 Task: Research Airbnb properties in Lipa City, Philippines from 26nd December, 2023 to 30th December, 2023 for 1 adult. Place can be private room with 1  bedroom having 1 bed and 1 bathroom. Property type can be hotel.
Action: Mouse moved to (461, 124)
Screenshot: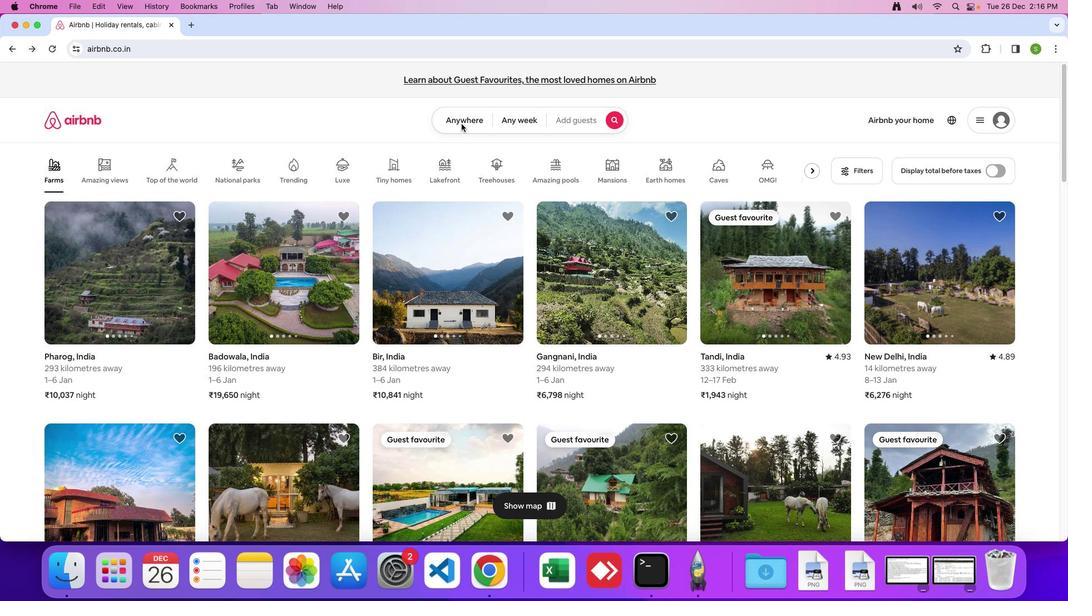 
Action: Mouse pressed left at (461, 124)
Screenshot: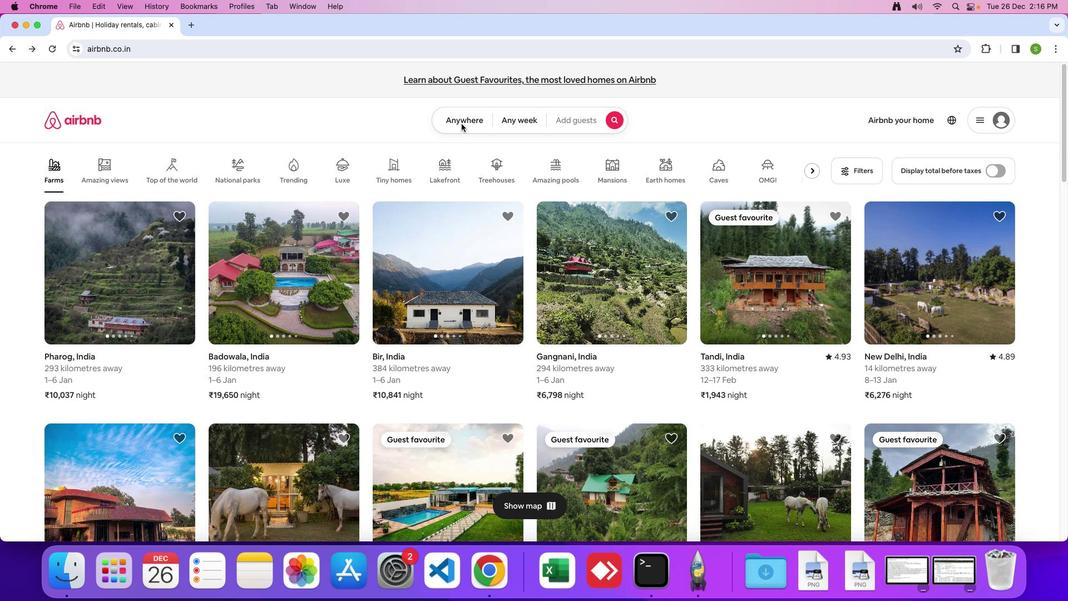 
Action: Mouse moved to (461, 121)
Screenshot: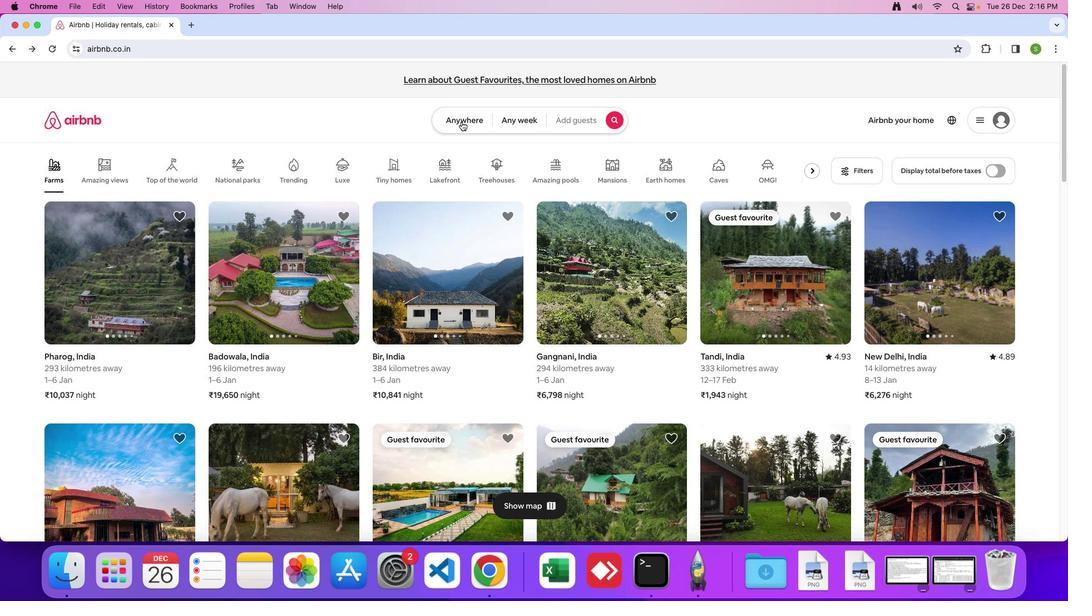 
Action: Mouse pressed left at (461, 121)
Screenshot: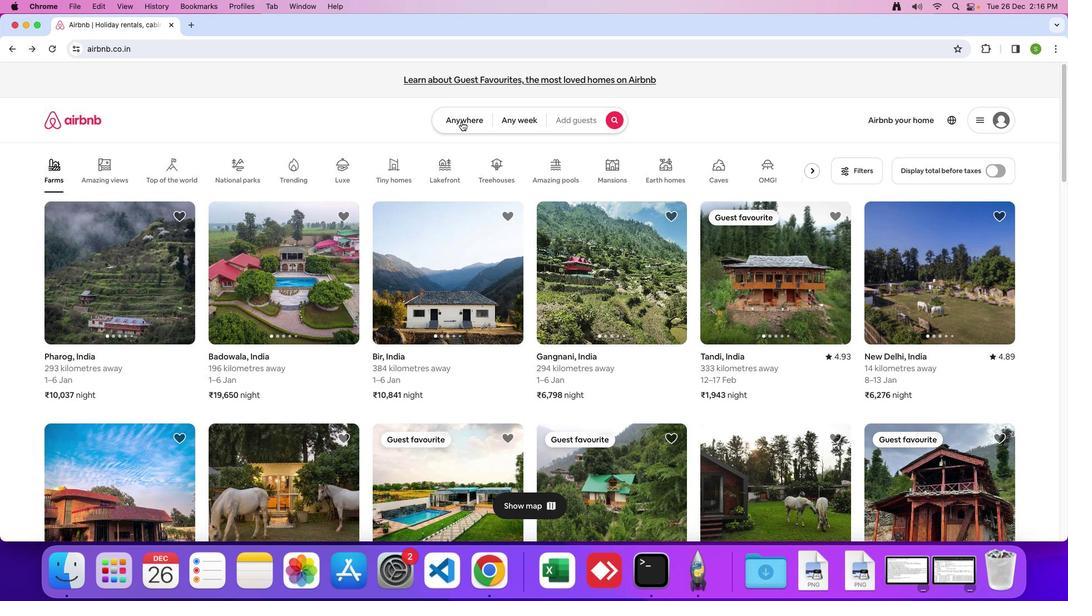 
Action: Mouse moved to (395, 156)
Screenshot: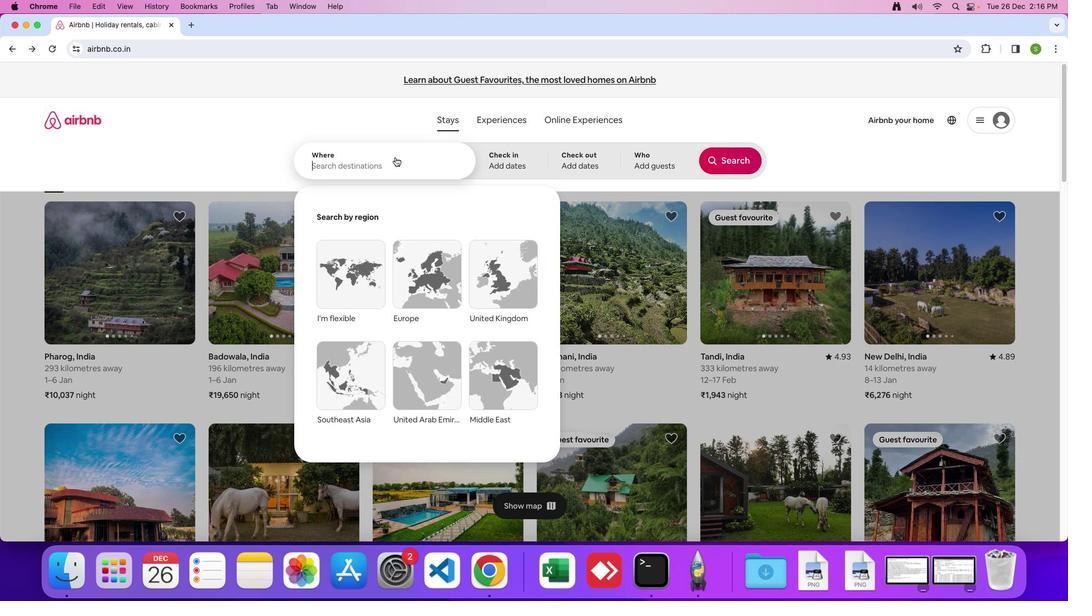 
Action: Mouse pressed left at (395, 156)
Screenshot: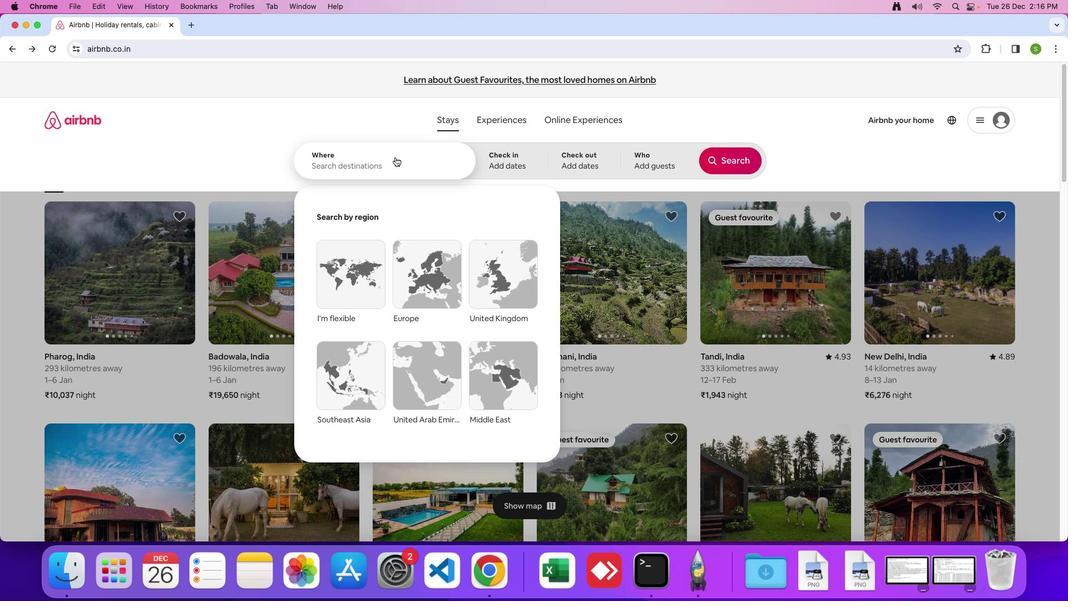 
Action: Mouse moved to (373, 191)
Screenshot: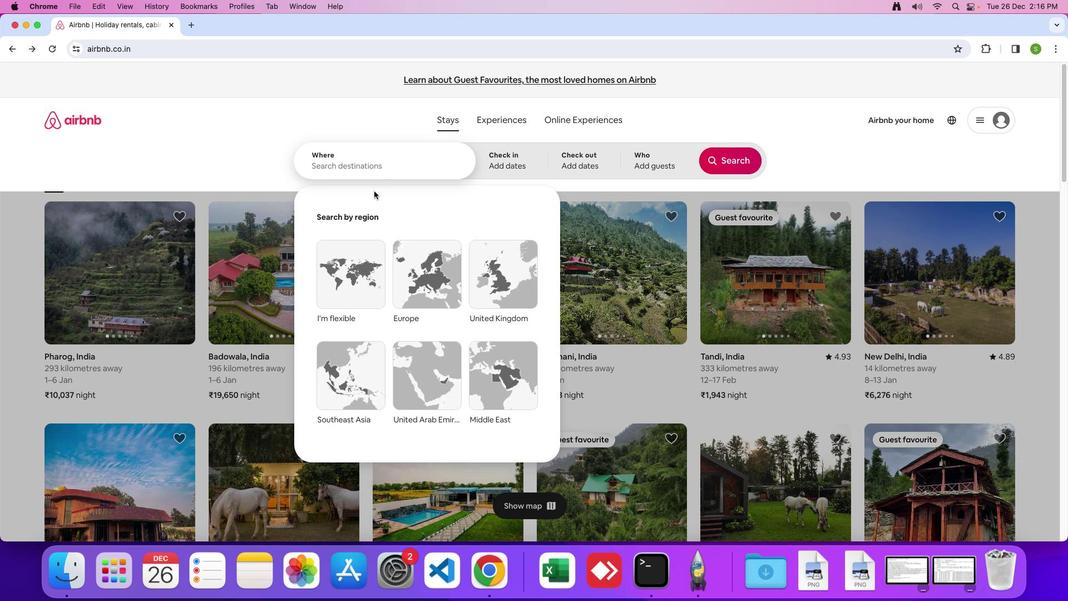 
Action: Key pressed 'L'Key.caps_lock'i''p''a'Key.spaceKey.shift'C''i''t''y'','Key.spaceKey.shift'P''h''i''l''i''p''p''i''n''e''s'Key.enter
Screenshot: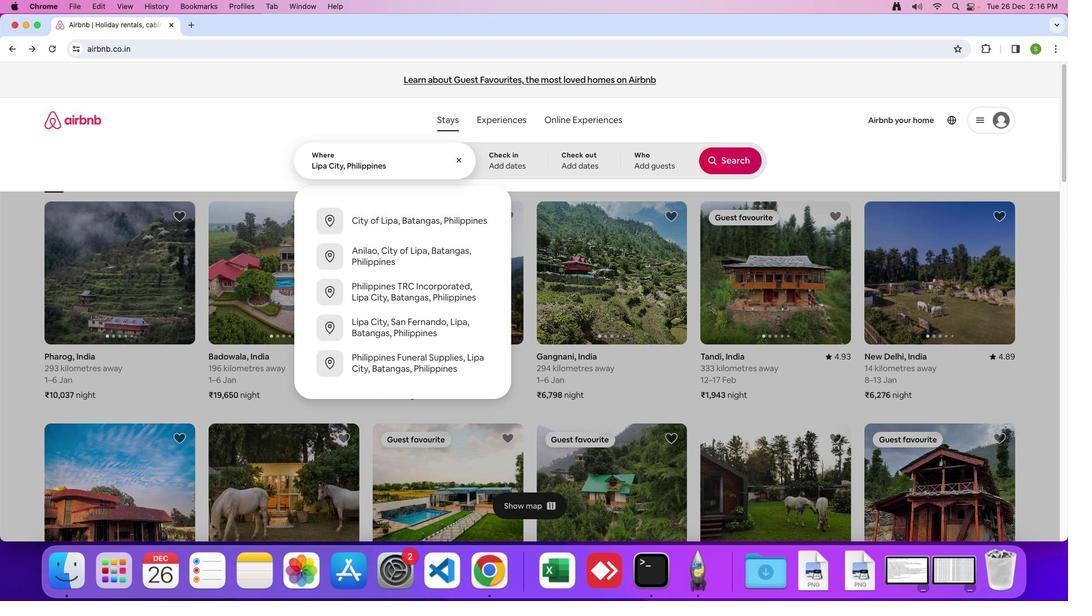 
Action: Mouse moved to (392, 405)
Screenshot: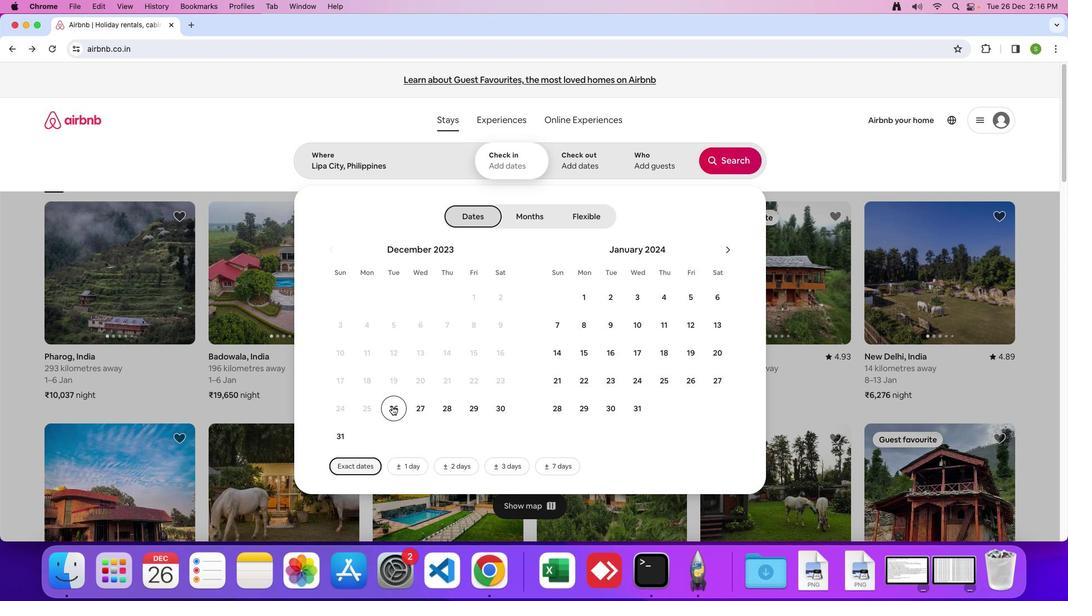 
Action: Mouse pressed left at (392, 405)
Screenshot: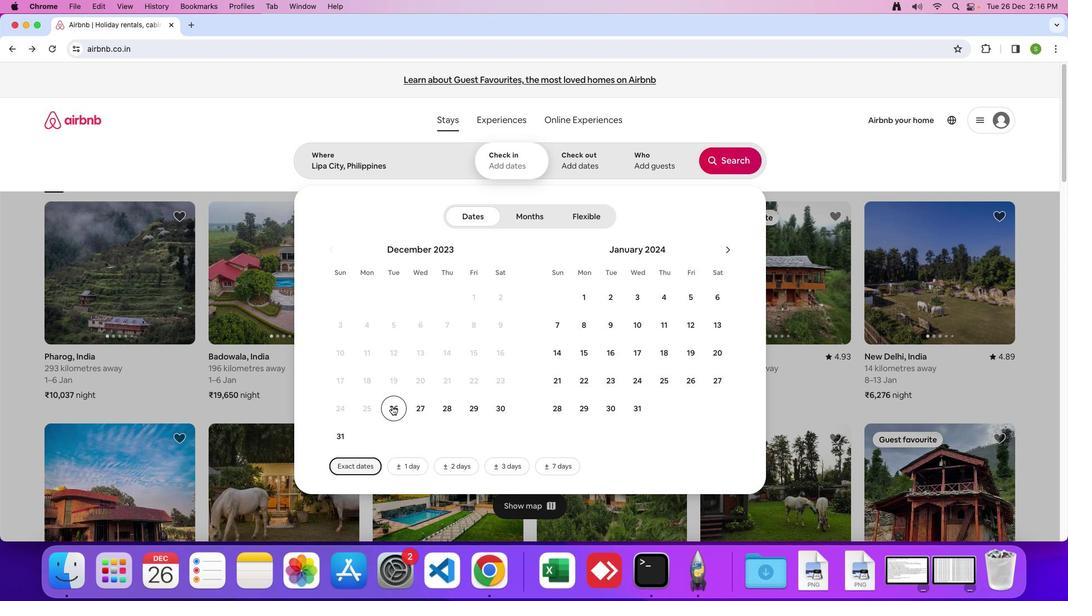 
Action: Mouse moved to (501, 407)
Screenshot: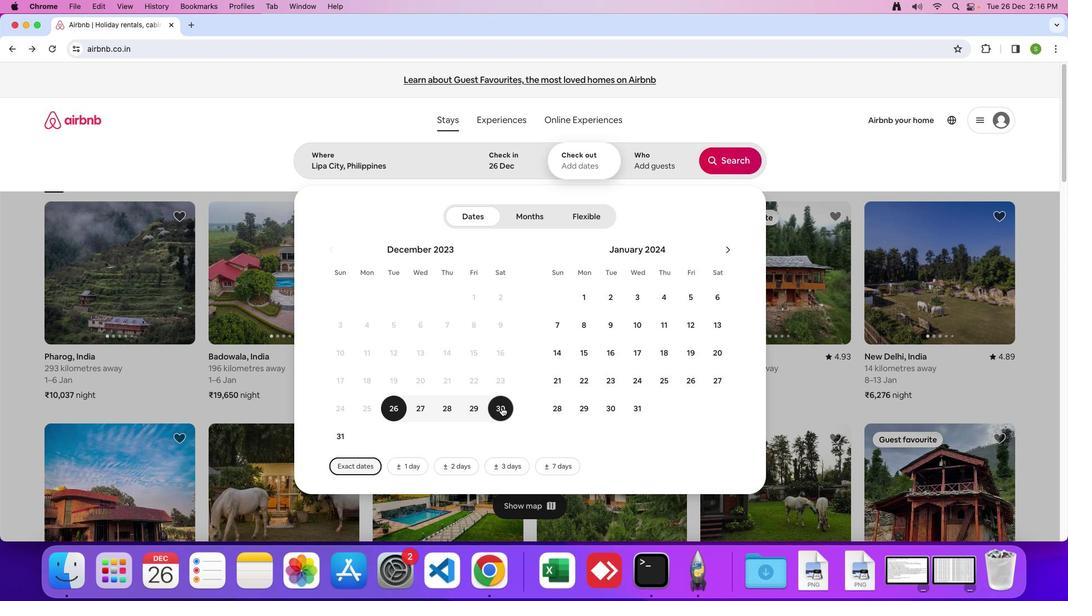
Action: Mouse pressed left at (501, 407)
Screenshot: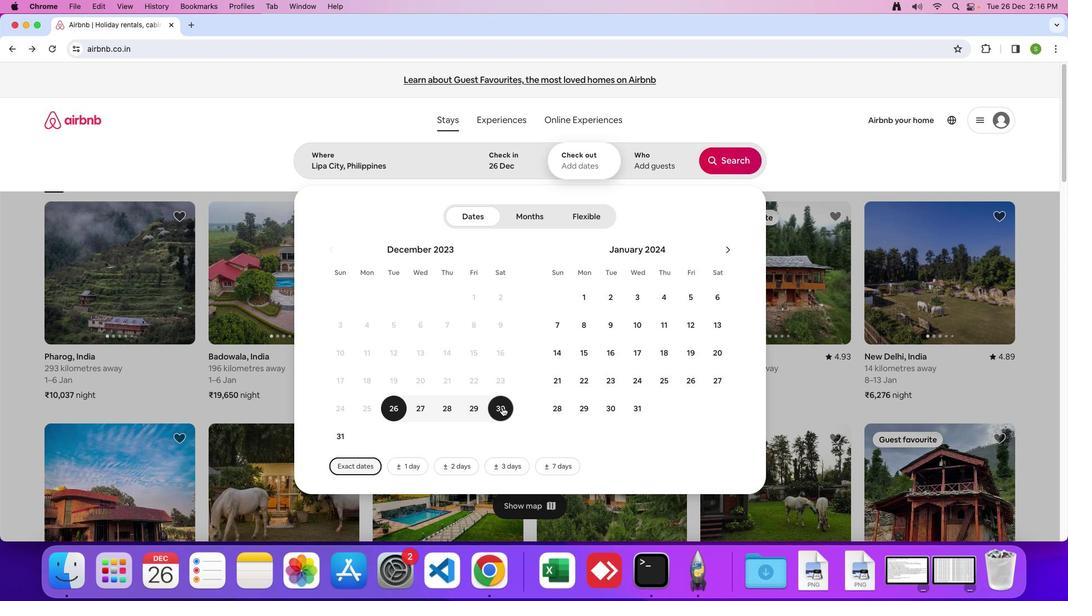 
Action: Mouse moved to (662, 163)
Screenshot: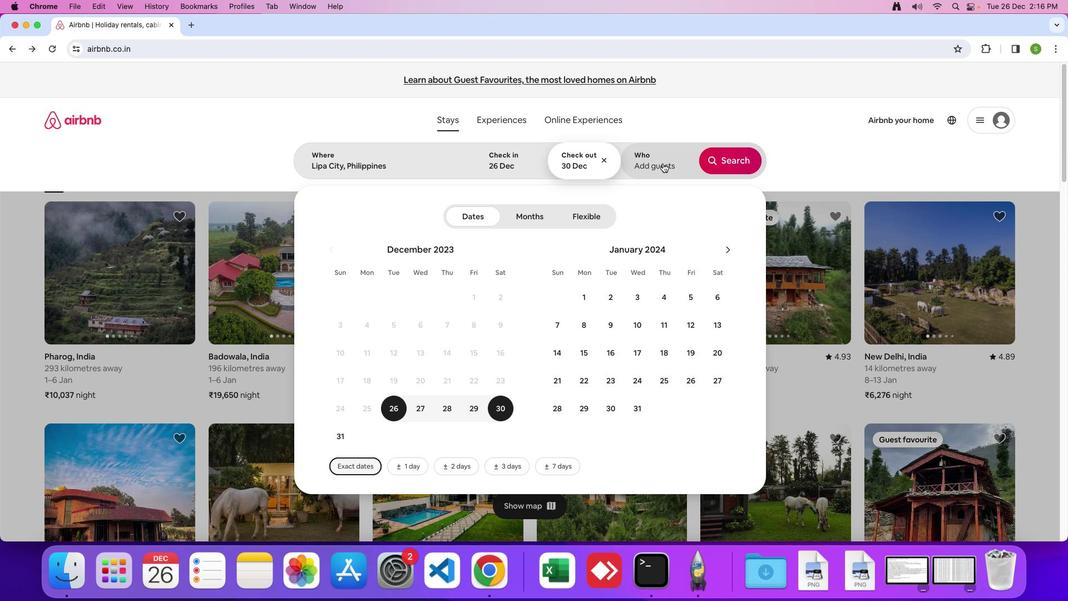 
Action: Mouse pressed left at (662, 163)
Screenshot: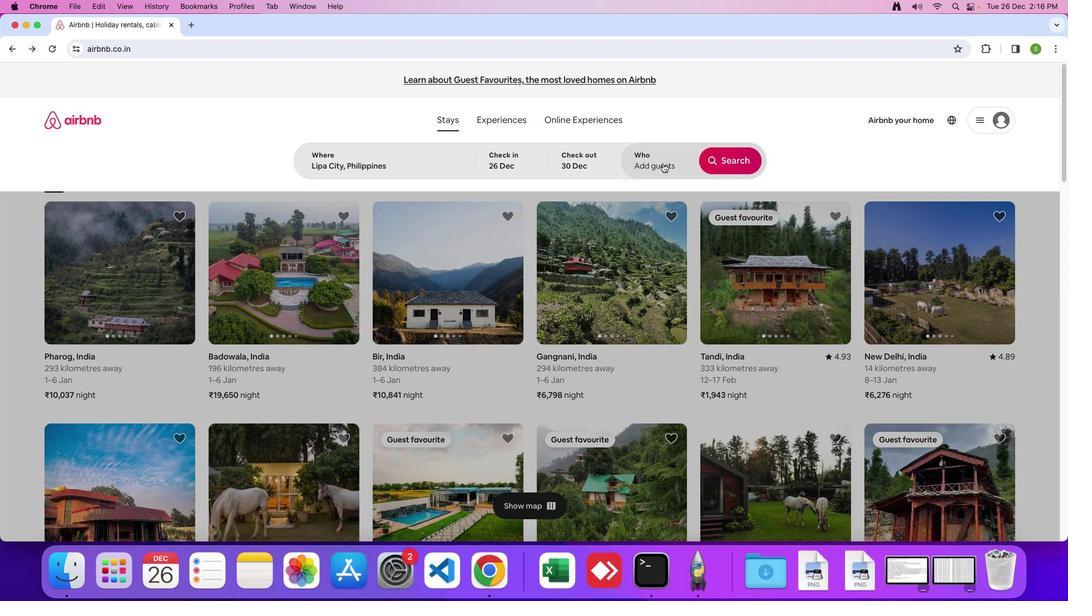 
Action: Mouse moved to (732, 218)
Screenshot: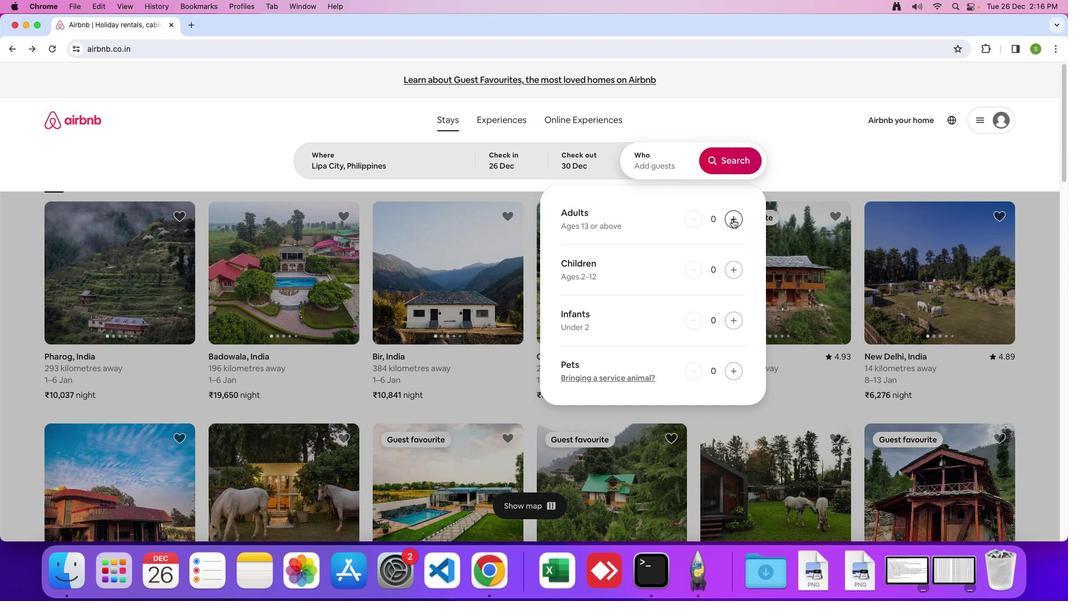 
Action: Mouse pressed left at (732, 218)
Screenshot: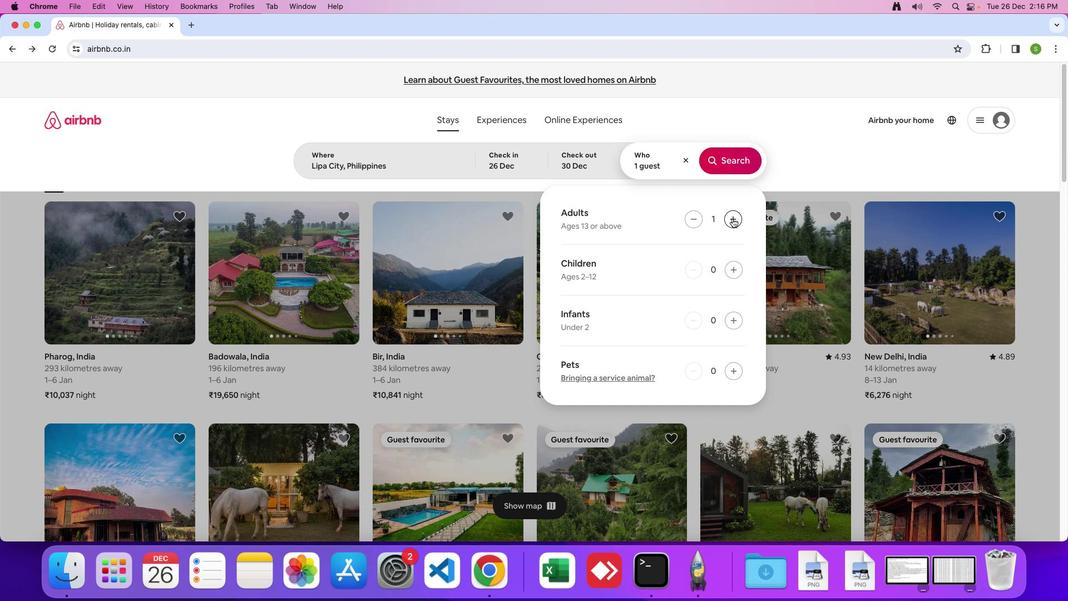 
Action: Mouse moved to (739, 155)
Screenshot: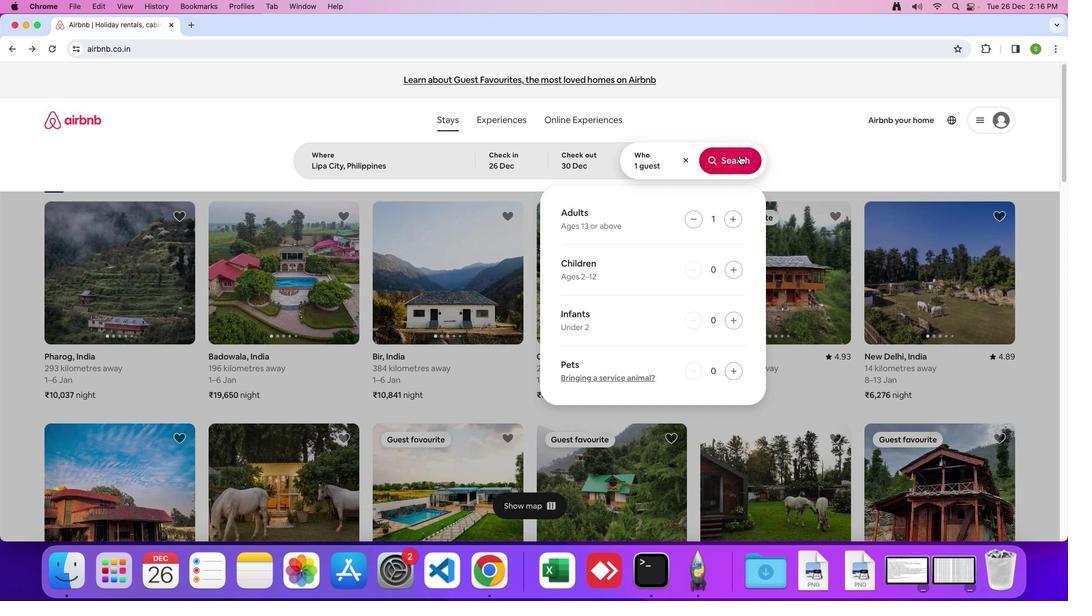 
Action: Mouse pressed left at (739, 155)
Screenshot: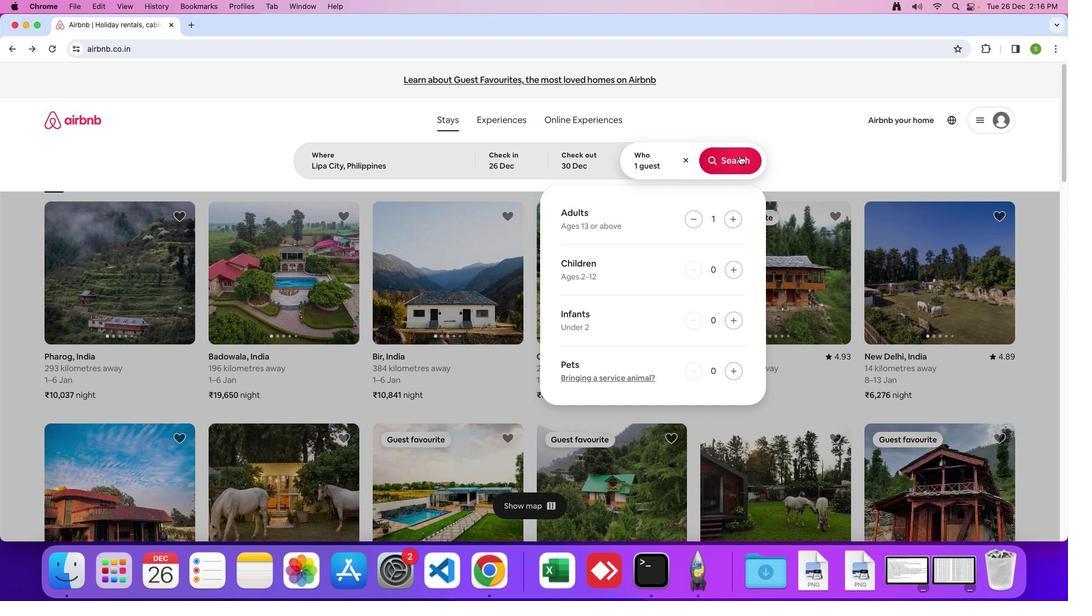 
Action: Mouse moved to (896, 126)
Screenshot: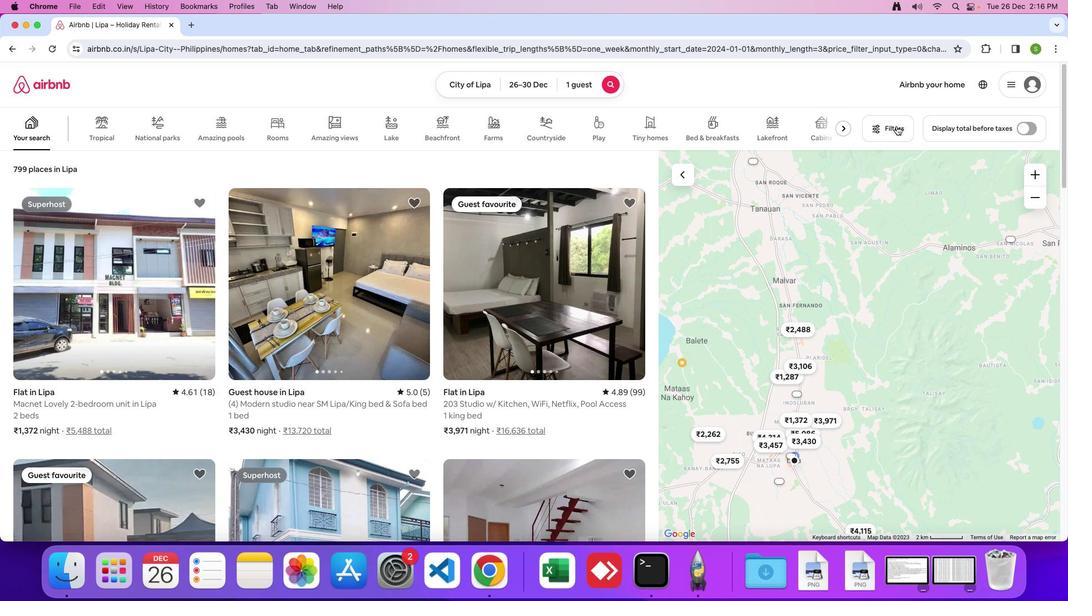 
Action: Mouse pressed left at (896, 126)
Screenshot: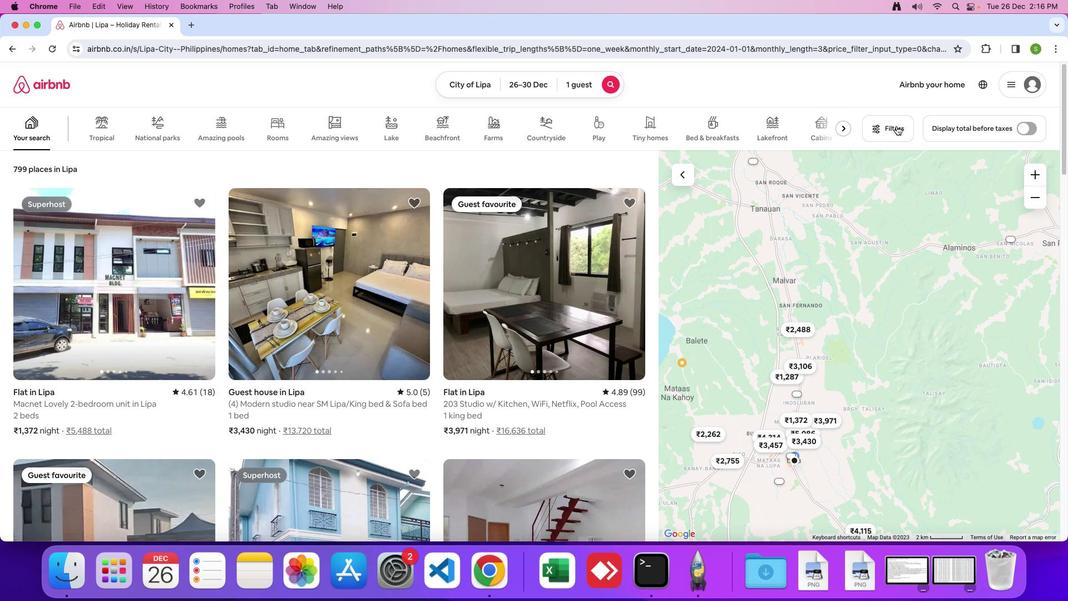 
Action: Mouse moved to (638, 362)
Screenshot: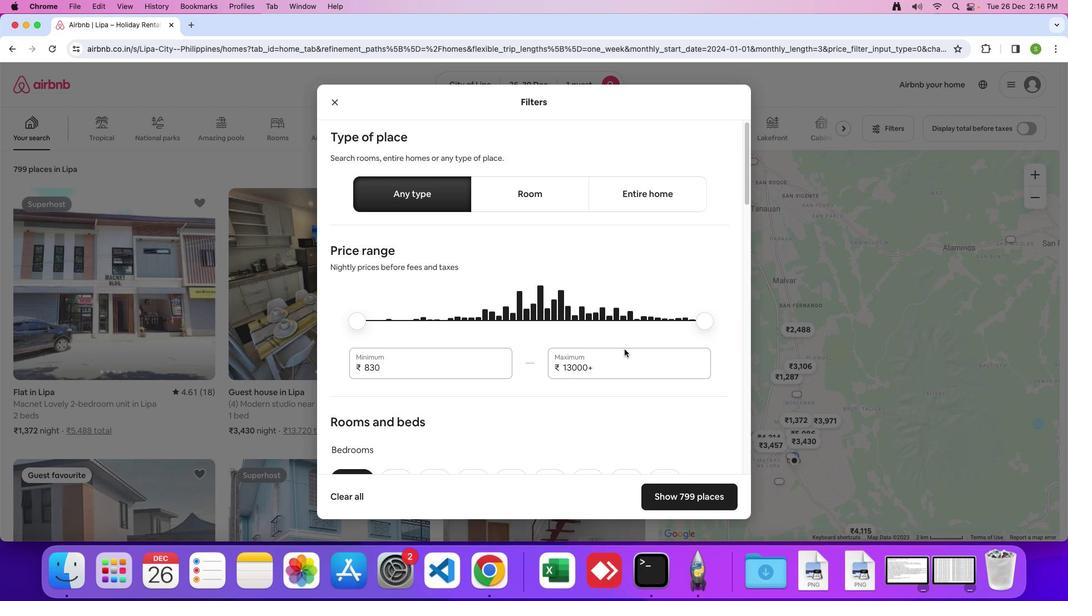 
Action: Mouse scrolled (638, 362) with delta (0, 0)
Screenshot: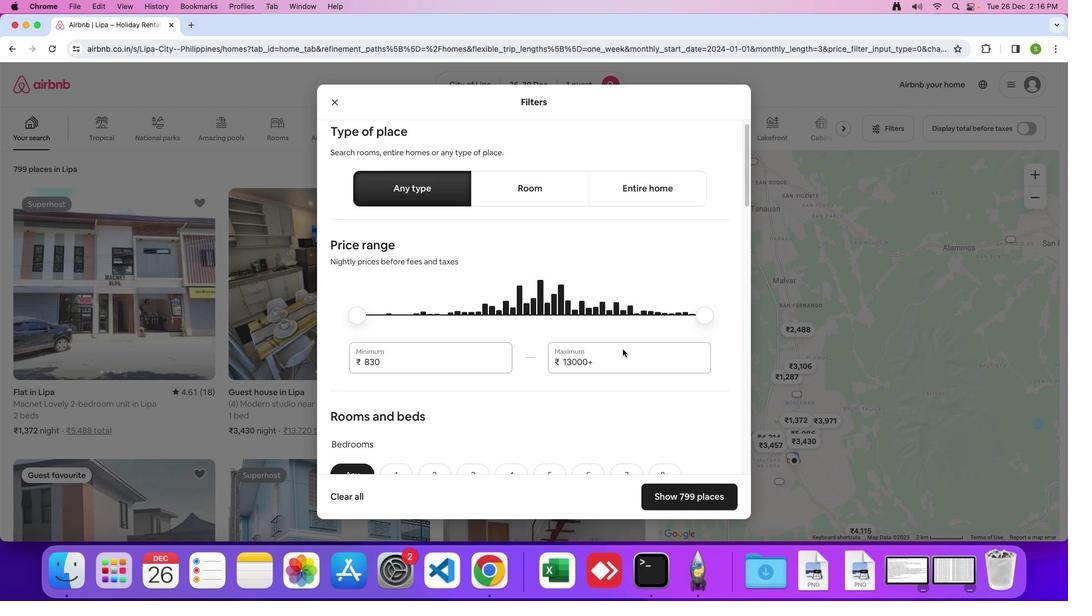 
Action: Mouse moved to (628, 351)
Screenshot: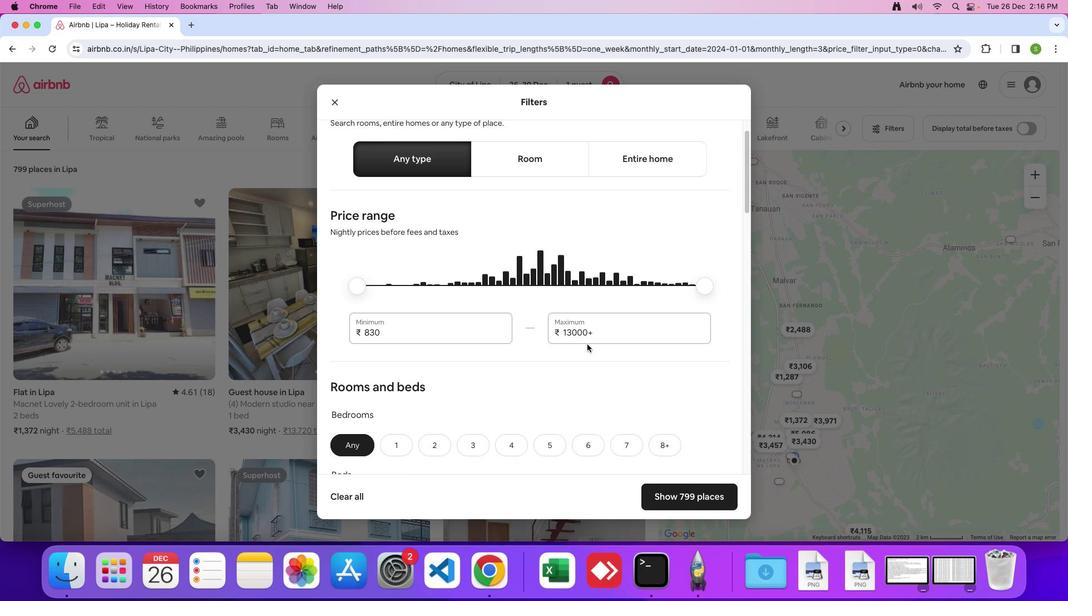 
Action: Mouse scrolled (628, 351) with delta (0, 0)
Screenshot: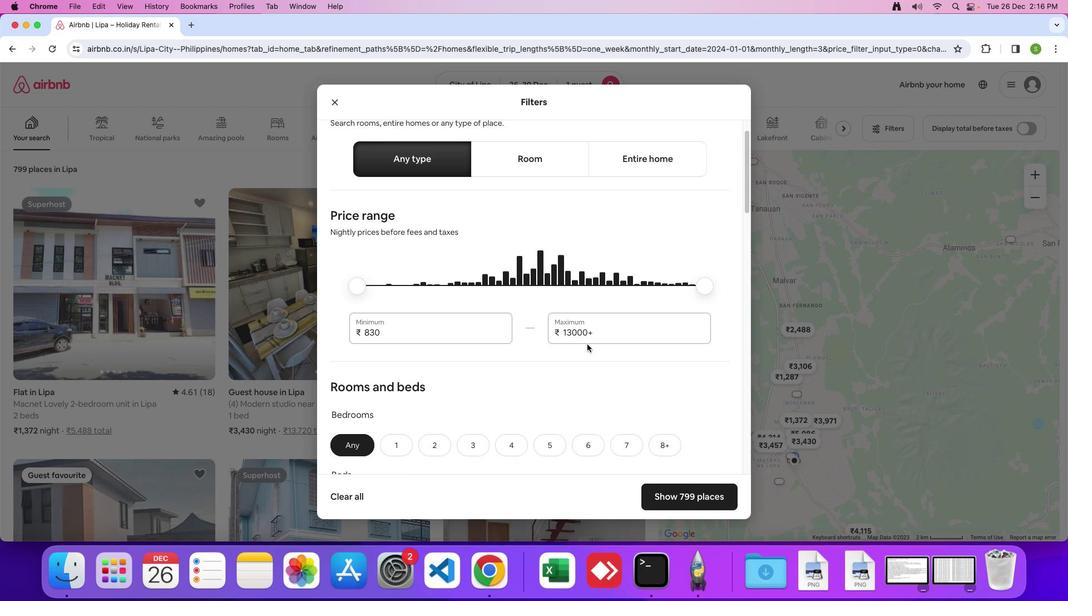 
Action: Mouse moved to (624, 349)
Screenshot: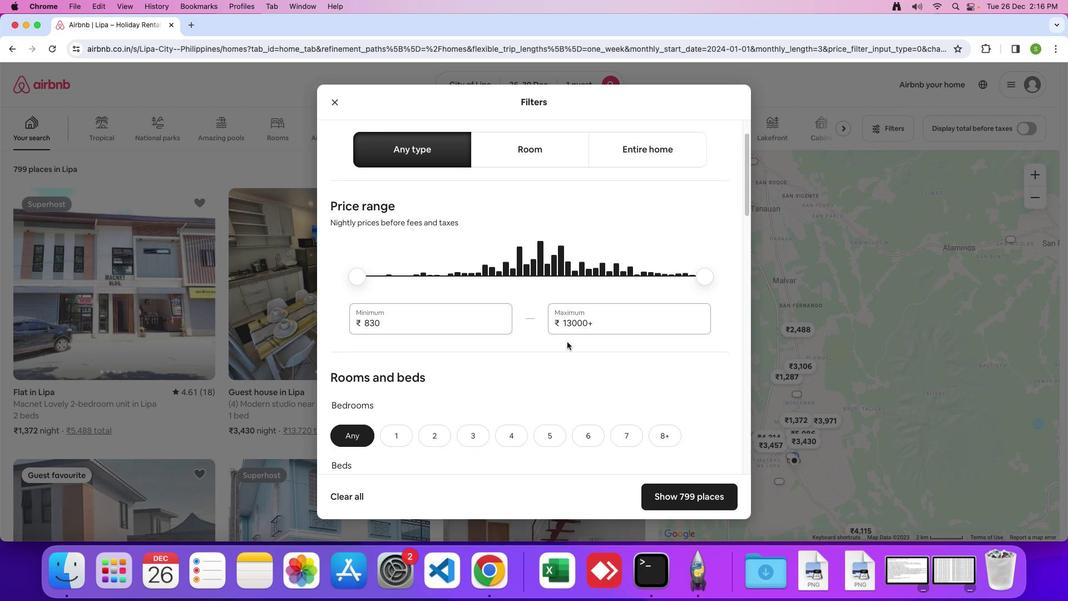 
Action: Mouse scrolled (624, 349) with delta (0, -1)
Screenshot: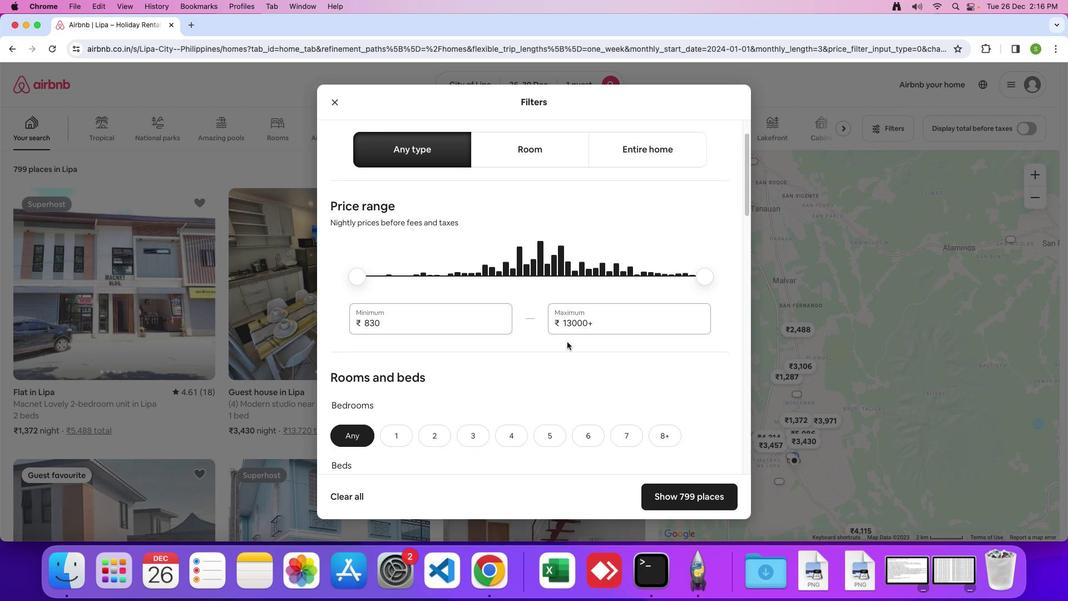 
Action: Mouse moved to (545, 338)
Screenshot: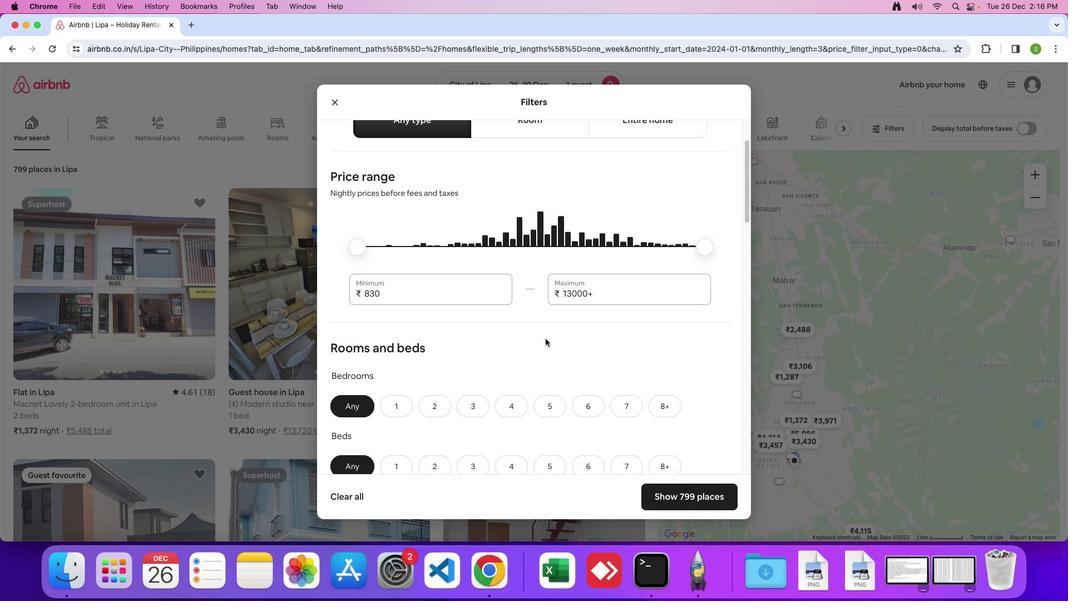 
Action: Mouse scrolled (545, 338) with delta (0, 0)
Screenshot: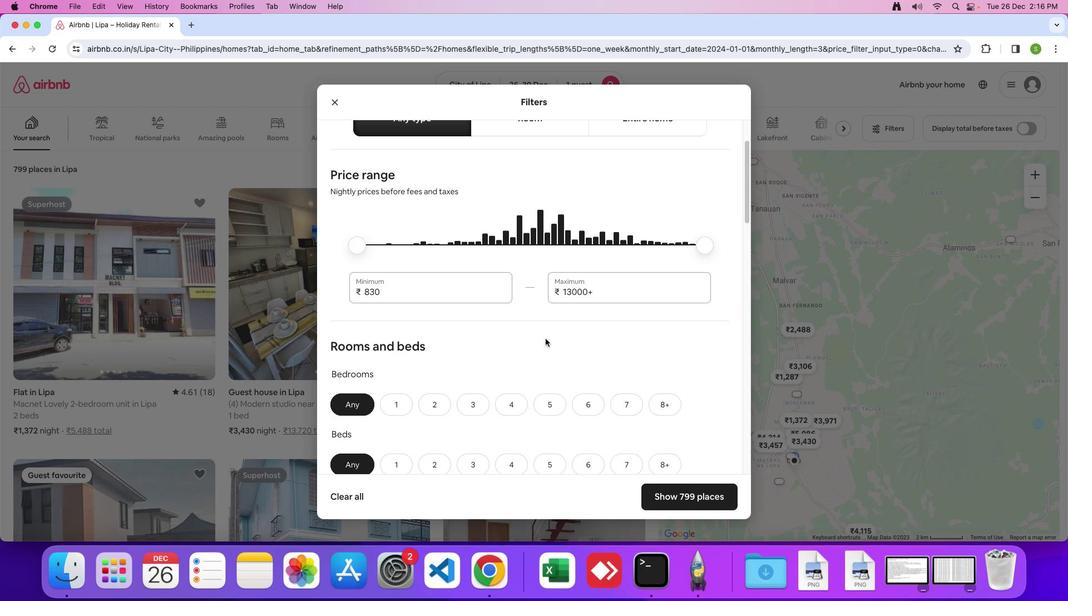 
Action: Mouse scrolled (545, 338) with delta (0, 0)
Screenshot: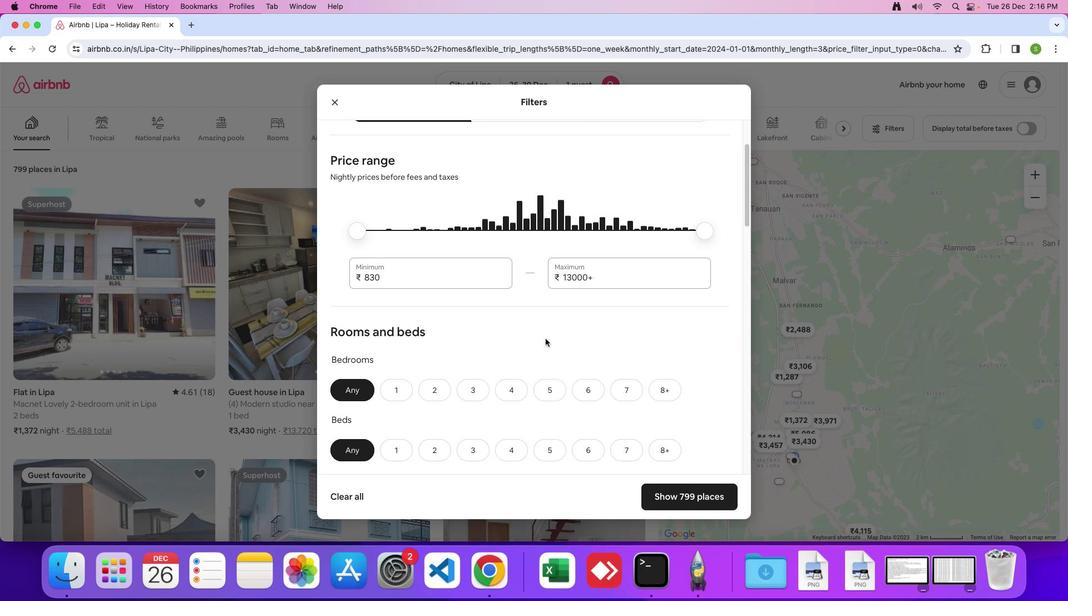 
Action: Mouse scrolled (545, 338) with delta (0, -1)
Screenshot: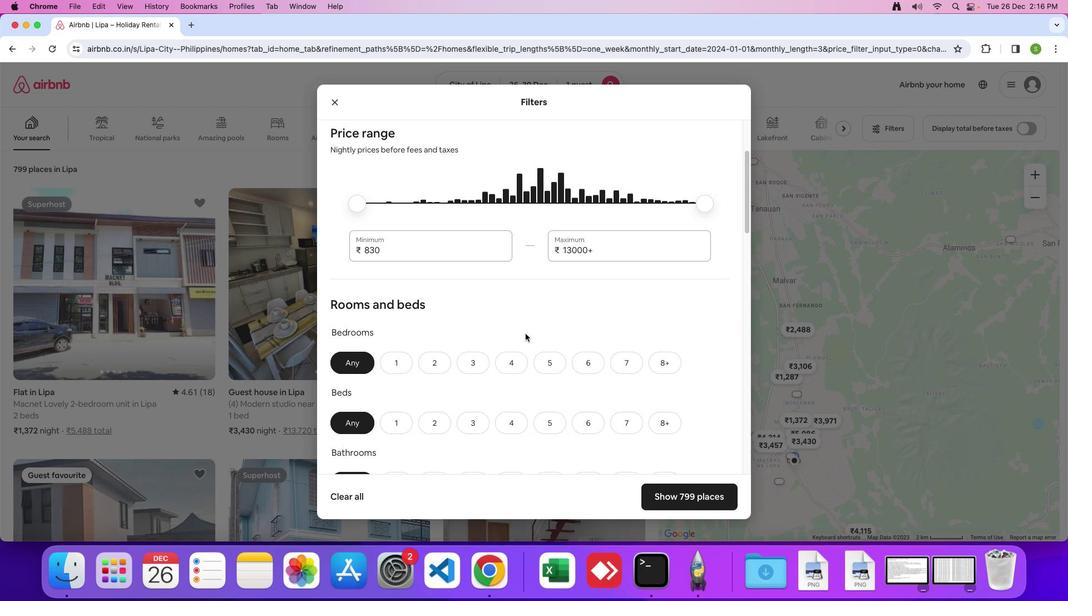 
Action: Mouse moved to (499, 328)
Screenshot: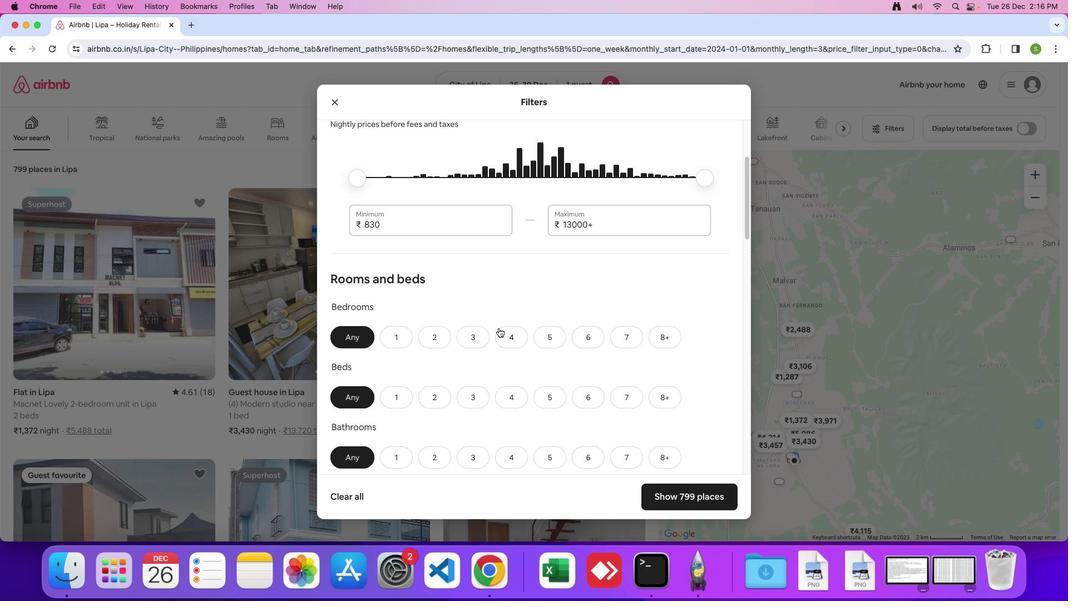 
Action: Mouse scrolled (499, 328) with delta (0, 0)
Screenshot: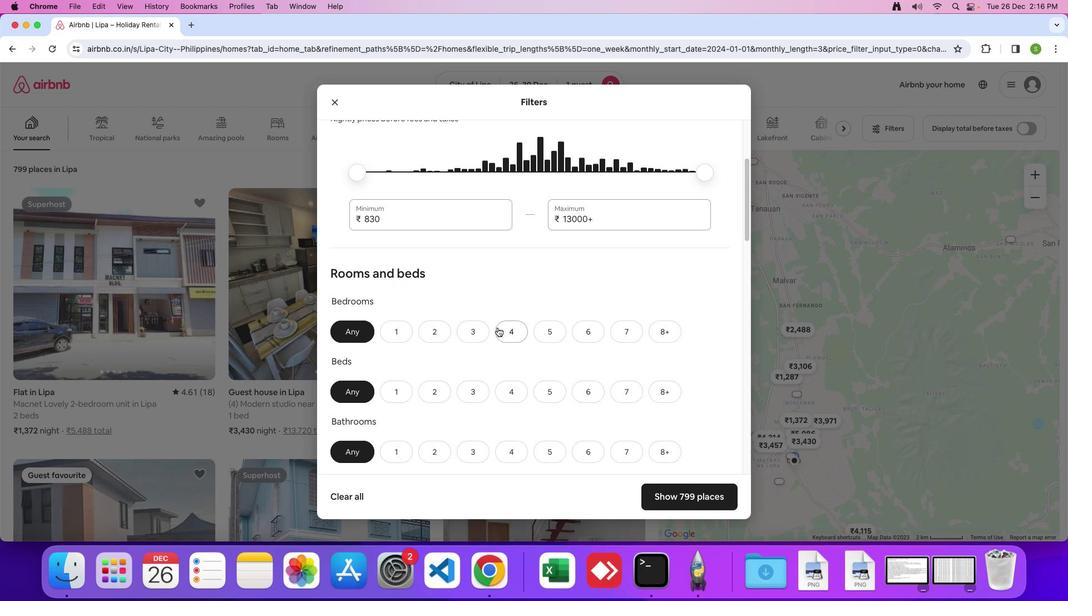 
Action: Mouse scrolled (499, 328) with delta (0, 0)
Screenshot: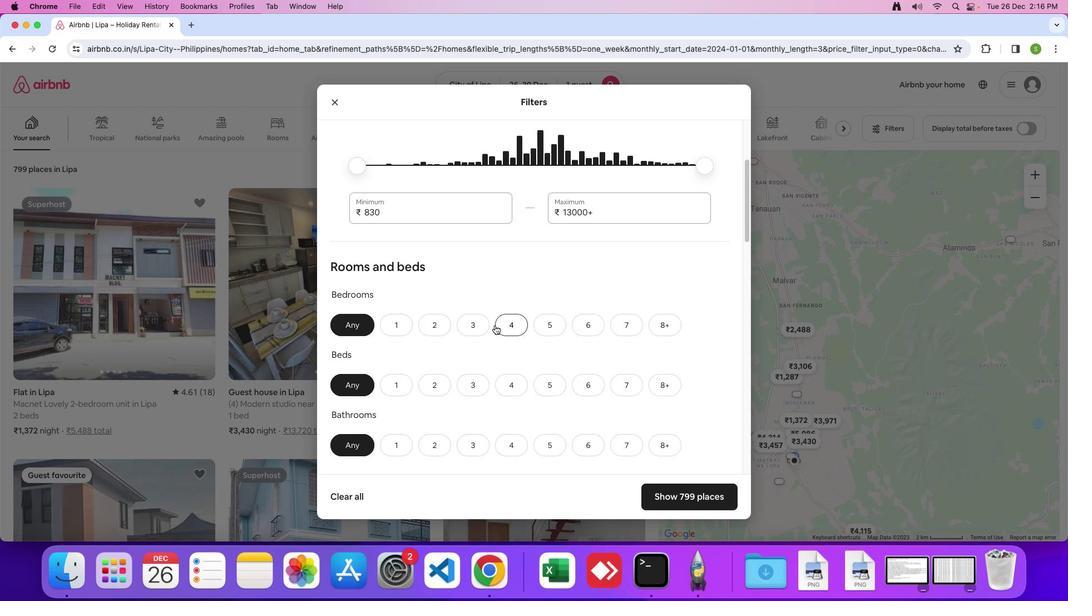 
Action: Mouse moved to (497, 327)
Screenshot: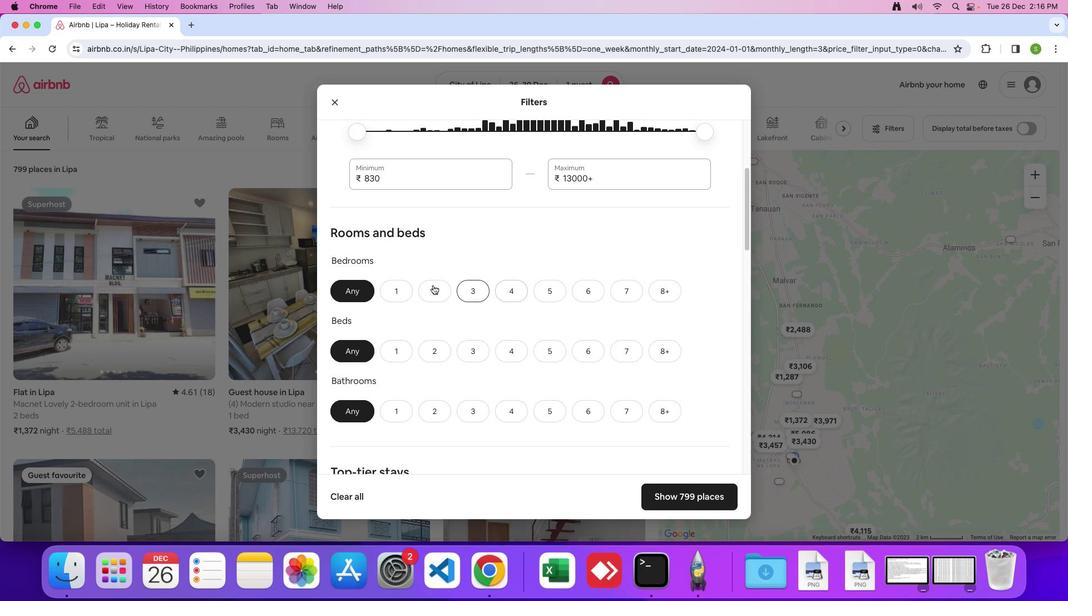 
Action: Mouse scrolled (497, 327) with delta (0, 0)
Screenshot: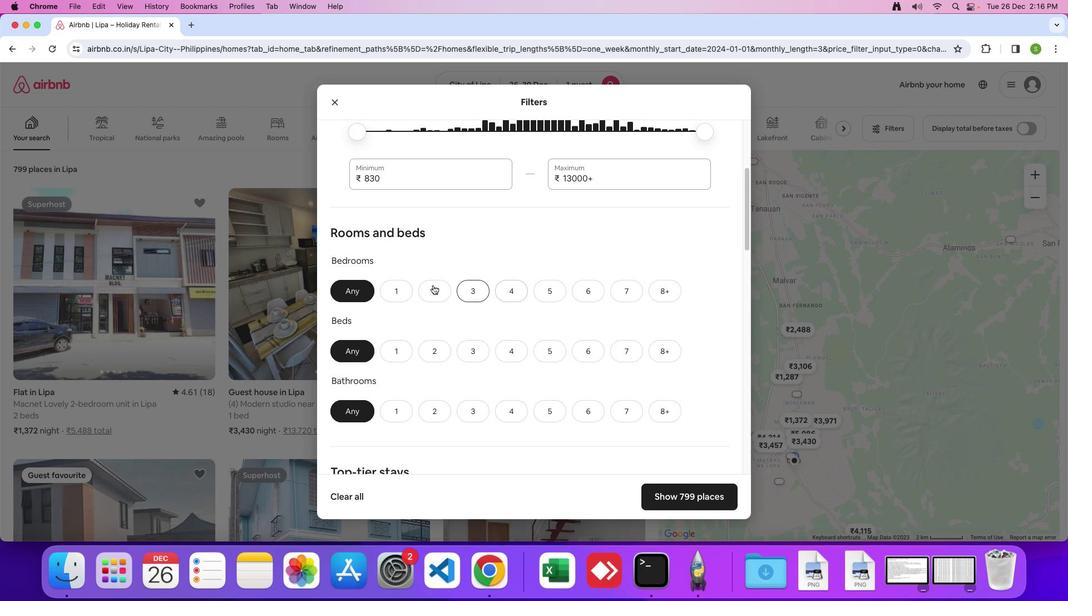 
Action: Mouse moved to (397, 282)
Screenshot: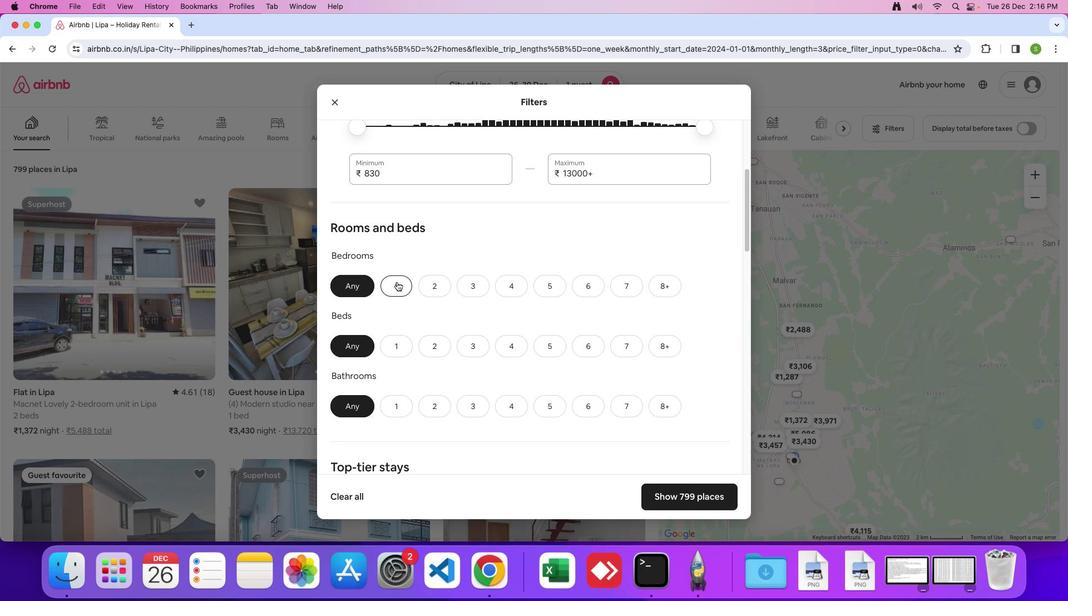 
Action: Mouse pressed left at (397, 282)
Screenshot: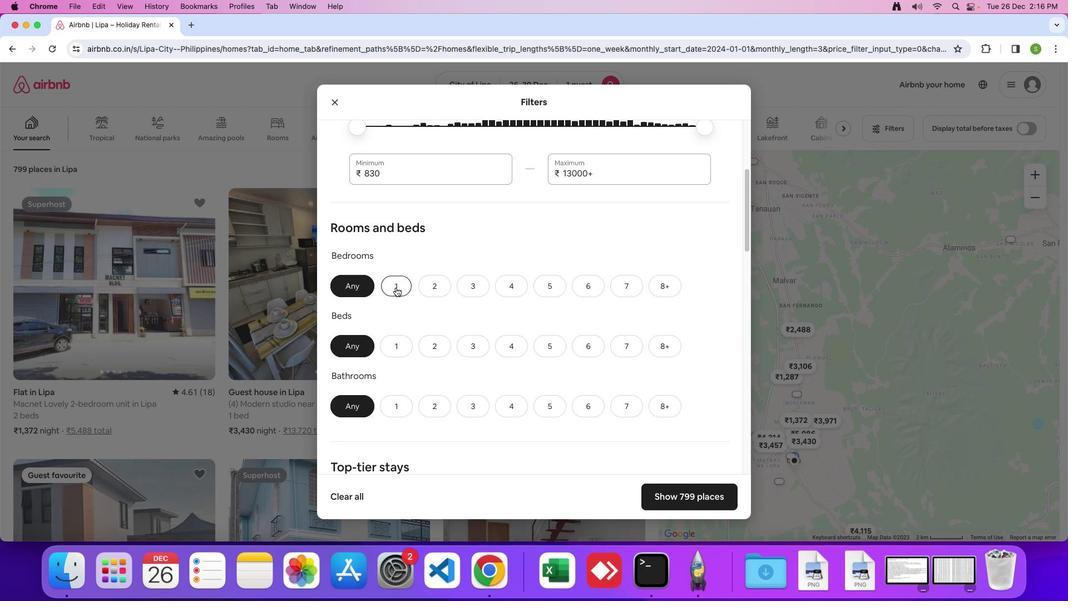 
Action: Mouse moved to (396, 343)
Screenshot: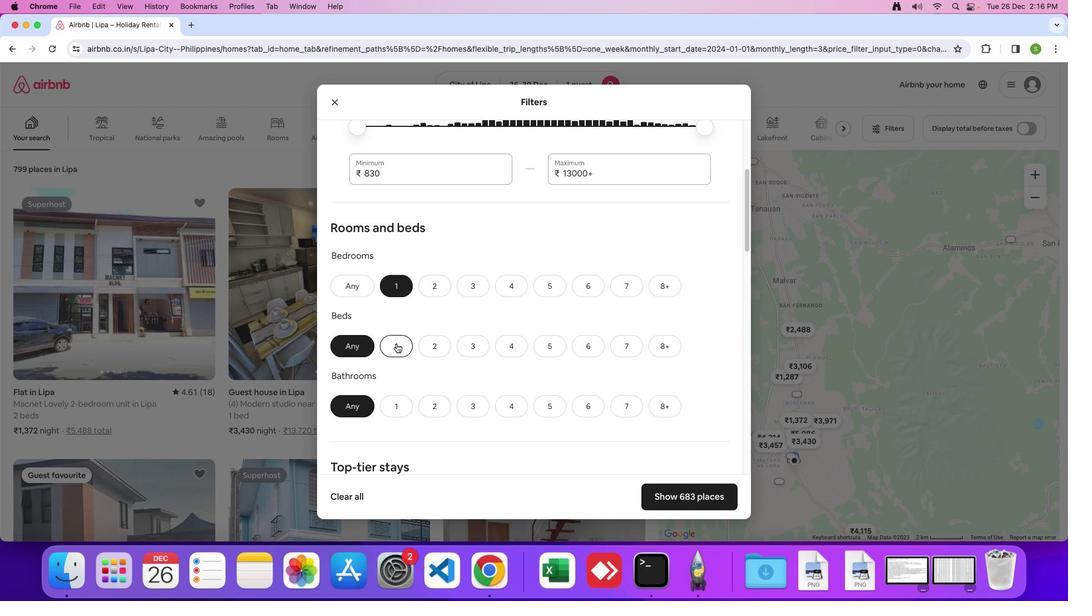 
Action: Mouse pressed left at (396, 343)
Screenshot: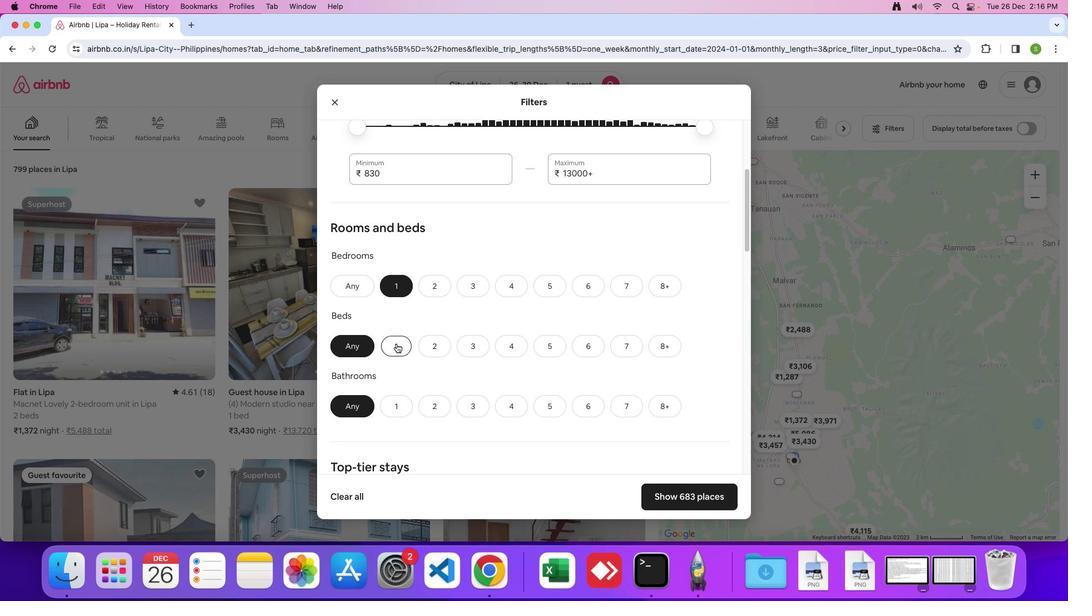 
Action: Mouse moved to (402, 404)
Screenshot: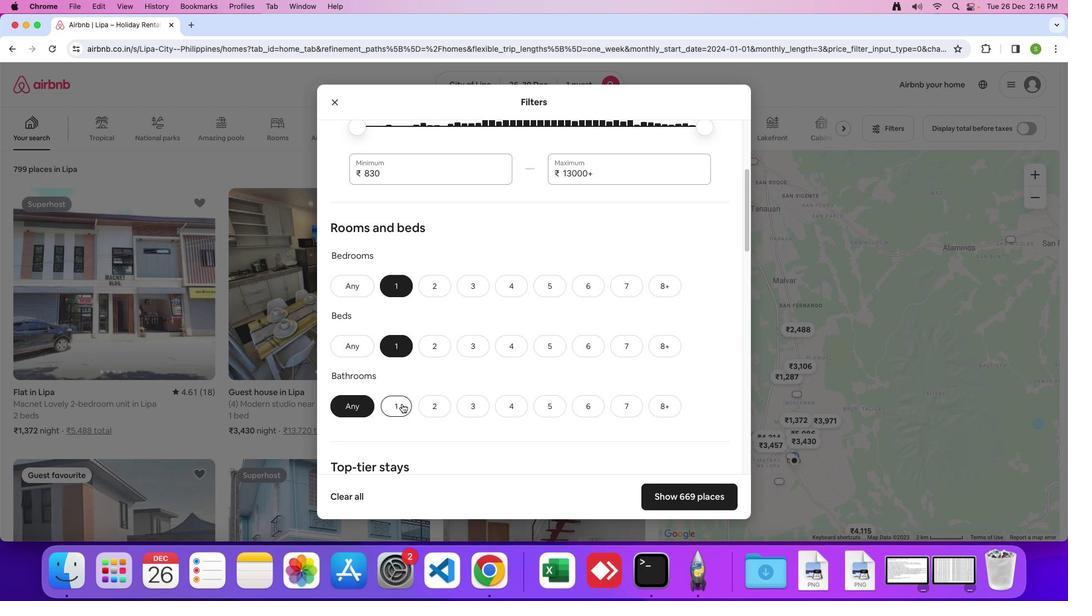
Action: Mouse pressed left at (402, 404)
Screenshot: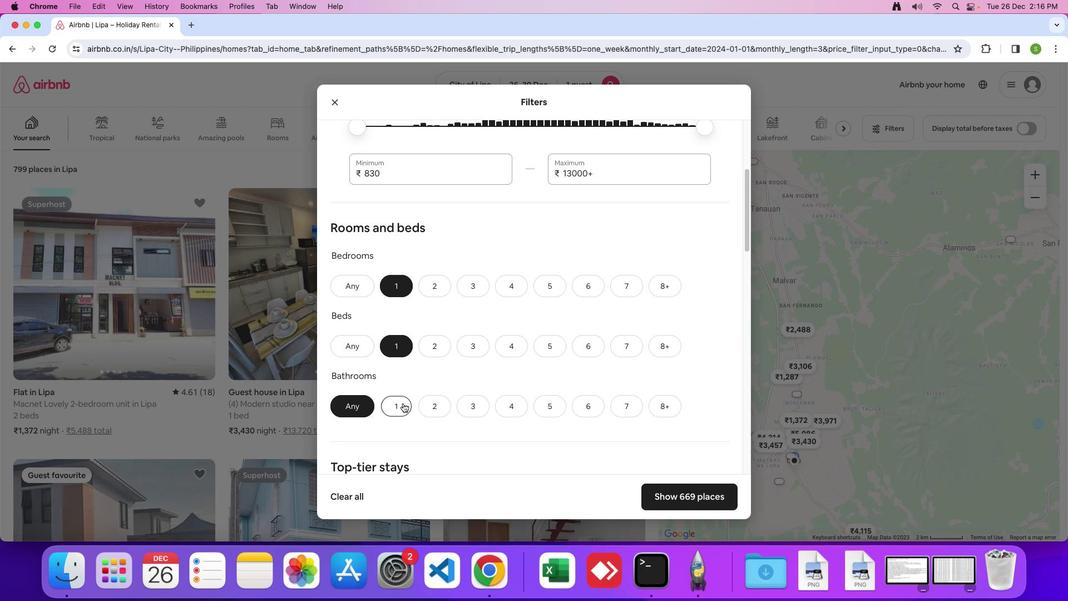 
Action: Mouse moved to (426, 370)
Screenshot: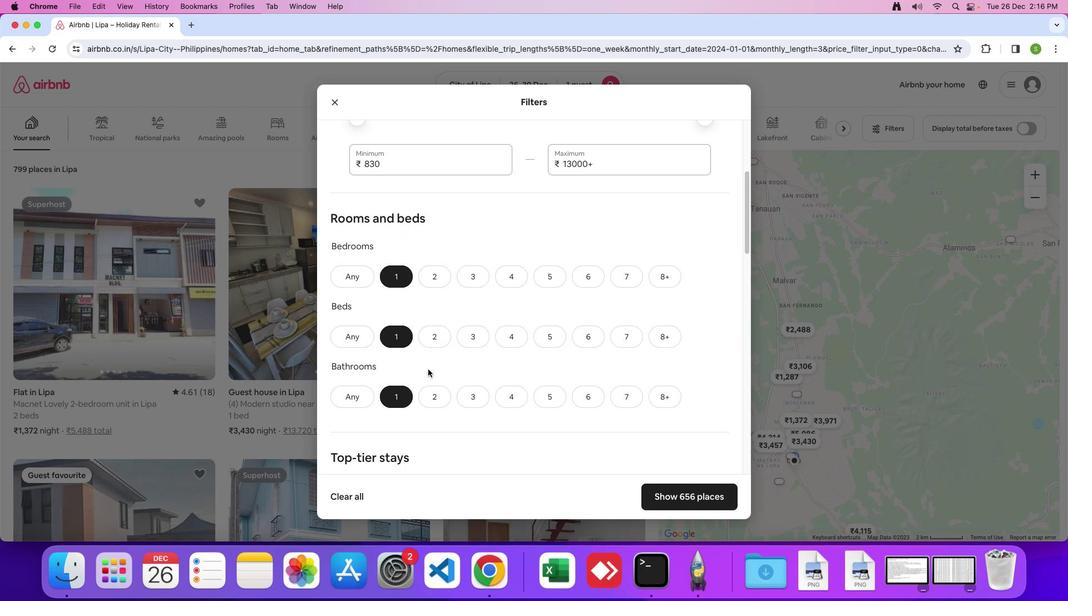 
Action: Mouse scrolled (426, 370) with delta (0, 0)
Screenshot: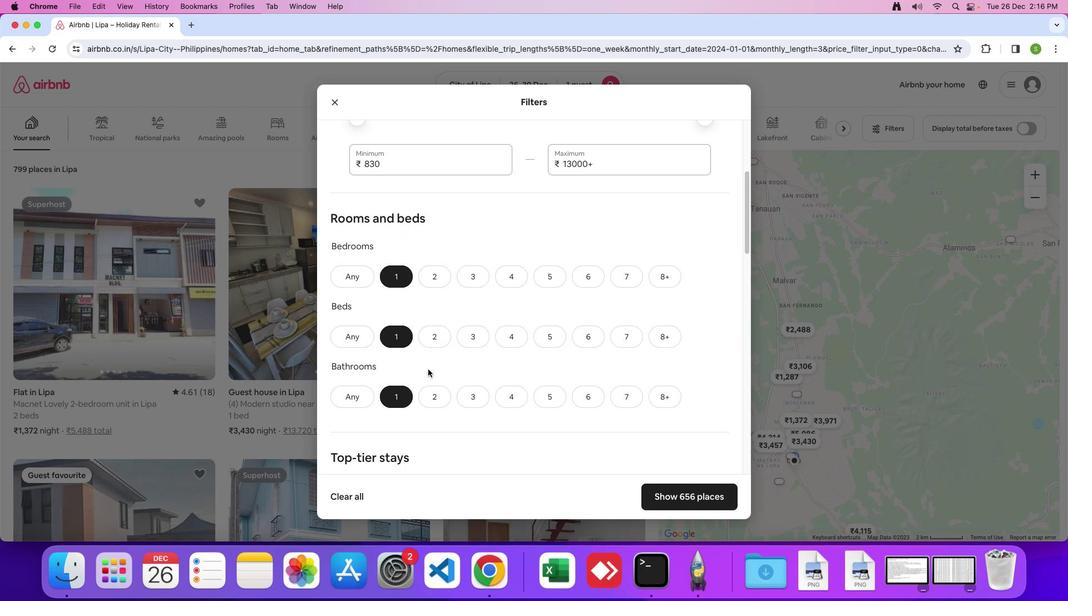 
Action: Mouse scrolled (426, 370) with delta (0, 0)
Screenshot: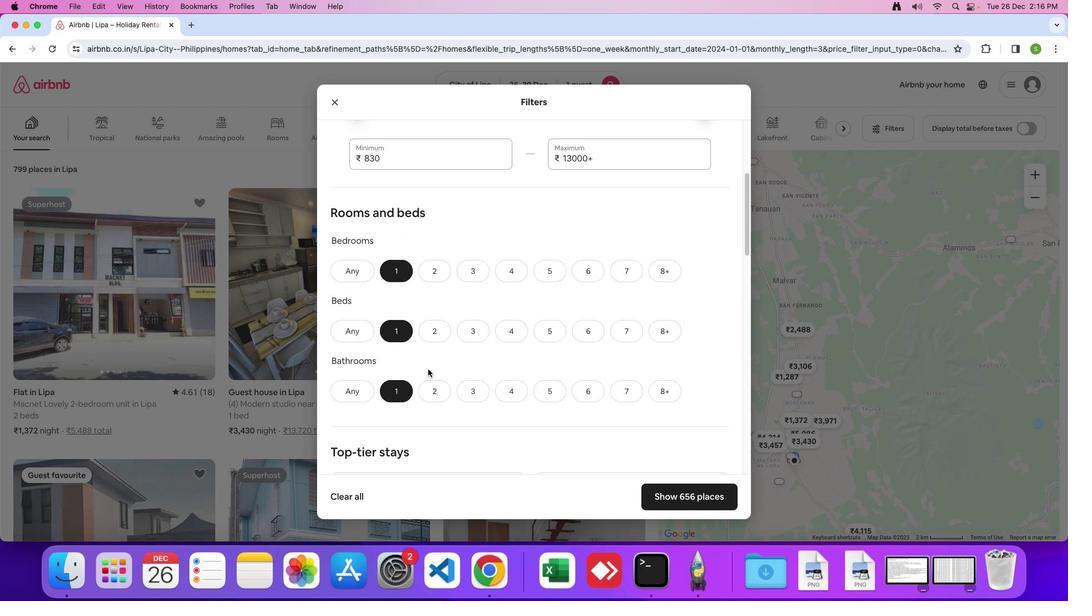 
Action: Mouse moved to (428, 368)
Screenshot: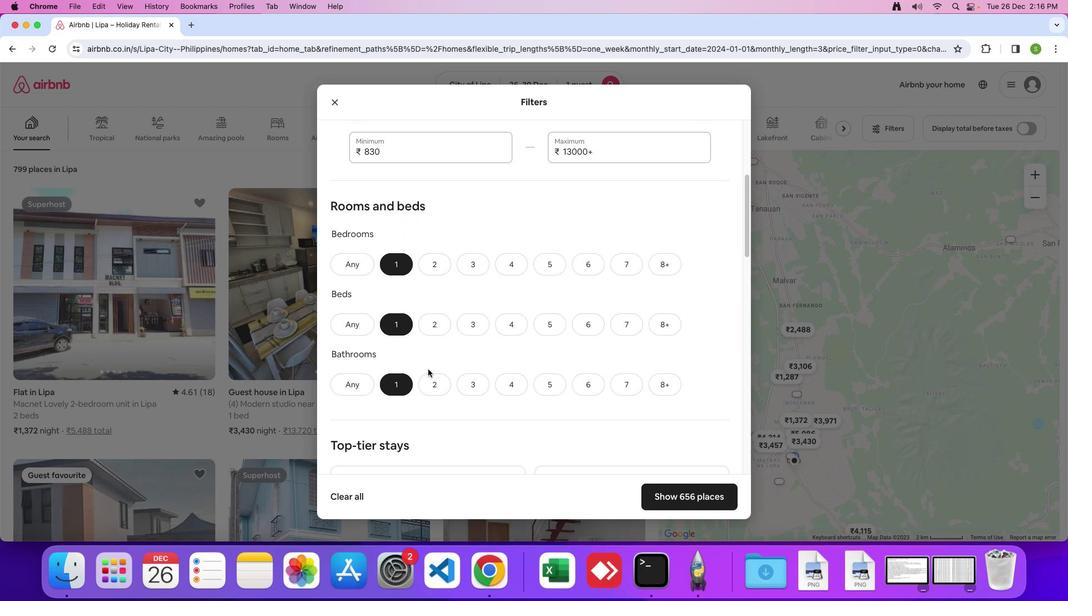 
Action: Mouse scrolled (428, 368) with delta (0, 0)
Screenshot: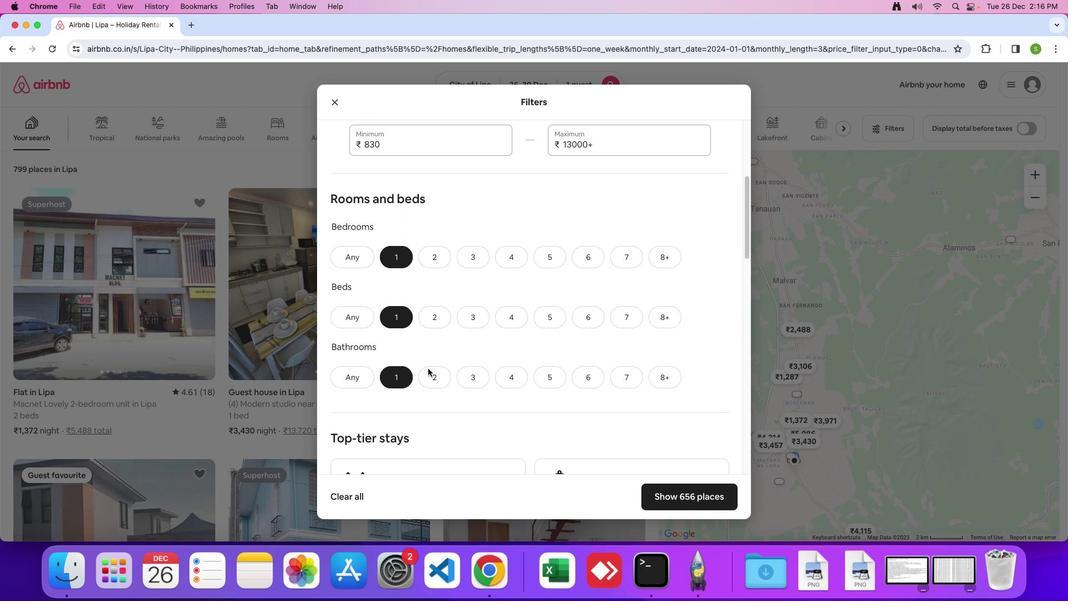 
Action: Mouse scrolled (428, 368) with delta (0, 0)
Screenshot: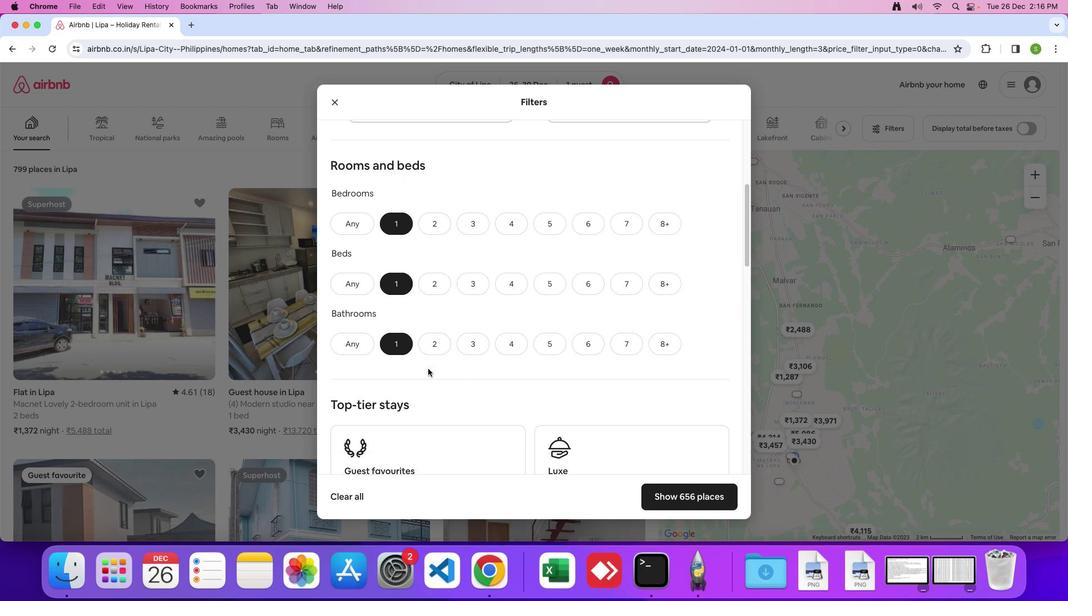 
Action: Mouse moved to (428, 368)
Screenshot: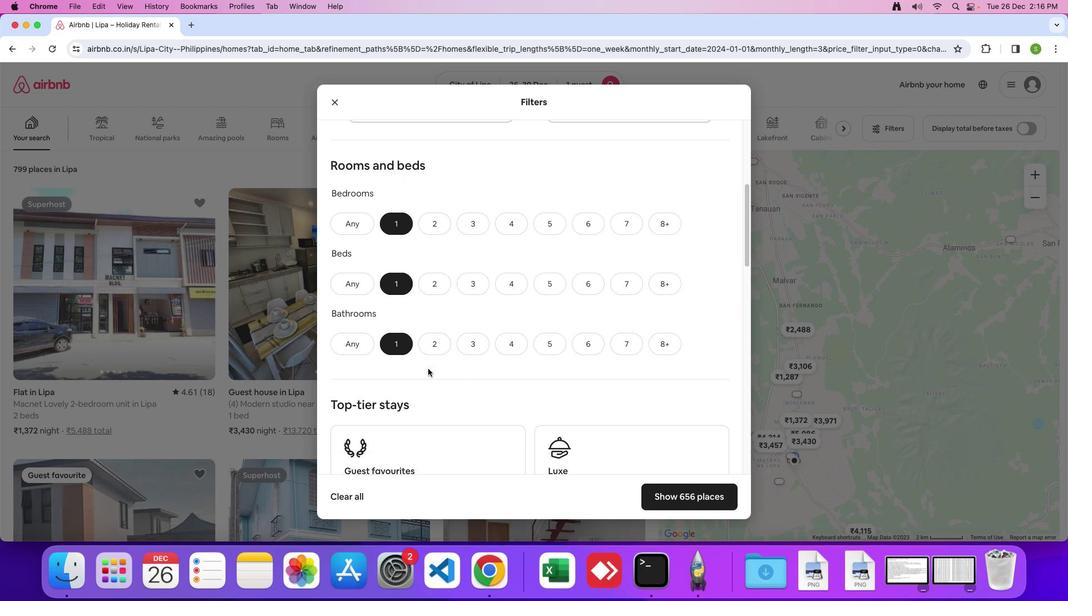 
Action: Mouse scrolled (428, 368) with delta (0, -1)
Screenshot: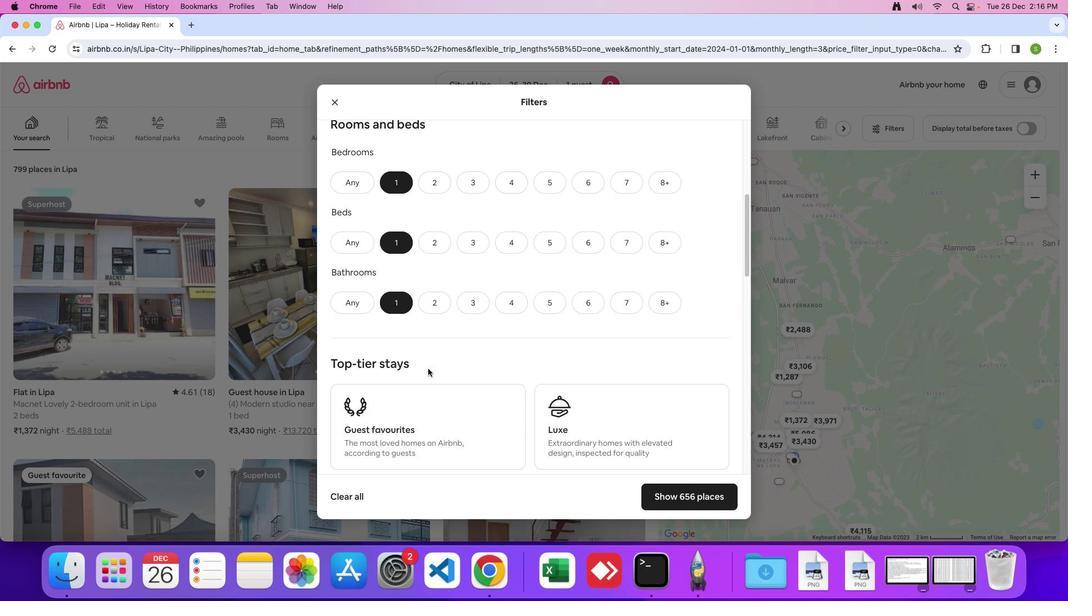 
Action: Mouse scrolled (428, 368) with delta (0, 0)
Screenshot: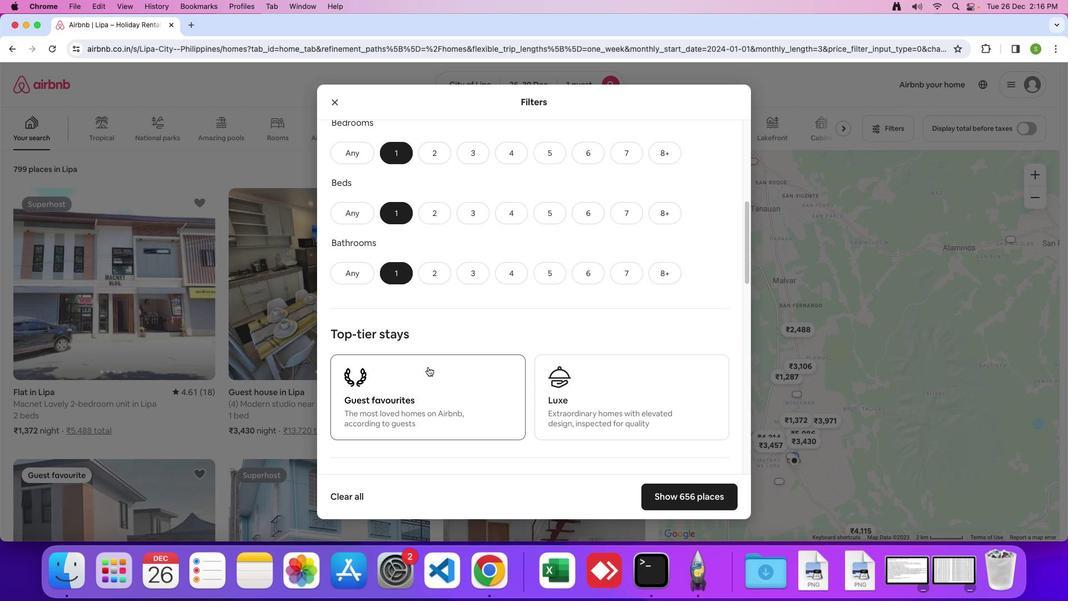 
Action: Mouse scrolled (428, 368) with delta (0, 0)
Screenshot: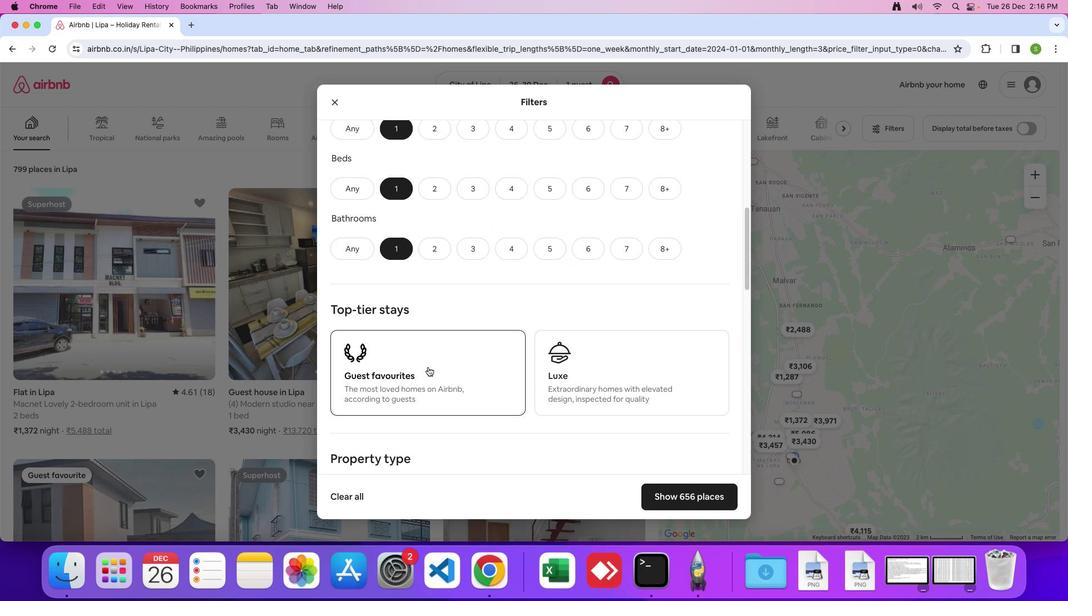 
Action: Mouse moved to (428, 368)
Screenshot: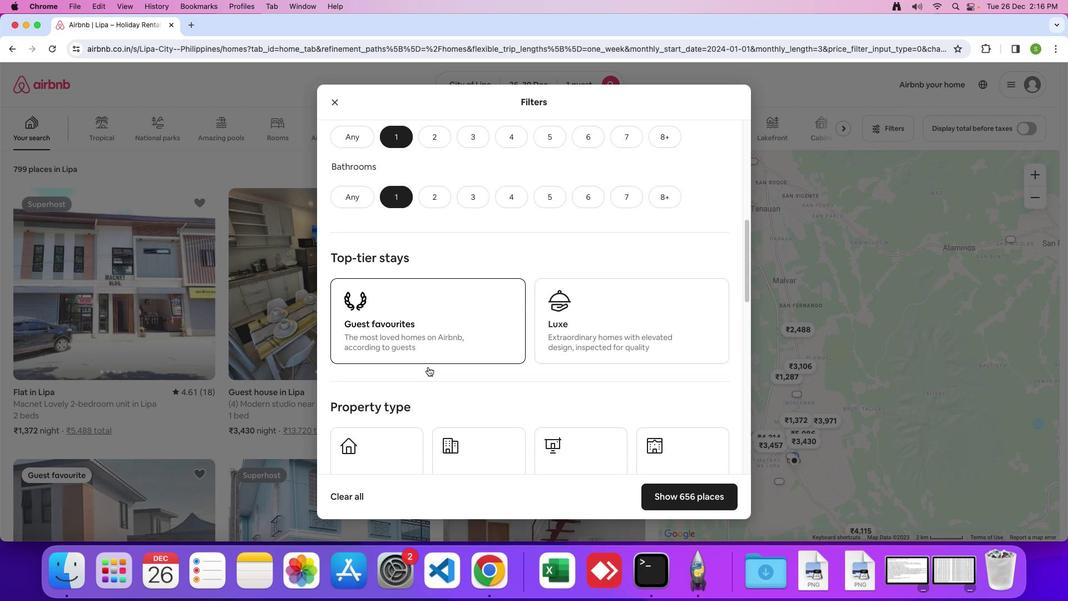 
Action: Mouse scrolled (428, 368) with delta (0, -1)
Screenshot: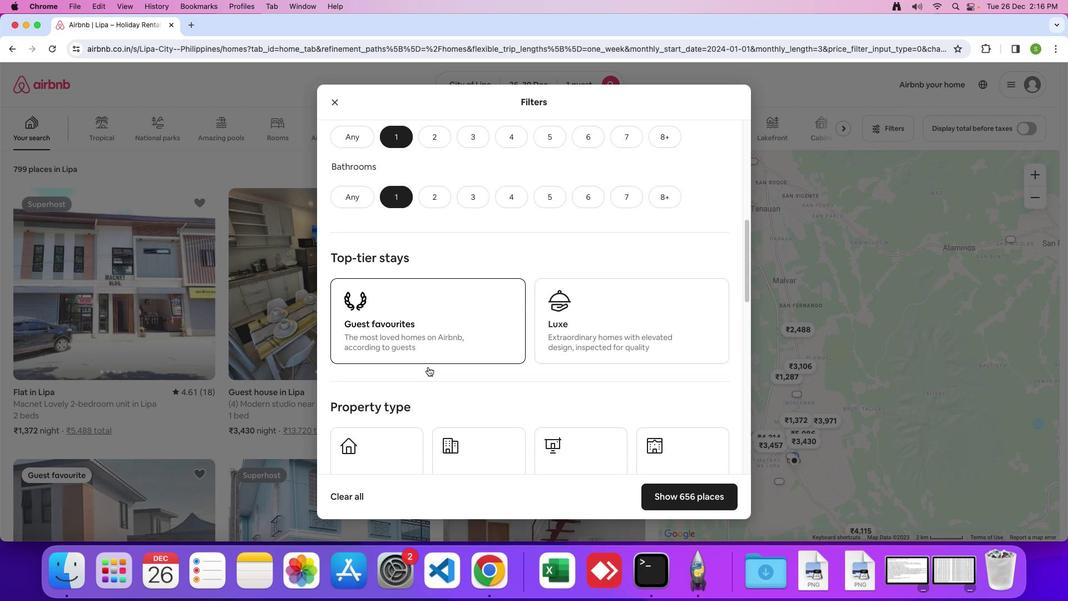 
Action: Mouse moved to (428, 366)
Screenshot: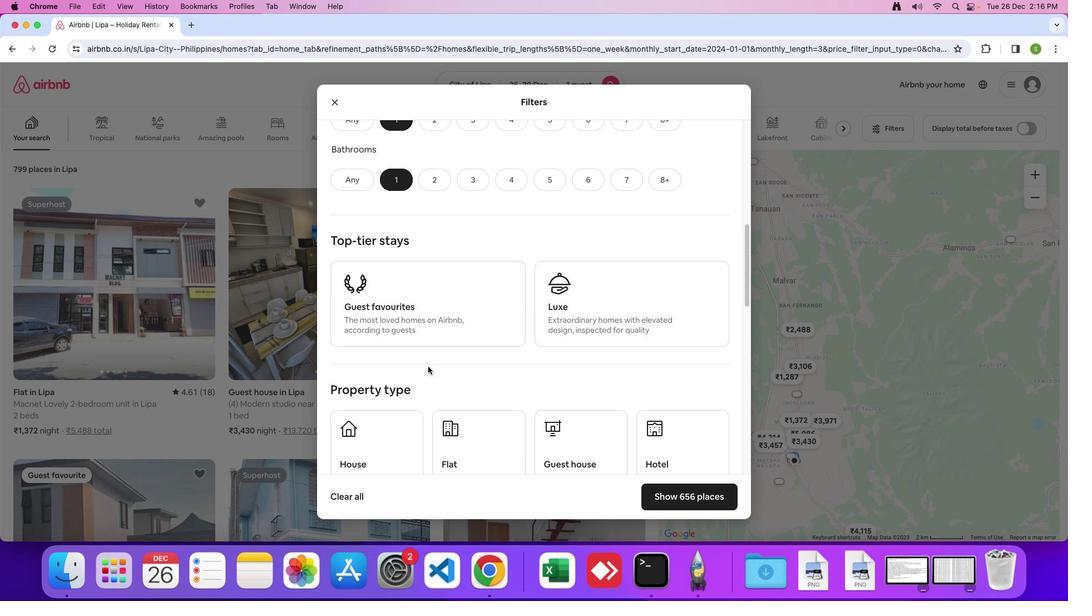 
Action: Mouse scrolled (428, 366) with delta (0, 0)
Screenshot: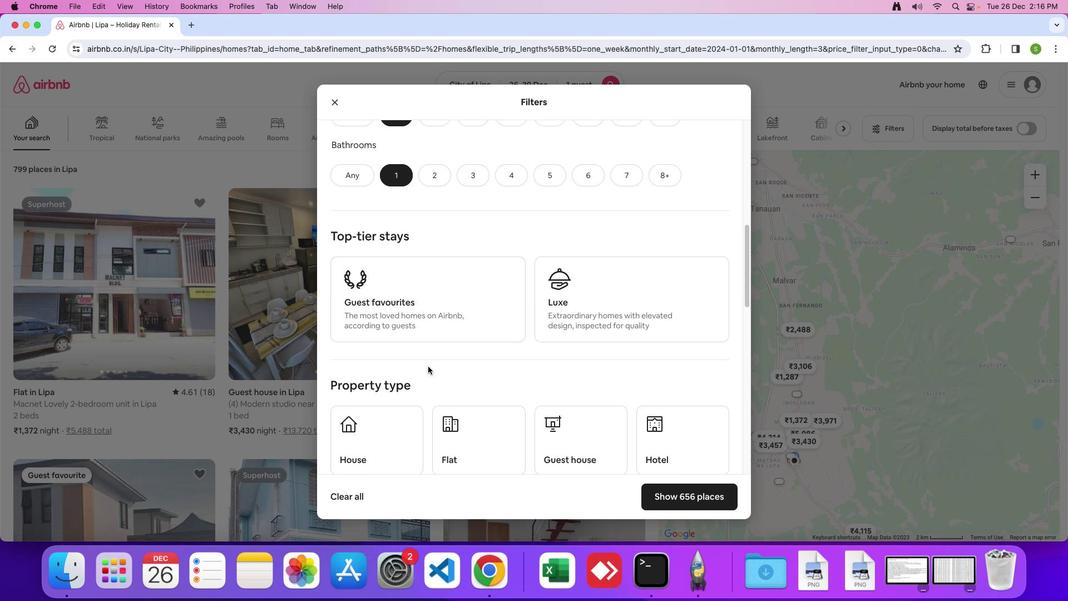 
Action: Mouse scrolled (428, 366) with delta (0, 0)
Screenshot: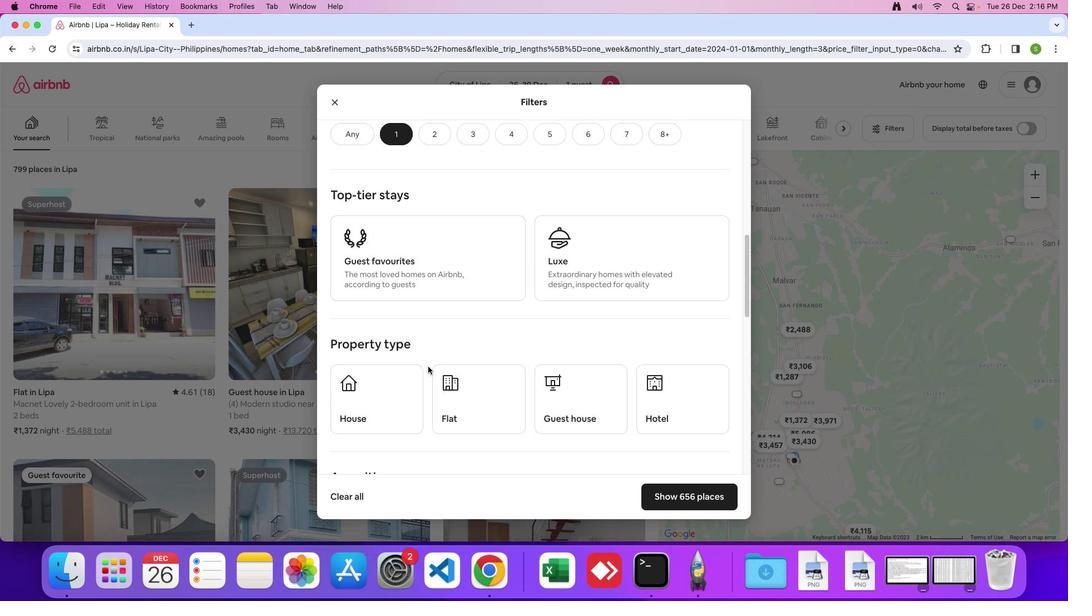 
Action: Mouse moved to (428, 366)
Screenshot: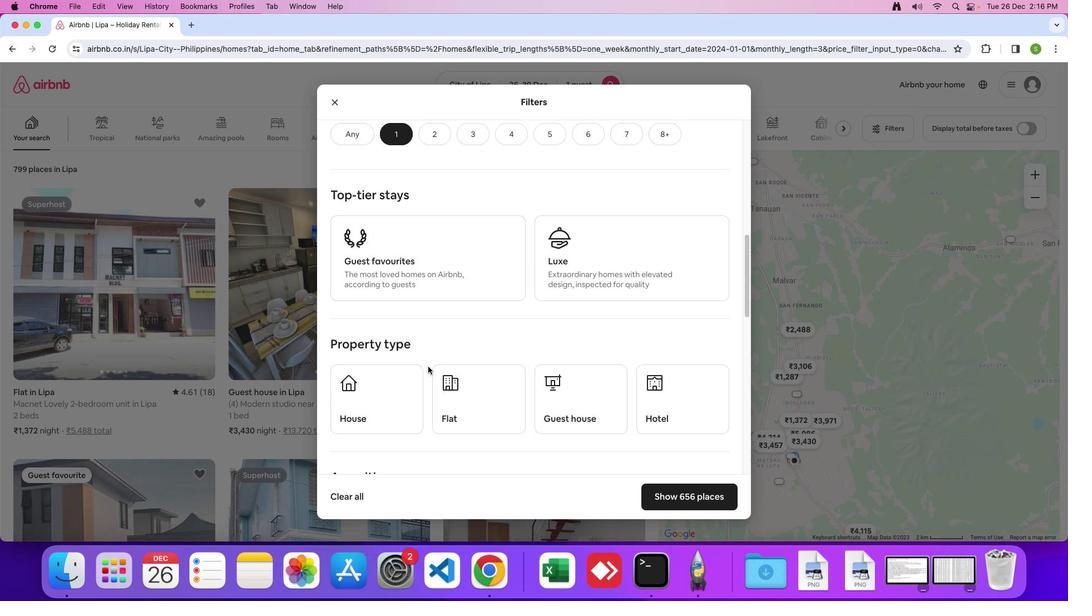 
Action: Mouse scrolled (428, 366) with delta (0, -1)
Screenshot: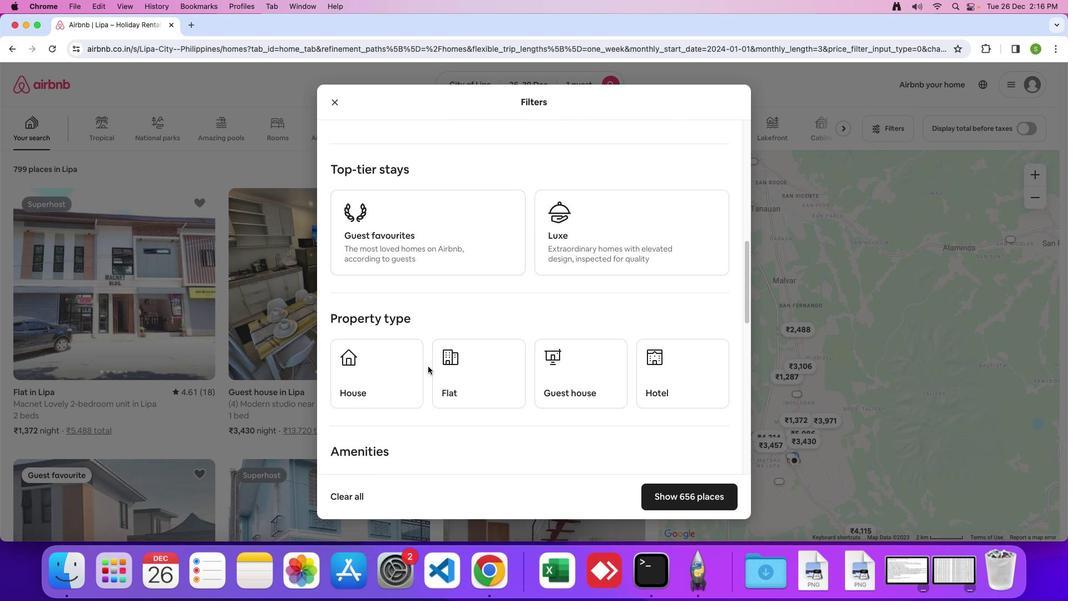 
Action: Mouse scrolled (428, 366) with delta (0, 0)
Screenshot: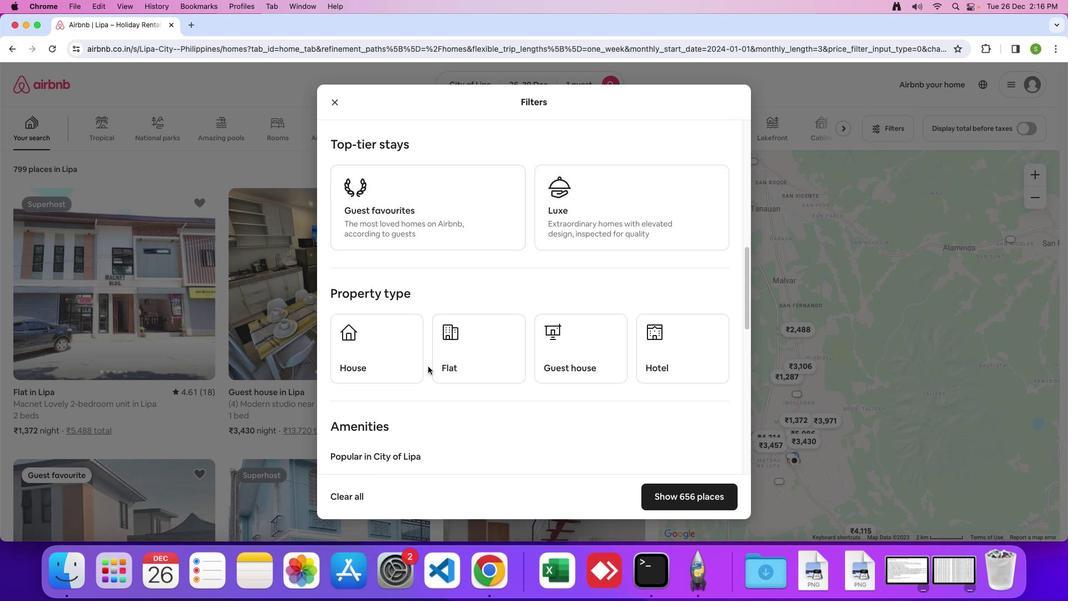 
Action: Mouse scrolled (428, 366) with delta (0, 0)
Screenshot: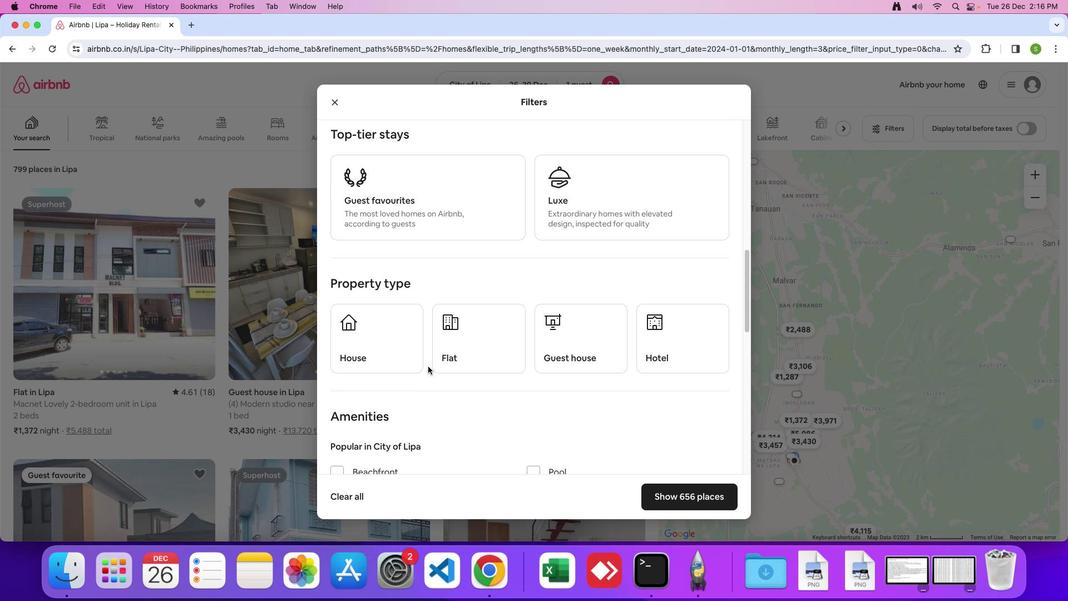 
Action: Mouse scrolled (428, 366) with delta (0, 0)
Screenshot: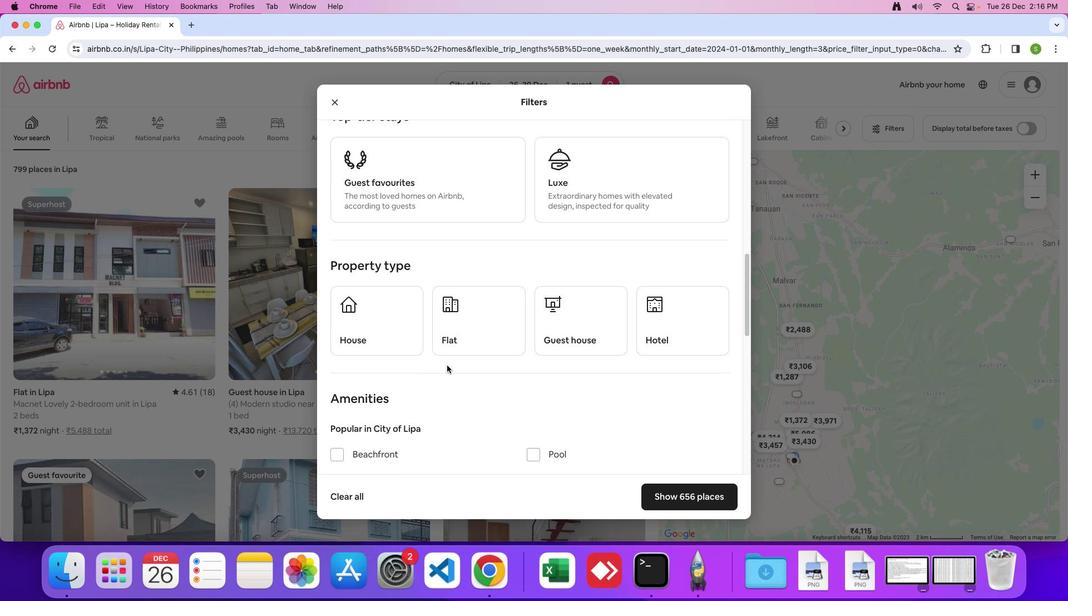 
Action: Mouse moved to (670, 315)
Screenshot: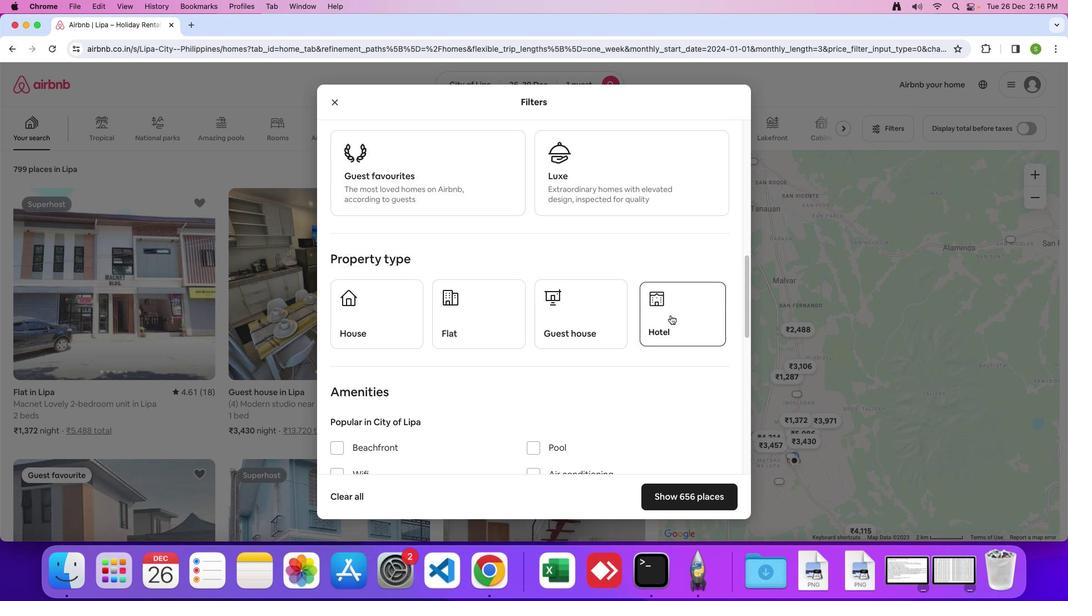 
Action: Mouse pressed left at (670, 315)
Screenshot: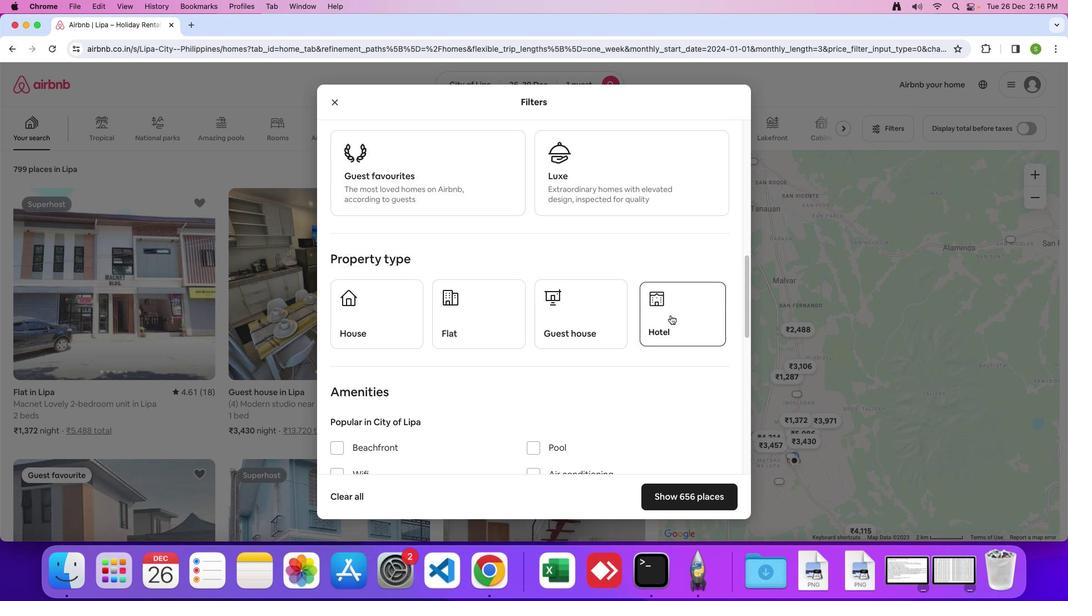 
Action: Mouse moved to (471, 382)
Screenshot: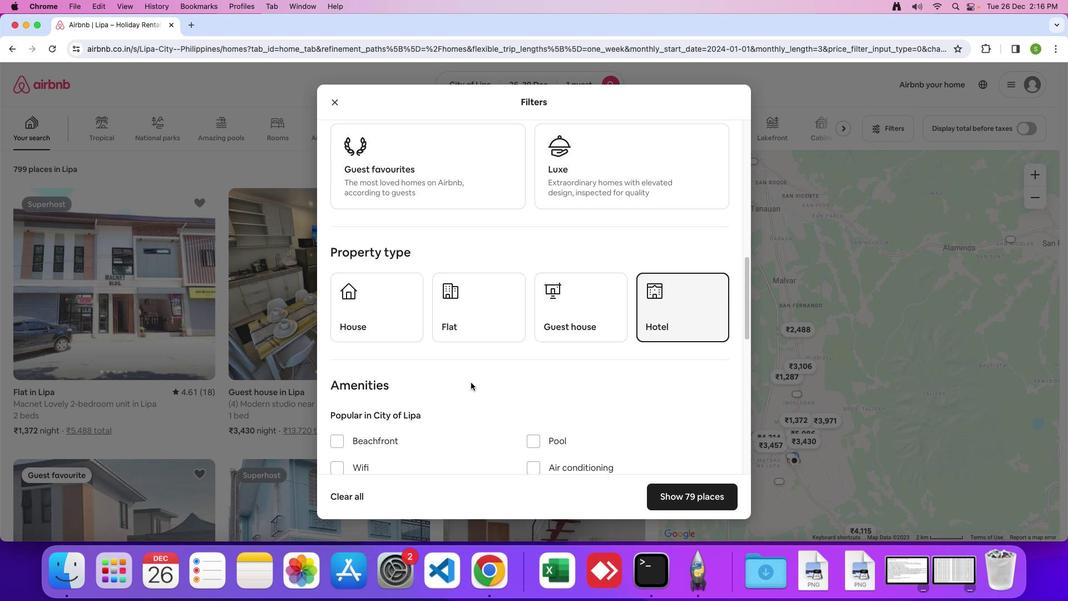 
Action: Mouse scrolled (471, 382) with delta (0, 0)
Screenshot: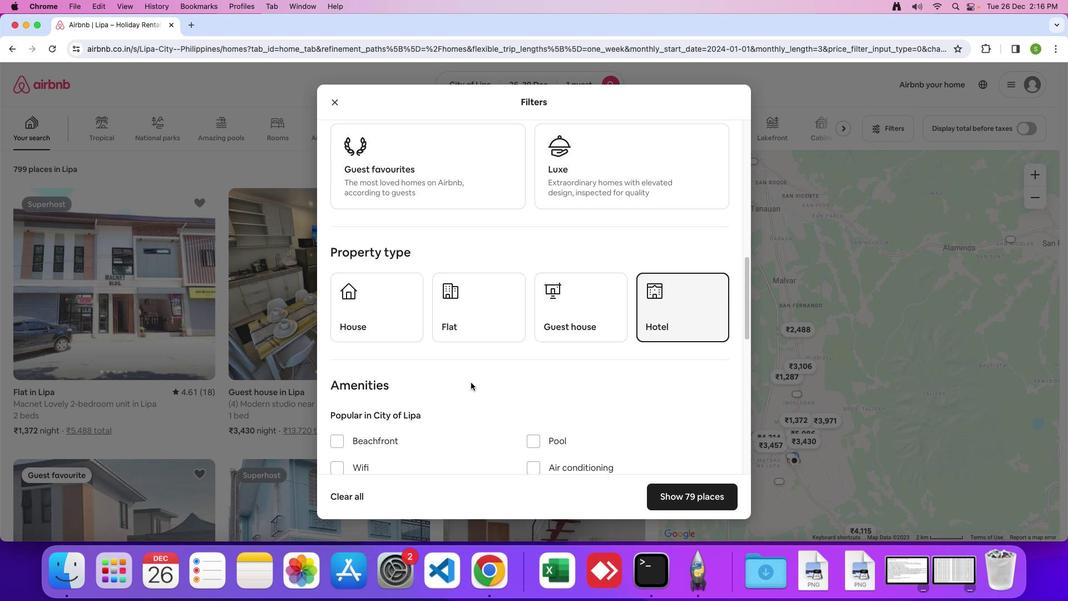 
Action: Mouse moved to (471, 382)
Screenshot: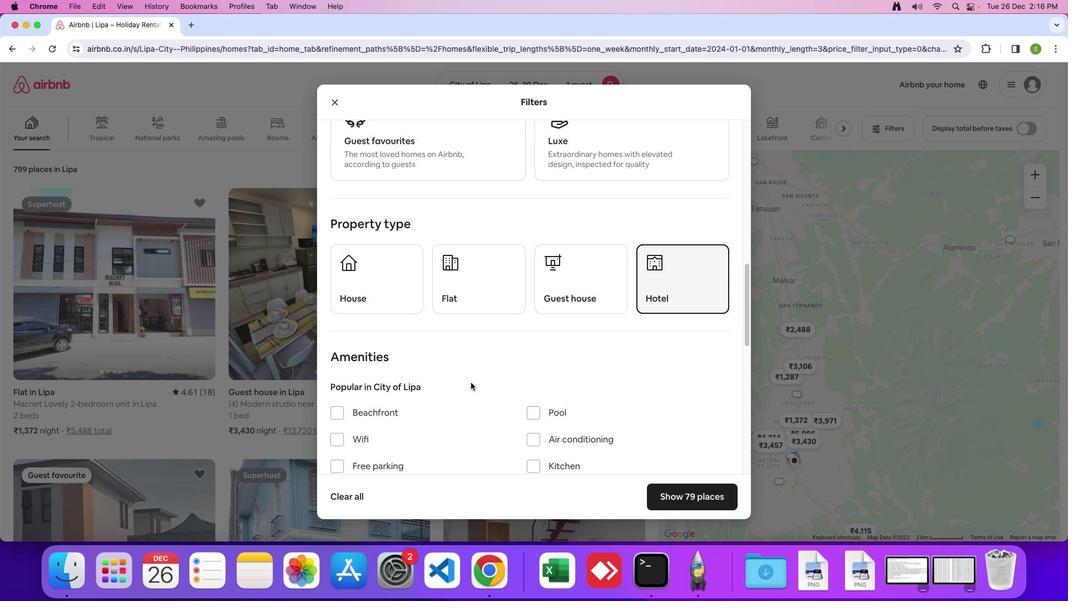 
Action: Mouse scrolled (471, 382) with delta (0, 0)
Screenshot: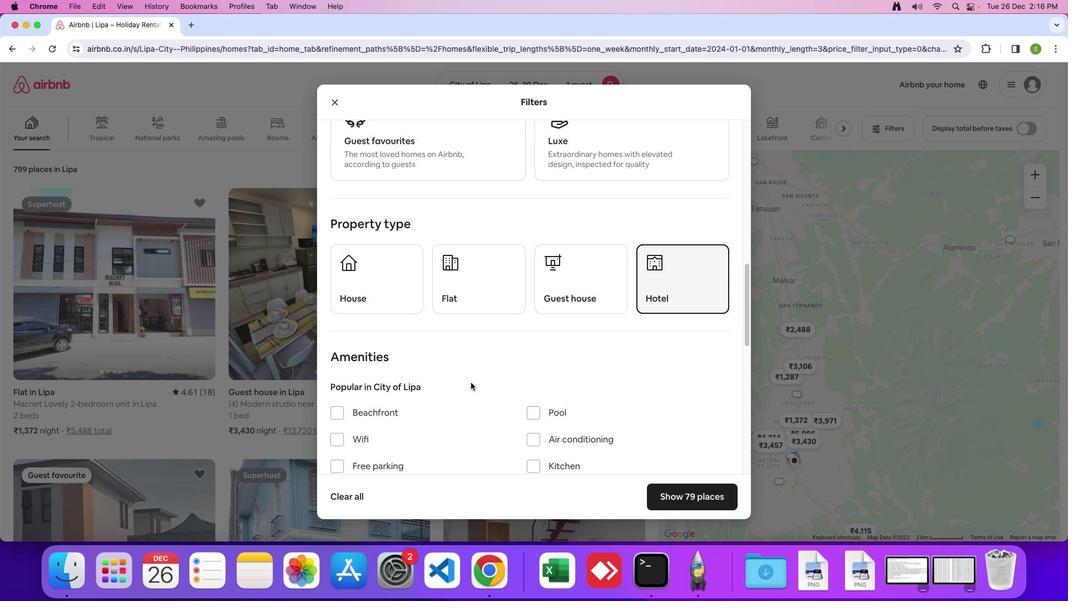 
Action: Mouse moved to (471, 382)
Screenshot: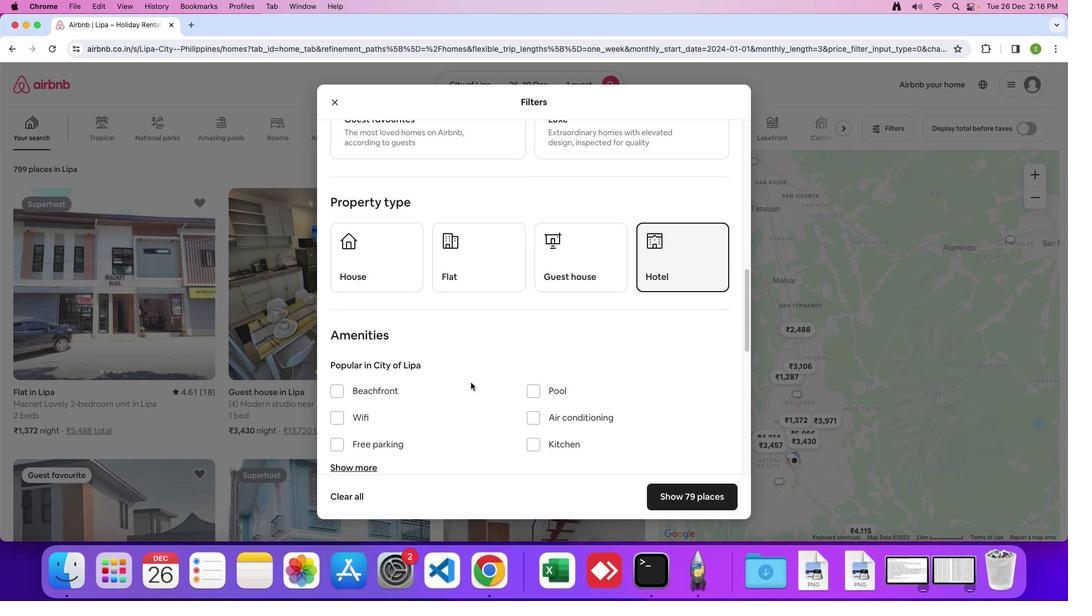 
Action: Mouse scrolled (471, 382) with delta (0, -1)
Screenshot: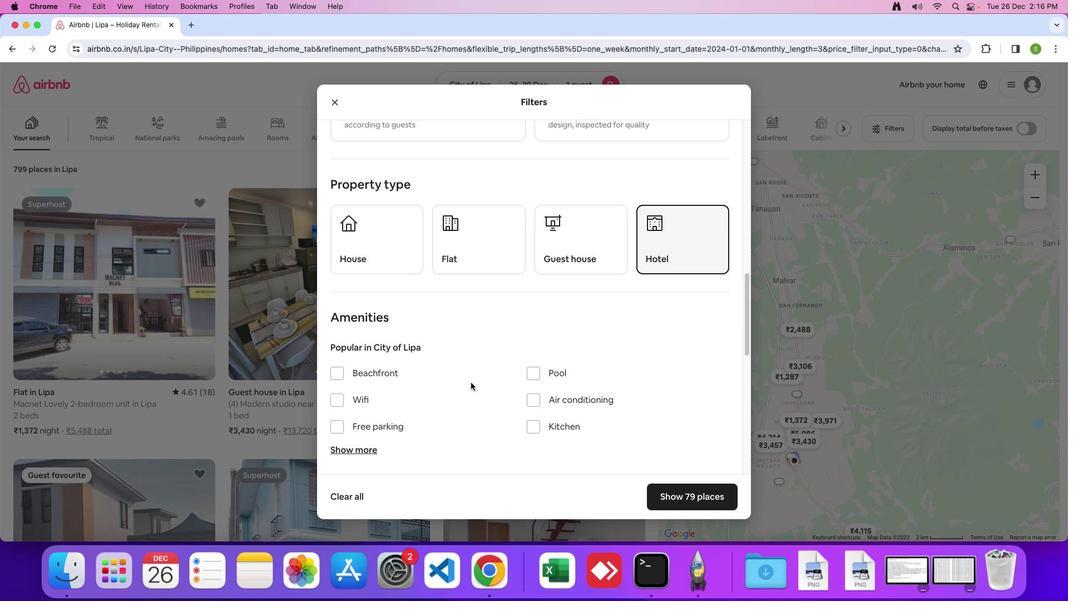 
Action: Mouse moved to (470, 381)
Screenshot: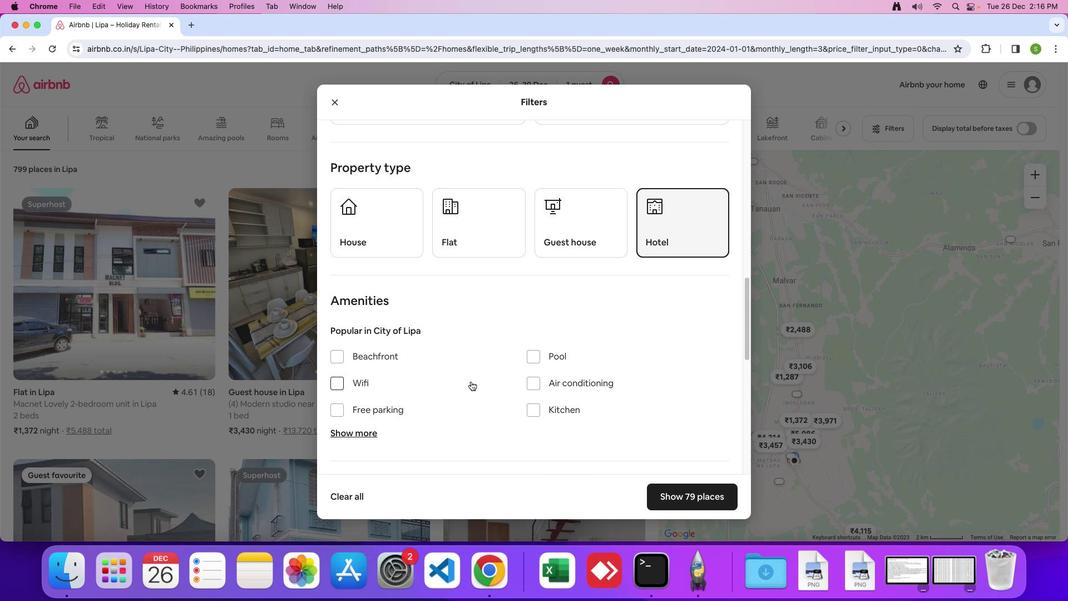 
Action: Mouse scrolled (470, 381) with delta (0, 0)
Screenshot: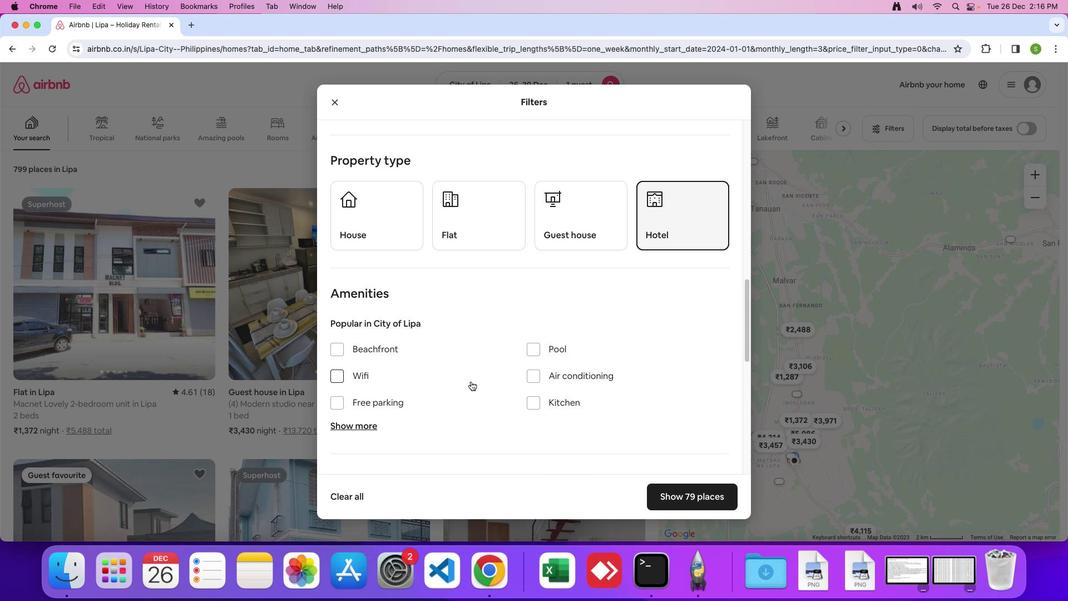 
Action: Mouse moved to (470, 381)
Screenshot: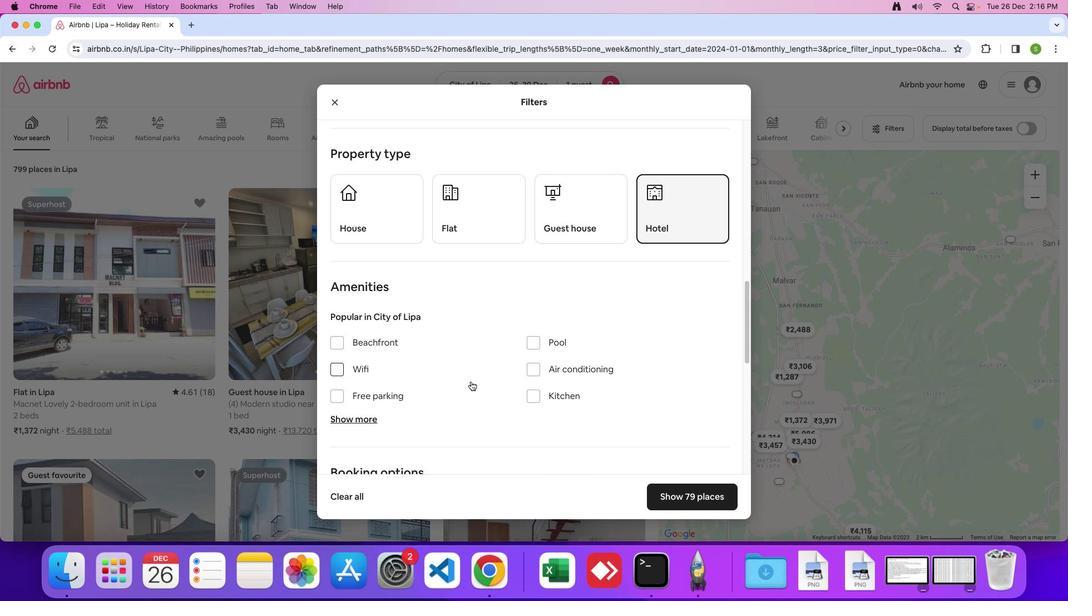 
Action: Mouse scrolled (470, 381) with delta (0, 0)
Screenshot: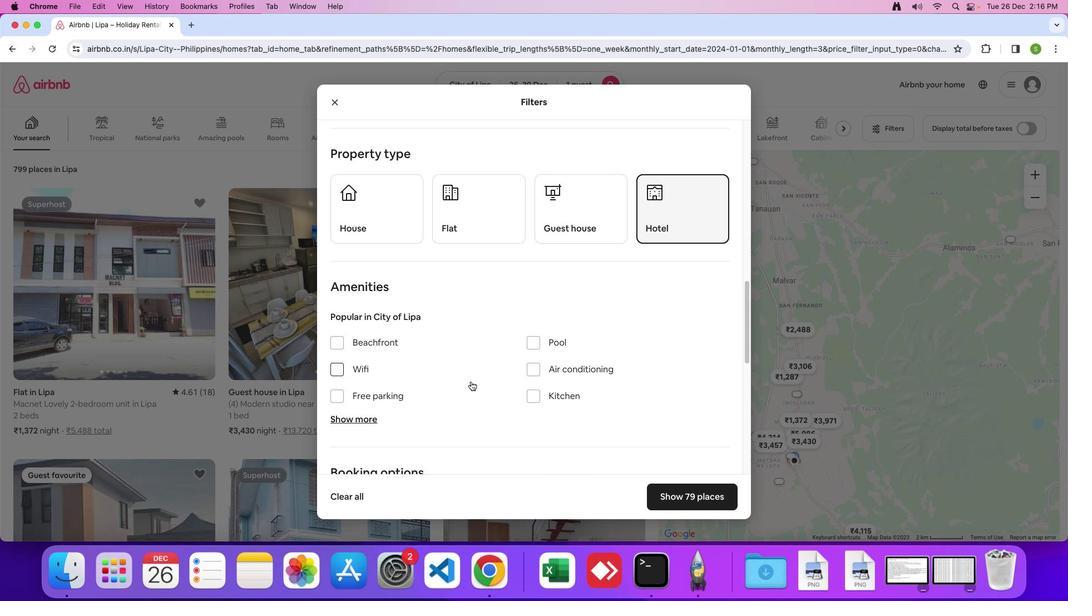 
Action: Mouse moved to (470, 381)
Screenshot: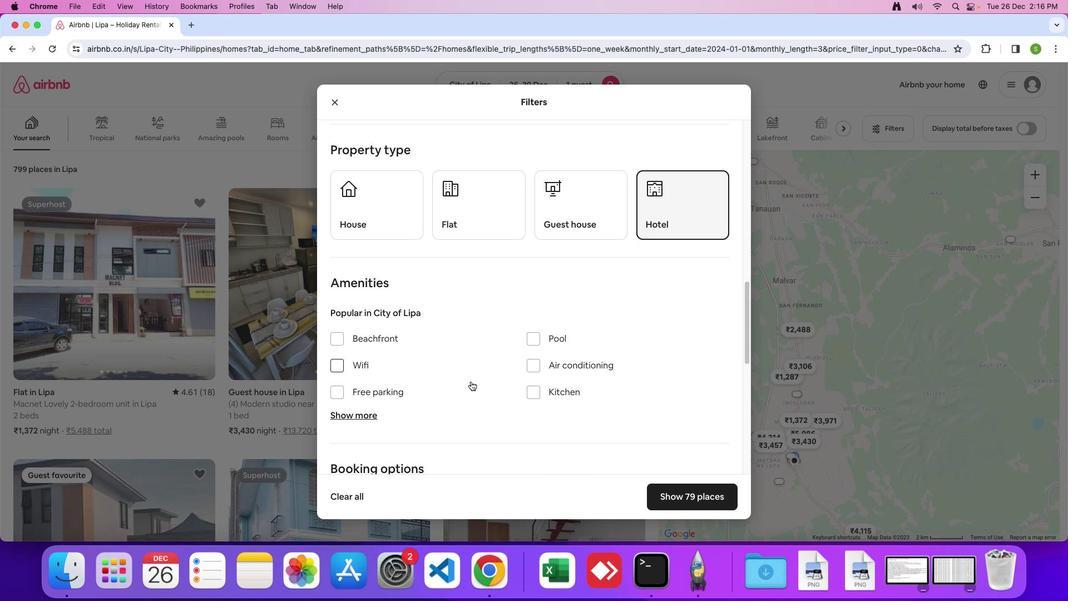 
Action: Mouse scrolled (470, 381) with delta (0, 0)
Screenshot: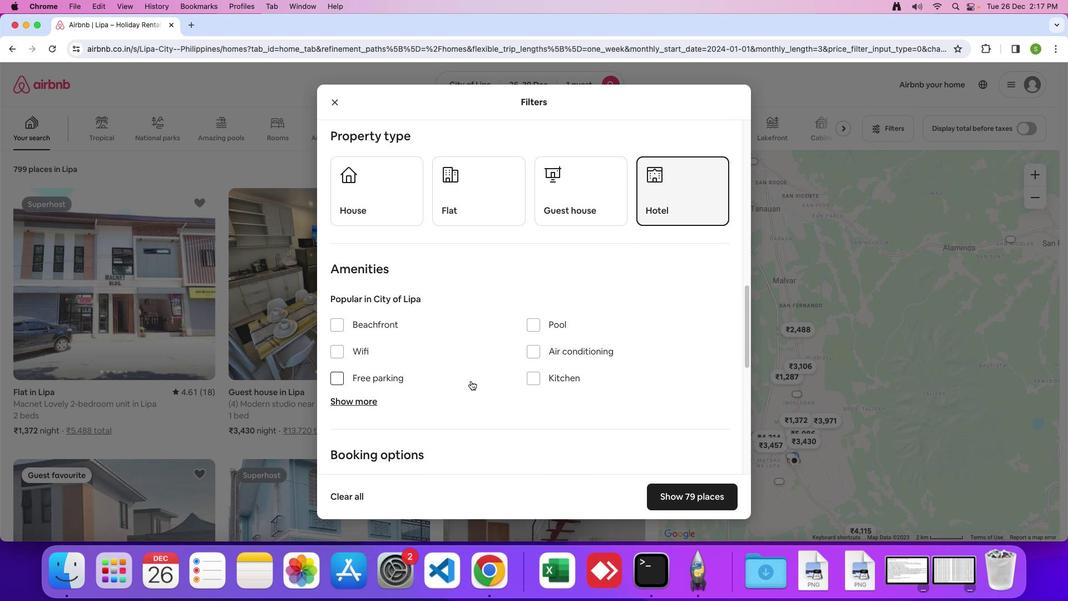 
Action: Mouse scrolled (470, 381) with delta (0, 0)
Screenshot: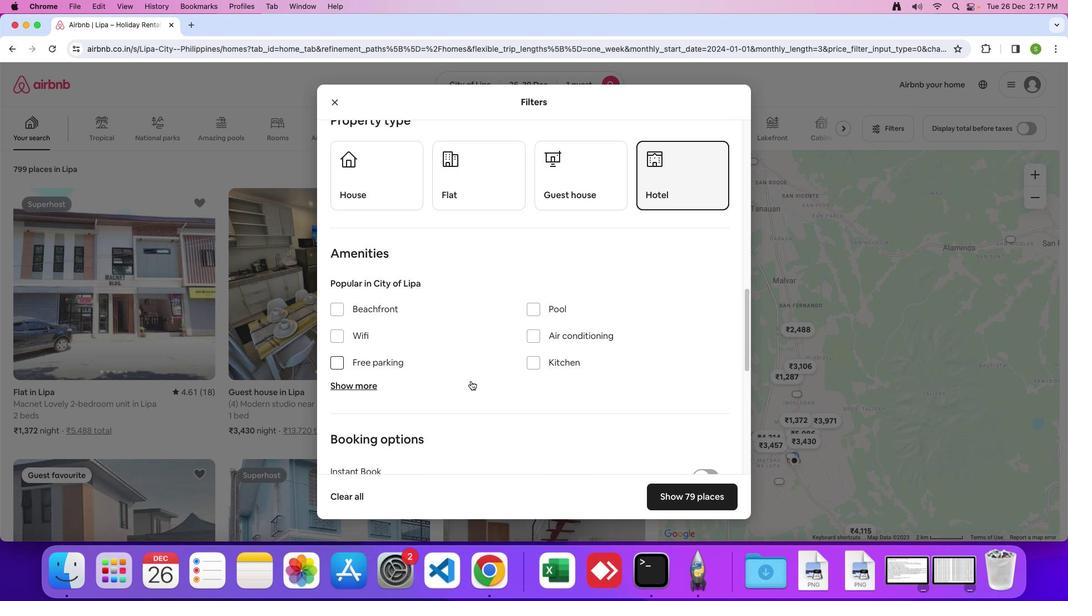 
Action: Mouse moved to (470, 381)
Screenshot: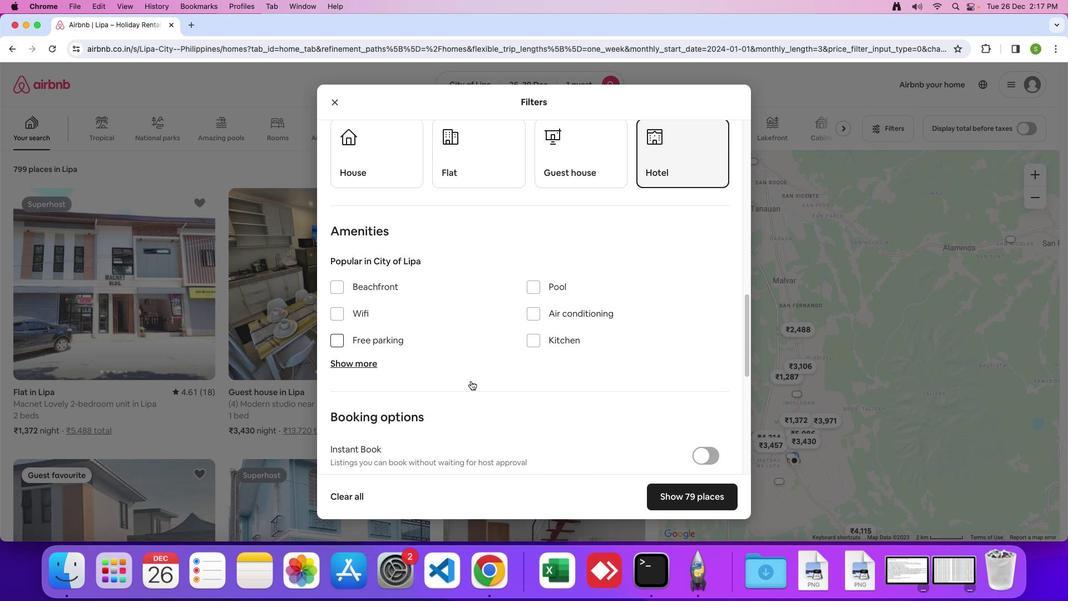 
Action: Mouse scrolled (470, 381) with delta (0, -1)
Screenshot: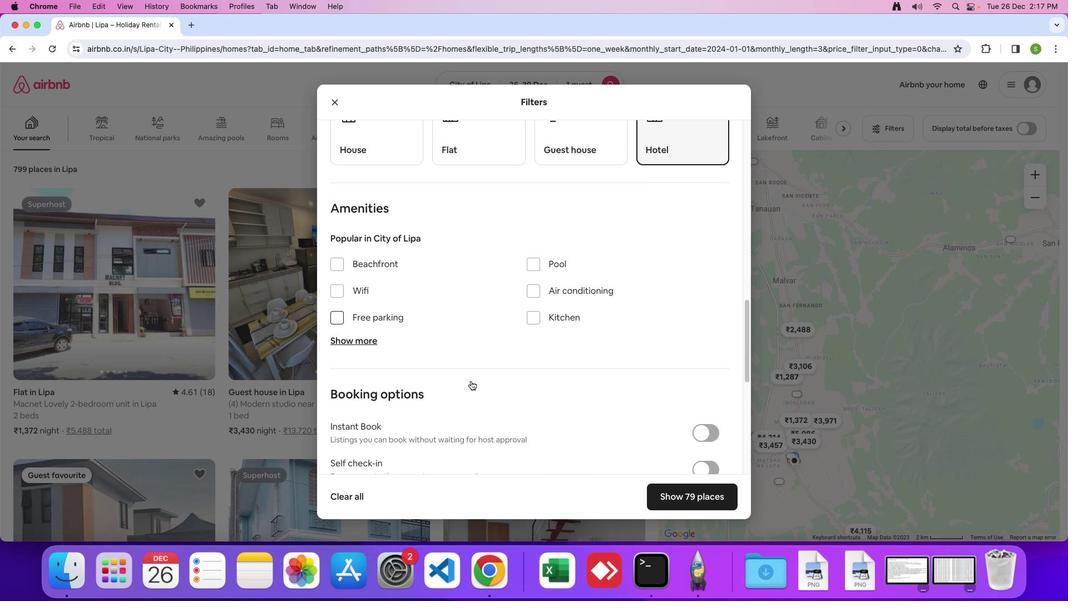 
Action: Mouse moved to (470, 380)
Screenshot: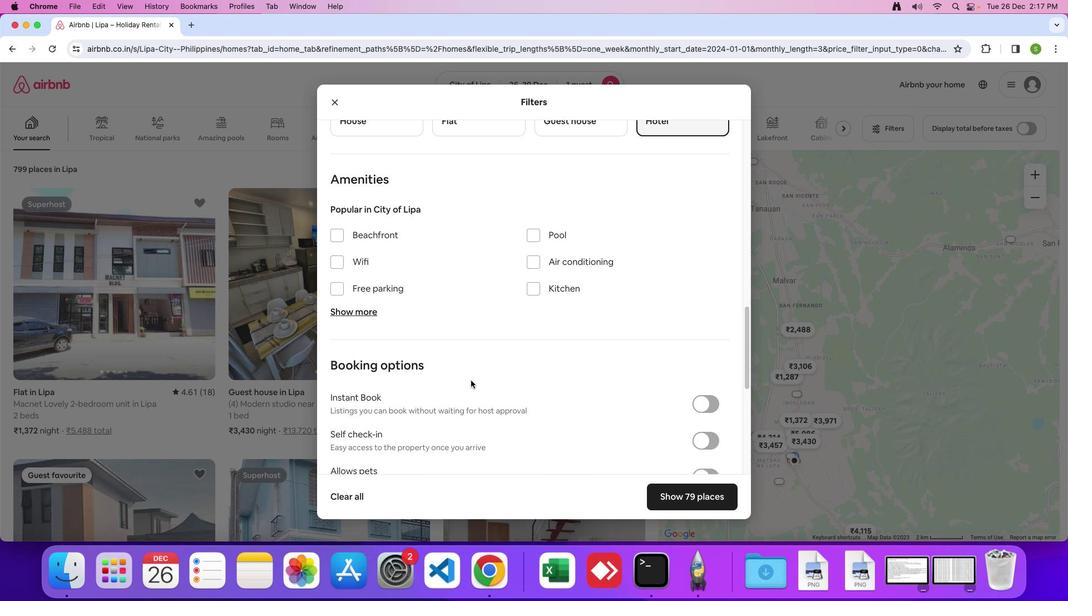 
Action: Mouse scrolled (470, 380) with delta (0, 0)
Screenshot: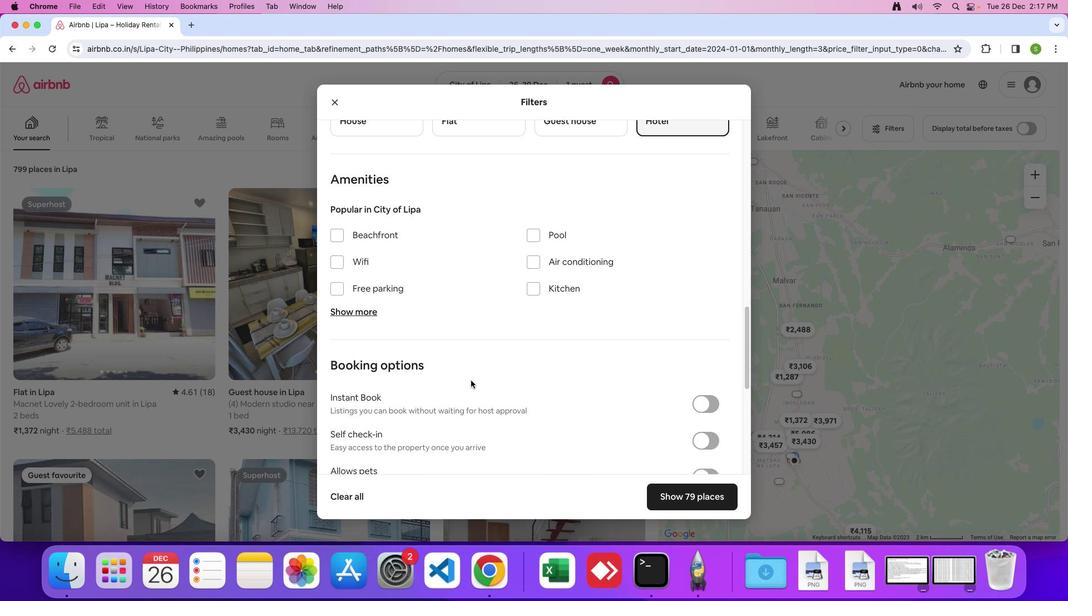 
Action: Mouse moved to (470, 380)
Screenshot: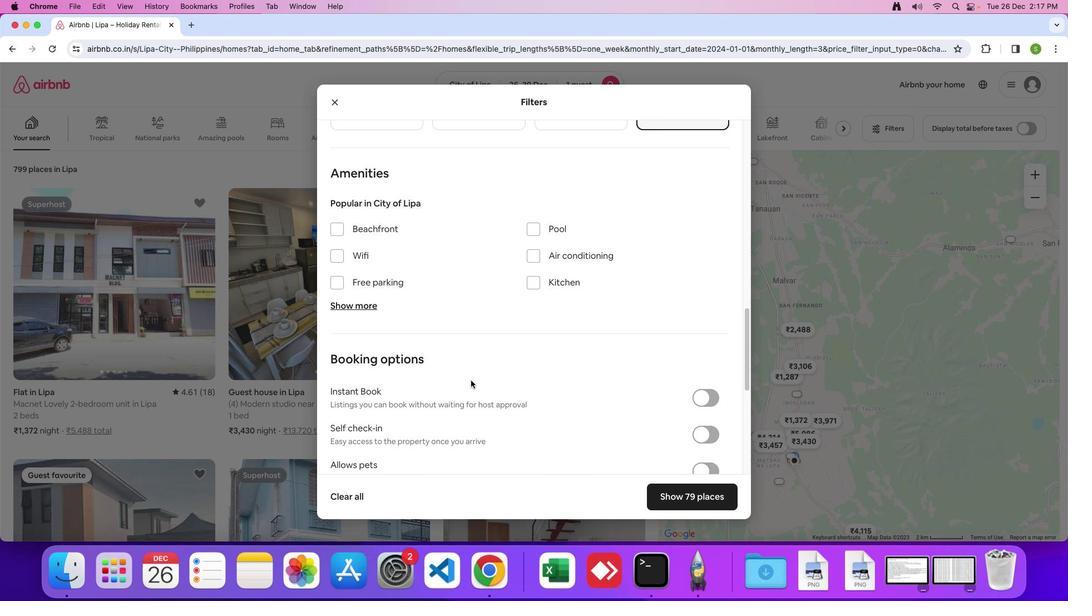 
Action: Mouse scrolled (470, 380) with delta (0, 0)
Screenshot: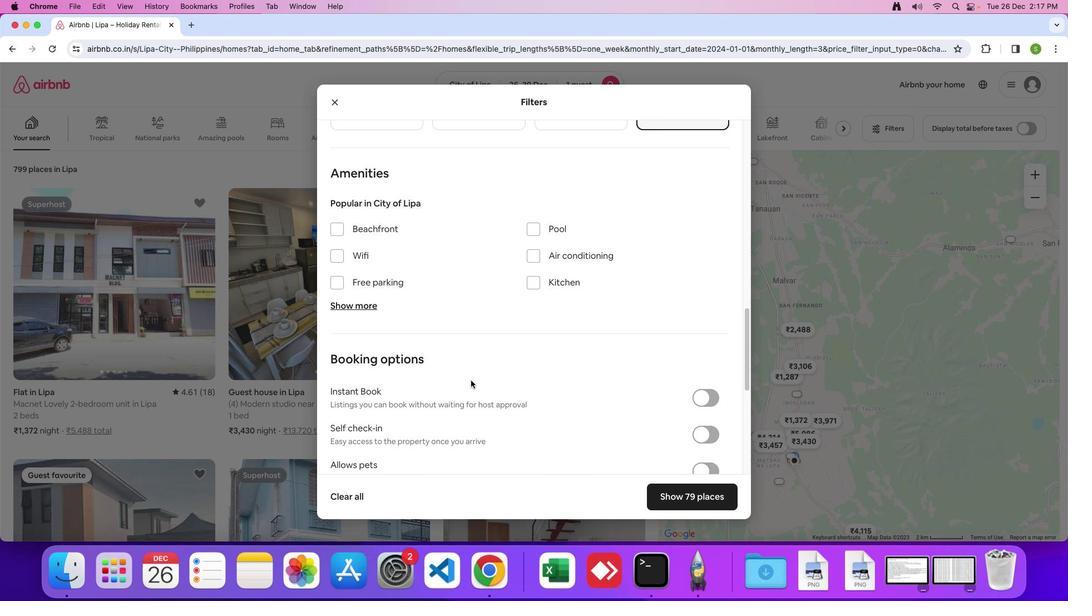 
Action: Mouse moved to (470, 380)
Screenshot: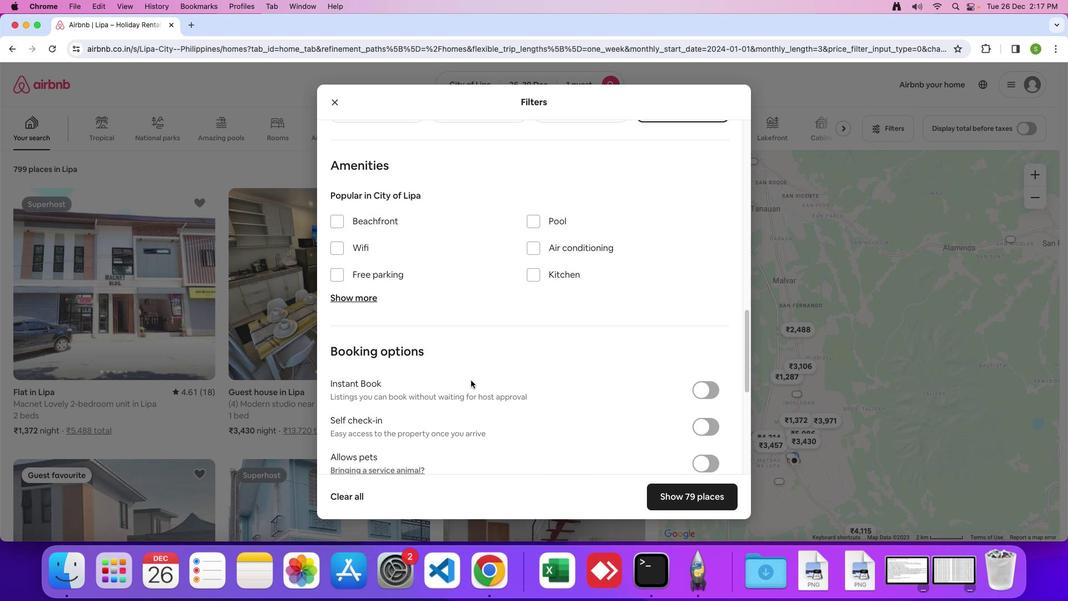 
Action: Mouse scrolled (470, 380) with delta (0, 0)
Screenshot: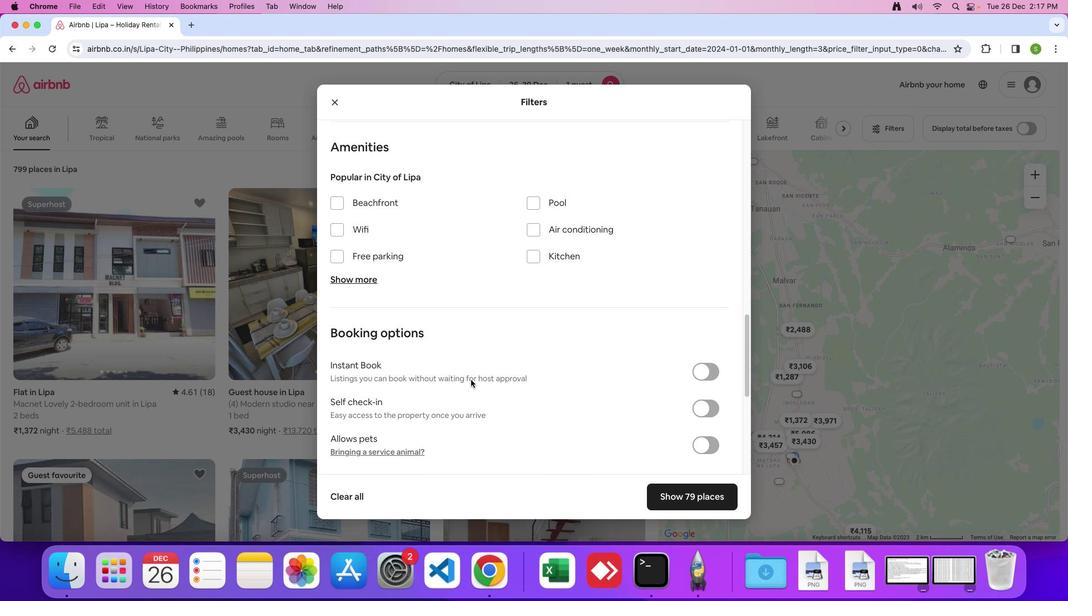 
Action: Mouse moved to (470, 380)
Screenshot: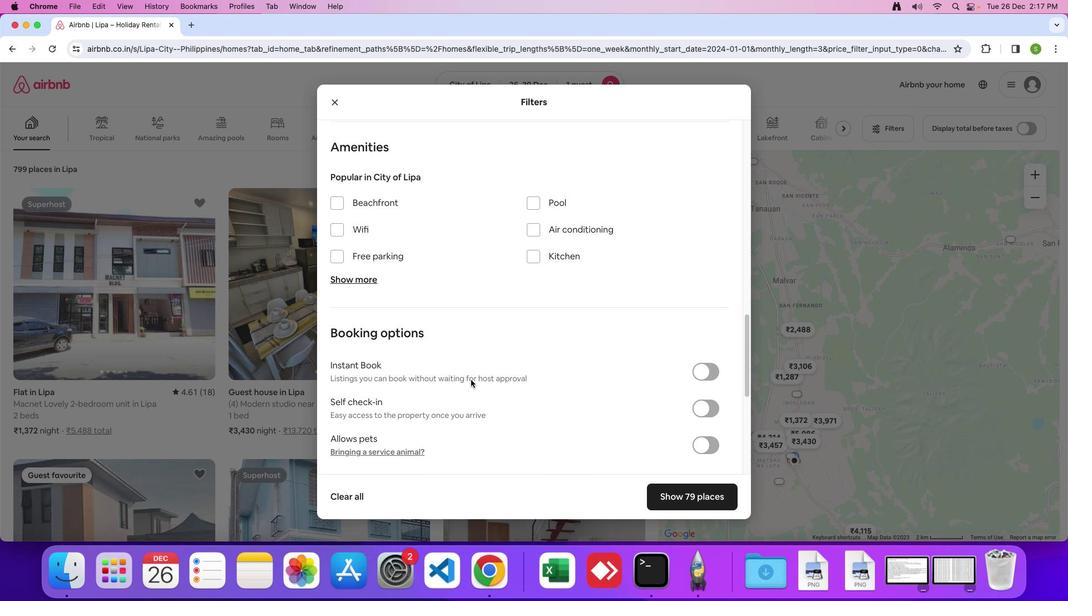 
Action: Mouse scrolled (470, 380) with delta (0, 0)
Screenshot: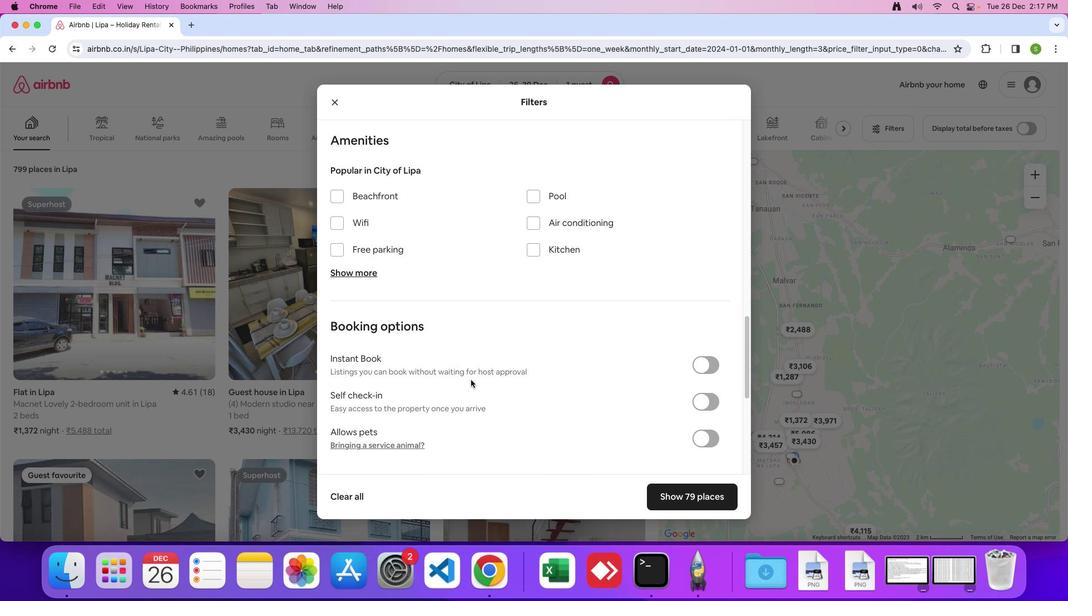 
Action: Mouse moved to (470, 379)
Screenshot: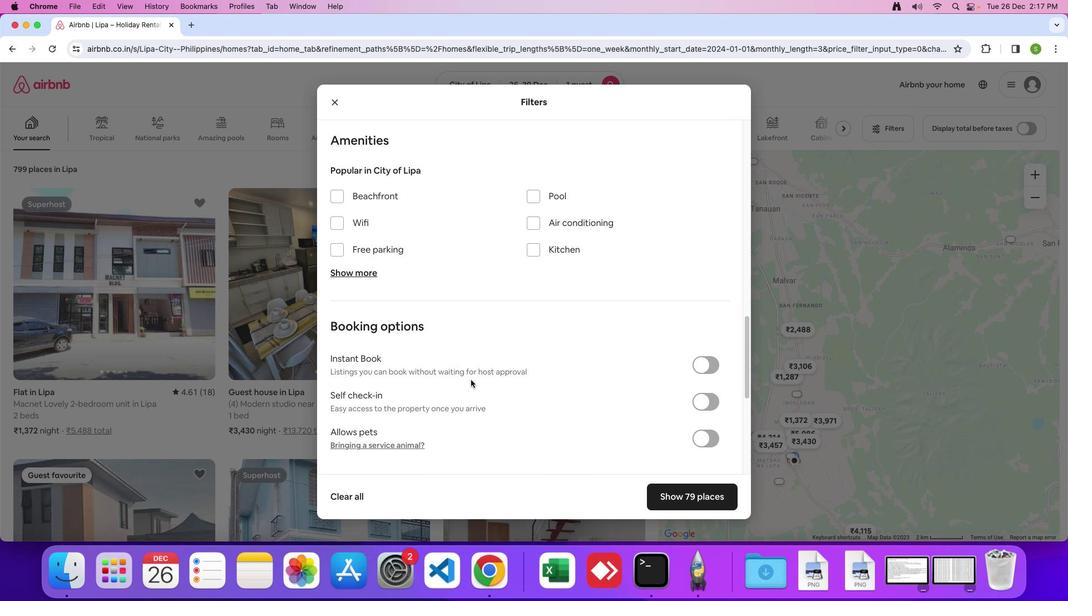 
Action: Mouse scrolled (470, 379) with delta (0, 0)
Screenshot: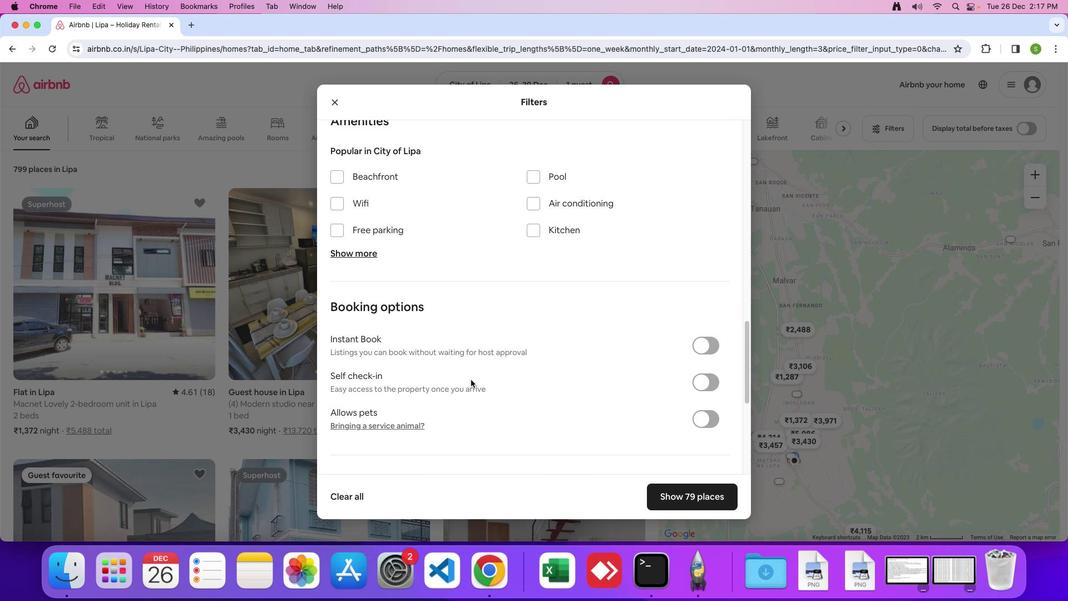
Action: Mouse scrolled (470, 379) with delta (0, 0)
Screenshot: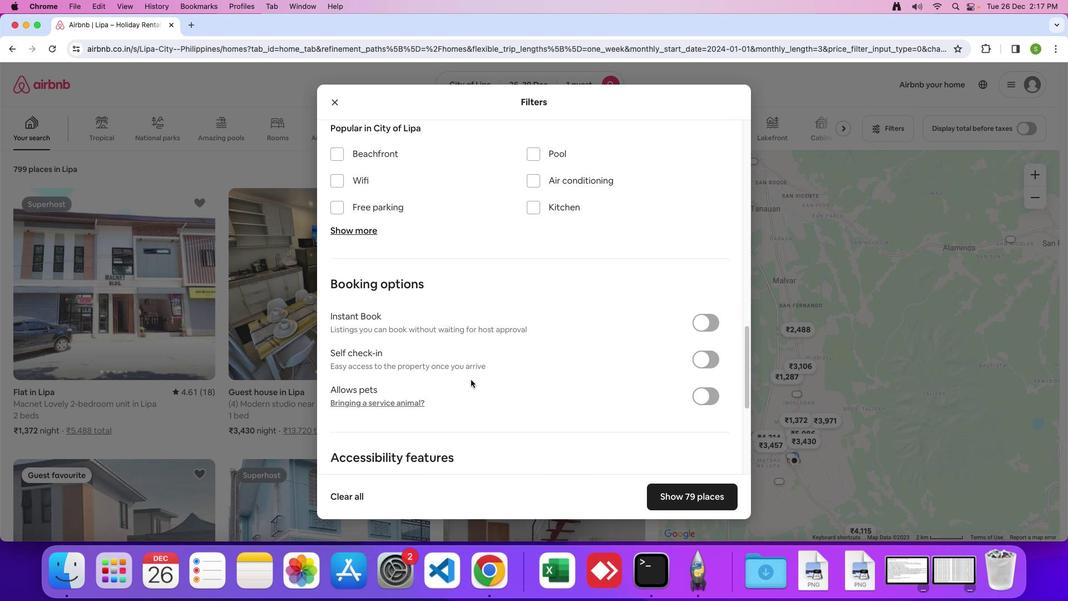 
Action: Mouse scrolled (470, 379) with delta (0, -1)
Screenshot: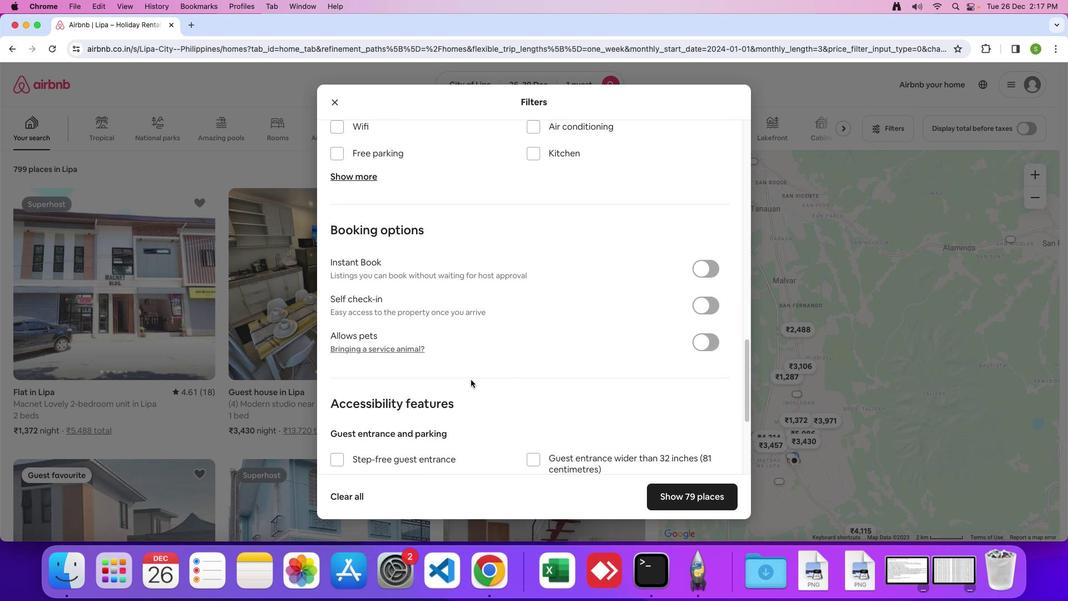 
Action: Mouse scrolled (470, 379) with delta (0, 0)
Screenshot: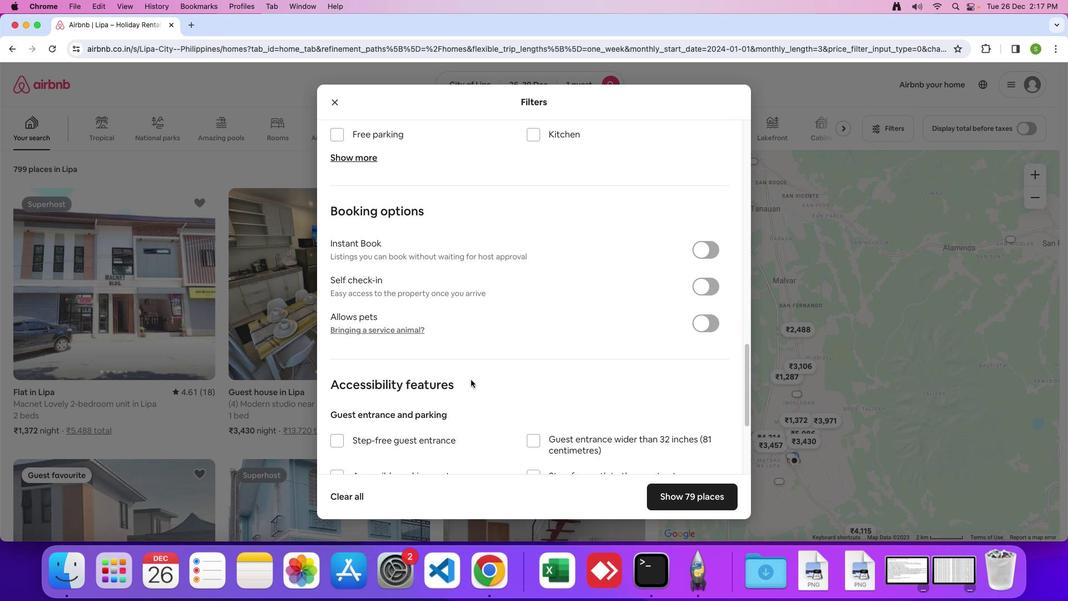 
Action: Mouse scrolled (470, 379) with delta (0, 0)
Screenshot: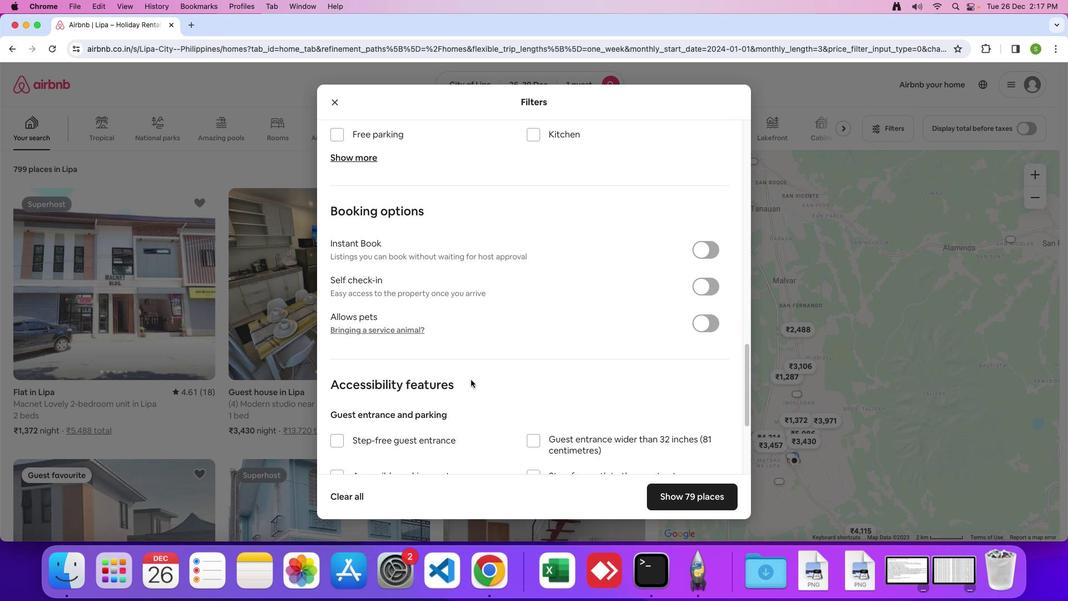
Action: Mouse scrolled (470, 379) with delta (0, 0)
Screenshot: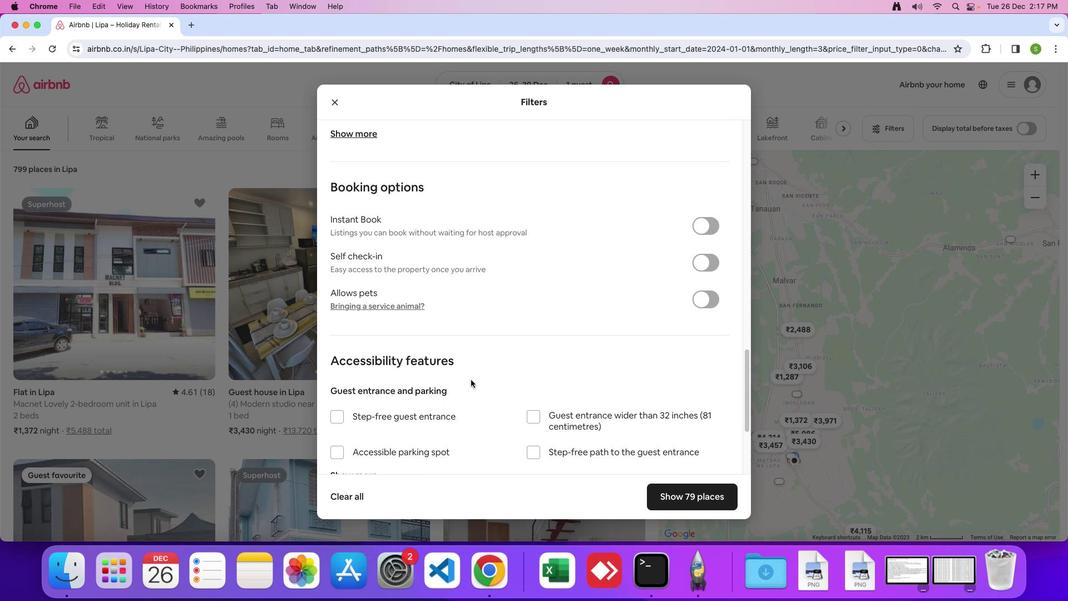 
Action: Mouse scrolled (470, 379) with delta (0, 0)
Screenshot: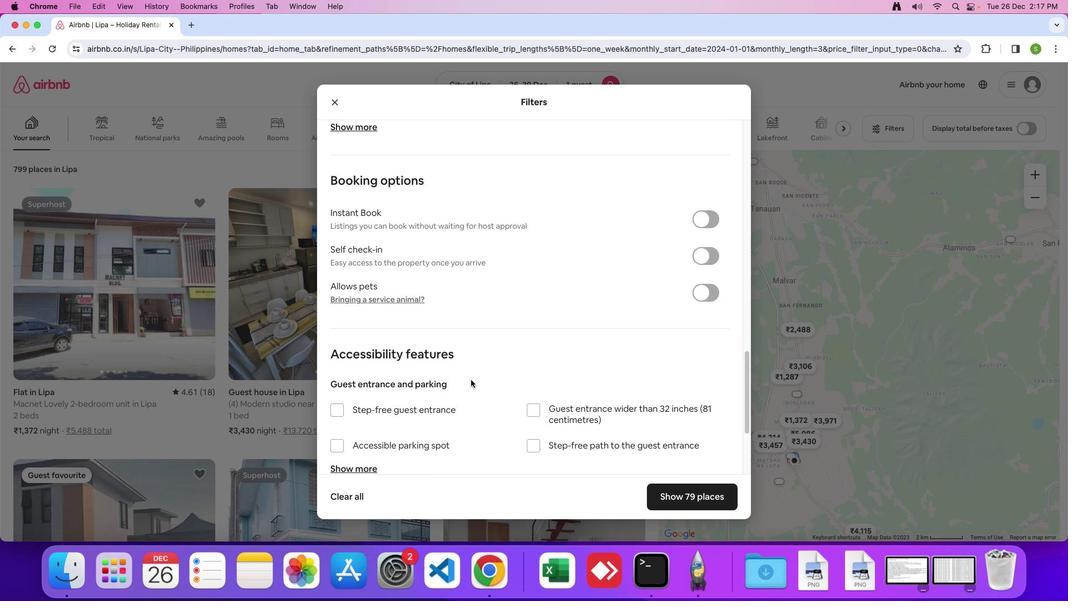 
Action: Mouse scrolled (470, 379) with delta (0, -1)
Screenshot: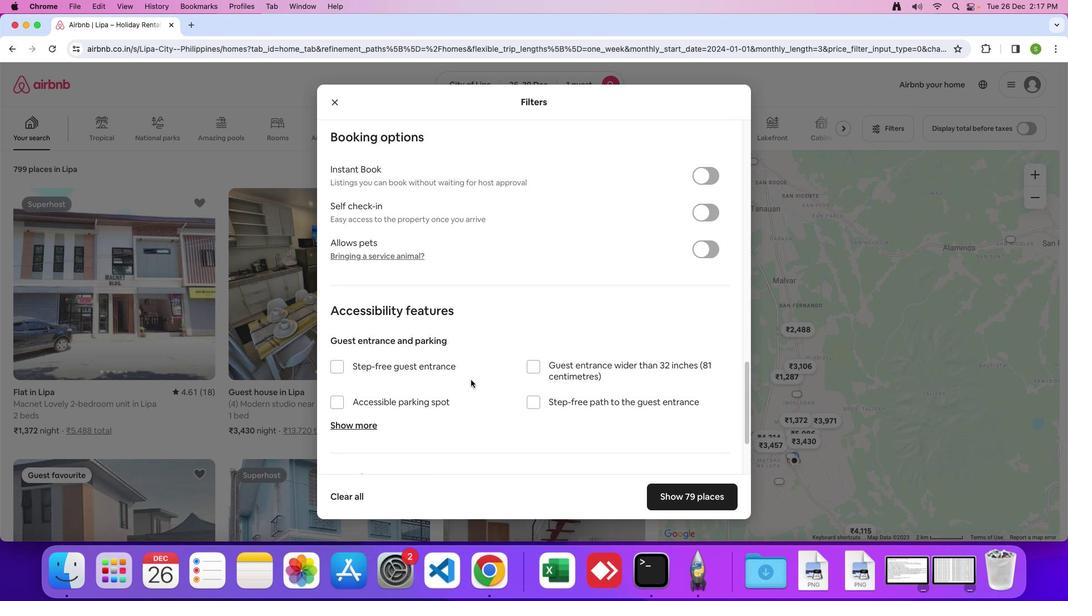 
Action: Mouse scrolled (470, 379) with delta (0, 0)
Screenshot: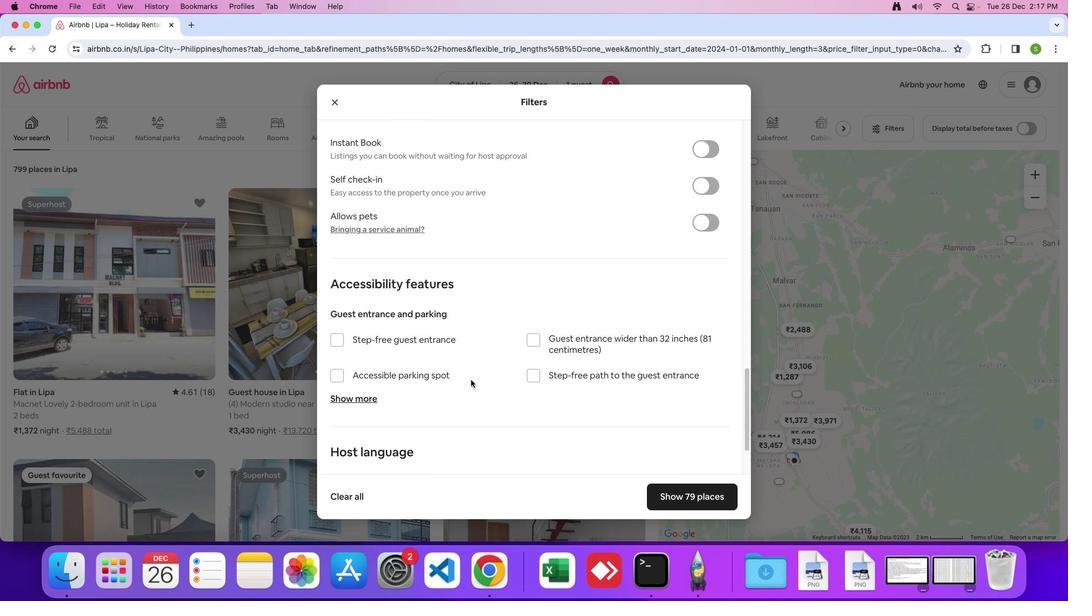 
Action: Mouse scrolled (470, 379) with delta (0, 0)
Screenshot: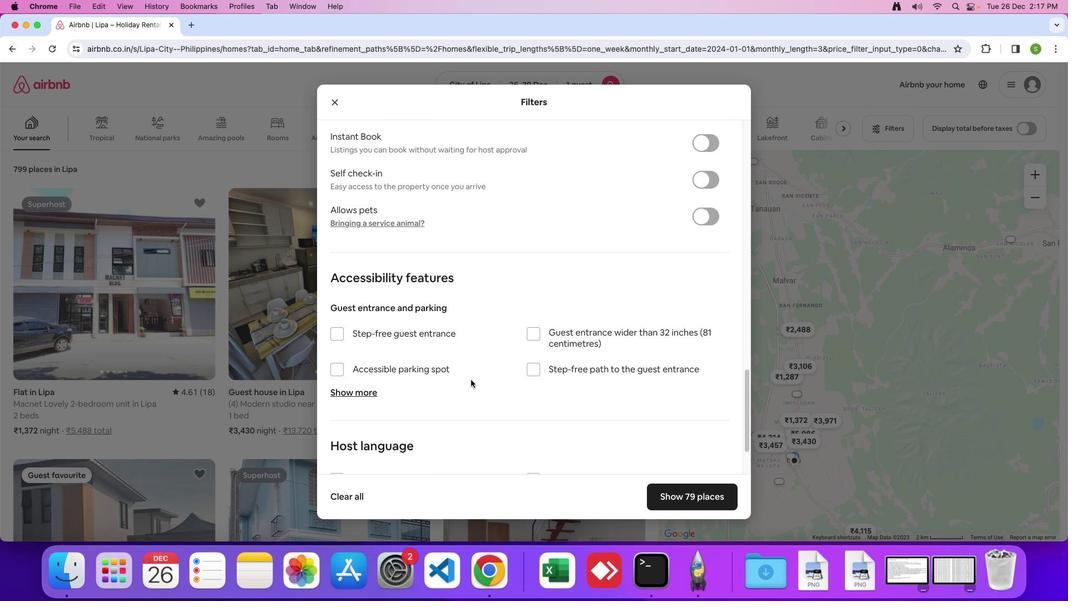 
Action: Mouse scrolled (470, 379) with delta (0, 0)
Screenshot: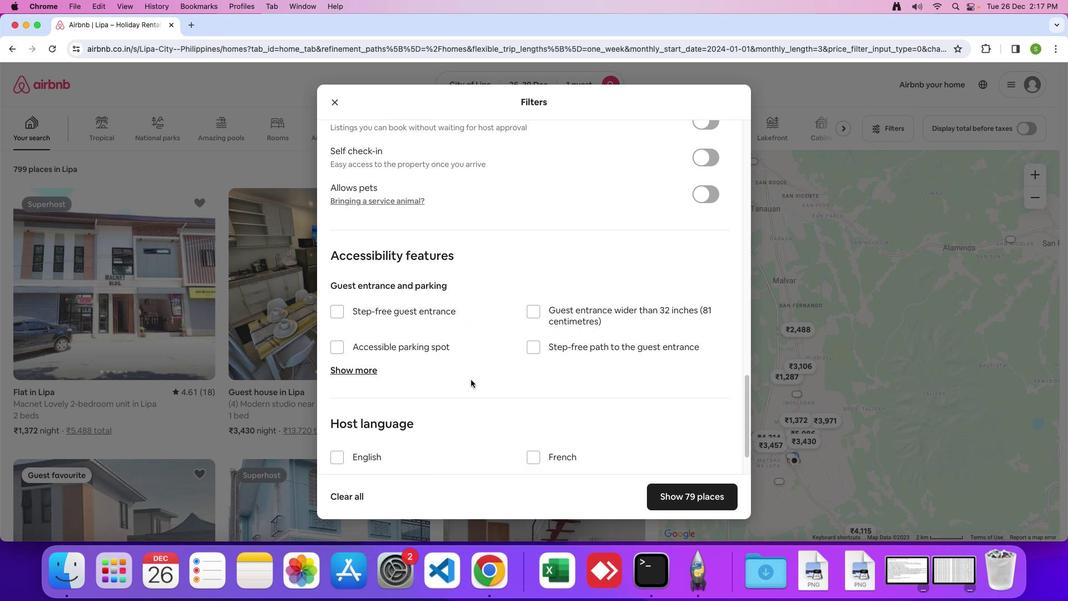 
Action: Mouse scrolled (470, 379) with delta (0, 0)
Screenshot: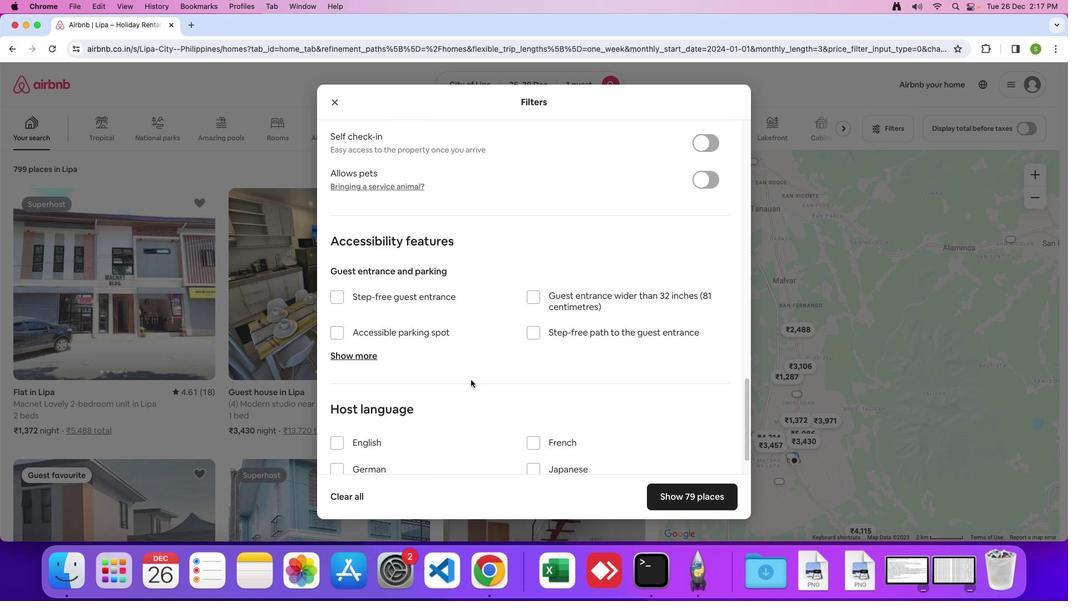 
Action: Mouse scrolled (470, 379) with delta (0, -1)
Screenshot: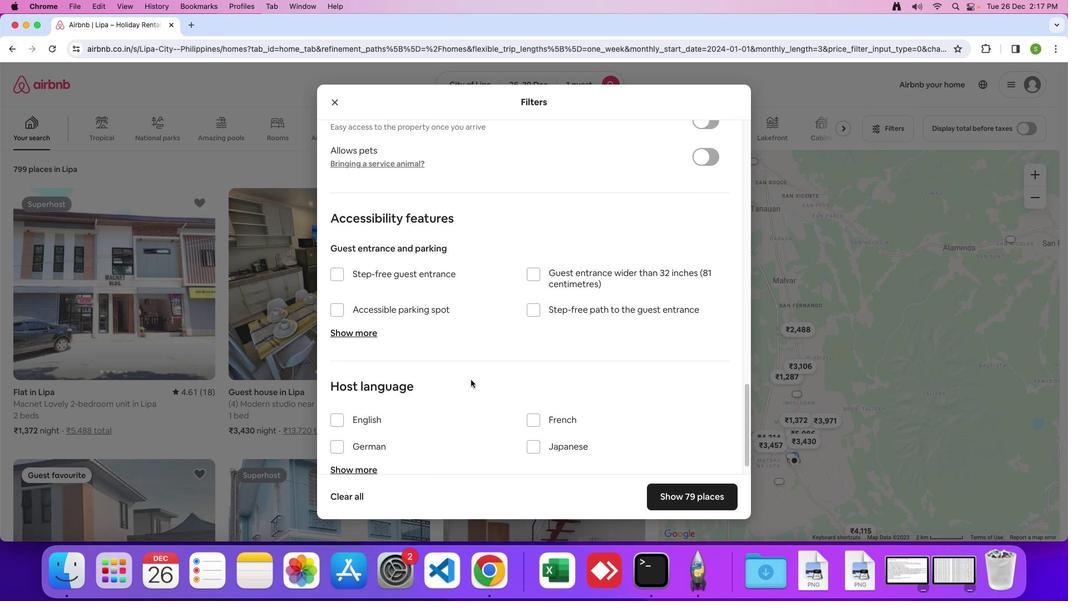 
Action: Mouse scrolled (470, 379) with delta (0, 0)
Screenshot: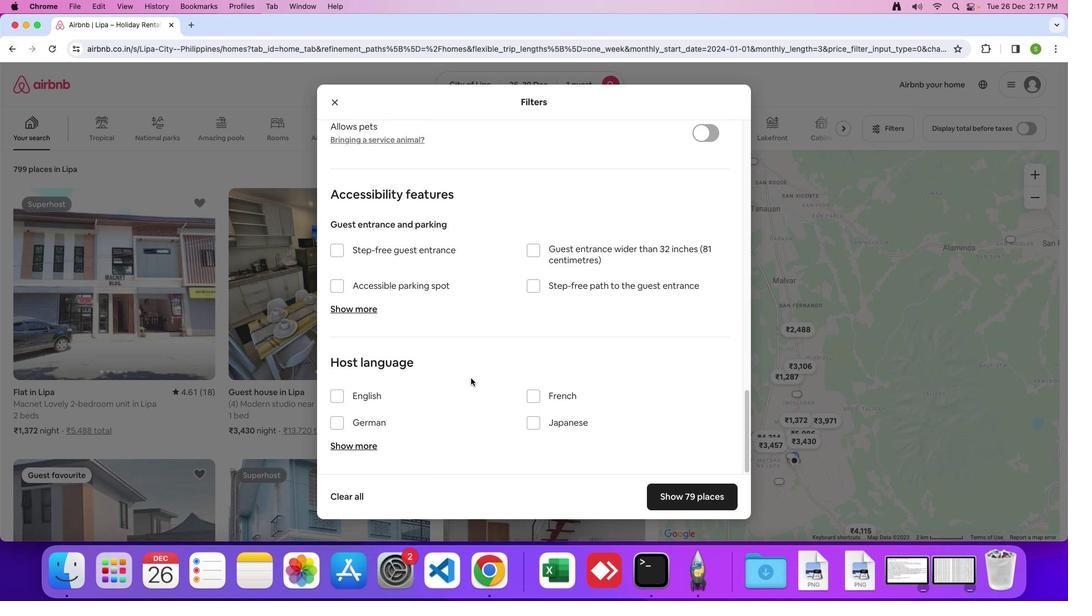 
Action: Mouse scrolled (470, 379) with delta (0, 0)
Screenshot: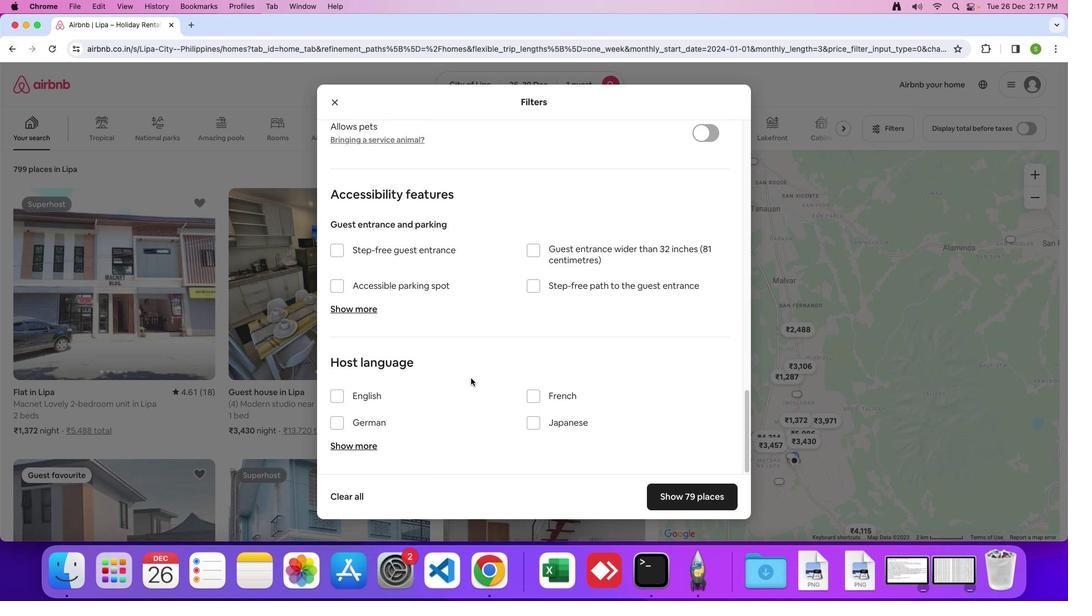 
Action: Mouse moved to (471, 378)
Screenshot: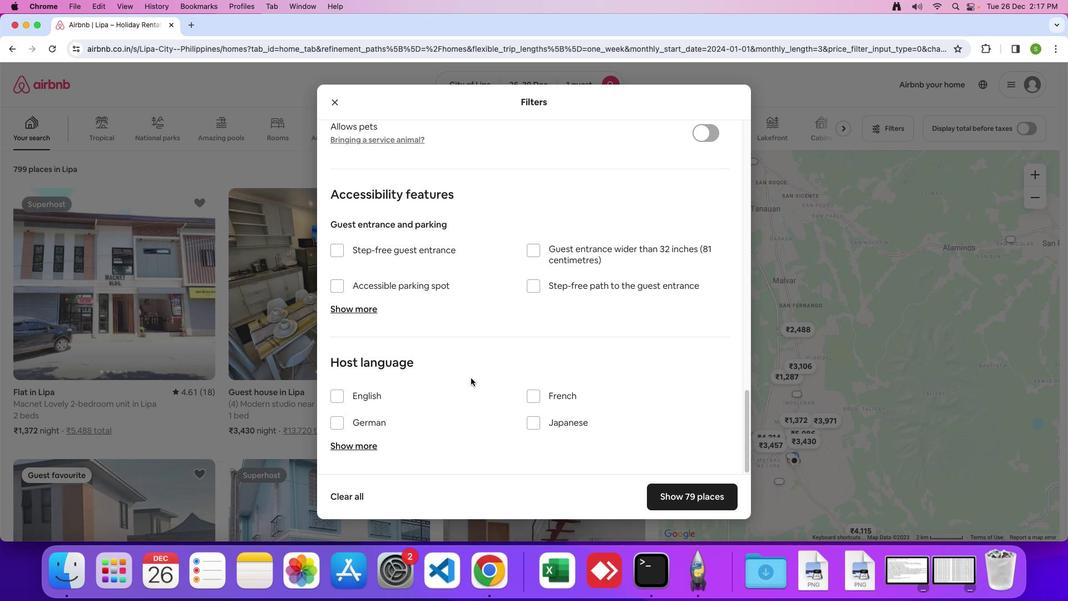 
Action: Mouse scrolled (471, 378) with delta (0, 0)
Screenshot: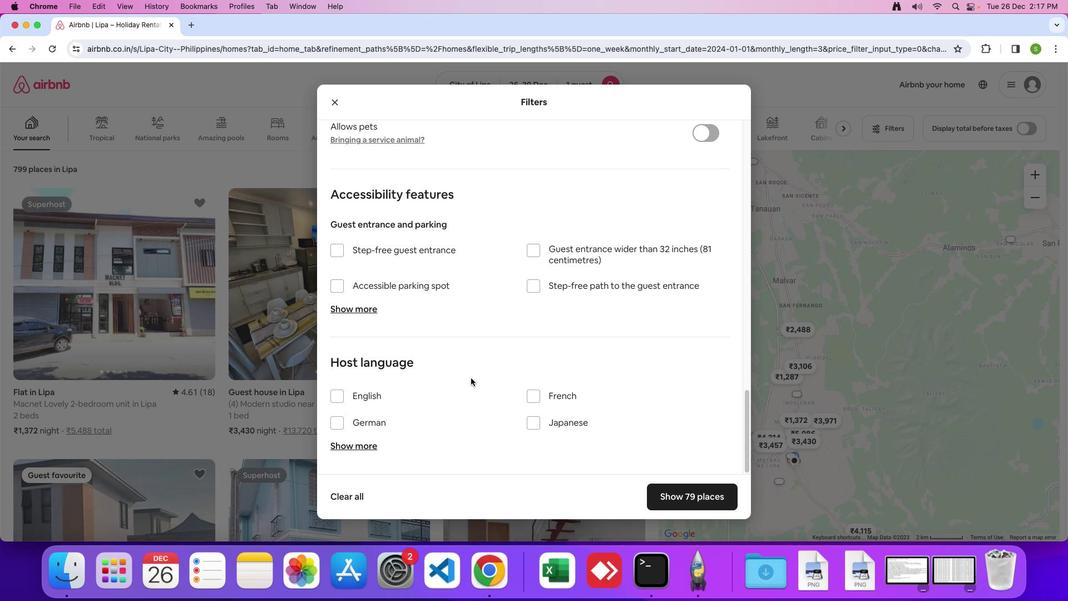 
Action: Mouse scrolled (471, 378) with delta (0, 0)
Screenshot: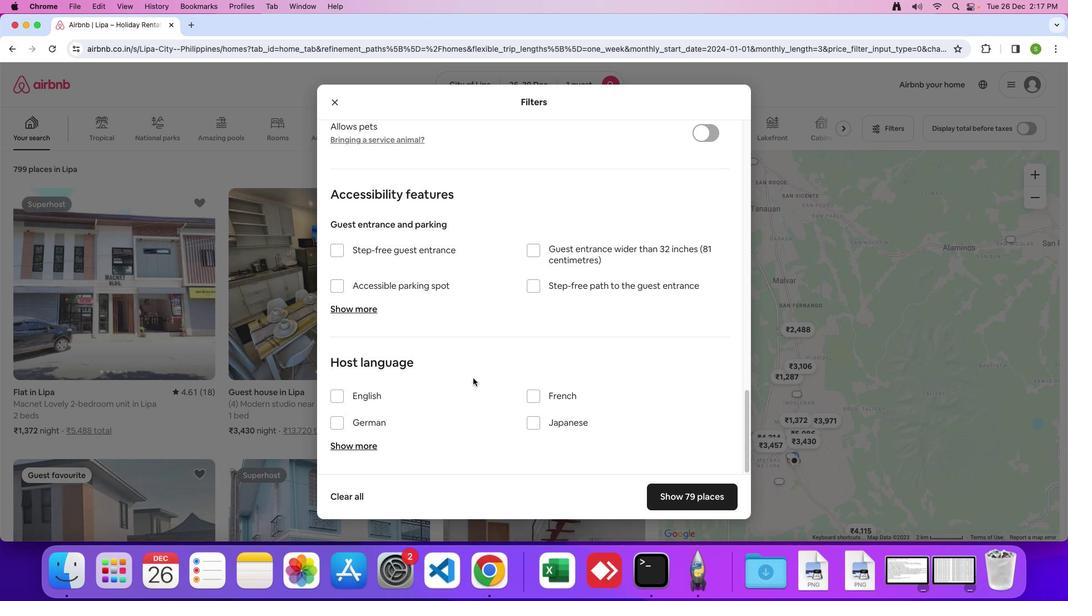 
Action: Mouse scrolled (471, 378) with delta (0, -1)
Screenshot: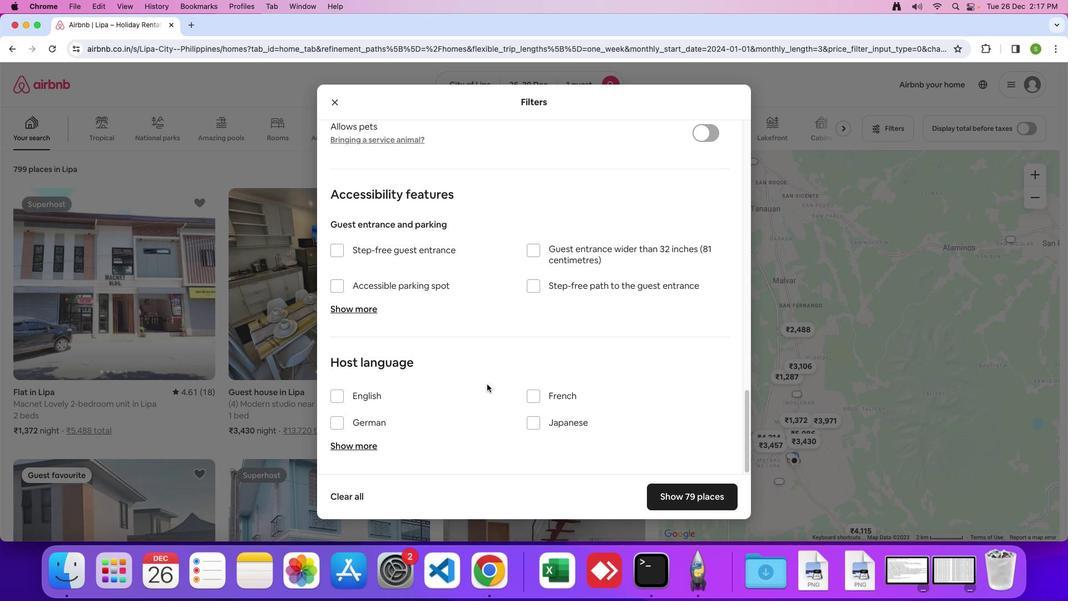 
Action: Mouse moved to (688, 502)
Screenshot: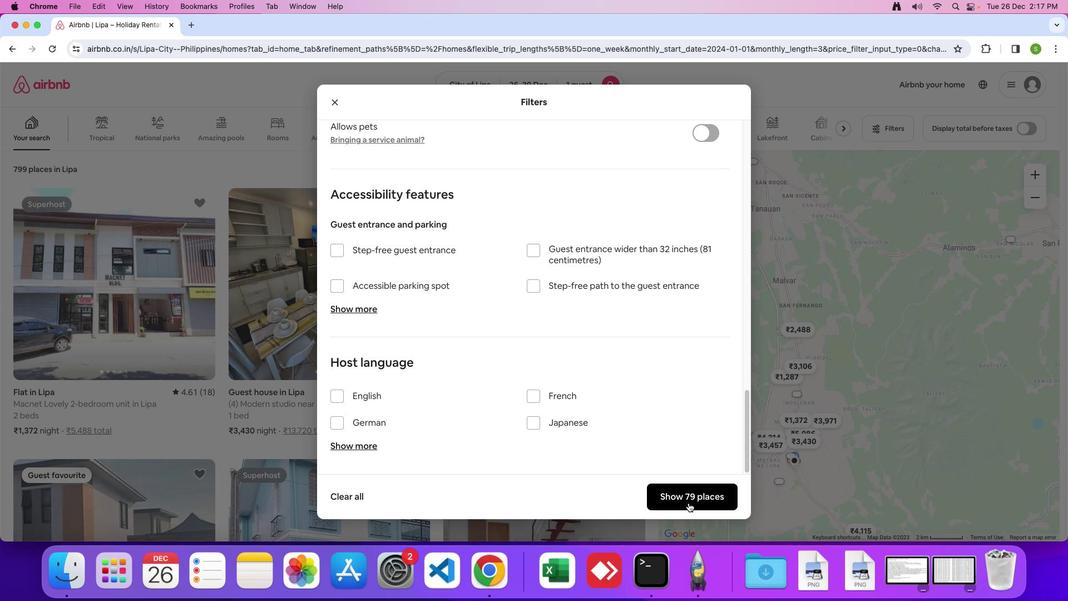 
Action: Mouse pressed left at (688, 502)
Screenshot: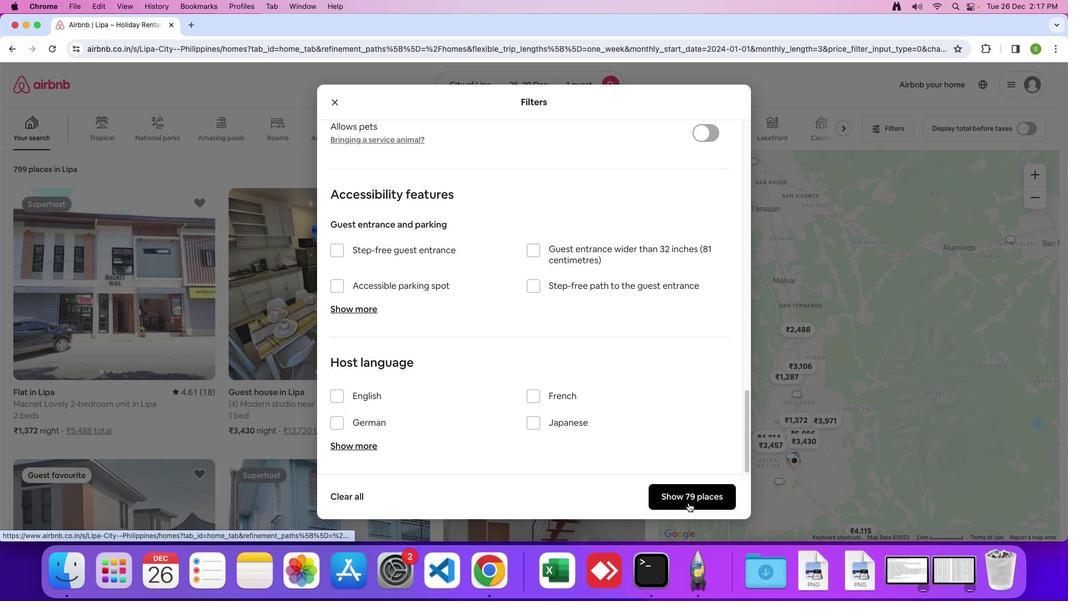 
Action: Mouse moved to (155, 283)
Screenshot: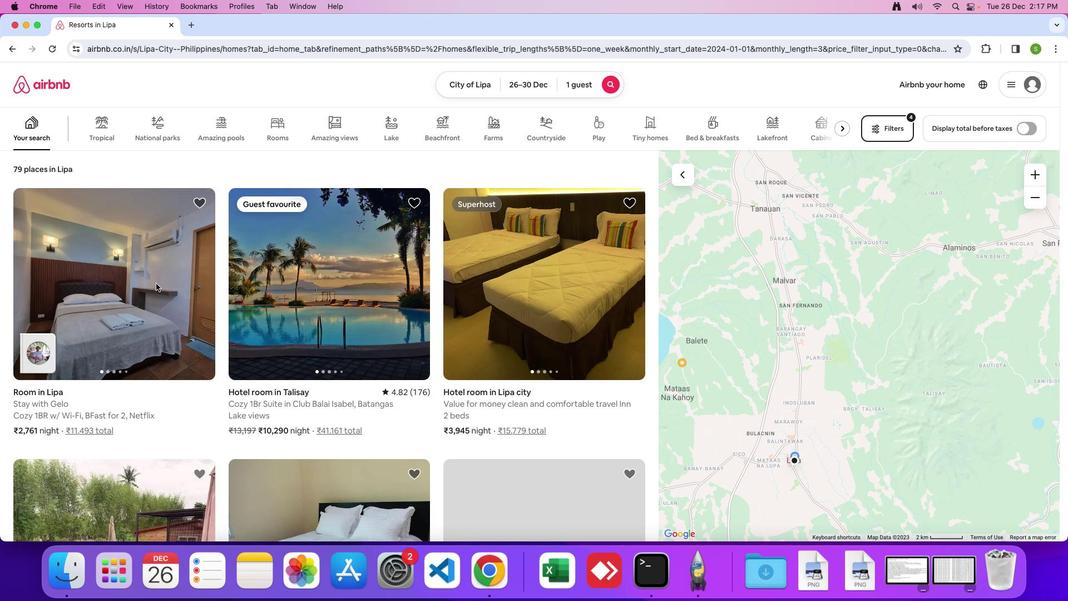 
Action: Mouse pressed left at (155, 283)
Screenshot: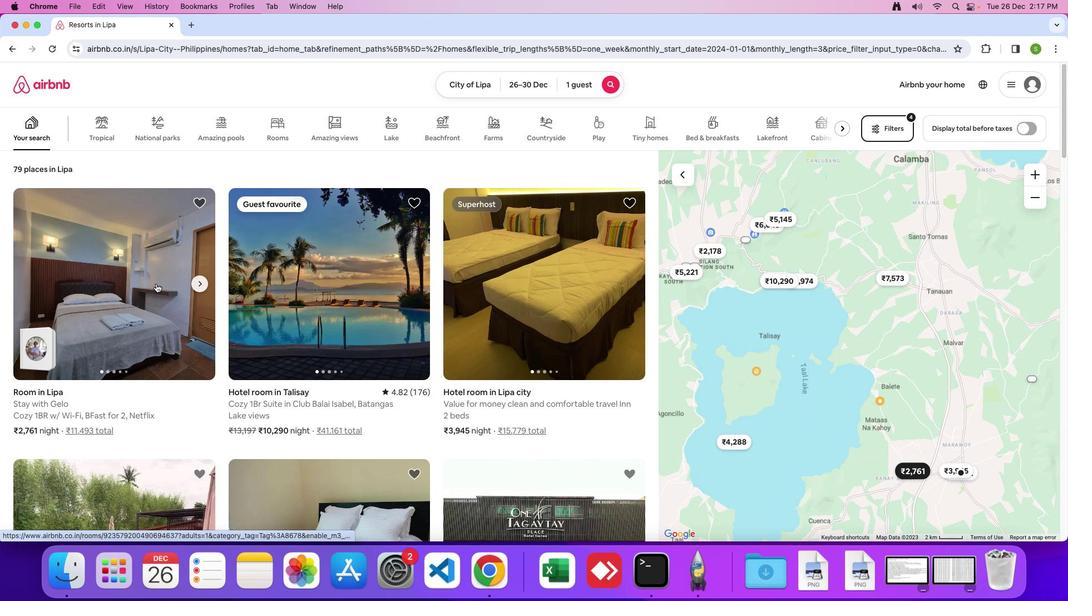
Action: Mouse moved to (395, 282)
Screenshot: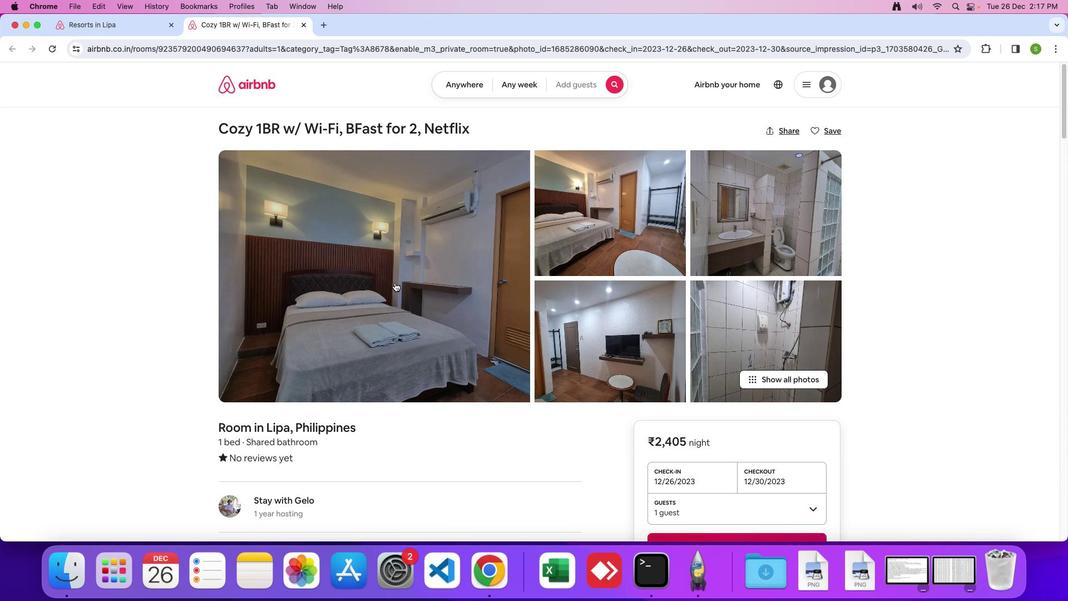 
Action: Mouse pressed left at (395, 282)
Screenshot: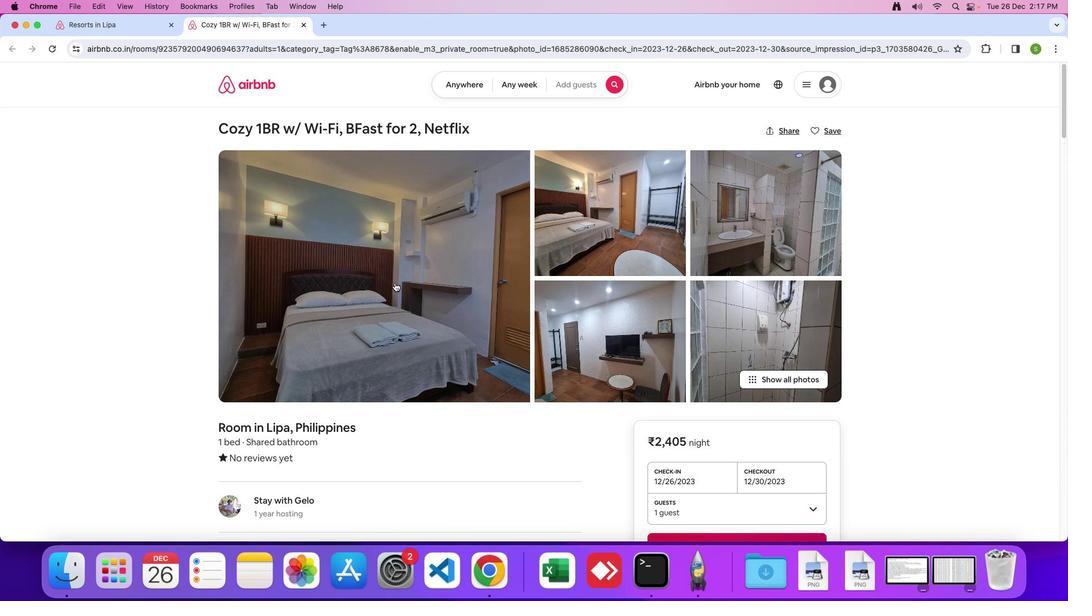 
Action: Mouse moved to (535, 329)
Screenshot: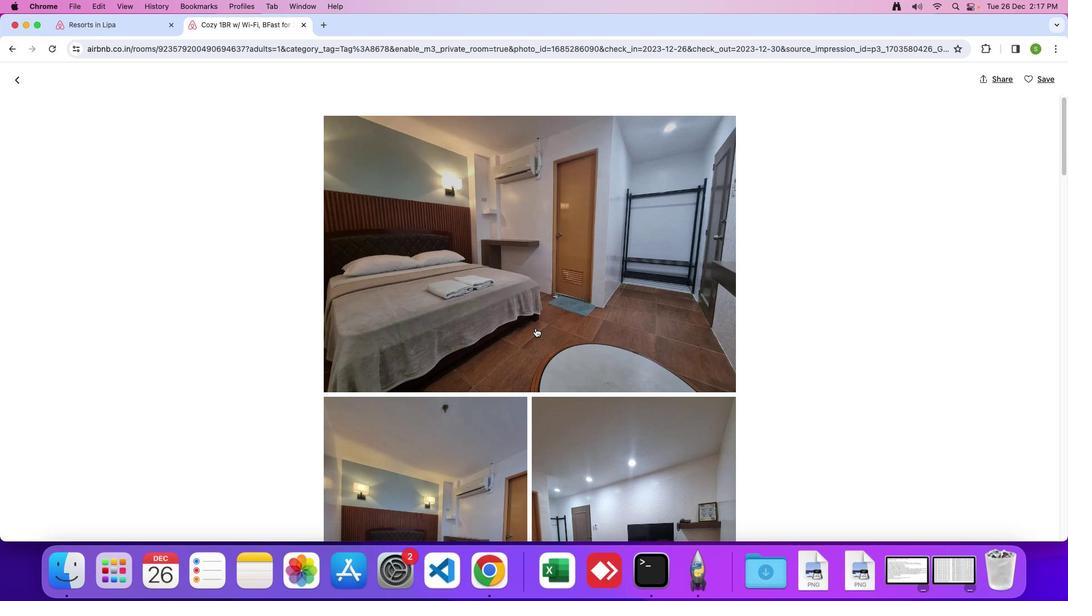 
Action: Mouse scrolled (535, 329) with delta (0, 0)
Screenshot: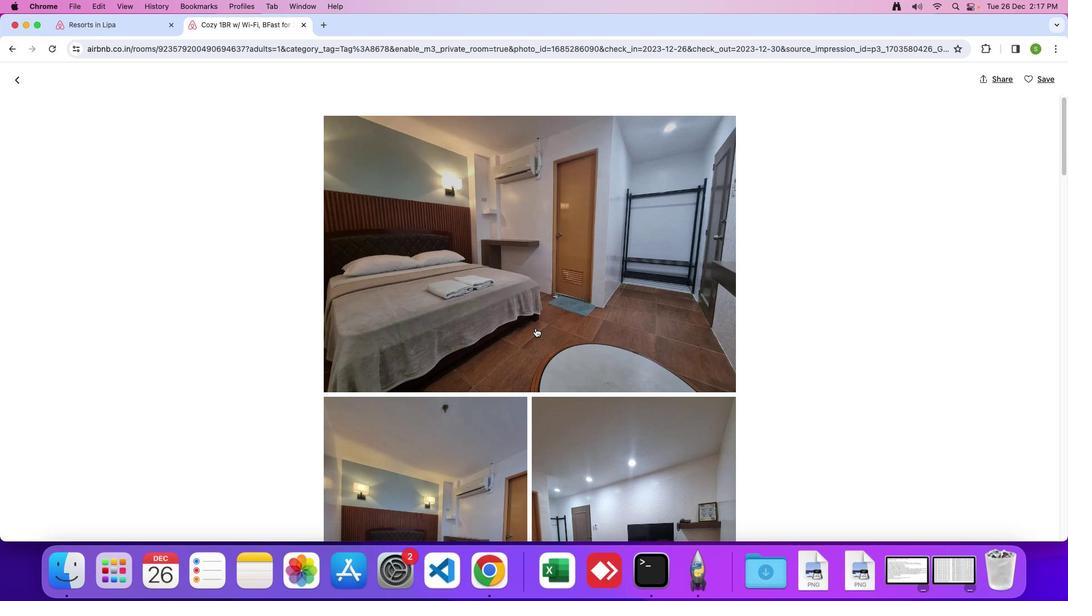 
Action: Mouse moved to (535, 328)
Screenshot: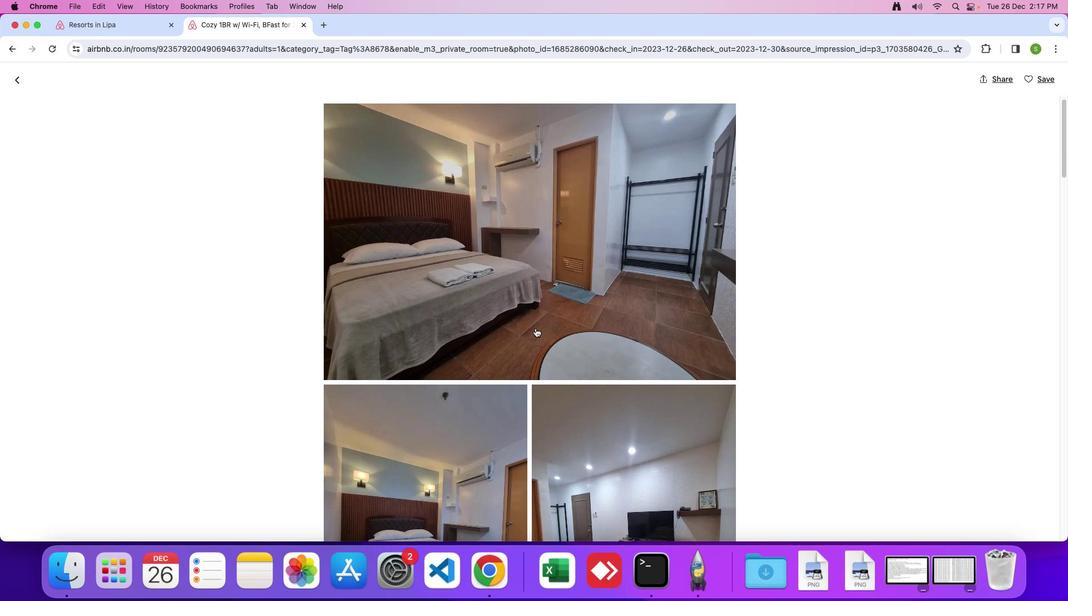 
Action: Mouse scrolled (535, 328) with delta (0, 0)
Screenshot: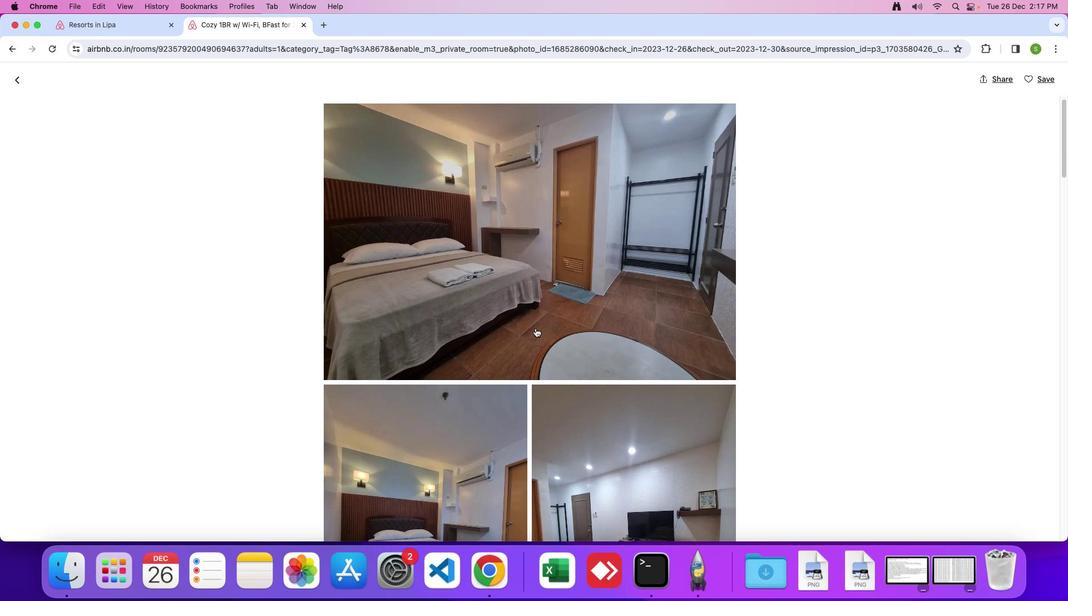 
Action: Mouse moved to (530, 331)
Screenshot: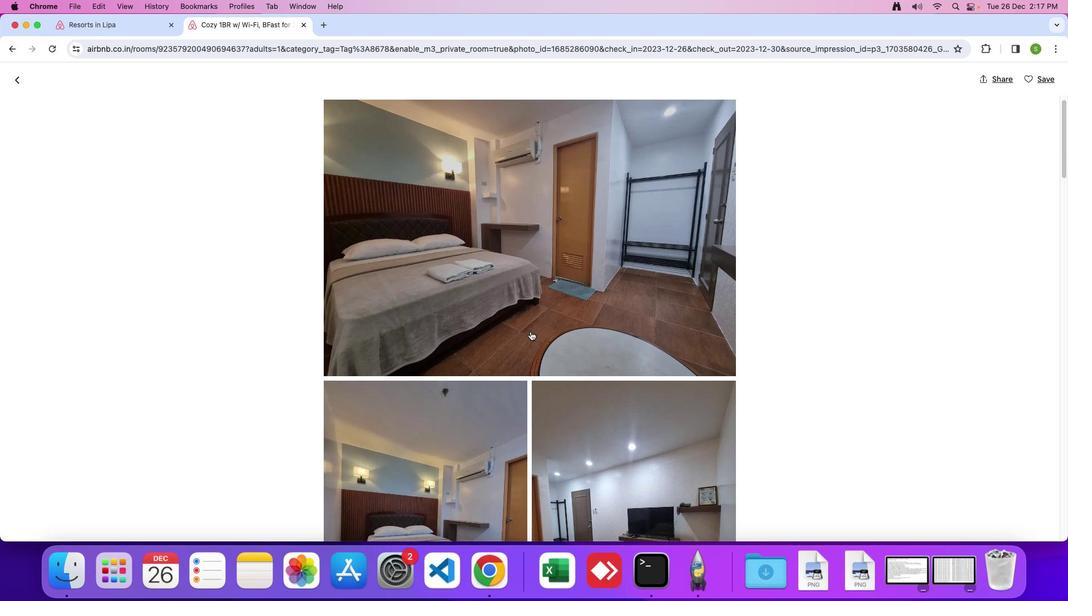 
Action: Mouse scrolled (530, 331) with delta (0, 0)
Screenshot: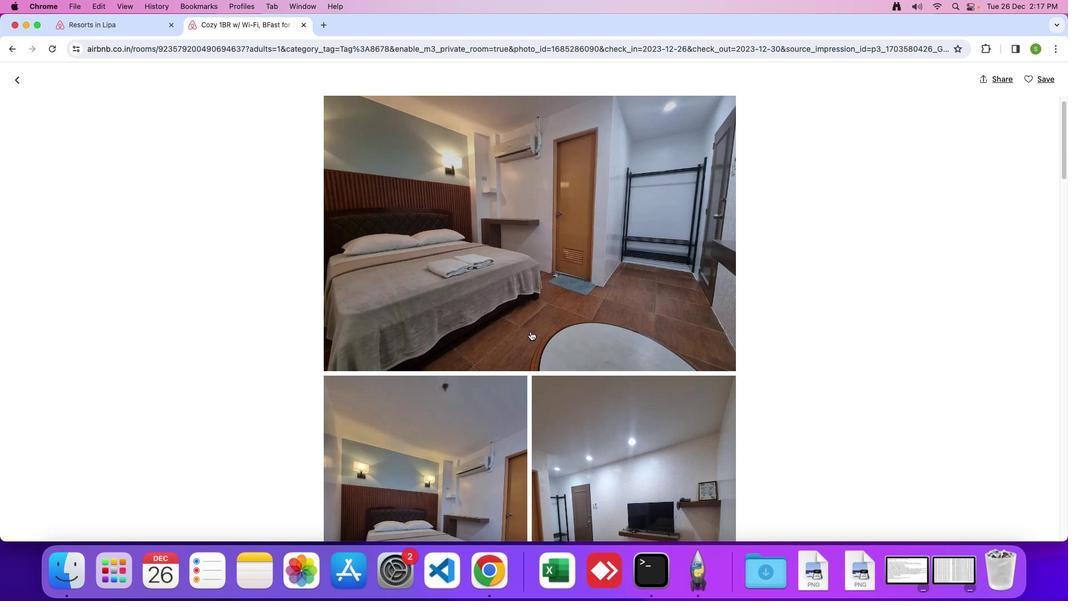
Action: Mouse scrolled (530, 331) with delta (0, 0)
Screenshot: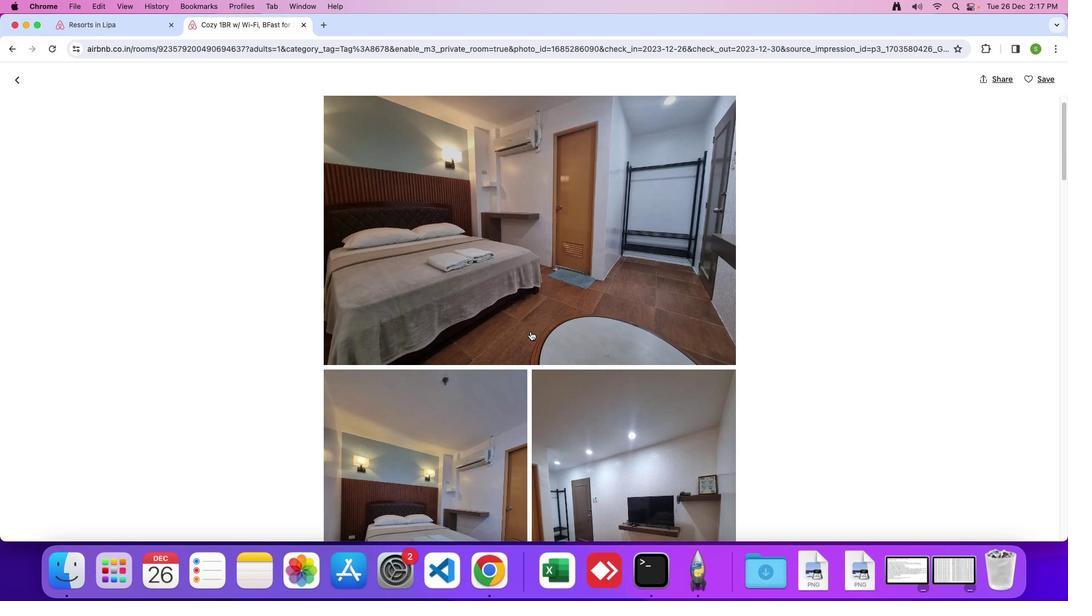 
Action: Mouse moved to (529, 332)
Screenshot: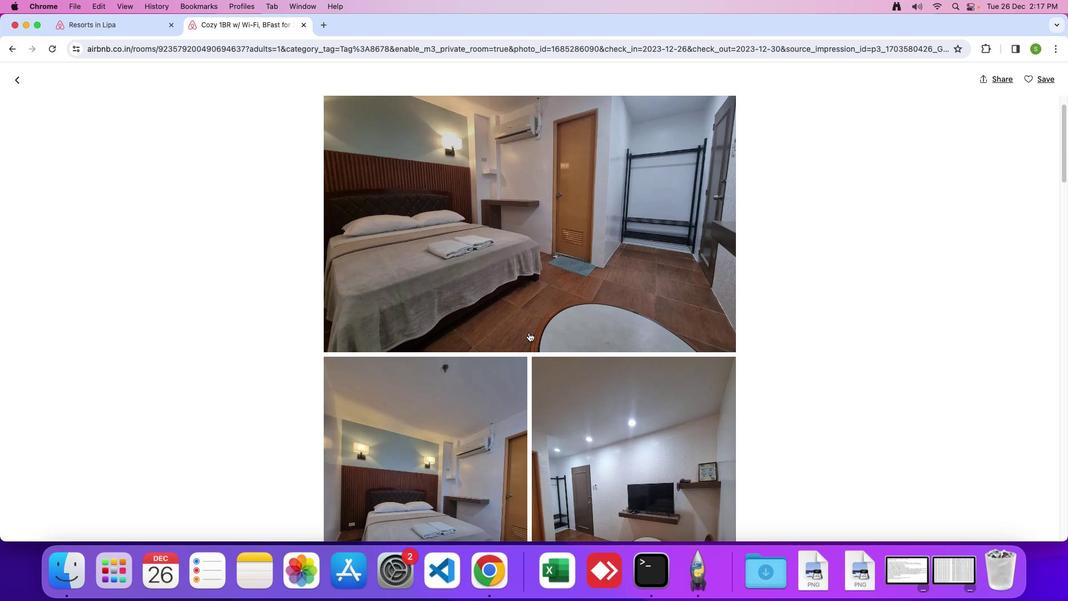 
Action: Mouse scrolled (529, 332) with delta (0, 0)
Screenshot: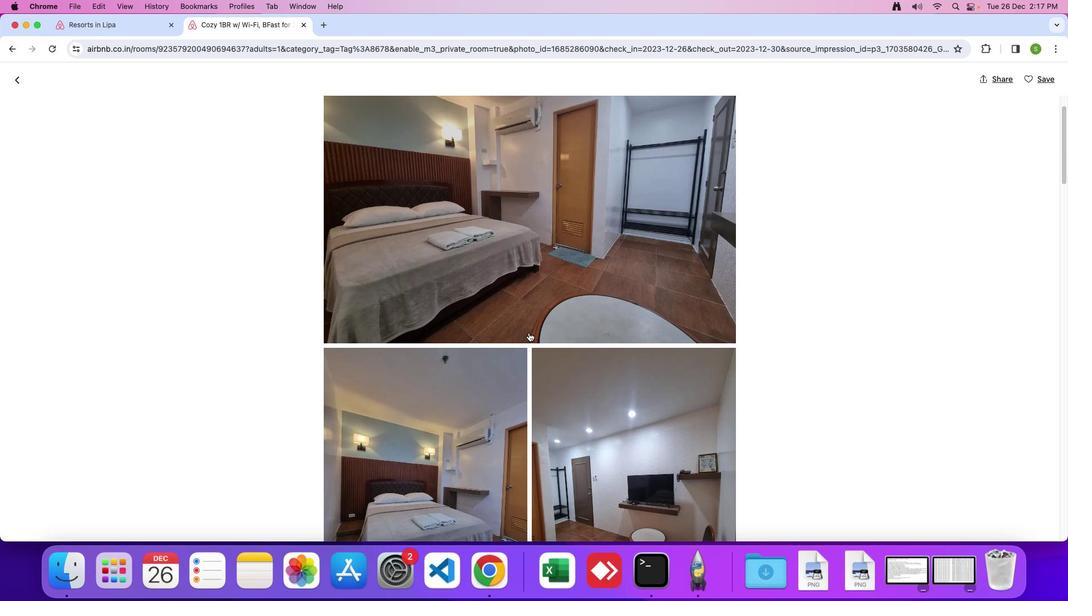 
Action: Mouse scrolled (529, 332) with delta (0, 0)
Screenshot: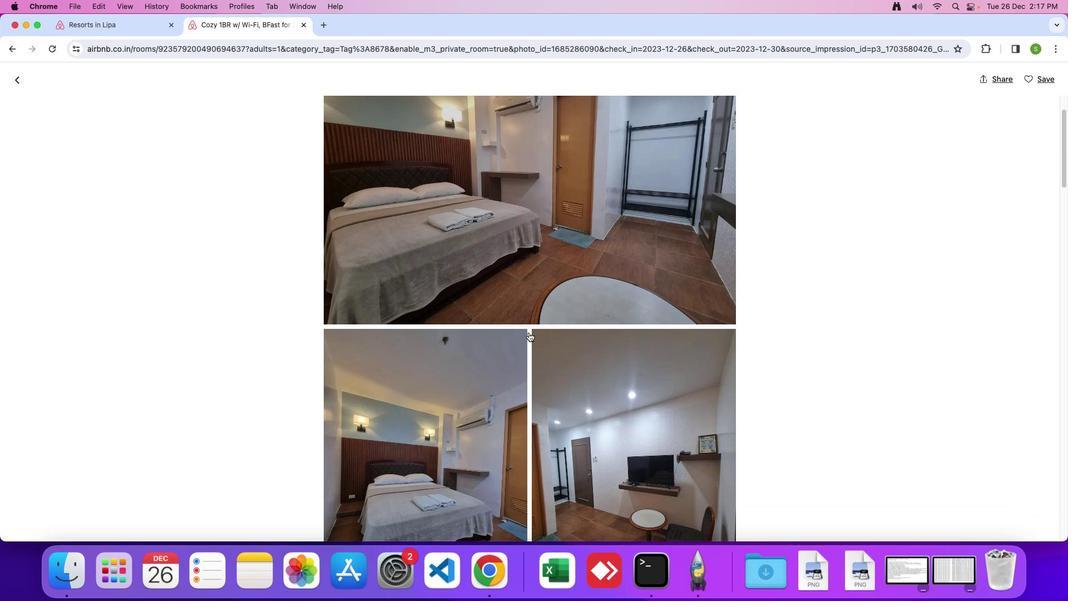 
Action: Mouse moved to (528, 332)
Screenshot: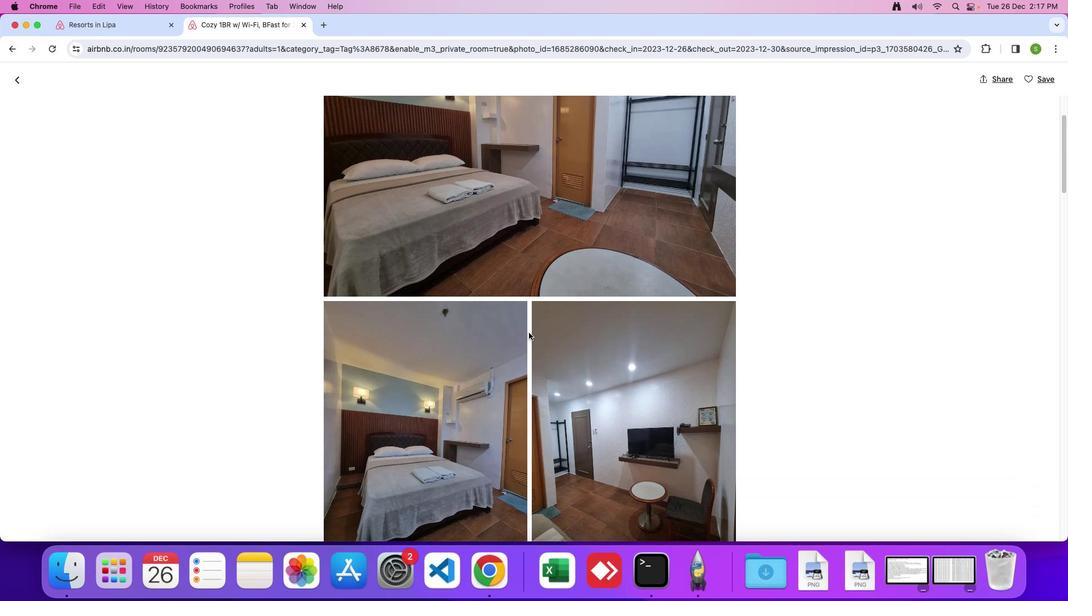
Action: Mouse scrolled (528, 332) with delta (0, -1)
Screenshot: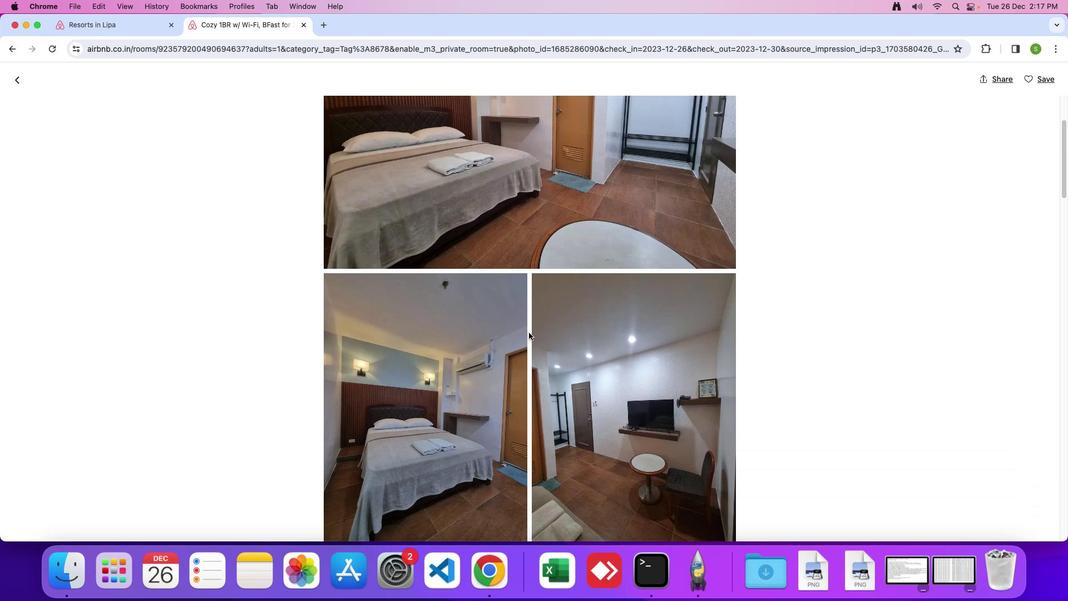 
Action: Mouse moved to (523, 332)
Screenshot: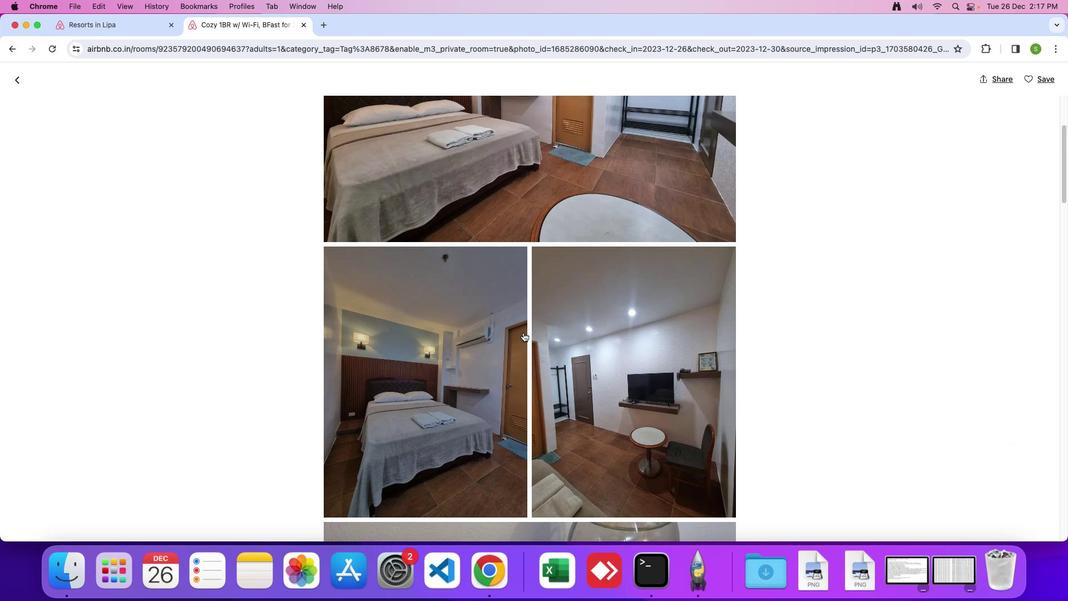 
Action: Mouse scrolled (523, 332) with delta (0, 0)
Screenshot: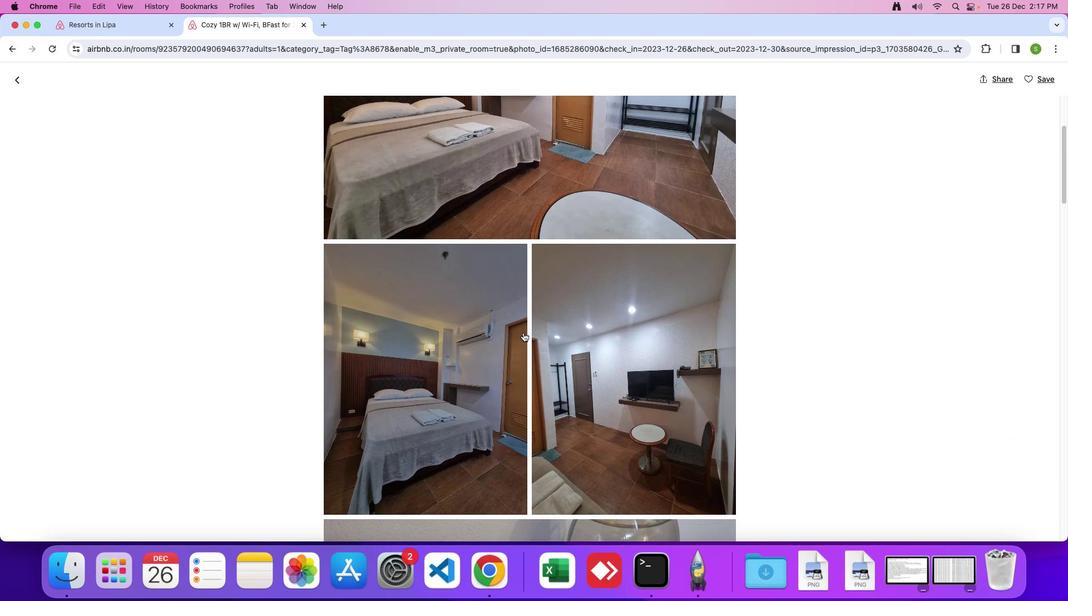 
Action: Mouse scrolled (523, 332) with delta (0, 0)
Screenshot: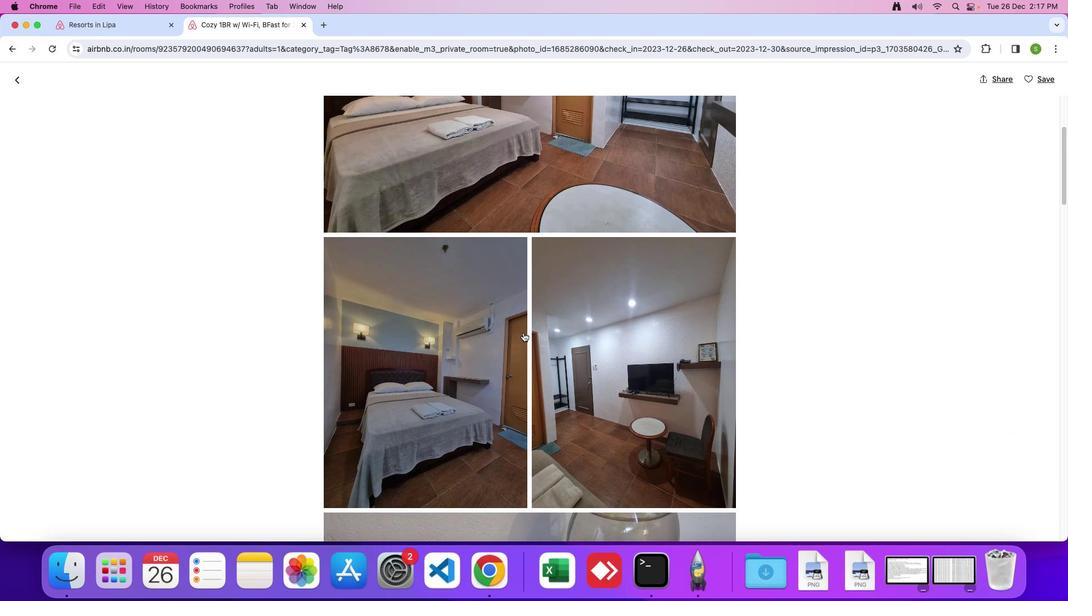 
Action: Mouse moved to (522, 332)
Screenshot: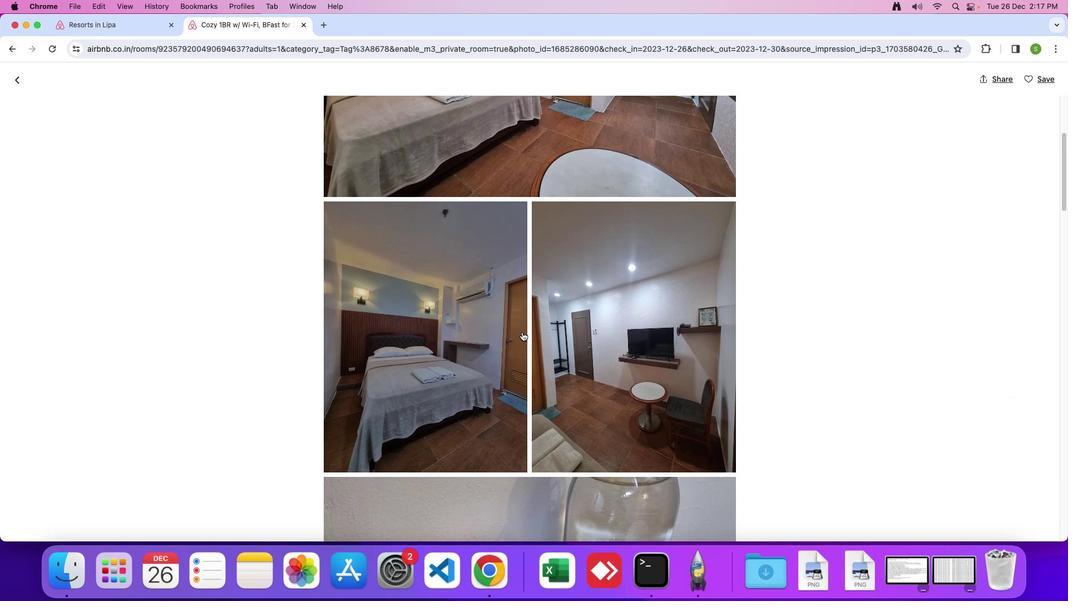 
Action: Mouse scrolled (522, 332) with delta (0, 0)
Screenshot: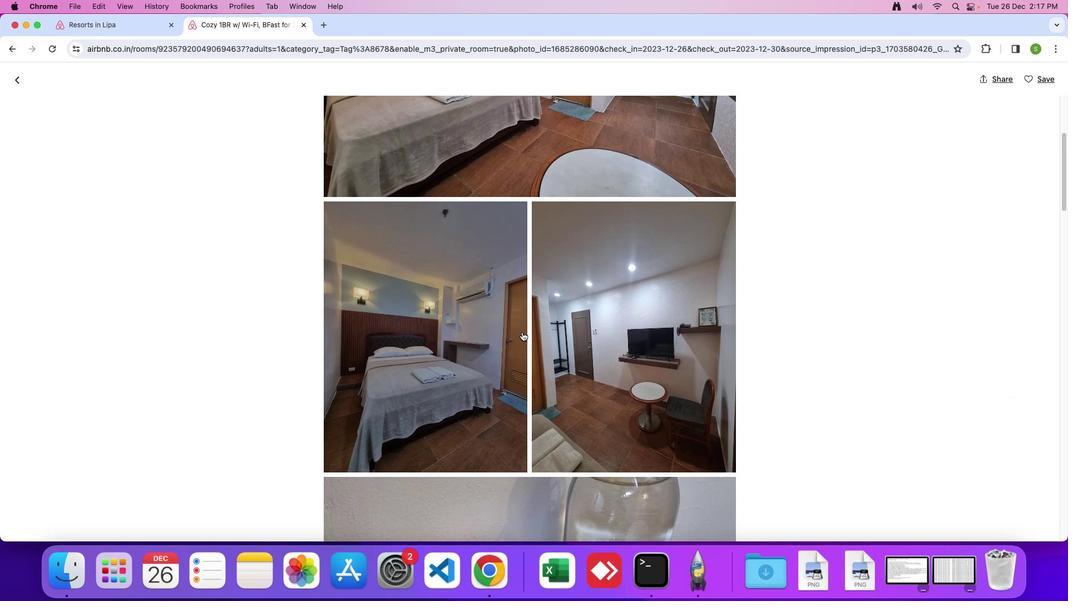 
Action: Mouse scrolled (522, 332) with delta (0, 0)
Screenshot: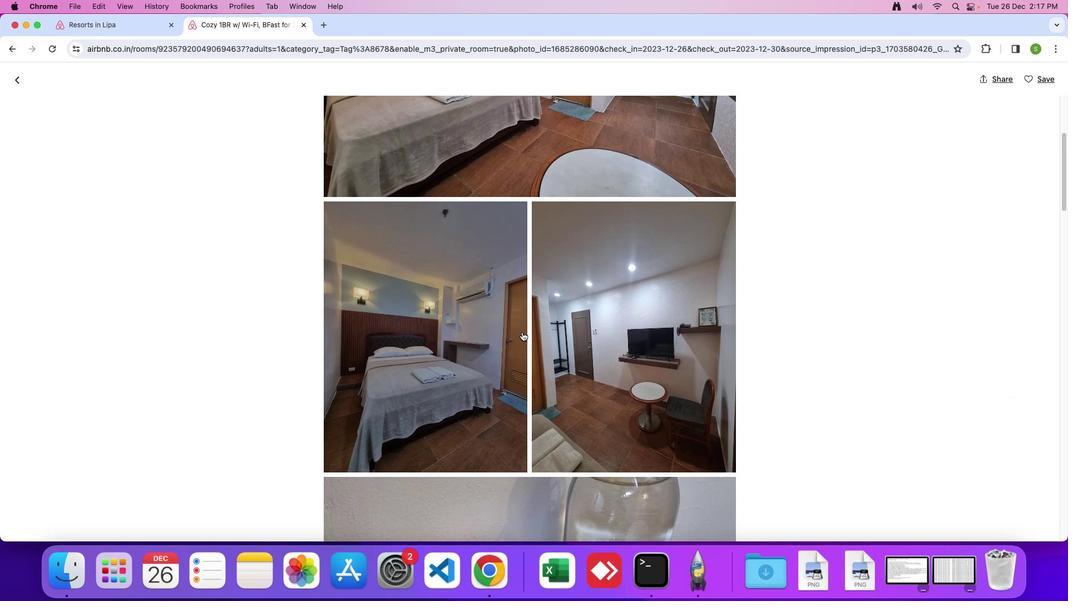 
Action: Mouse scrolled (522, 332) with delta (0, 0)
Screenshot: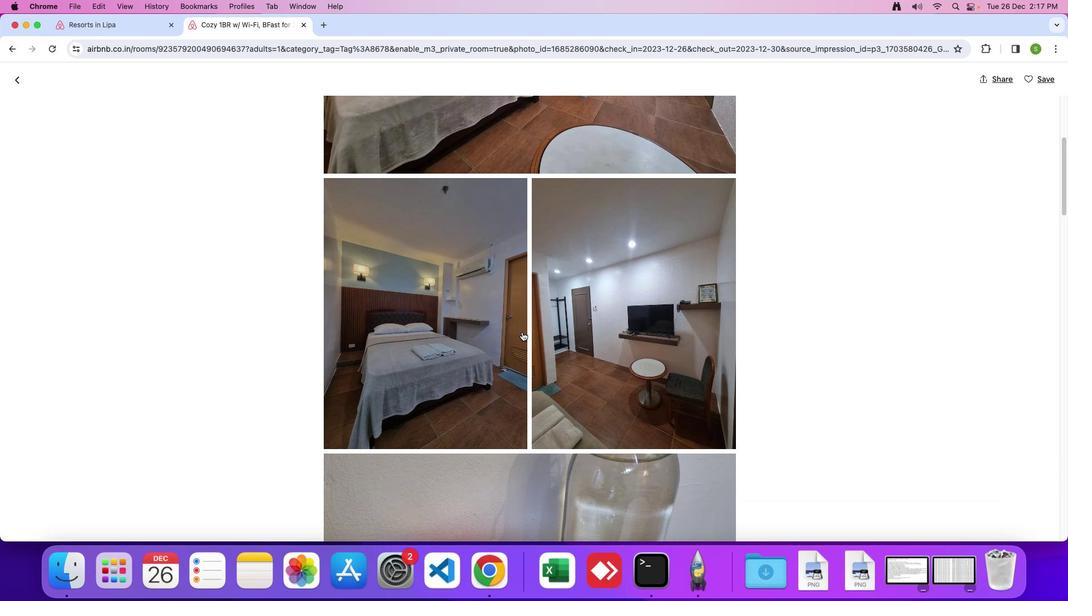 
Action: Mouse moved to (522, 330)
Screenshot: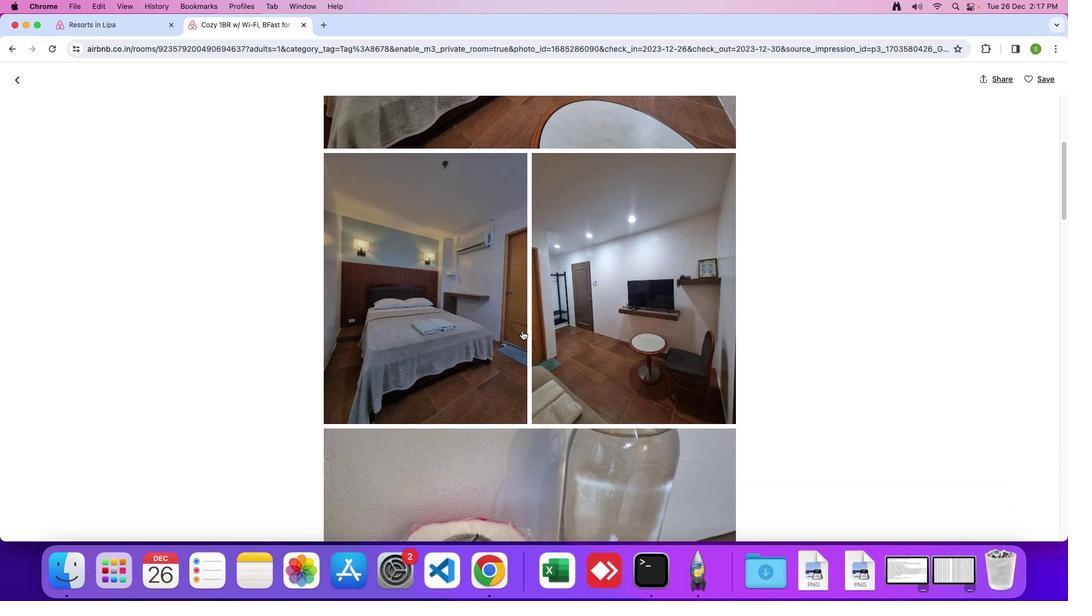 
Action: Mouse scrolled (522, 330) with delta (0, 0)
Screenshot: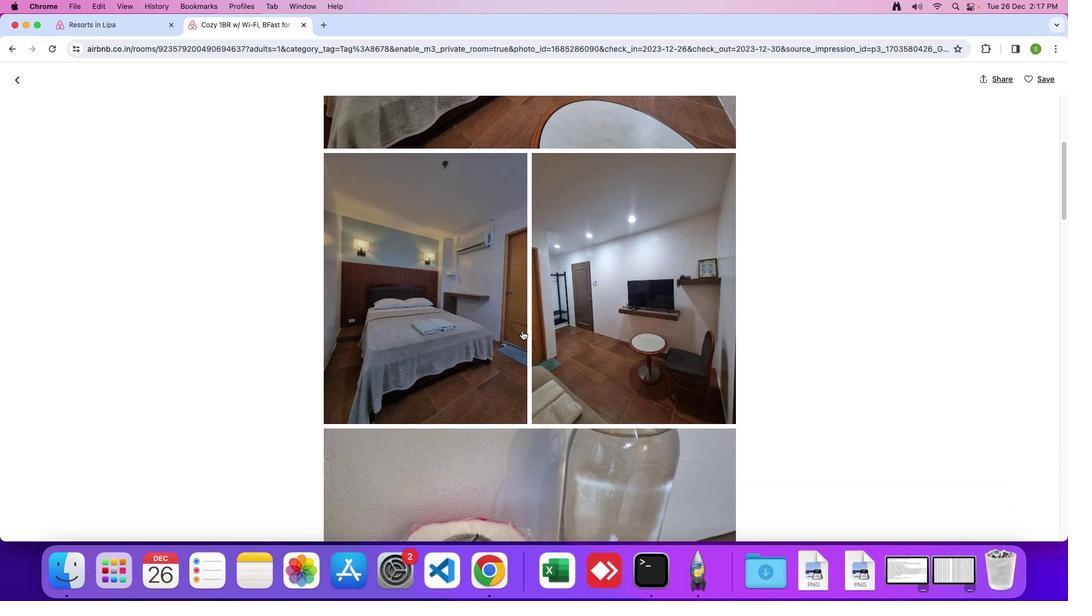 
Action: Mouse scrolled (522, 330) with delta (0, 0)
Screenshot: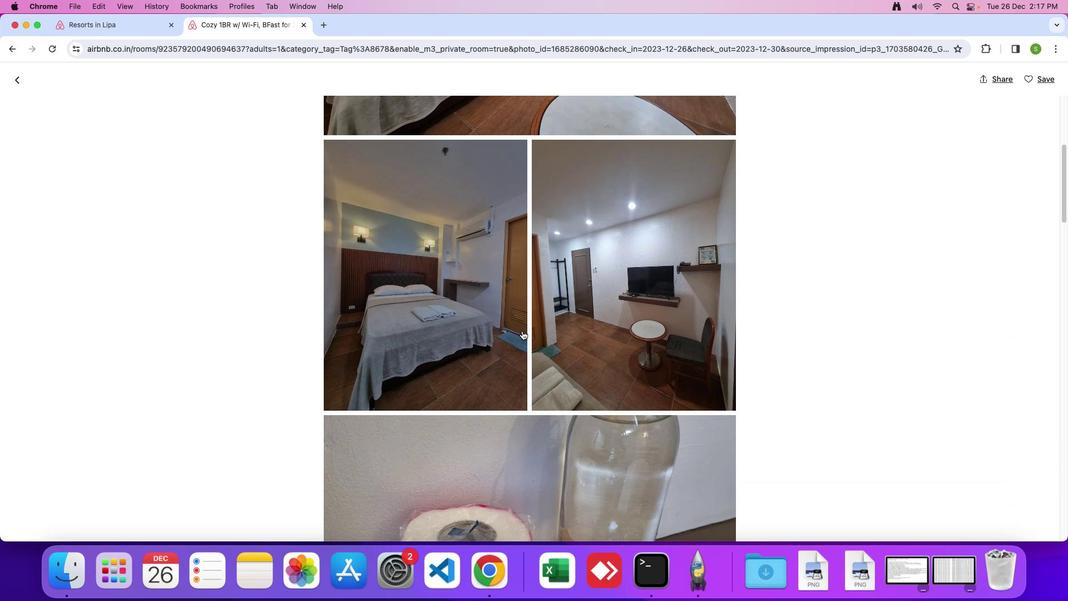
Action: Mouse moved to (522, 330)
Screenshot: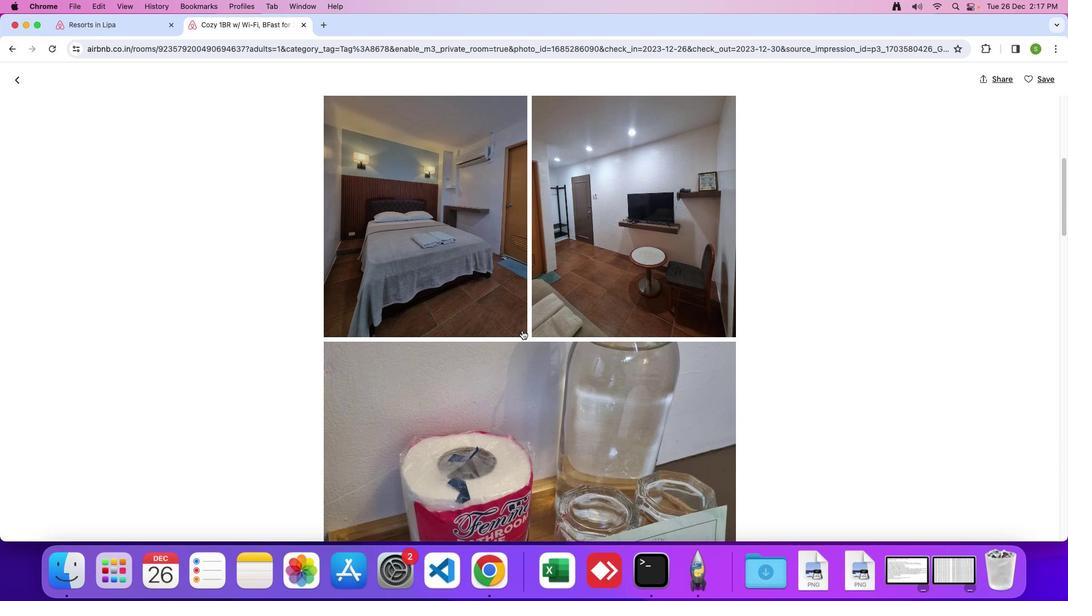 
Action: Mouse scrolled (522, 330) with delta (0, 0)
Screenshot: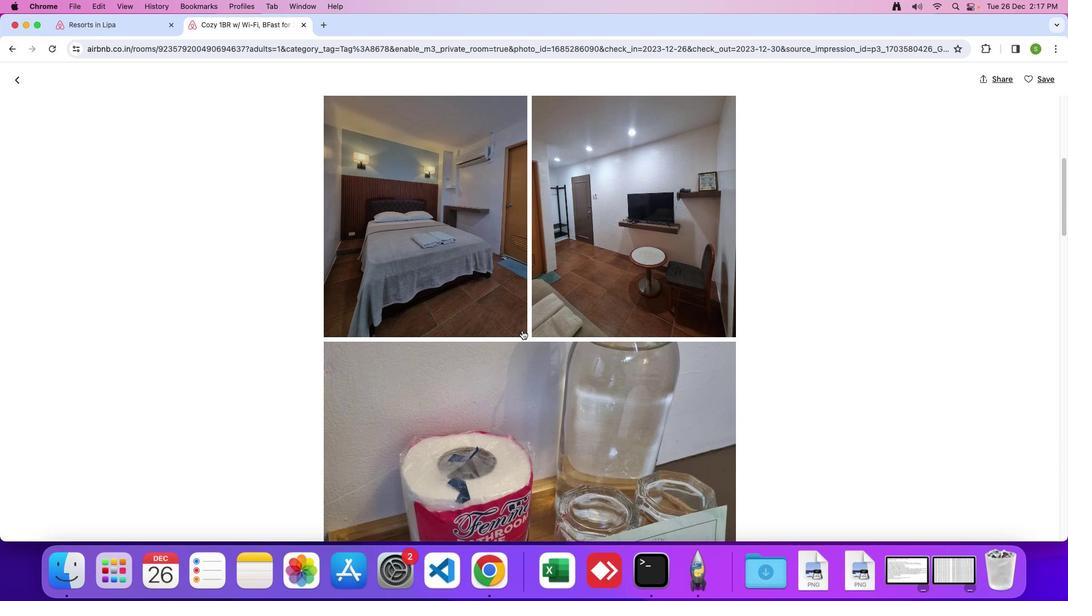 
Action: Mouse moved to (522, 330)
Screenshot: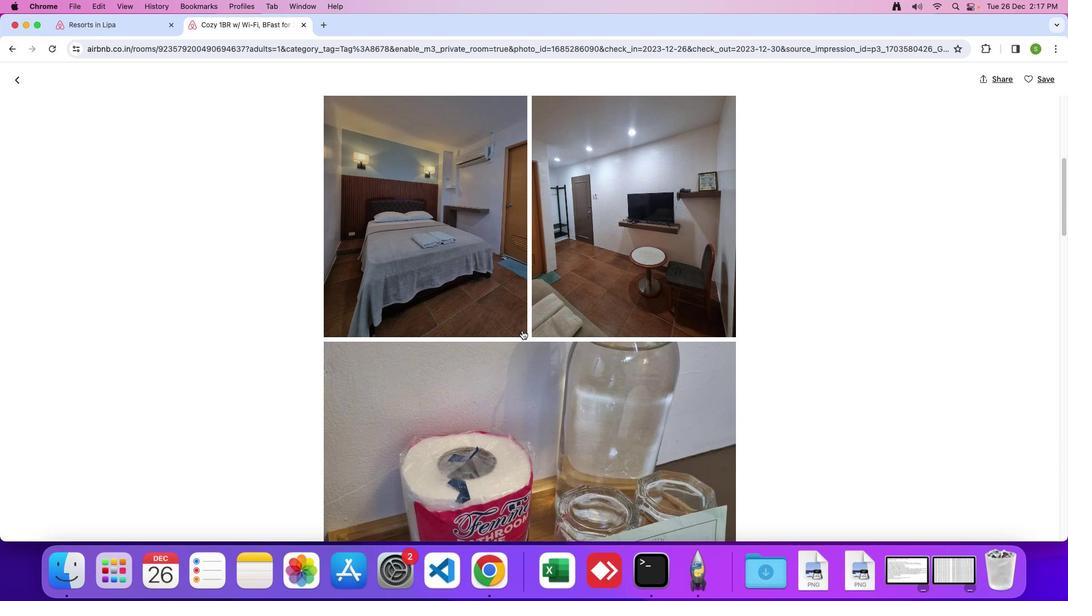 
Action: Mouse scrolled (522, 330) with delta (0, 0)
Screenshot: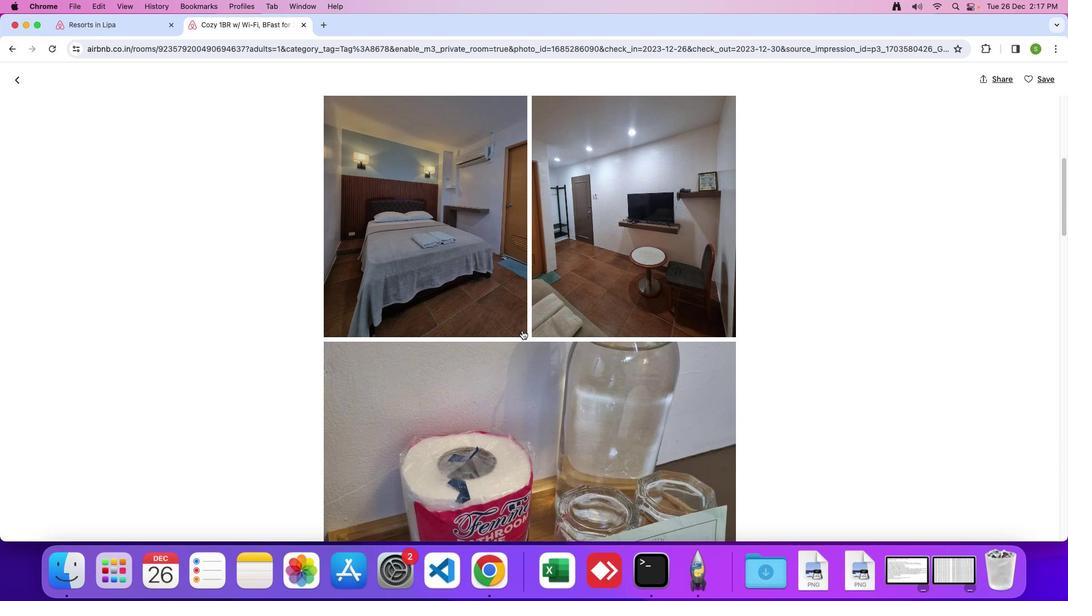 
Action: Mouse scrolled (522, 330) with delta (0, -1)
Screenshot: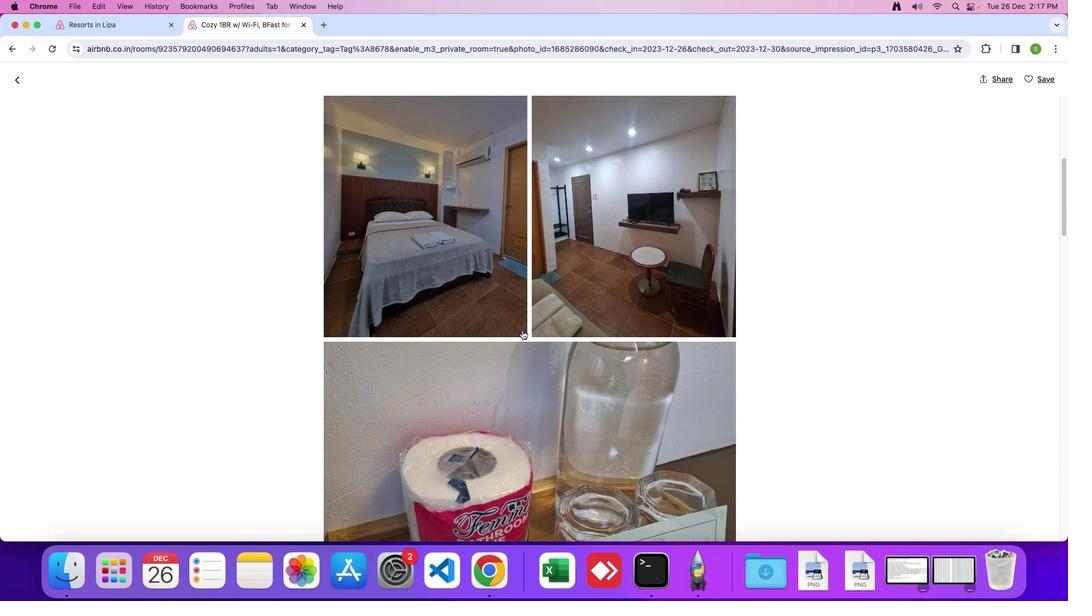 
Action: Mouse scrolled (522, 330) with delta (0, 0)
Screenshot: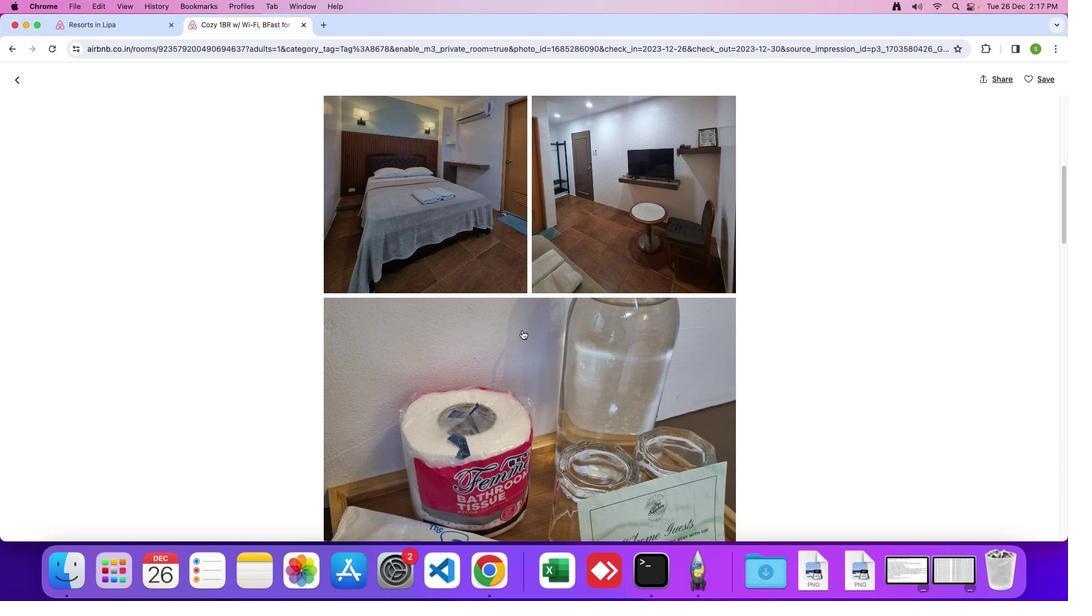 
Action: Mouse scrolled (522, 330) with delta (0, 0)
Screenshot: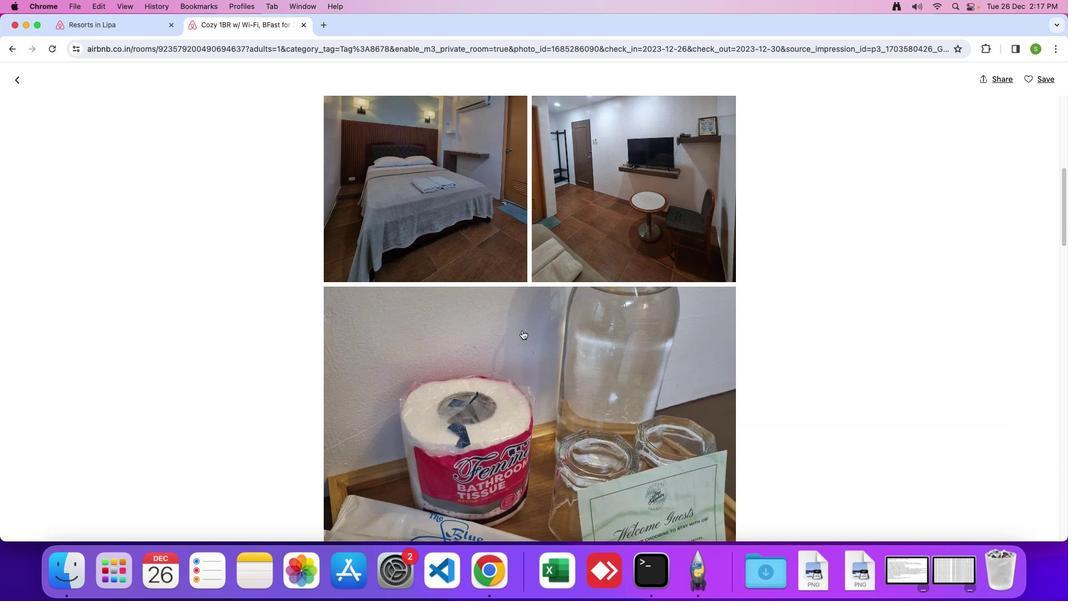 
Action: Mouse scrolled (522, 330) with delta (0, -1)
Screenshot: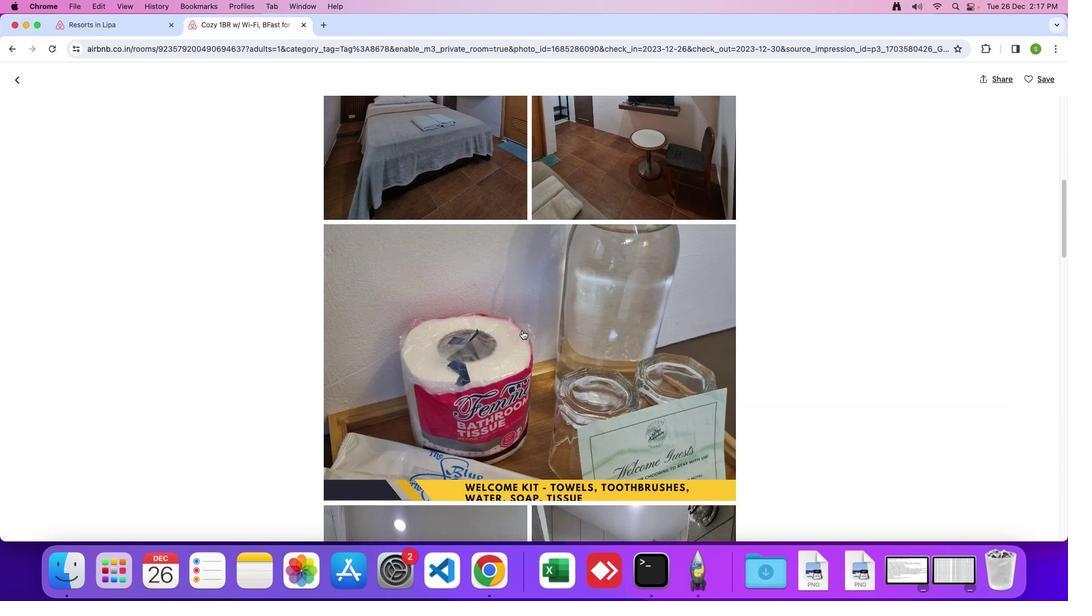 
Action: Mouse scrolled (522, 330) with delta (0, 0)
Screenshot: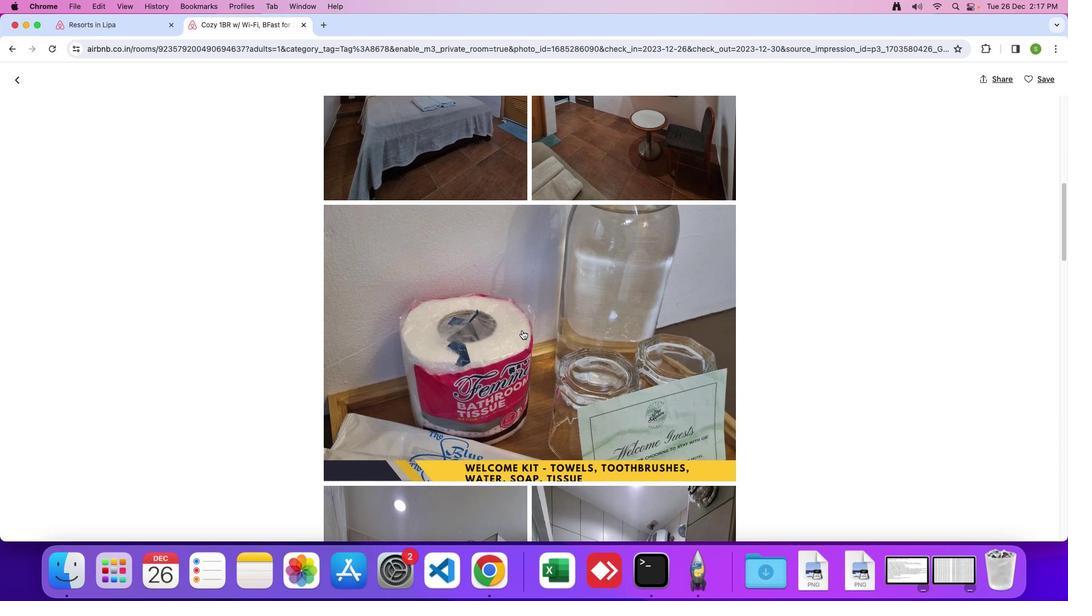 
Action: Mouse scrolled (522, 330) with delta (0, 0)
Screenshot: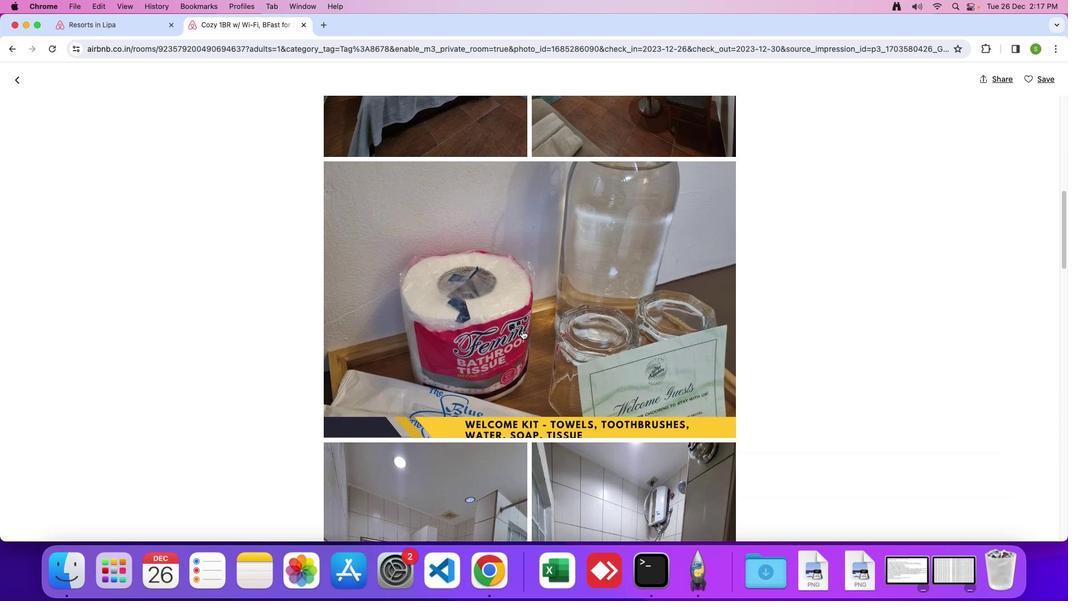 
Action: Mouse scrolled (522, 330) with delta (0, -1)
Screenshot: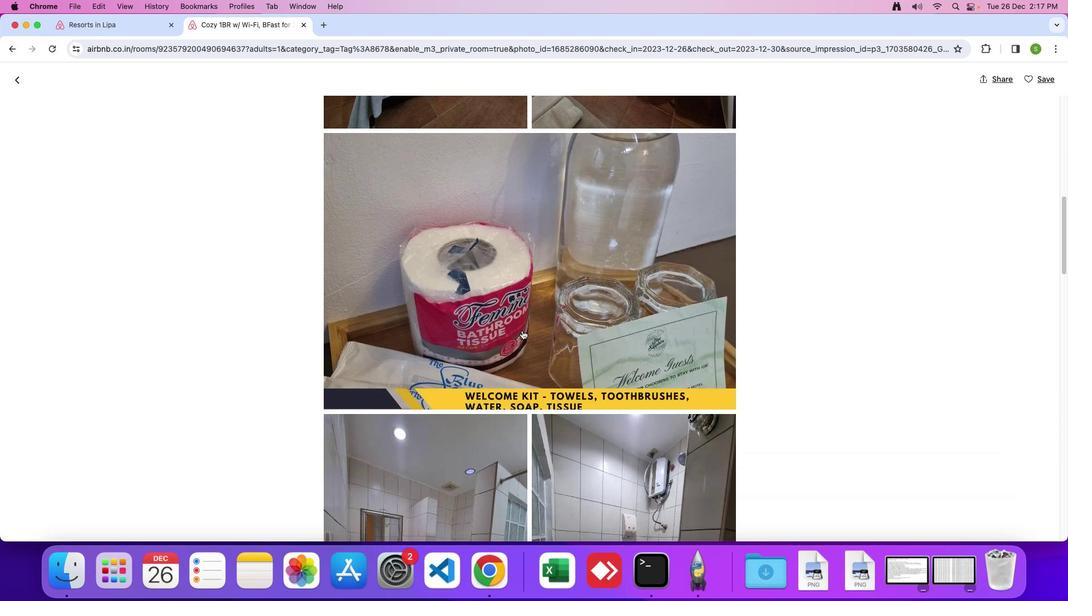 
Action: Mouse scrolled (522, 330) with delta (0, 0)
Screenshot: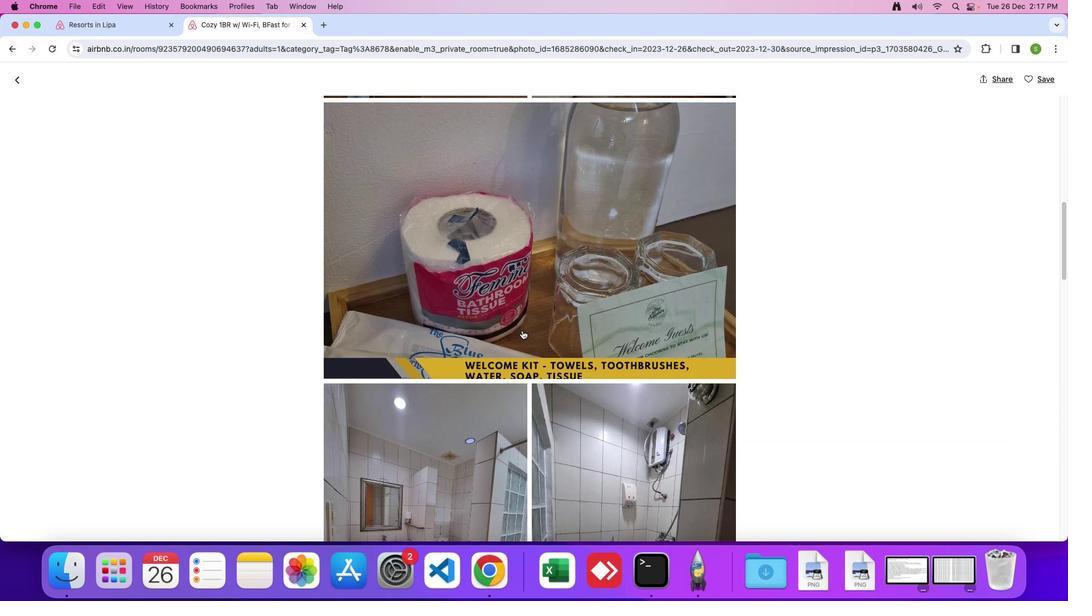 
Action: Mouse scrolled (522, 330) with delta (0, 0)
Screenshot: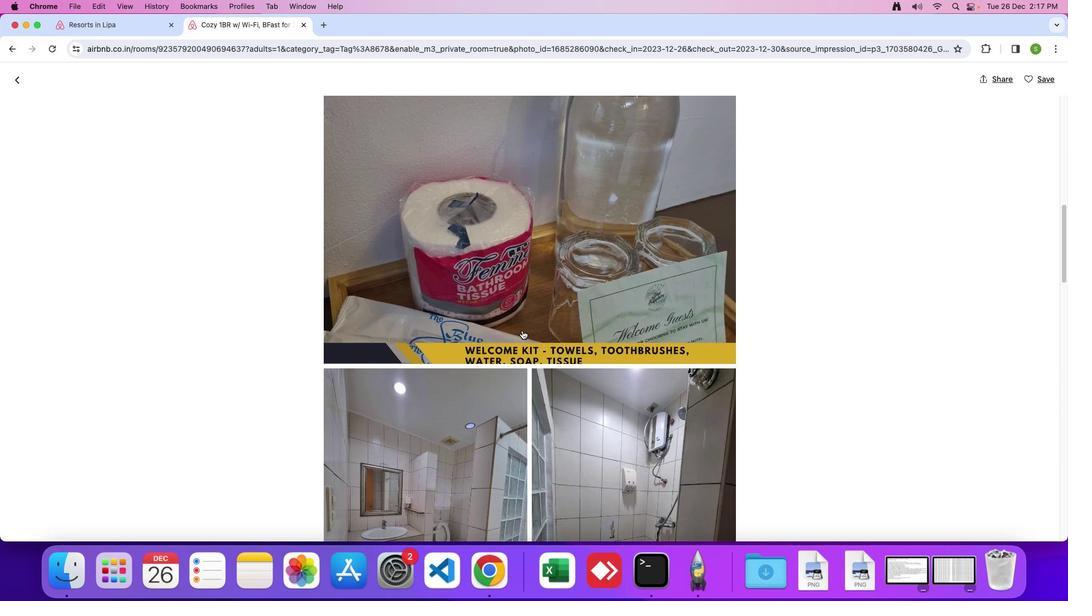 
Action: Mouse scrolled (522, 330) with delta (0, -1)
Screenshot: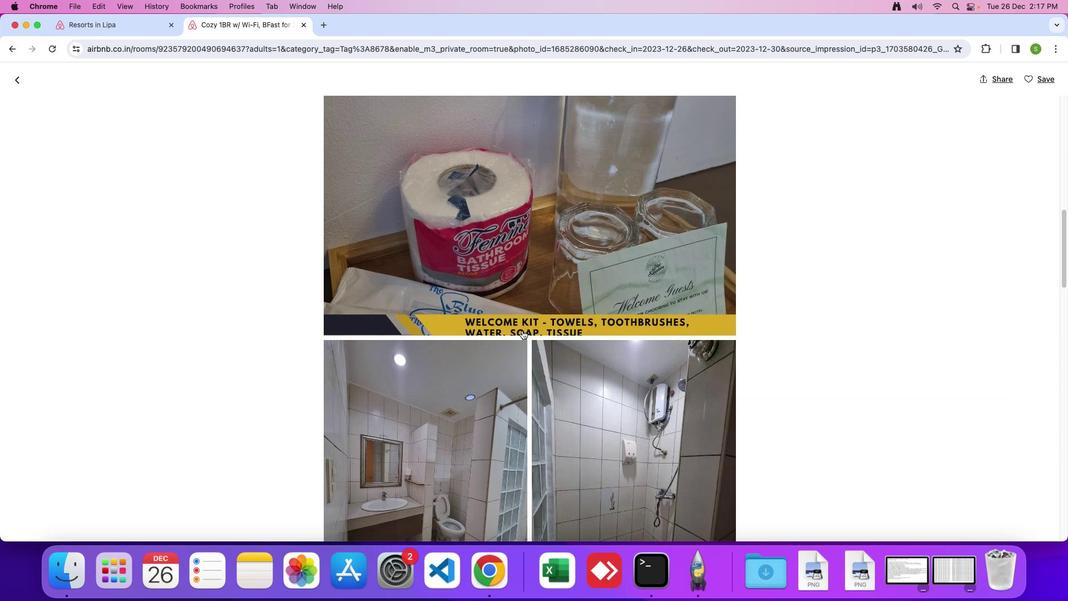 
Action: Mouse scrolled (522, 330) with delta (0, 0)
Screenshot: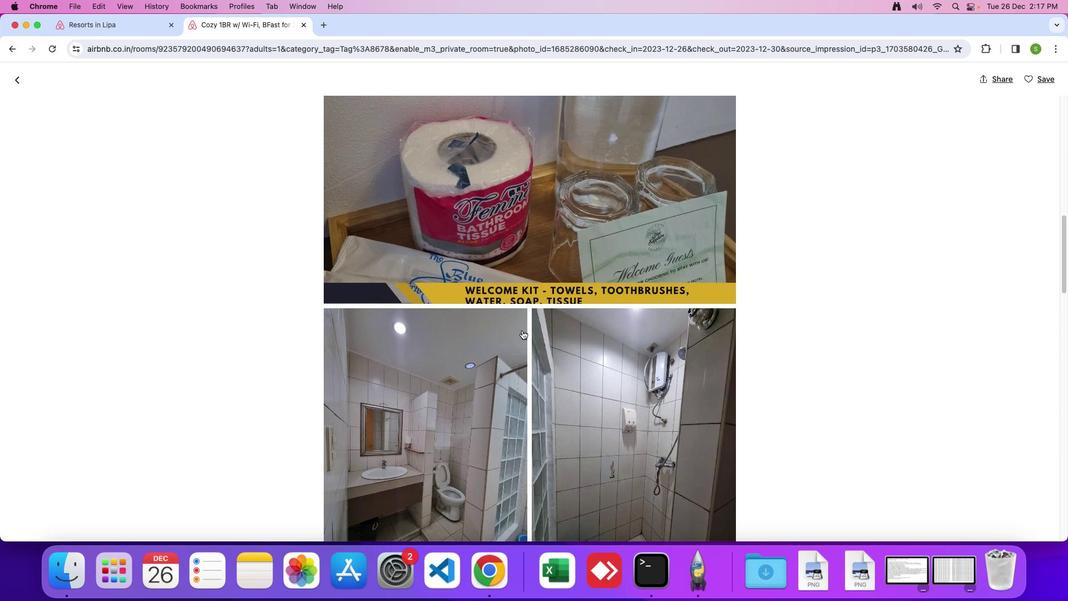 
Action: Mouse scrolled (522, 330) with delta (0, 0)
Screenshot: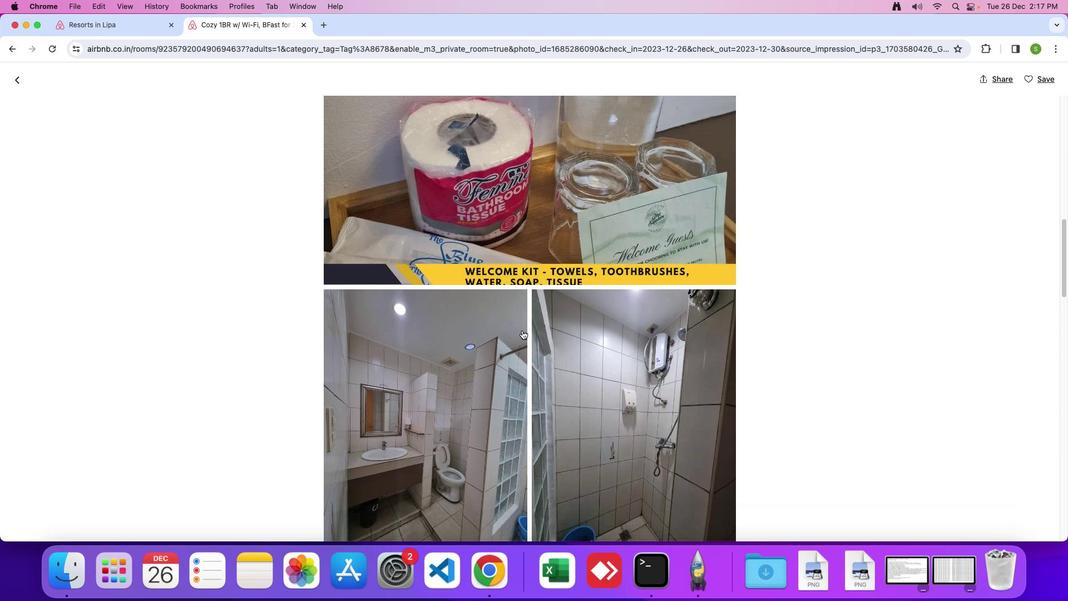 
Action: Mouse scrolled (522, 330) with delta (0, -1)
Screenshot: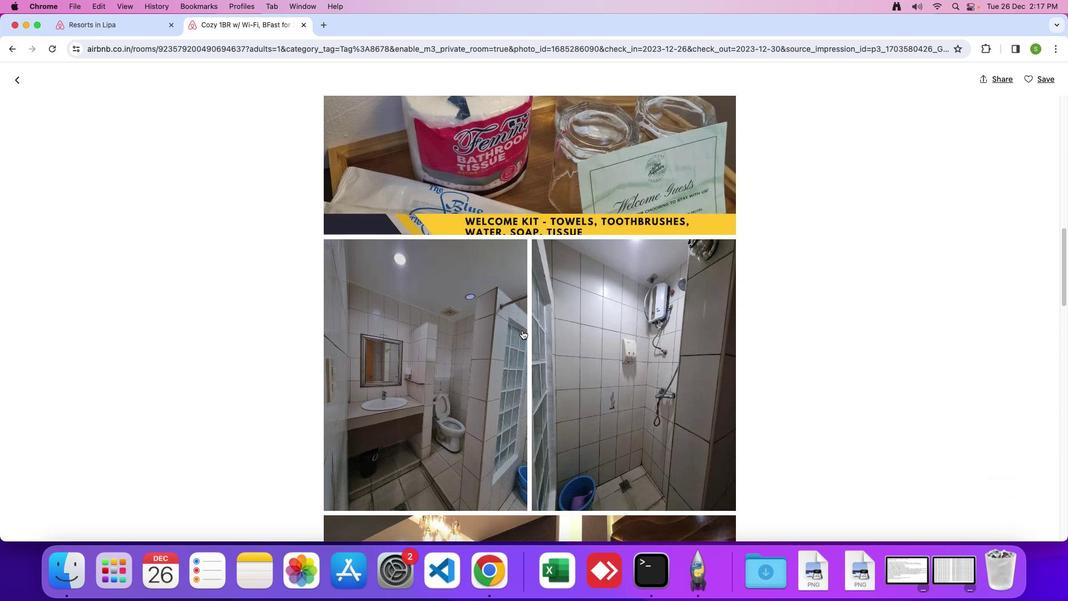 
Action: Mouse scrolled (522, 330) with delta (0, 0)
Screenshot: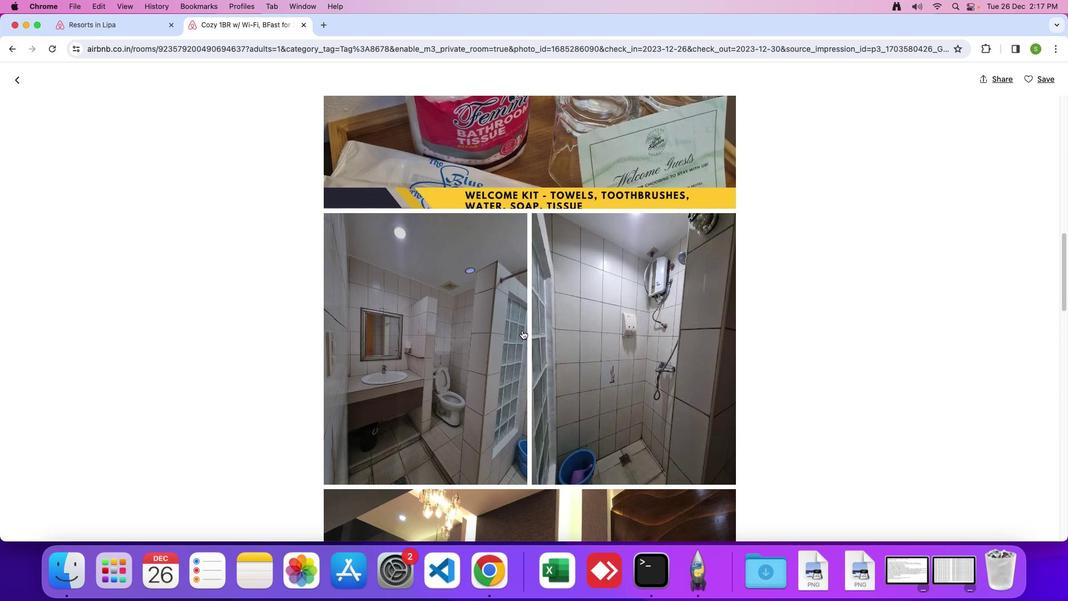 
Action: Mouse scrolled (522, 330) with delta (0, 0)
Screenshot: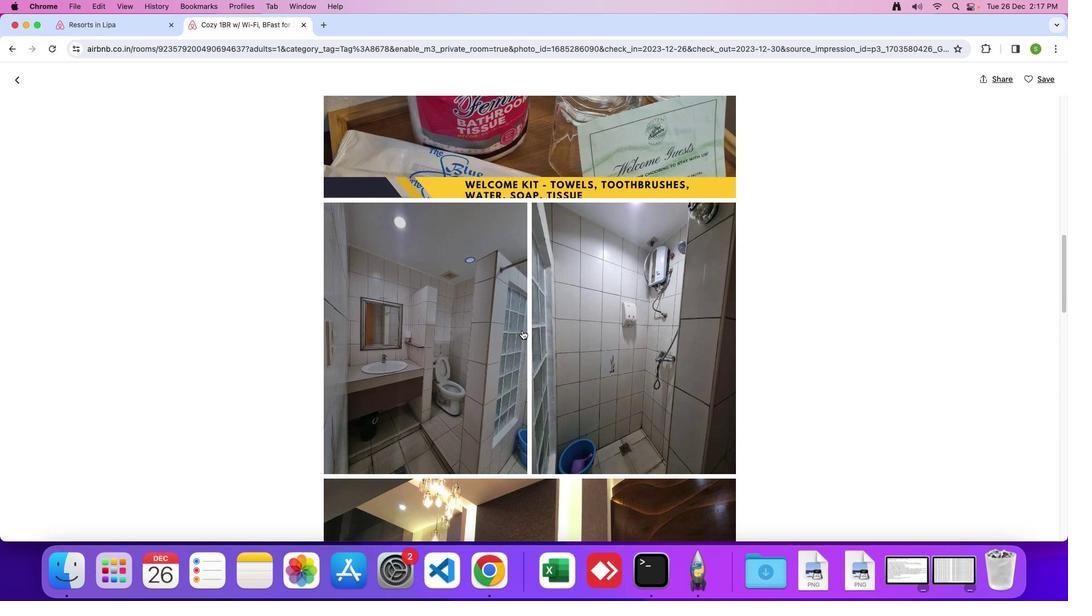 
Action: Mouse scrolled (522, 330) with delta (0, 0)
Screenshot: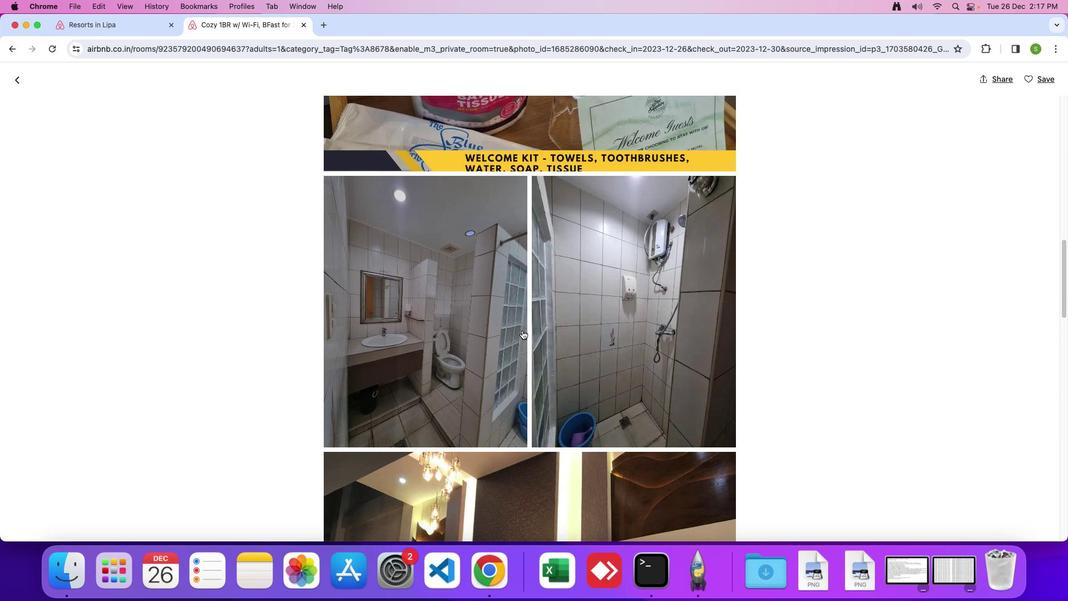 
Action: Mouse scrolled (522, 330) with delta (0, 0)
Screenshot: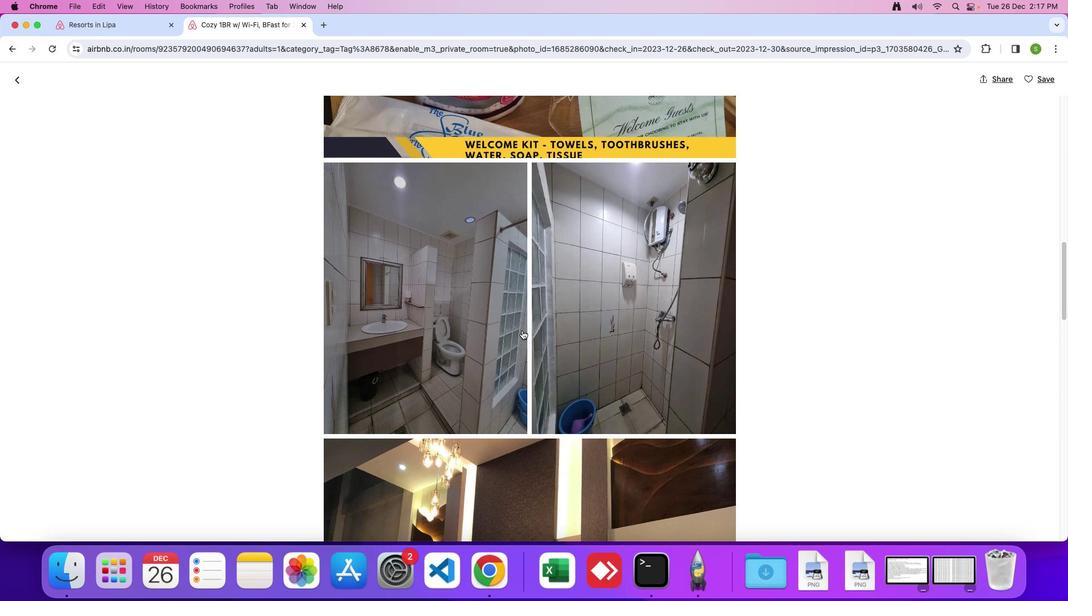 
Action: Mouse scrolled (522, 330) with delta (0, 0)
Screenshot: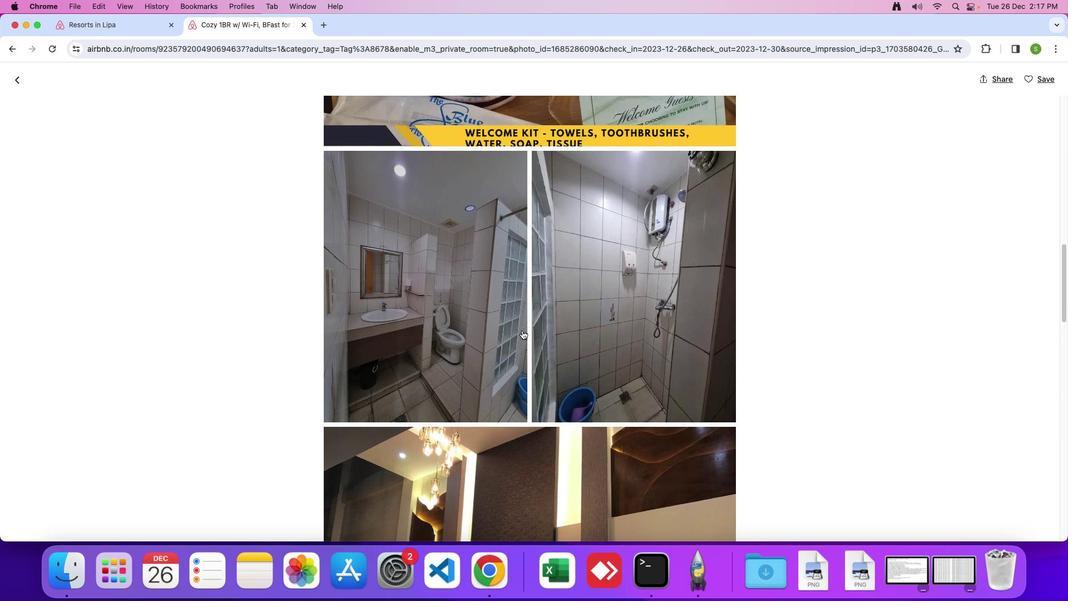 
Action: Mouse scrolled (522, 330) with delta (0, 0)
Screenshot: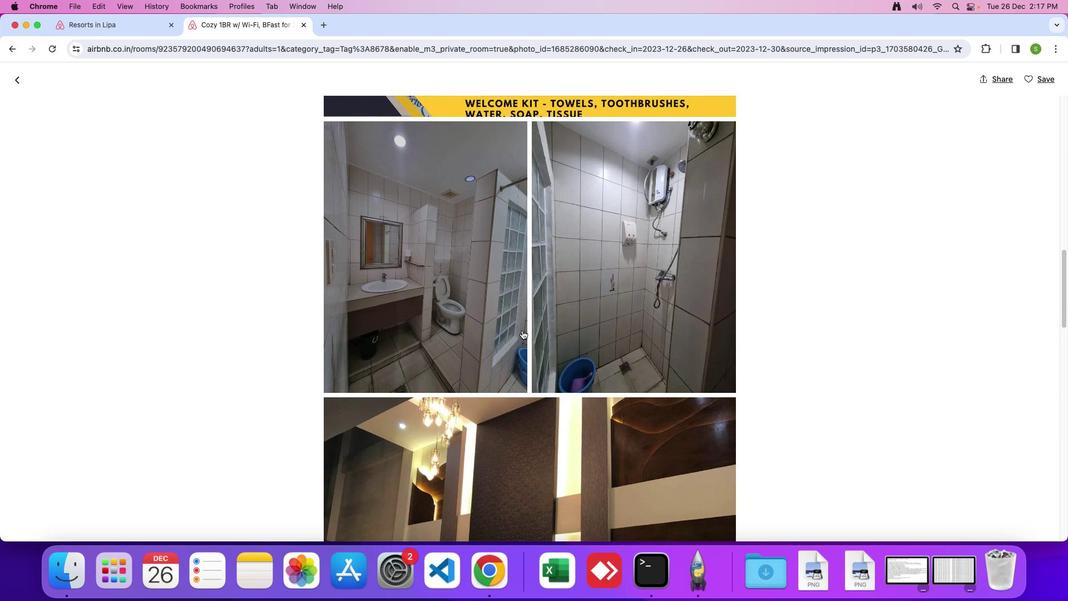 
Action: Mouse scrolled (522, 330) with delta (0, 0)
Screenshot: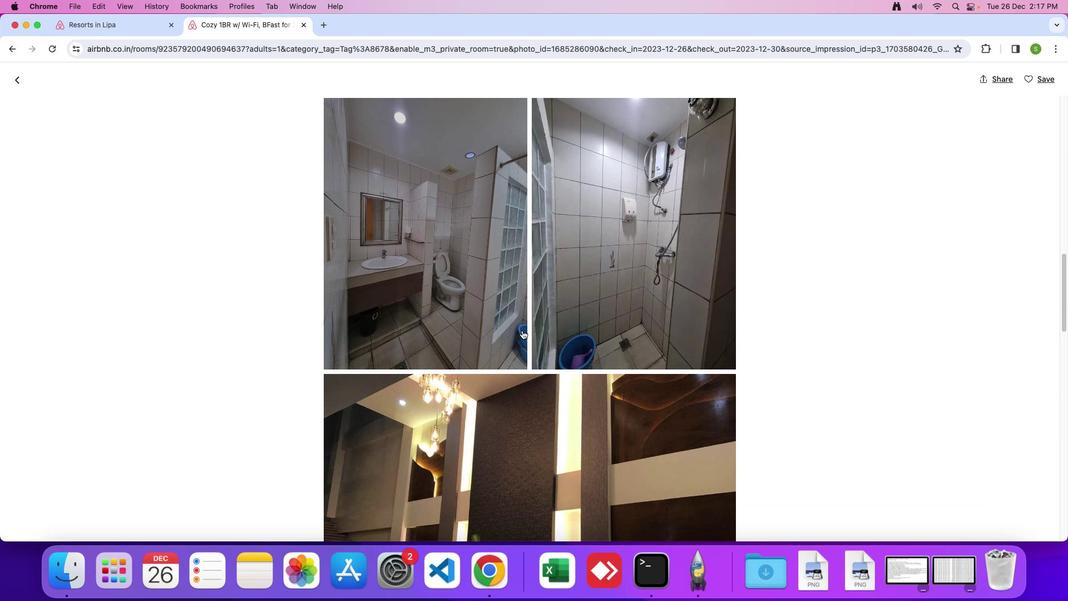 
Action: Mouse scrolled (522, 330) with delta (0, 0)
Screenshot: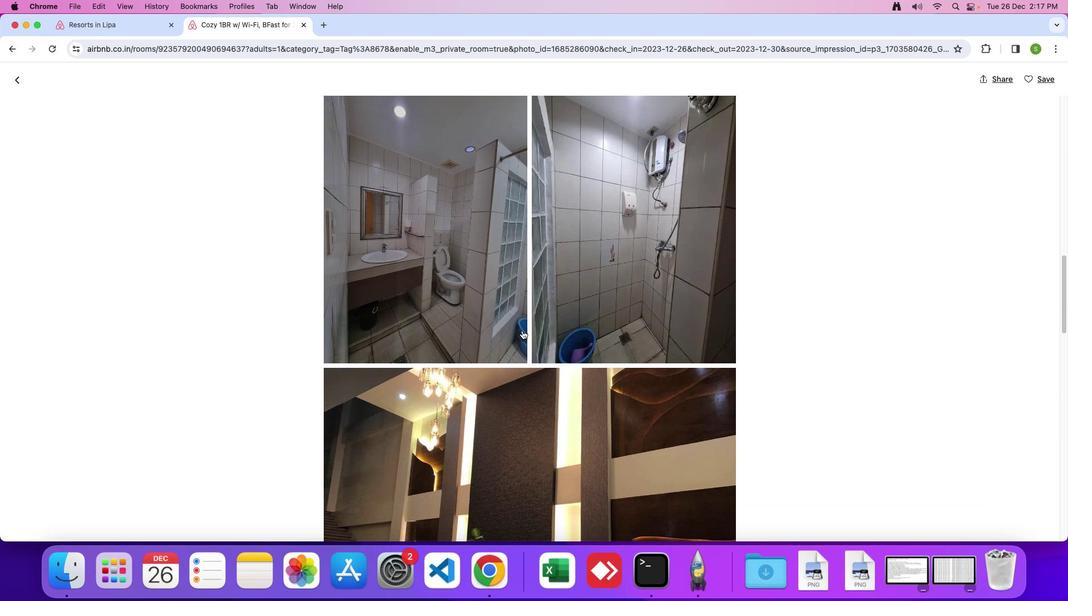 
Action: Mouse scrolled (522, 330) with delta (0, 0)
Screenshot: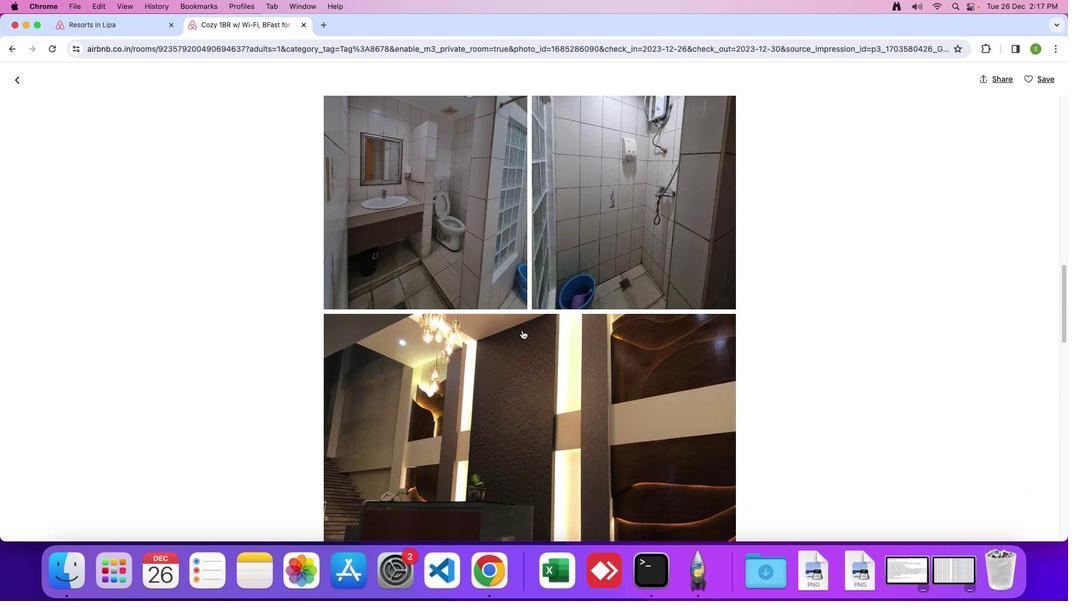
Action: Mouse scrolled (522, 330) with delta (0, 0)
Screenshot: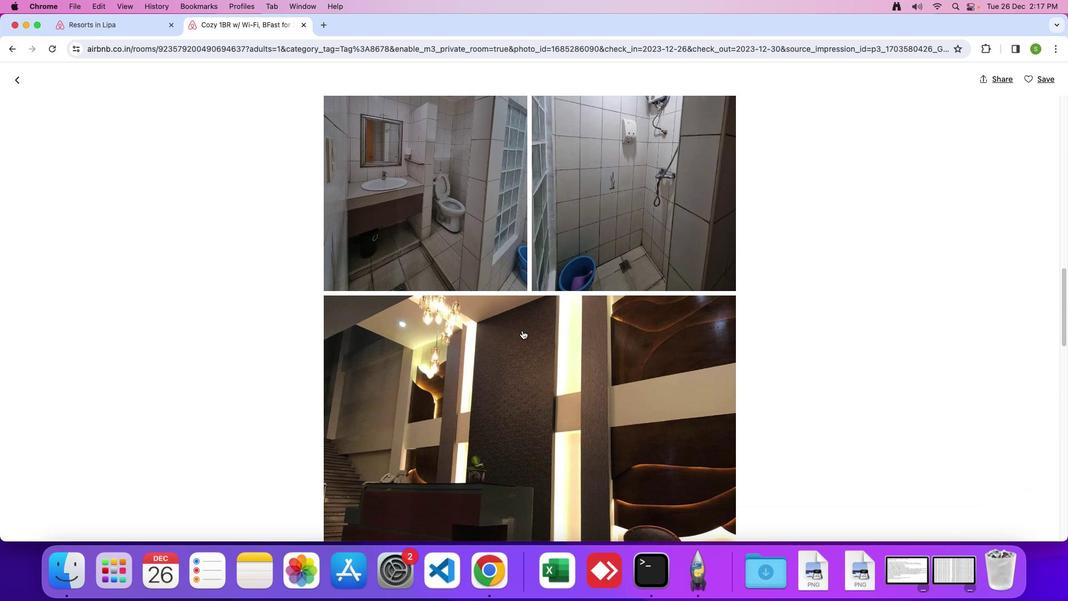 
Action: Mouse scrolled (522, 330) with delta (0, -2)
Screenshot: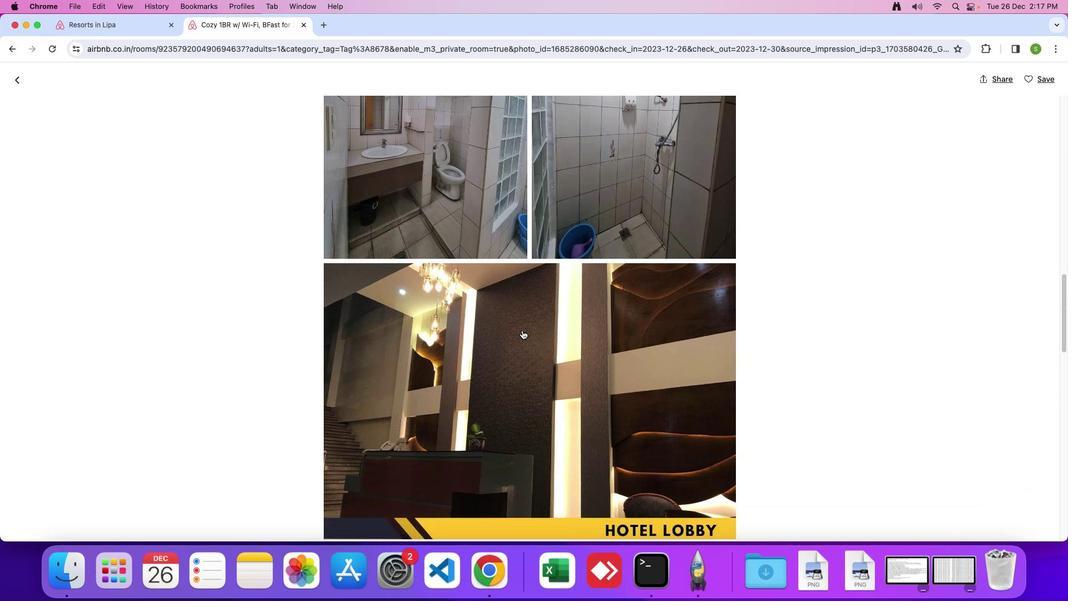 
Action: Mouse scrolled (522, 330) with delta (0, 0)
Screenshot: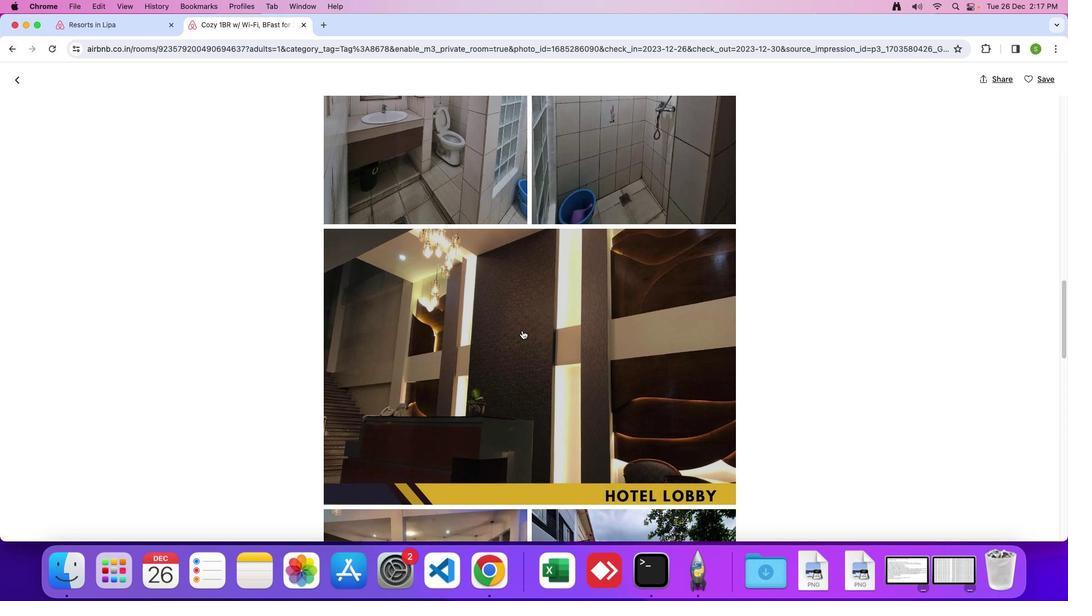 
Action: Mouse scrolled (522, 330) with delta (0, 0)
Screenshot: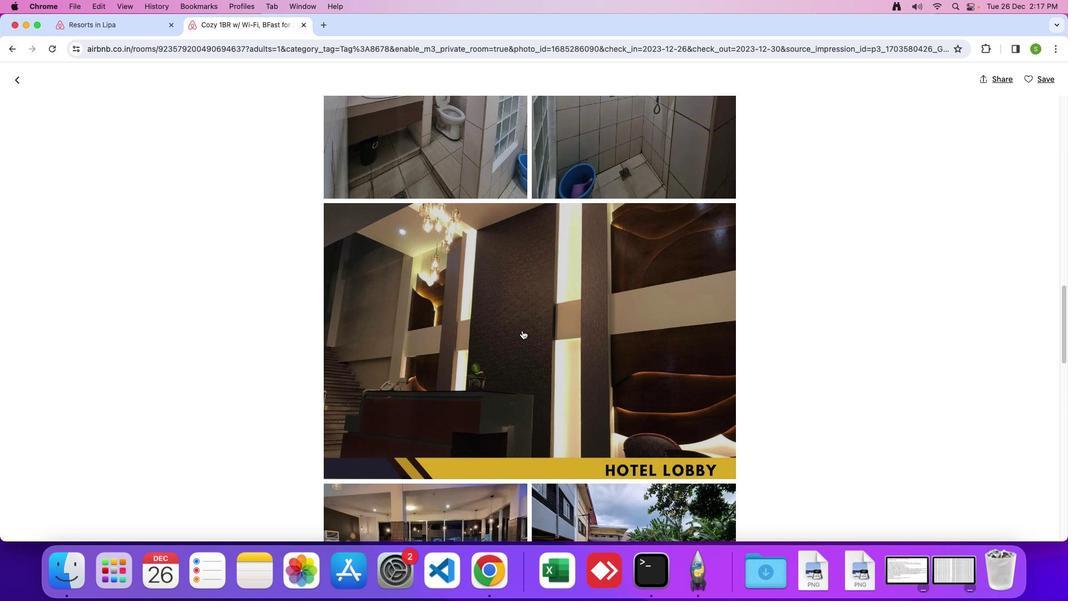 
Action: Mouse scrolled (522, 330) with delta (0, -1)
Screenshot: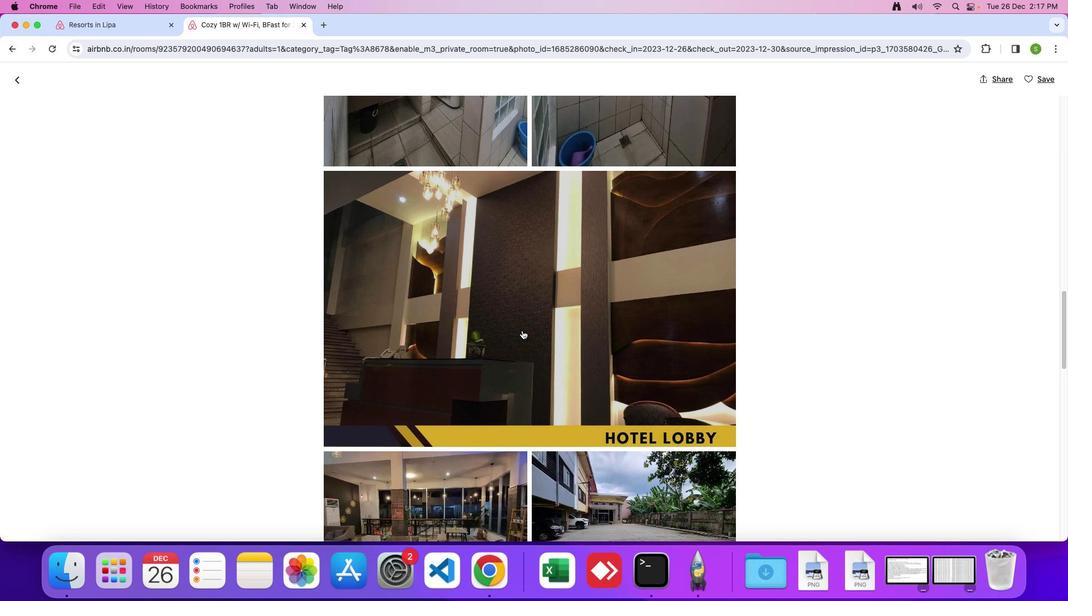 
Action: Mouse scrolled (522, 330) with delta (0, 0)
Screenshot: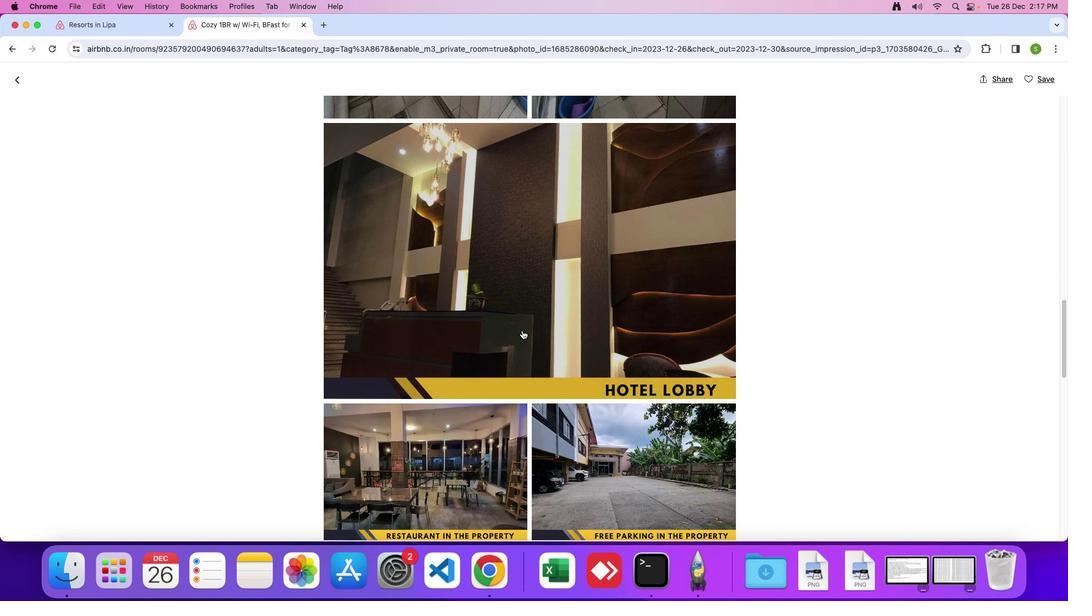 
Action: Mouse scrolled (522, 330) with delta (0, 0)
Screenshot: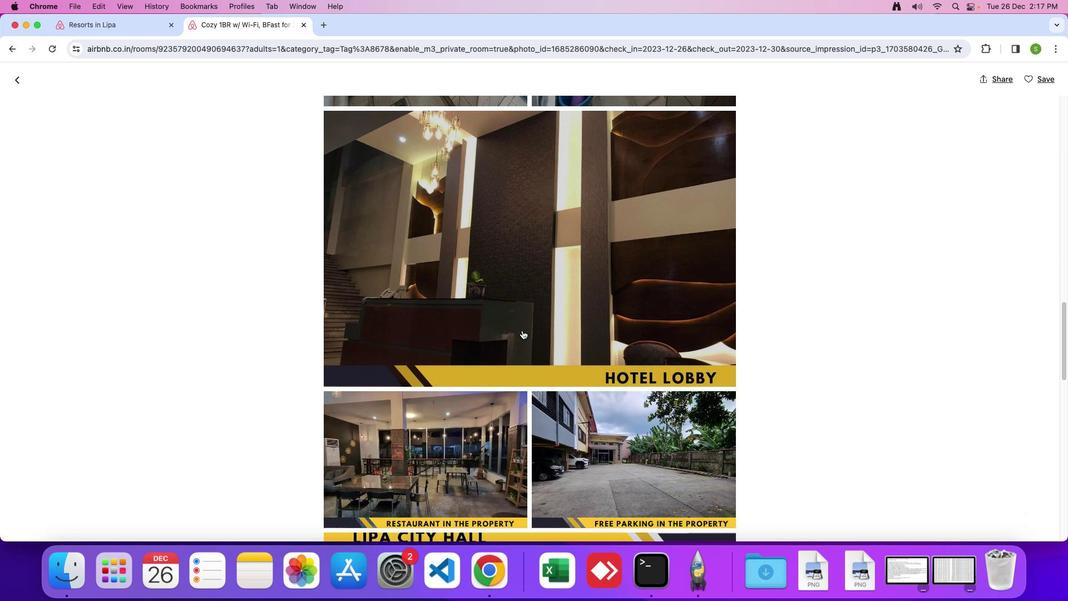 
Action: Mouse scrolled (522, 330) with delta (0, -1)
Screenshot: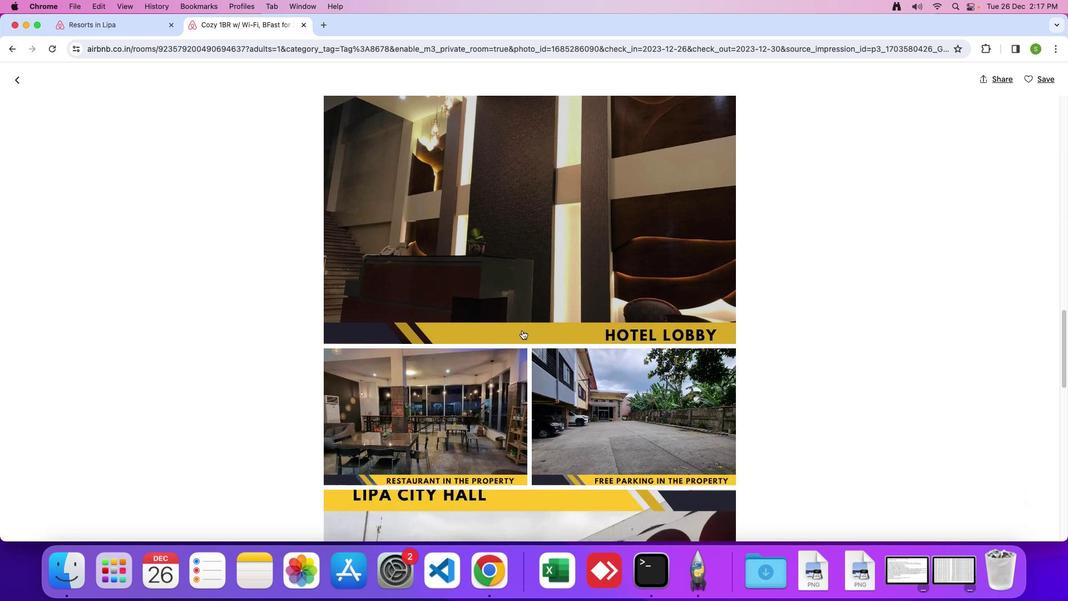 
Action: Mouse scrolled (522, 330) with delta (0, 0)
Screenshot: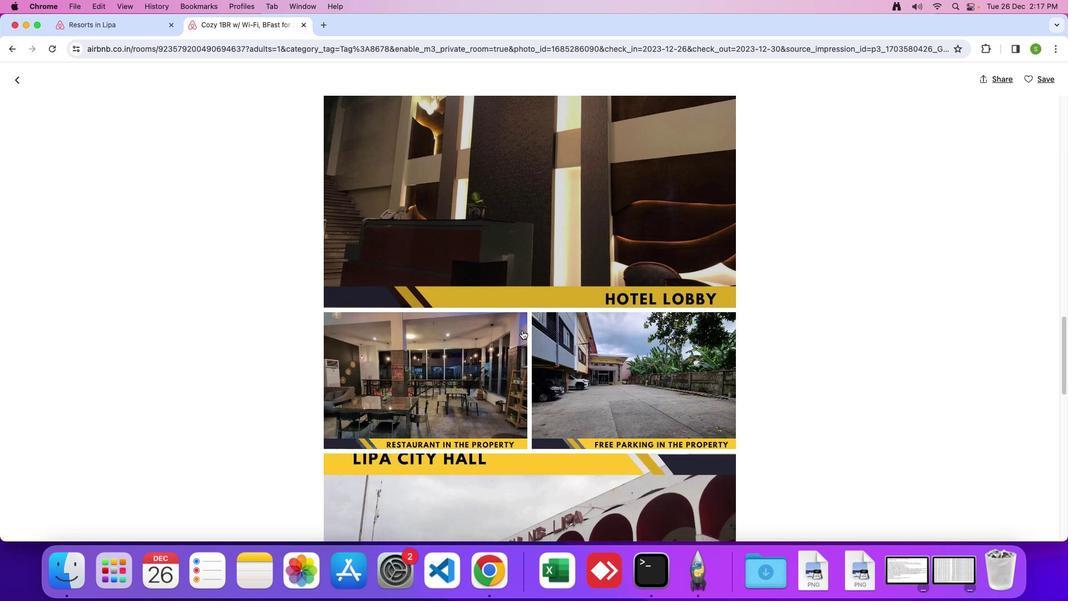 
Action: Mouse scrolled (522, 330) with delta (0, 0)
Screenshot: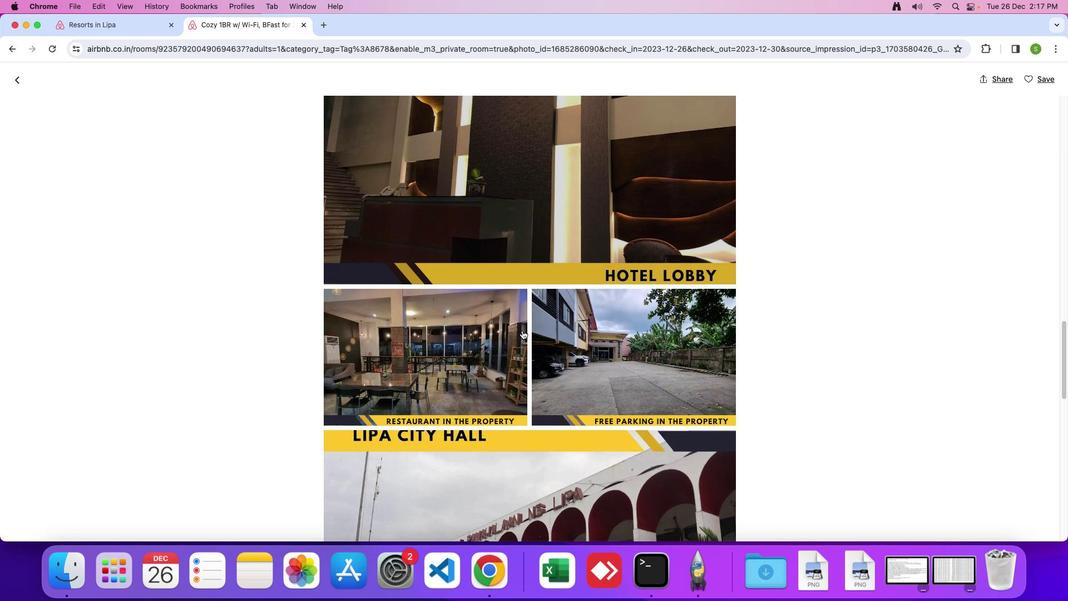 
Action: Mouse scrolled (522, 330) with delta (0, -1)
Screenshot: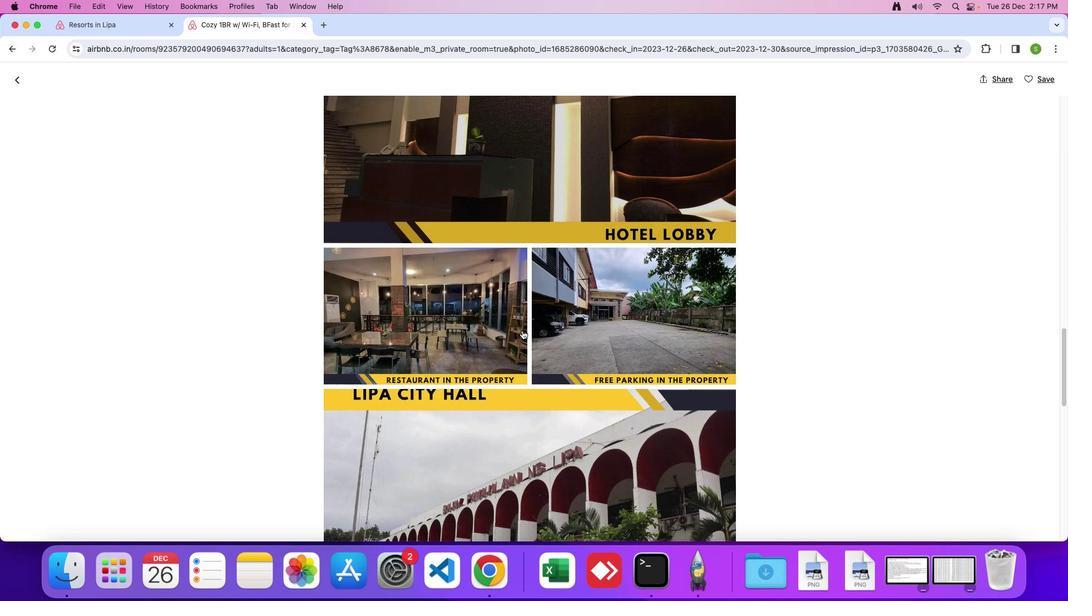
Action: Mouse scrolled (522, 330) with delta (0, 0)
Screenshot: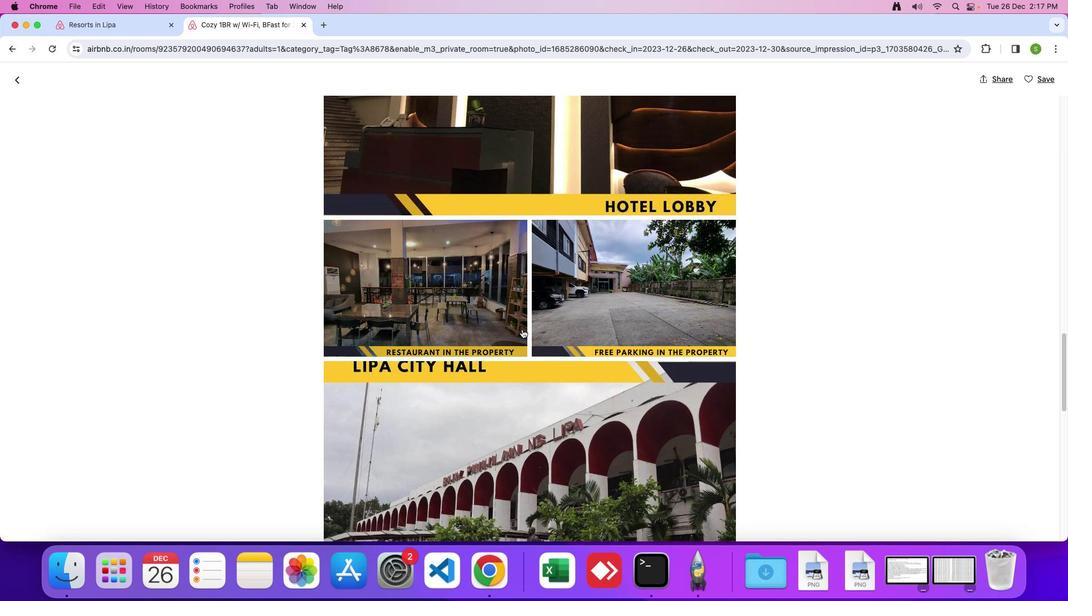 
Action: Mouse moved to (522, 330)
Screenshot: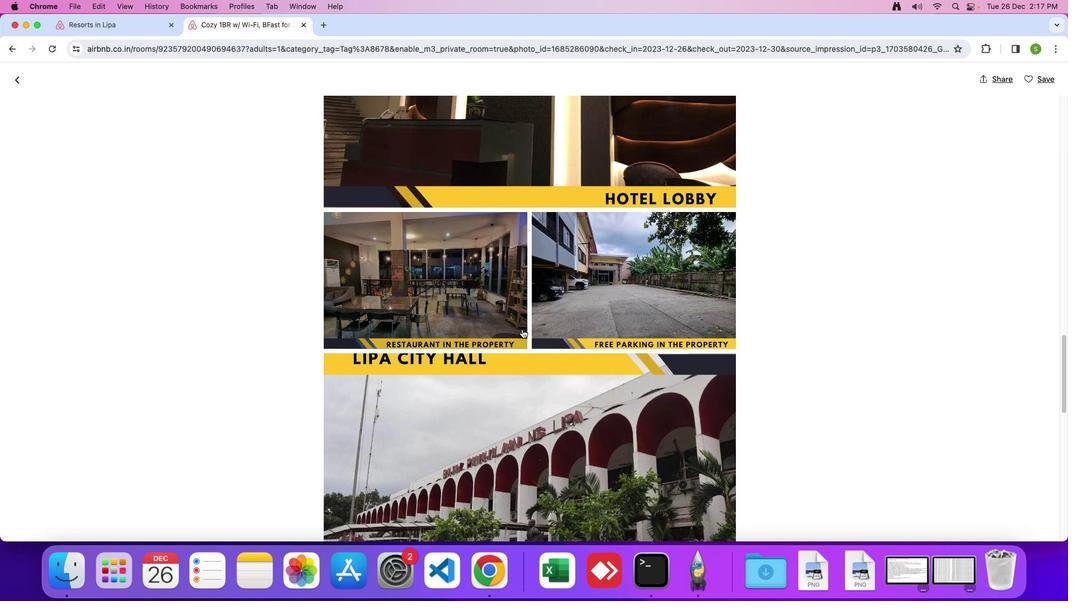 
Action: Mouse scrolled (522, 330) with delta (0, 0)
Screenshot: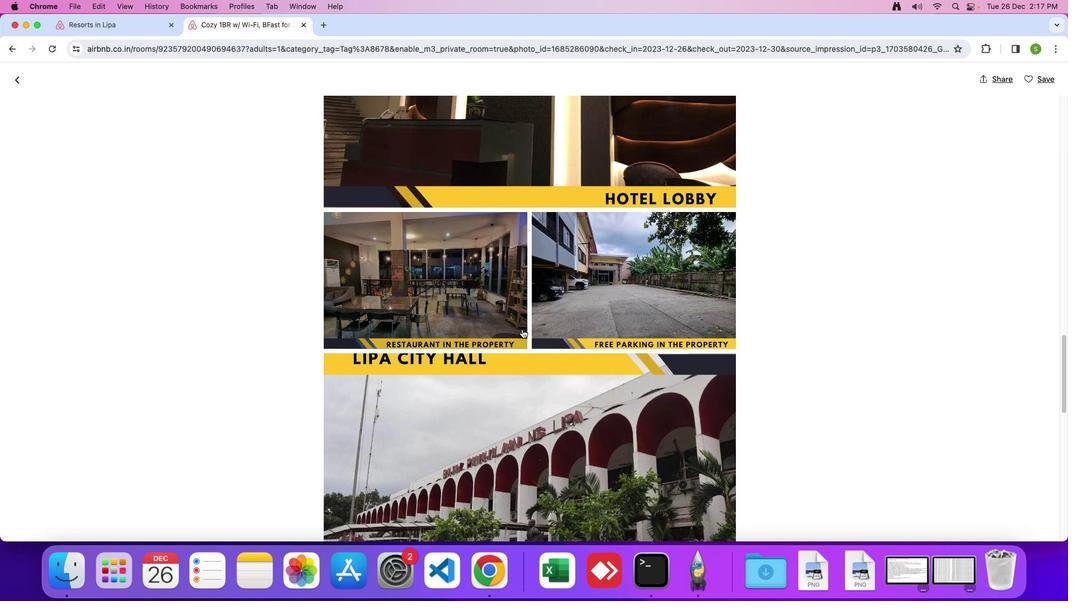 
Action: Mouse moved to (522, 329)
Screenshot: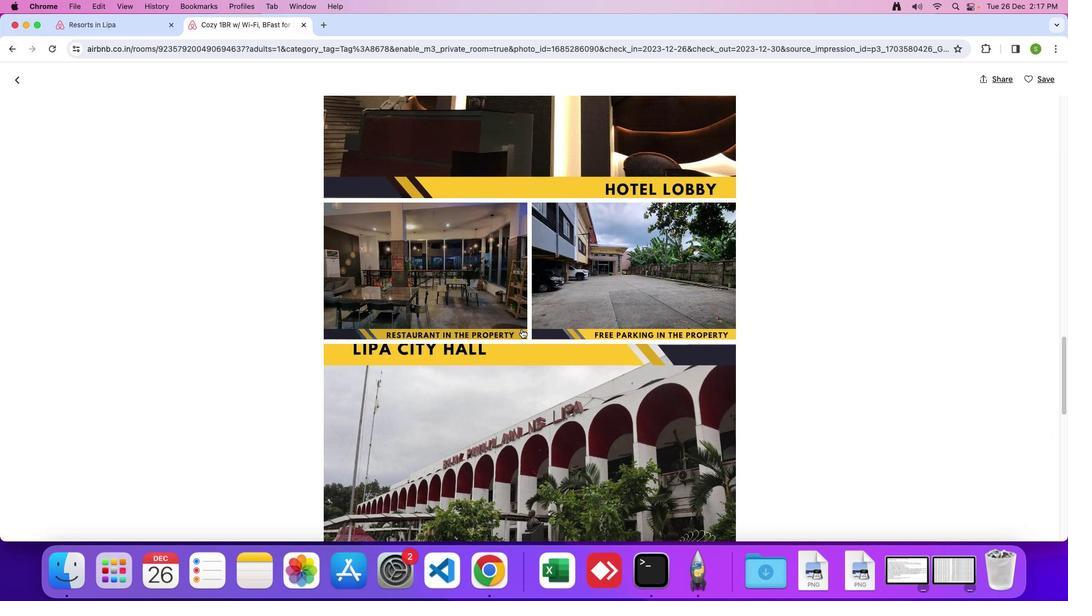 
Action: Mouse scrolled (522, 329) with delta (0, 0)
Screenshot: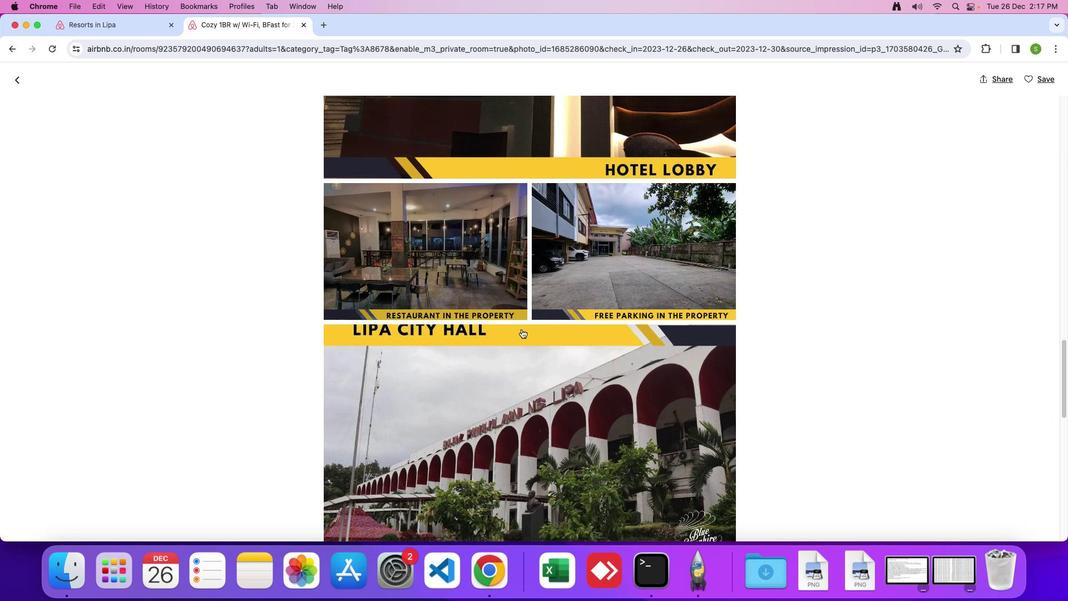 
Action: Mouse moved to (522, 328)
Screenshot: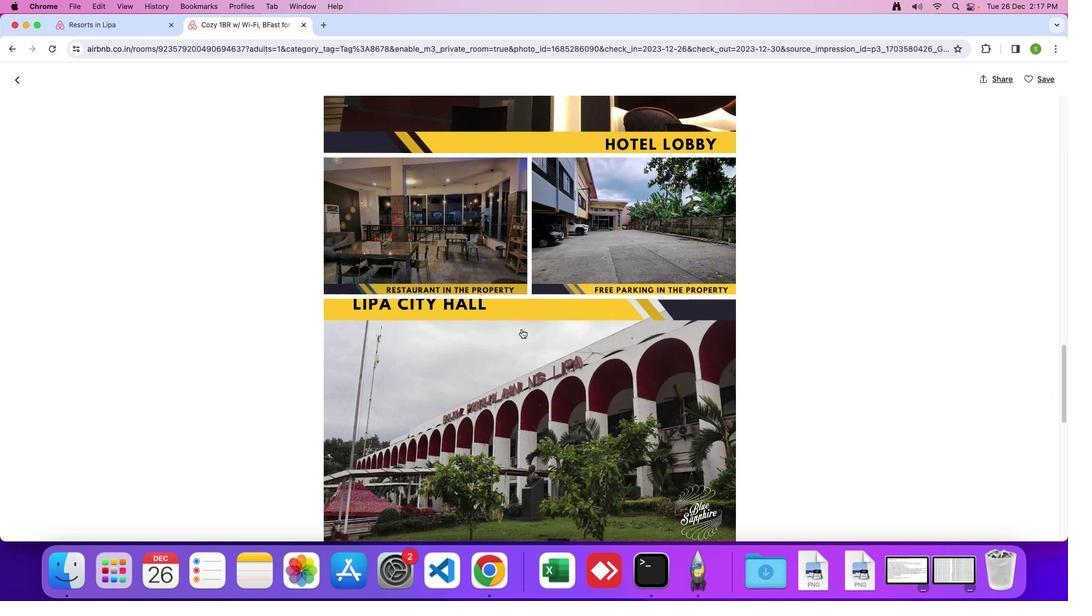 
Action: Mouse scrolled (522, 328) with delta (0, 0)
Screenshot: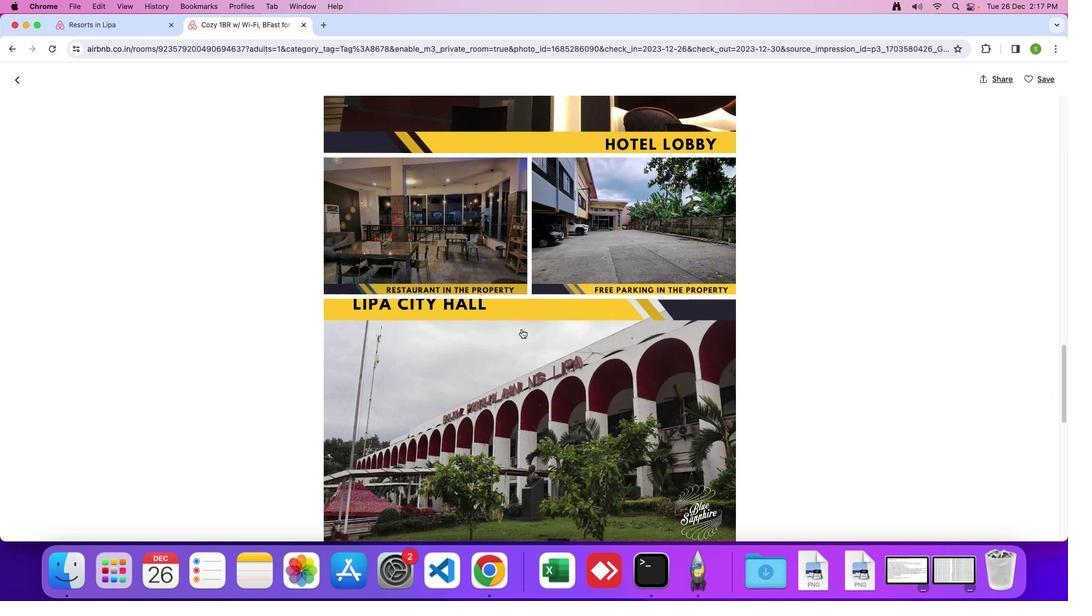 
Action: Mouse scrolled (522, 328) with delta (0, -1)
Screenshot: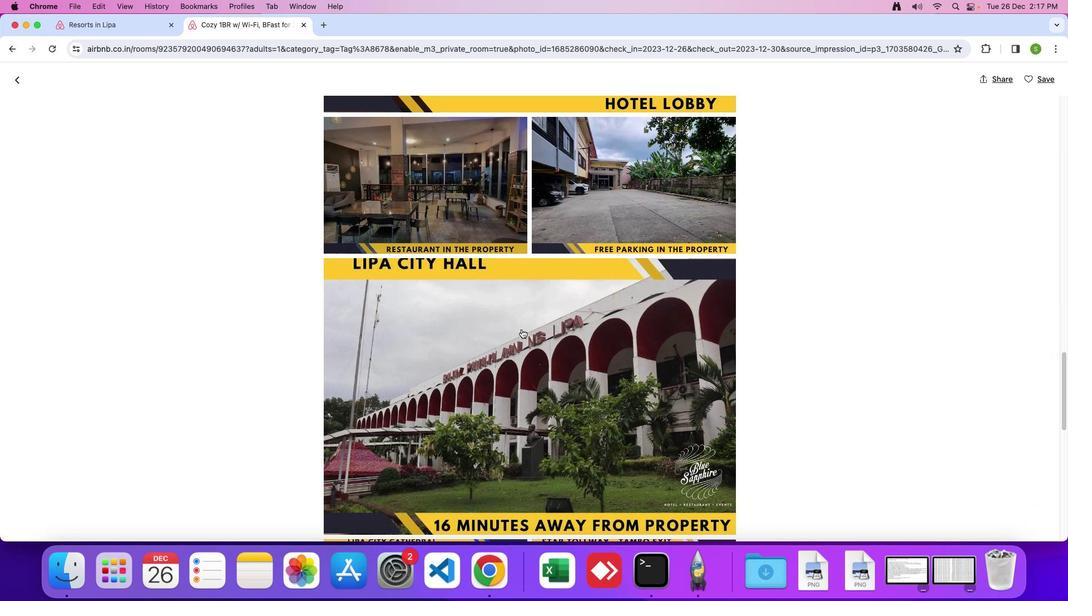 
Action: Mouse scrolled (522, 328) with delta (0, 0)
Screenshot: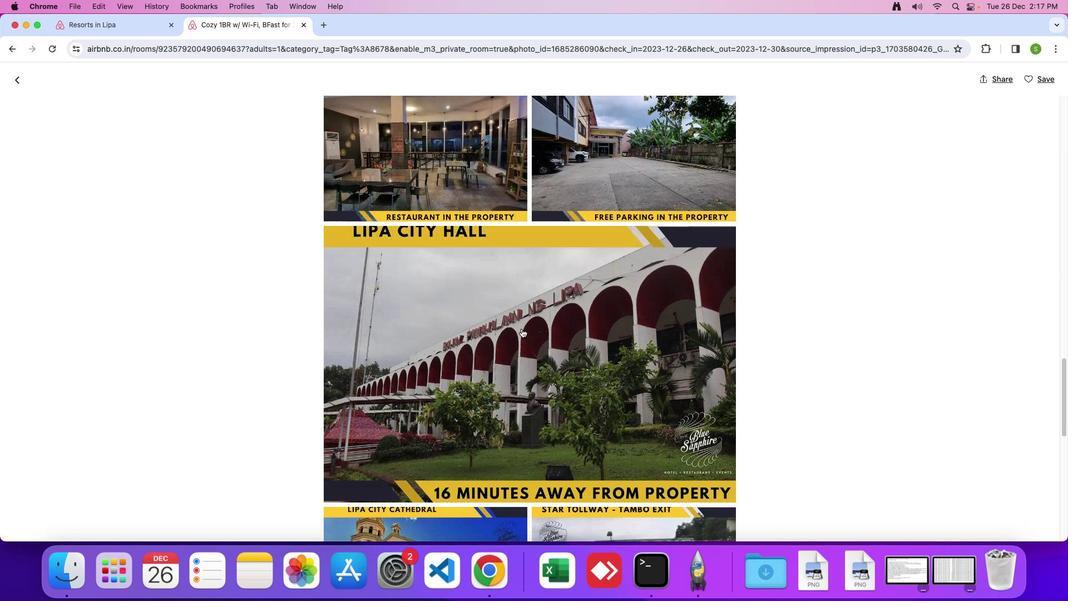 
Action: Mouse scrolled (522, 328) with delta (0, 0)
Screenshot: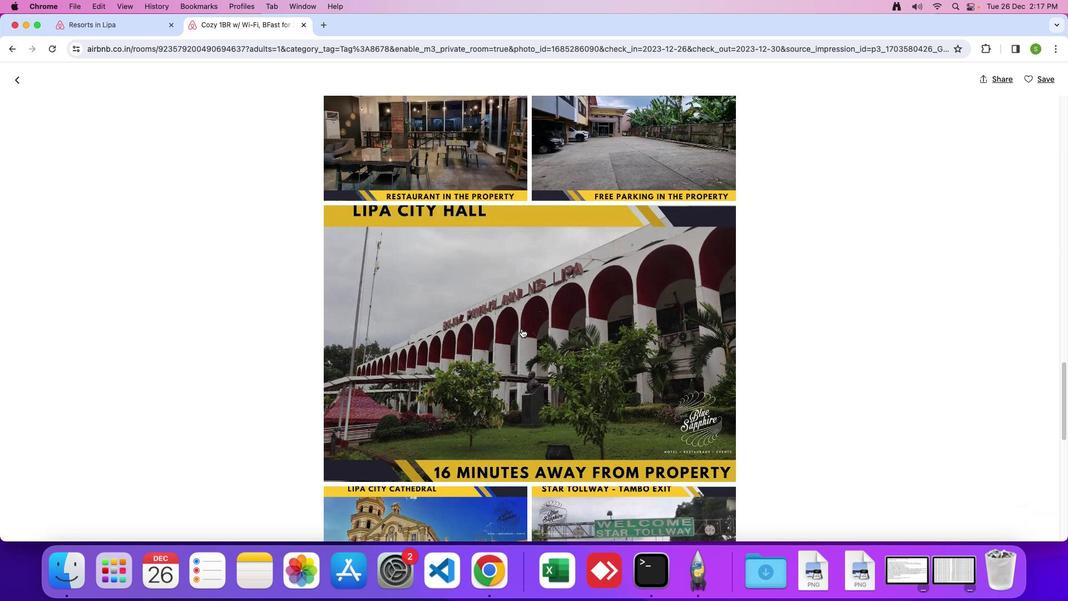 
Action: Mouse moved to (521, 328)
Screenshot: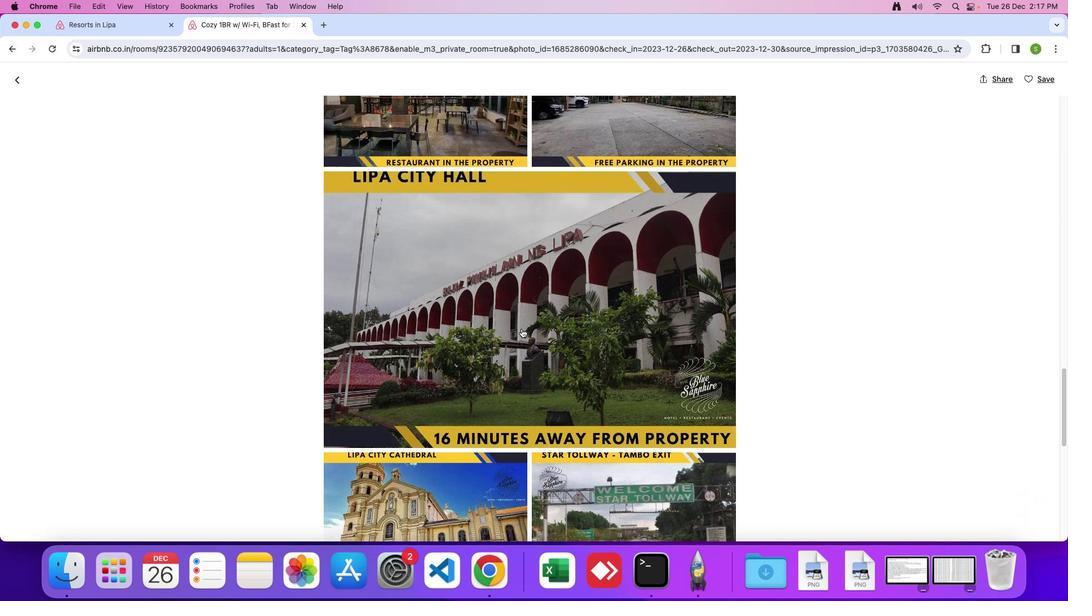 
Action: Mouse scrolled (521, 328) with delta (0, -1)
Screenshot: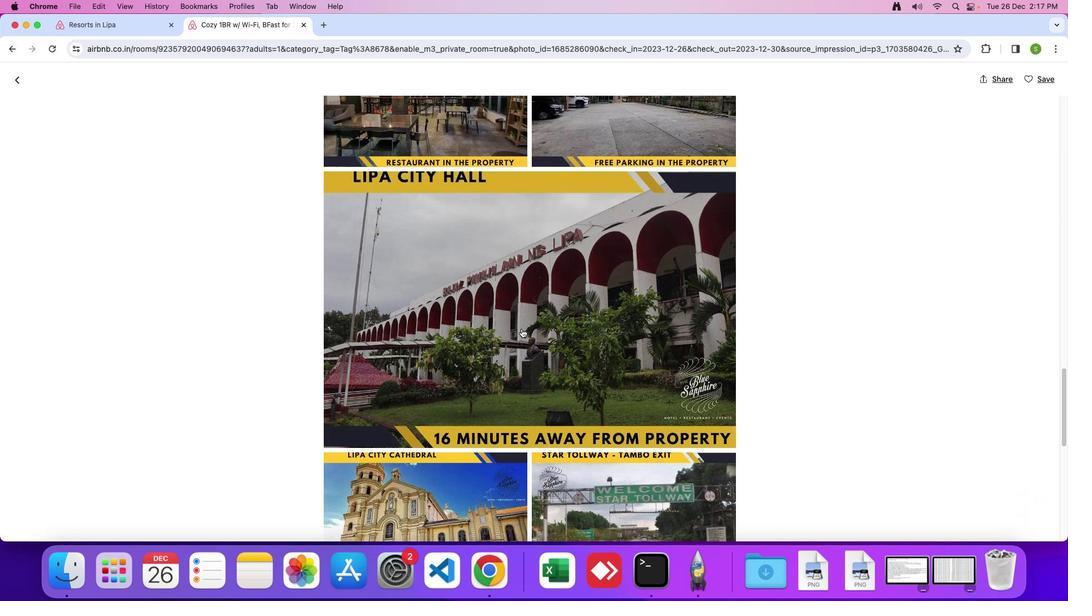 
Action: Mouse moved to (521, 328)
Screenshot: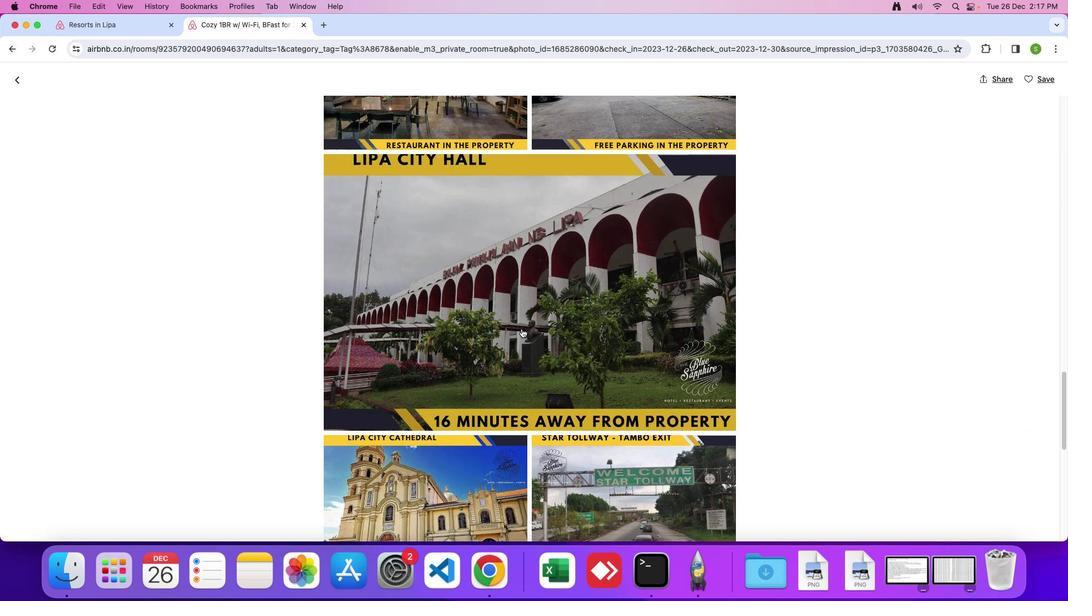 
Action: Mouse scrolled (521, 328) with delta (0, 0)
Screenshot: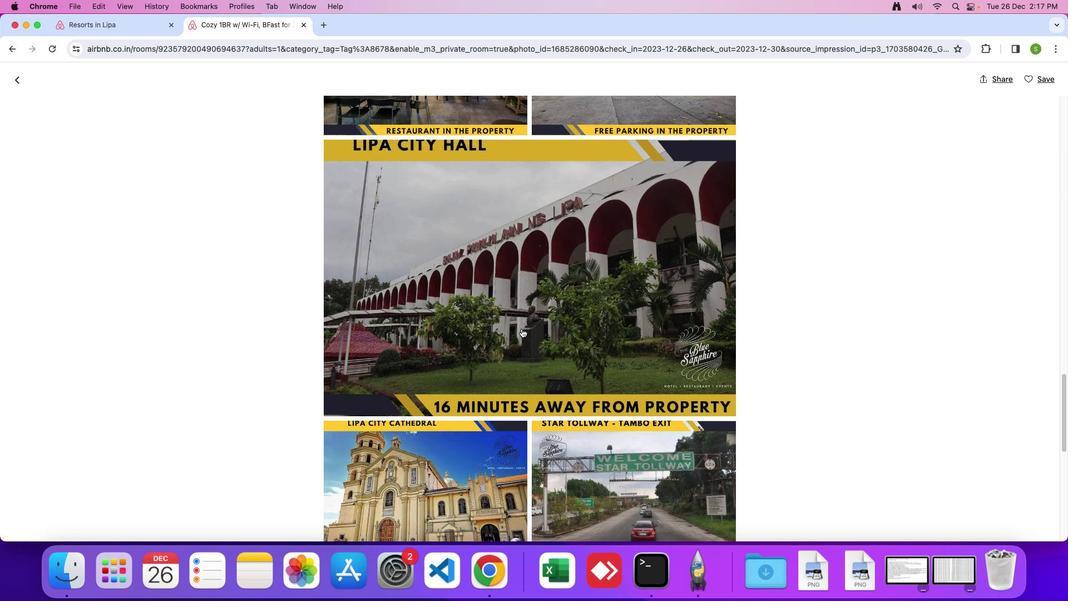 
Action: Mouse scrolled (521, 328) with delta (0, 0)
Screenshot: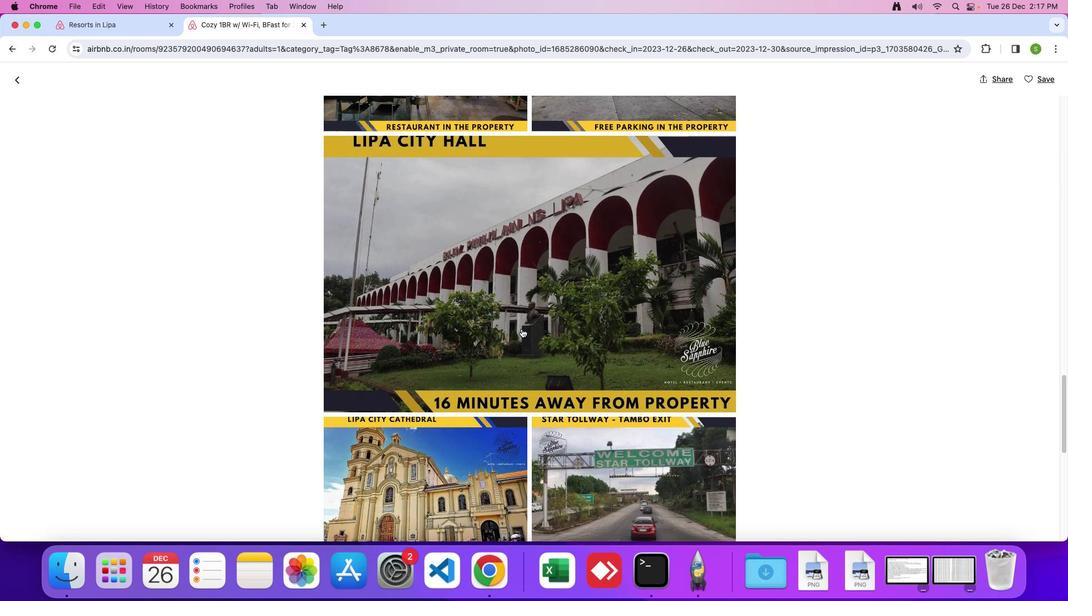 
Action: Mouse moved to (520, 329)
Screenshot: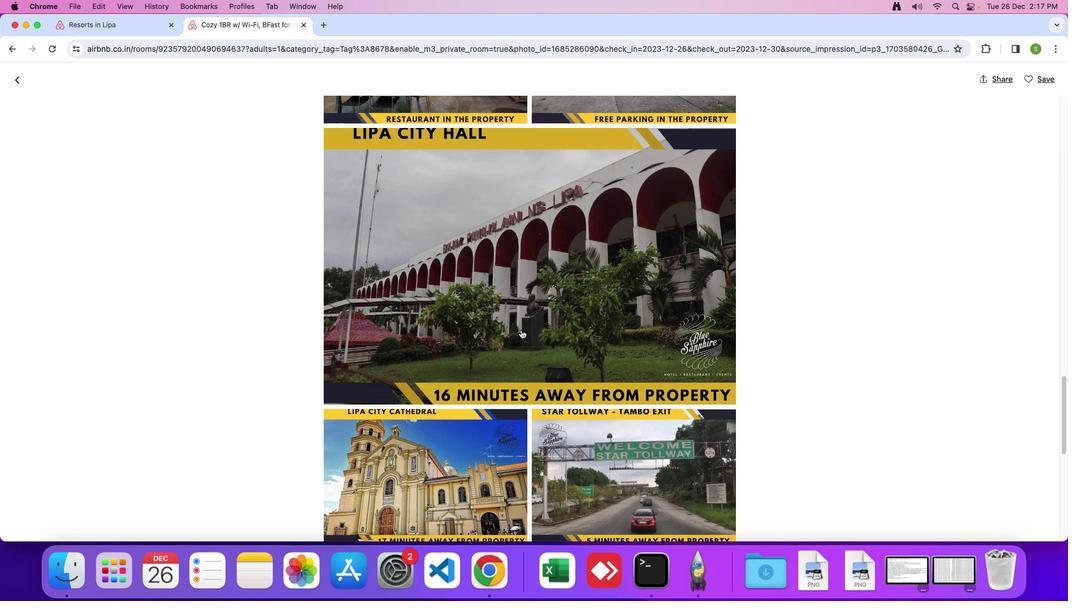 
Action: Mouse scrolled (520, 329) with delta (0, 0)
Screenshot: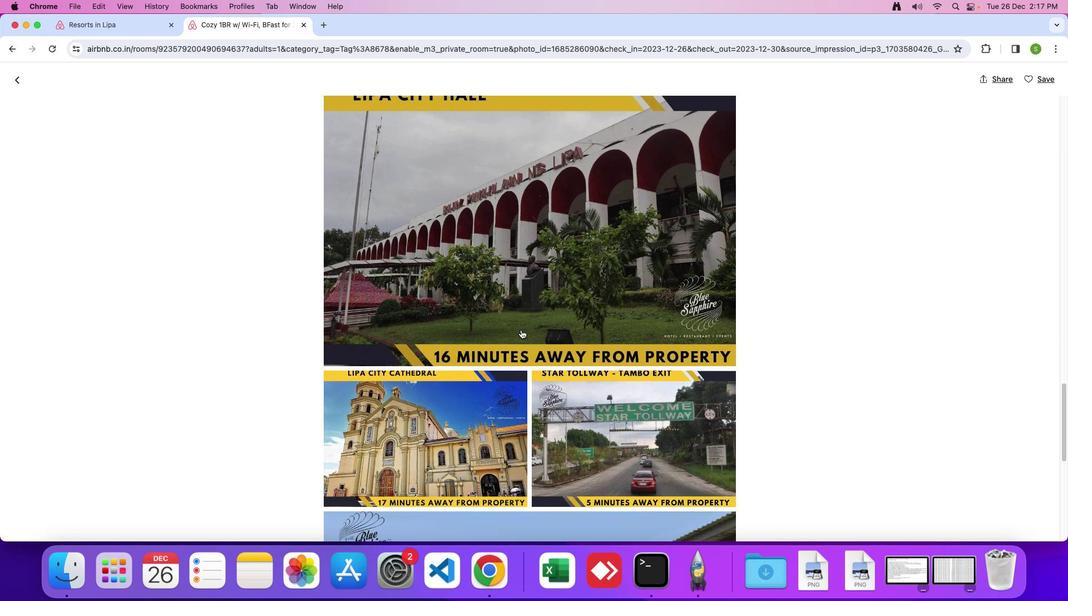 
Action: Mouse scrolled (520, 329) with delta (0, 0)
Screenshot: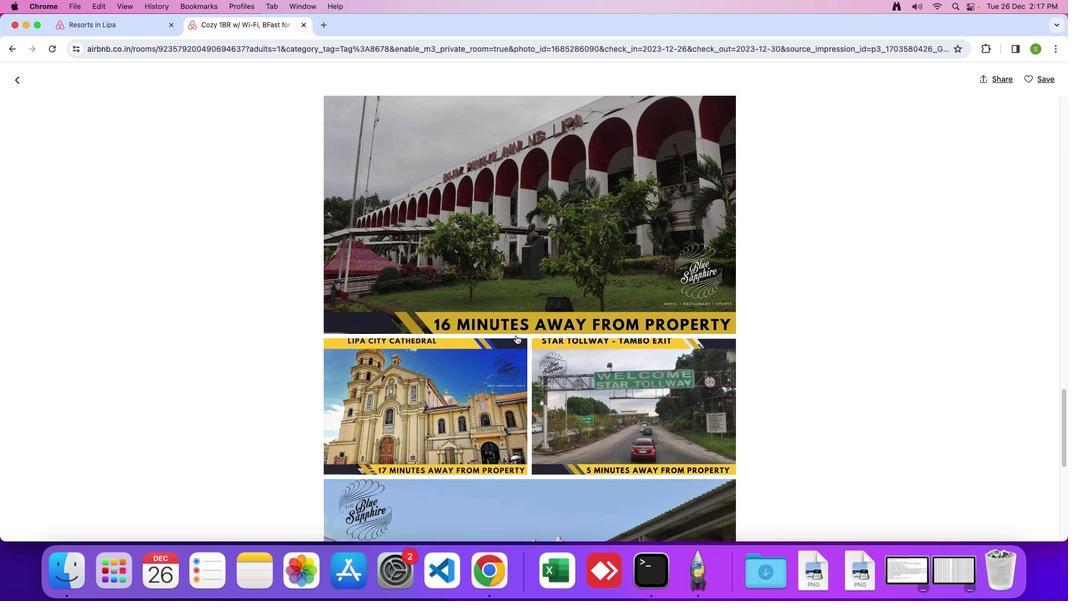 
Action: Mouse scrolled (520, 329) with delta (0, -1)
Screenshot: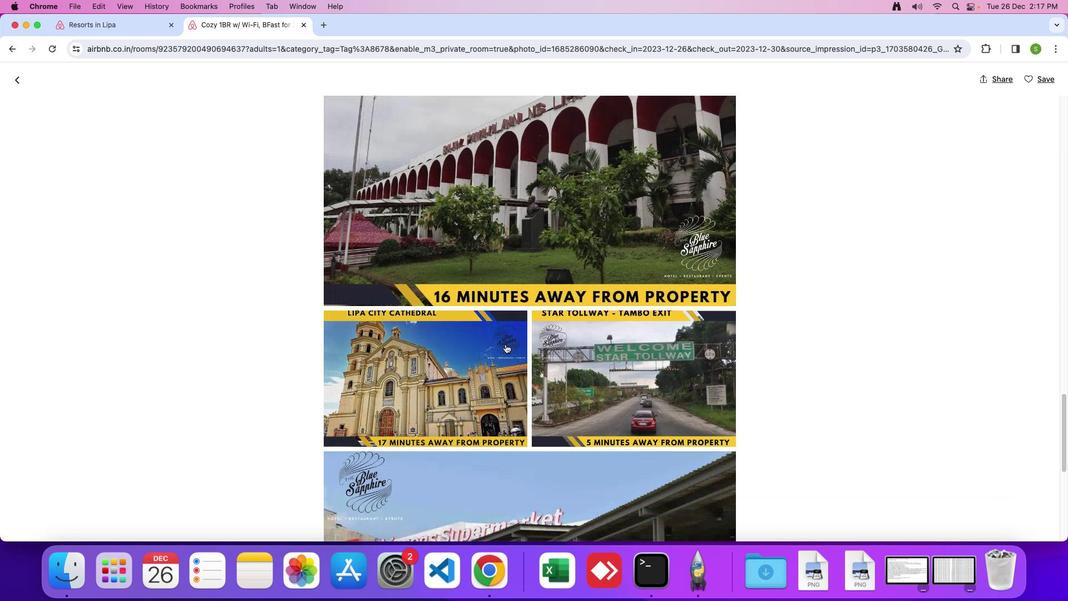 
Action: Mouse moved to (452, 357)
Screenshot: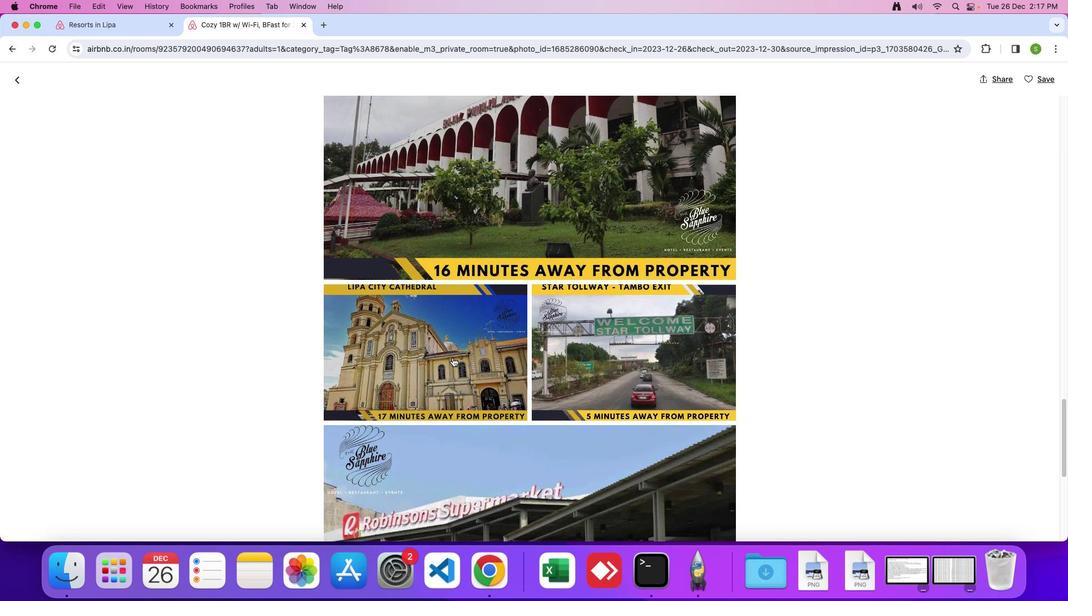
Action: Mouse scrolled (452, 357) with delta (0, 0)
Screenshot: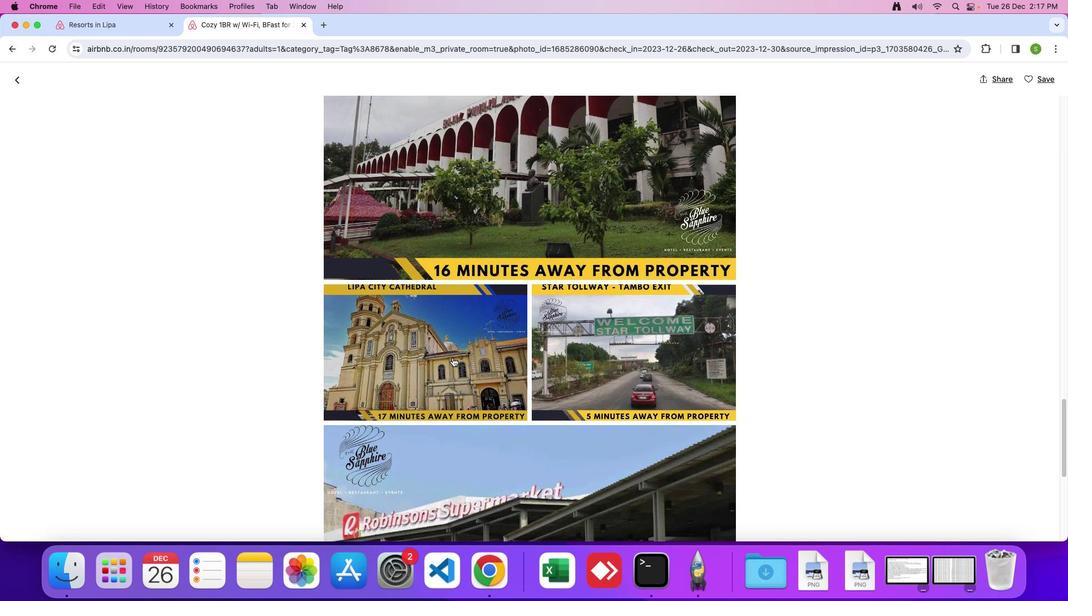 
Action: Mouse moved to (452, 357)
Screenshot: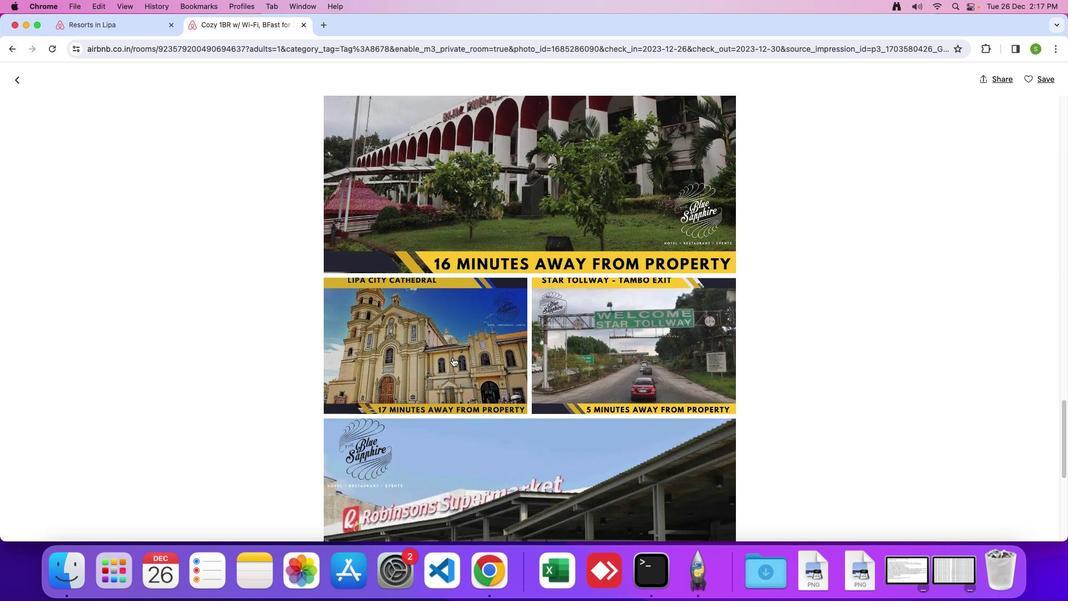 
Action: Mouse scrolled (452, 357) with delta (0, 0)
Screenshot: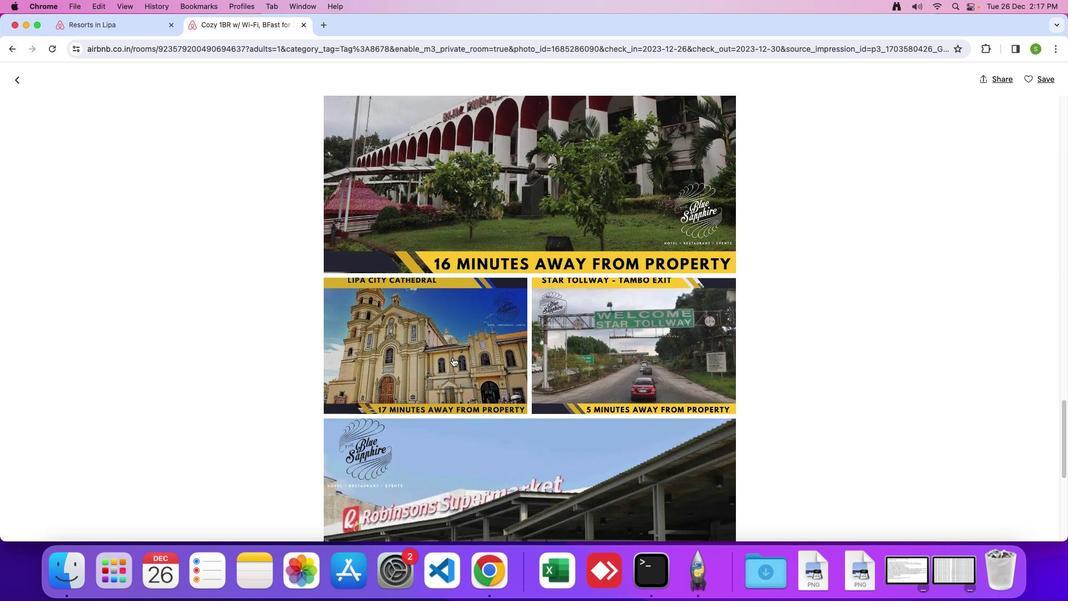 
Action: Mouse moved to (452, 357)
Screenshot: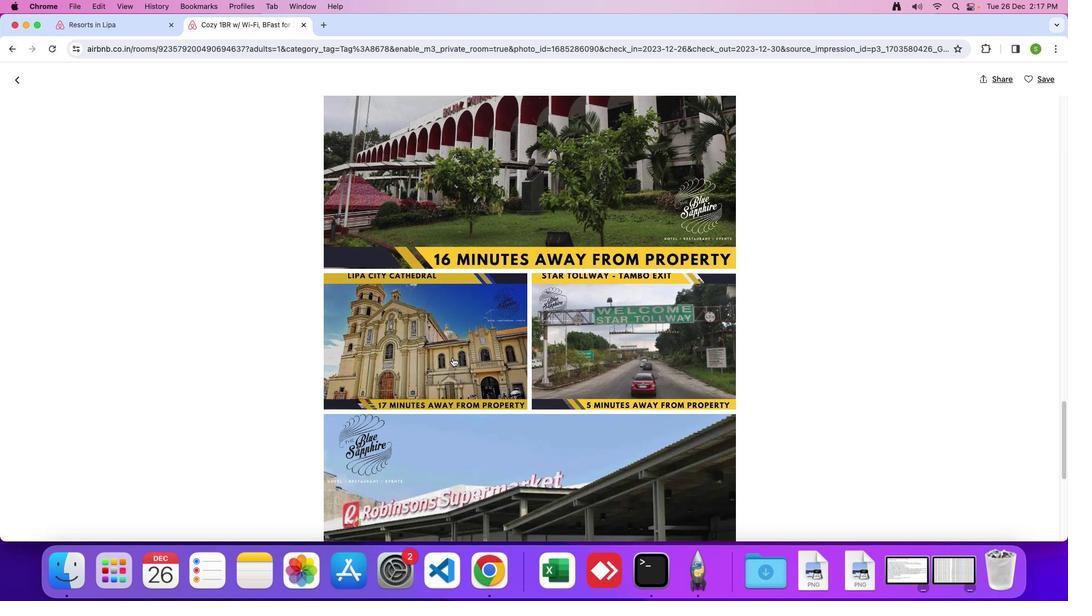 
Action: Mouse scrolled (452, 357) with delta (0, 0)
Screenshot: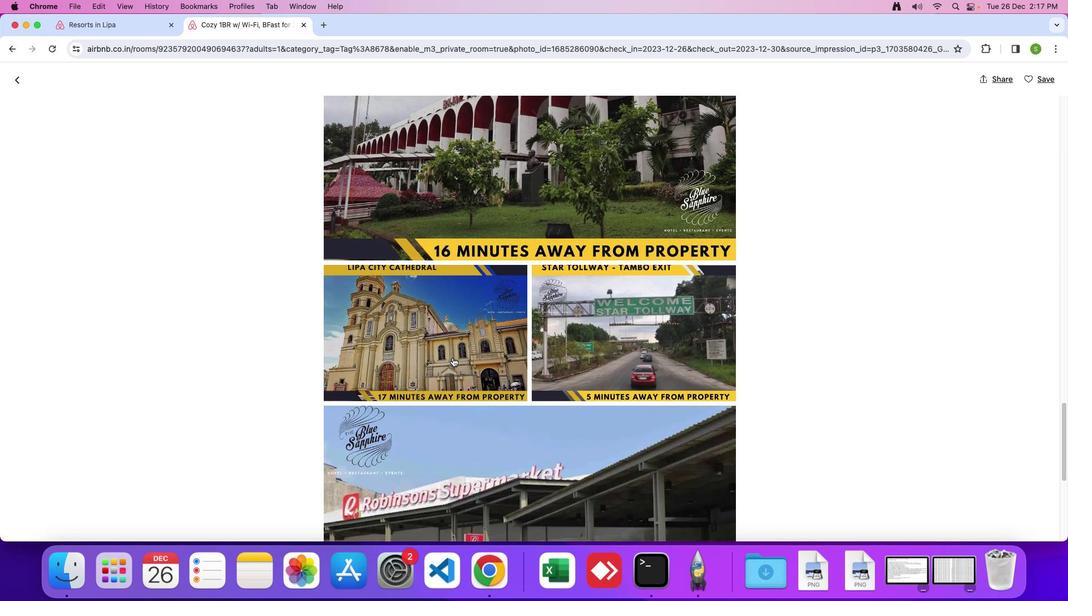 
Action: Mouse scrolled (452, 357) with delta (0, 0)
Screenshot: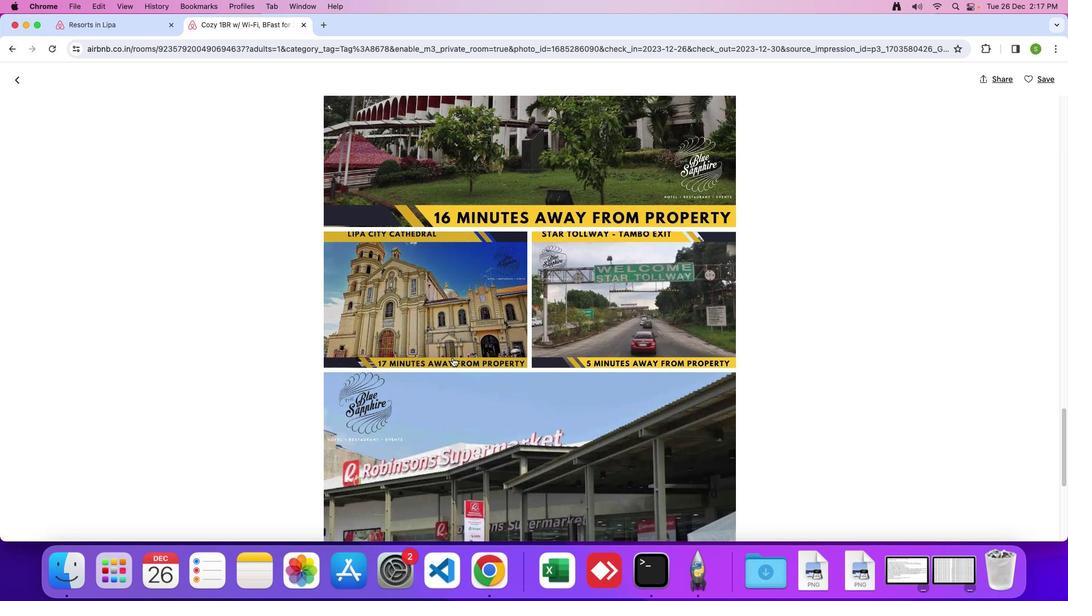 
Action: Mouse scrolled (452, 357) with delta (0, -1)
Screenshot: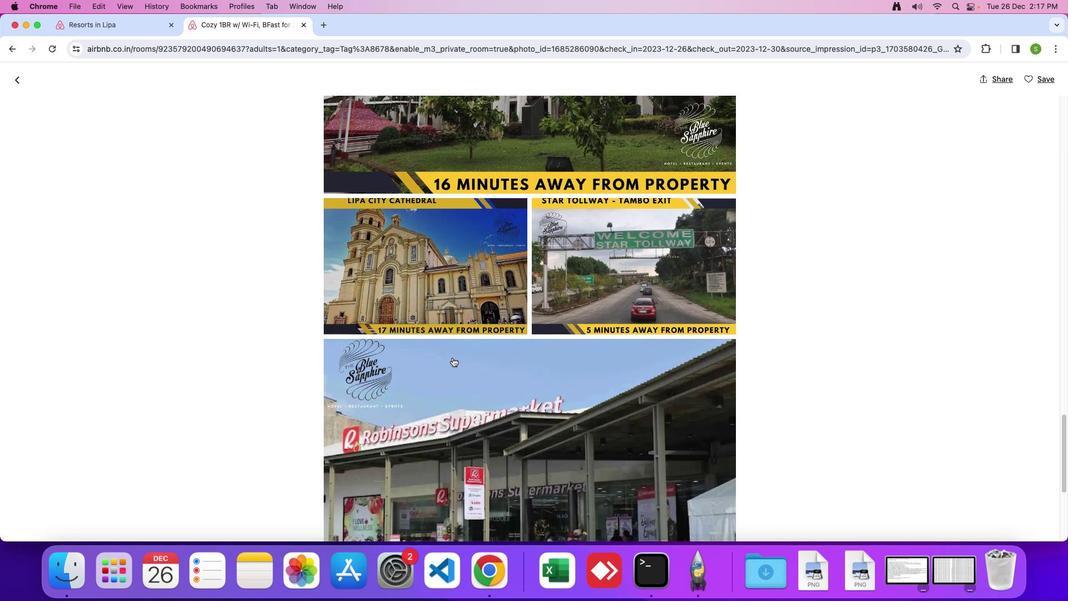 
Action: Mouse scrolled (452, 357) with delta (0, 0)
Screenshot: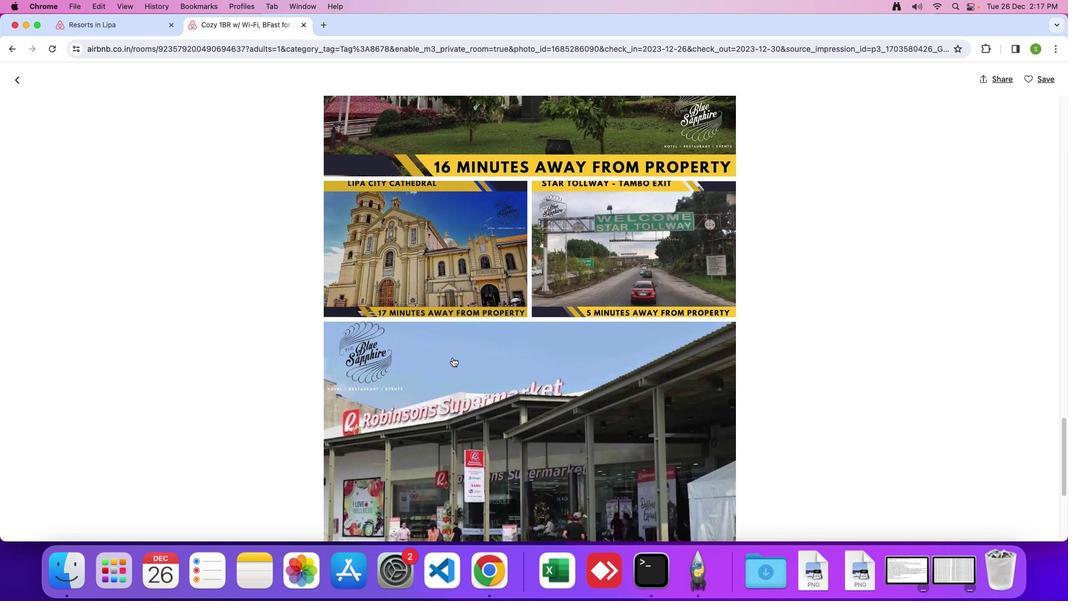 
Action: Mouse scrolled (452, 357) with delta (0, 0)
Screenshot: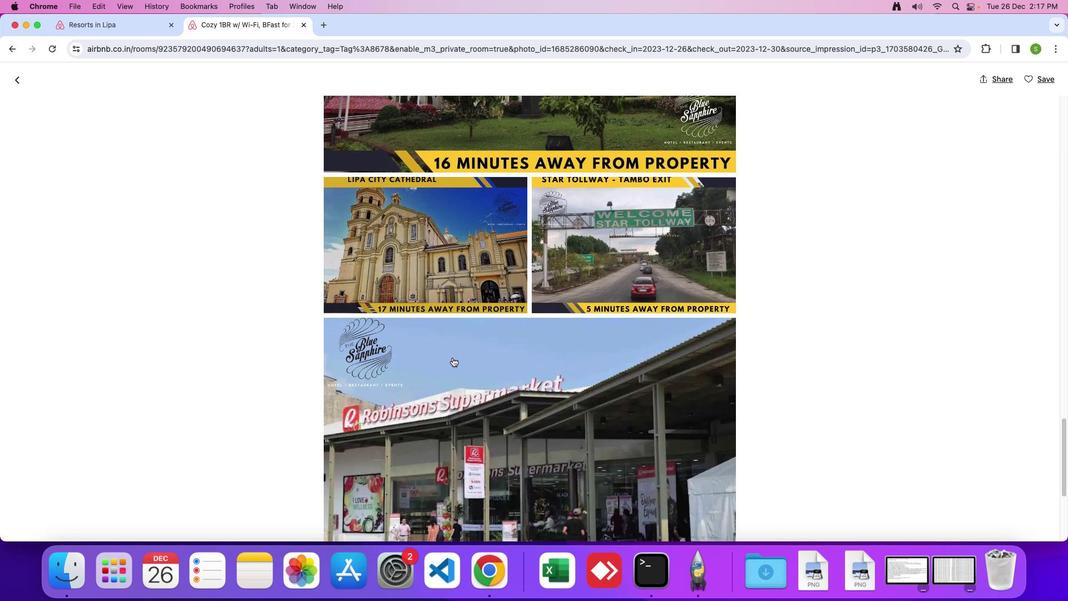
Action: Mouse moved to (452, 357)
Screenshot: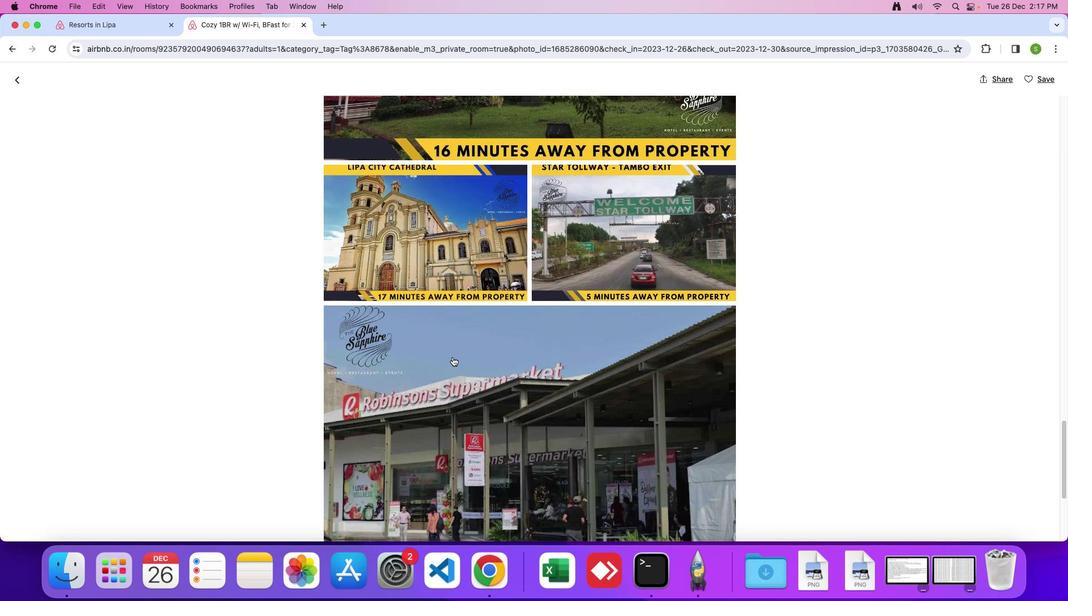 
Action: Mouse scrolled (452, 357) with delta (0, 0)
Screenshot: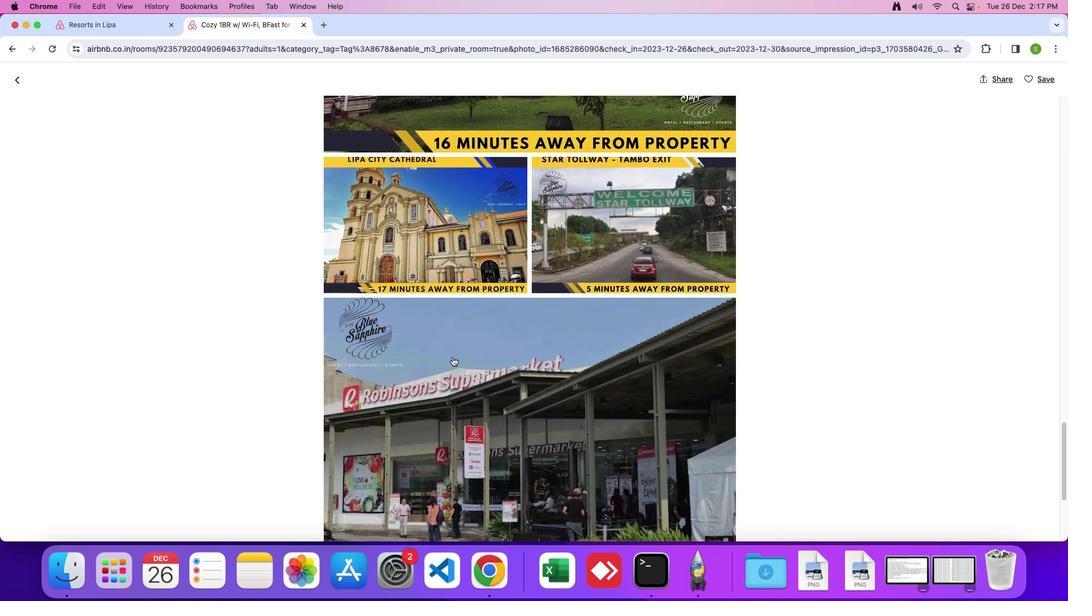 
Action: Mouse scrolled (452, 357) with delta (0, 0)
Screenshot: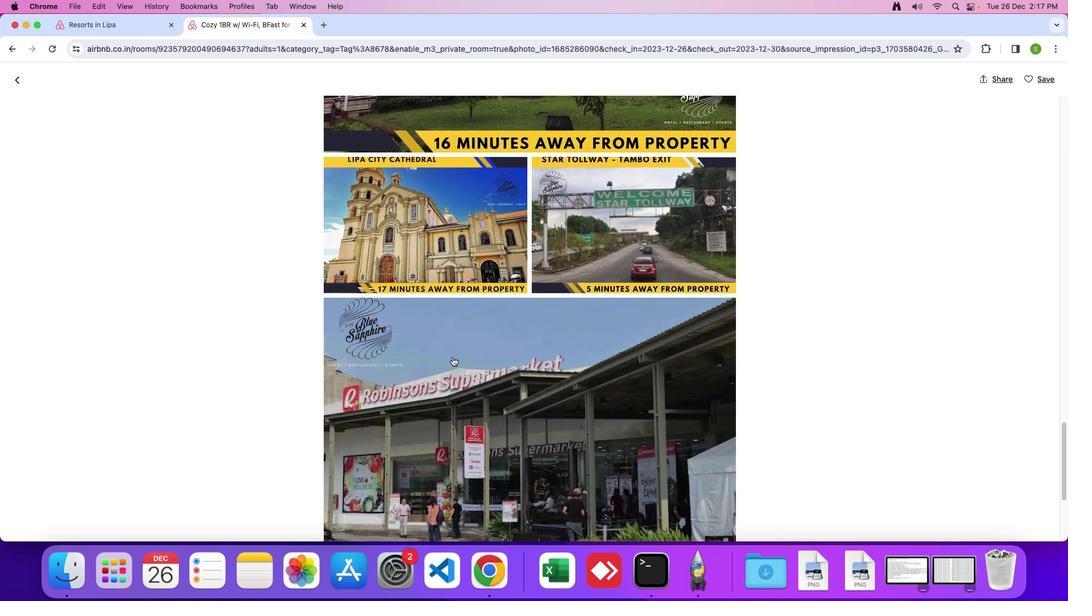 
Action: Mouse moved to (452, 357)
Screenshot: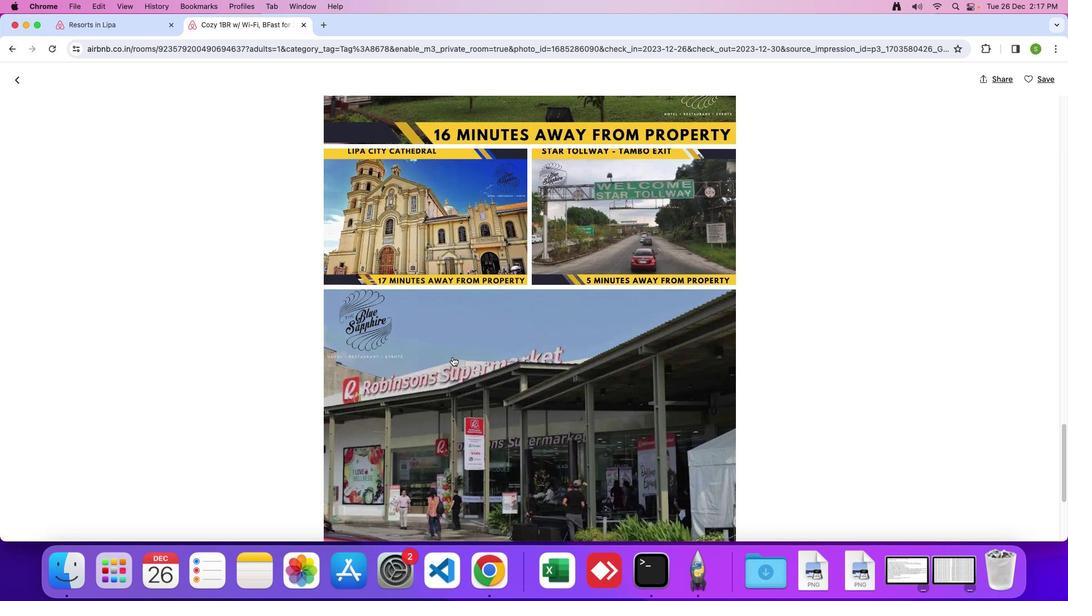 
Action: Mouse scrolled (452, 357) with delta (0, 0)
Screenshot: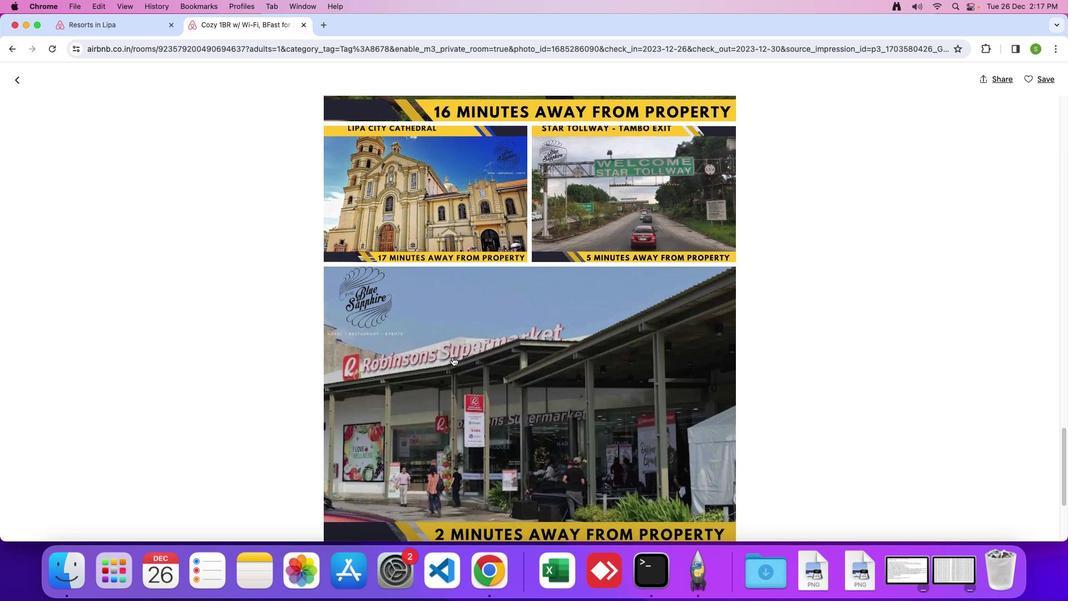 
Action: Mouse scrolled (452, 357) with delta (0, 0)
Screenshot: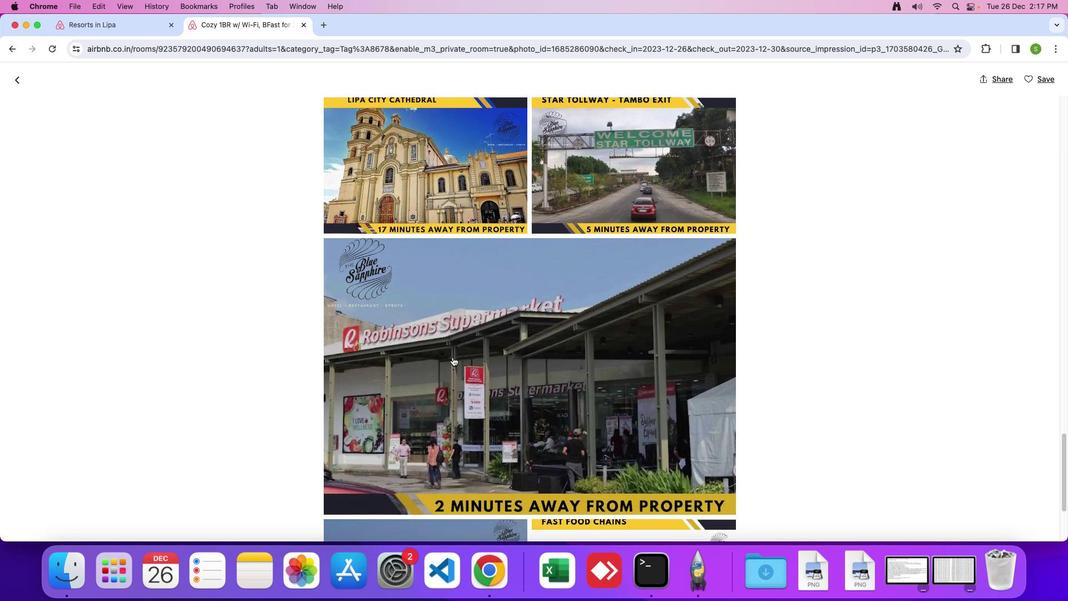 
Action: Mouse scrolled (452, 357) with delta (0, -1)
Screenshot: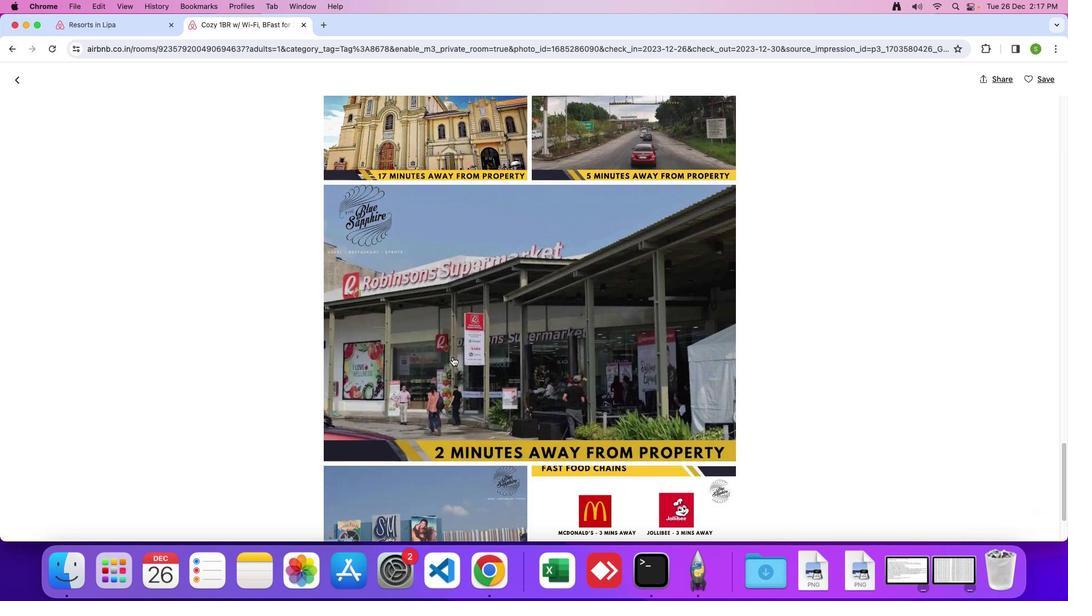 
Action: Mouse scrolled (452, 357) with delta (0, 0)
Screenshot: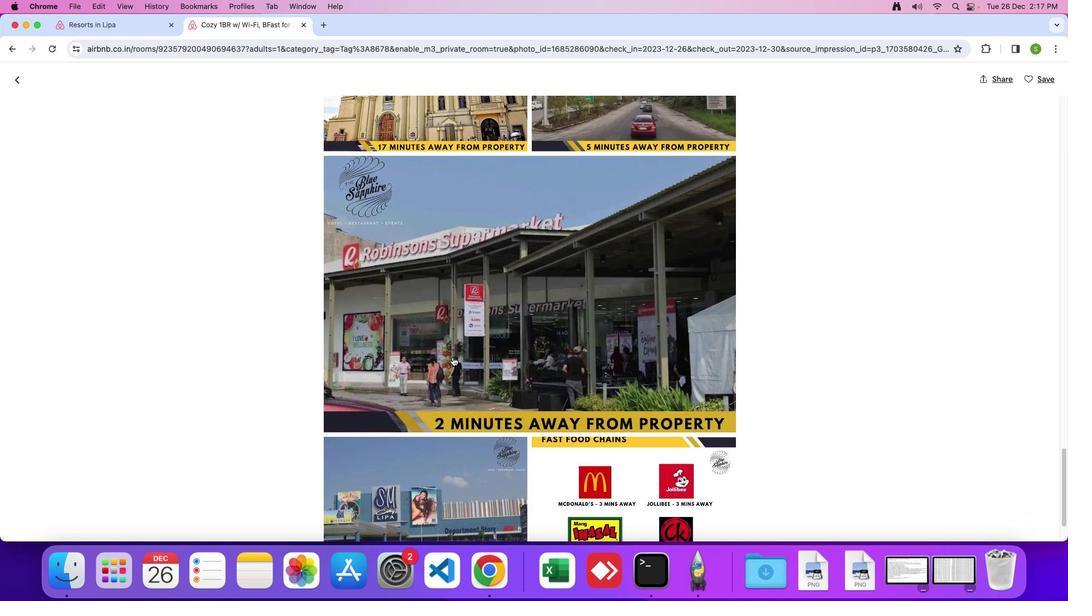 
Action: Mouse scrolled (452, 357) with delta (0, 0)
Screenshot: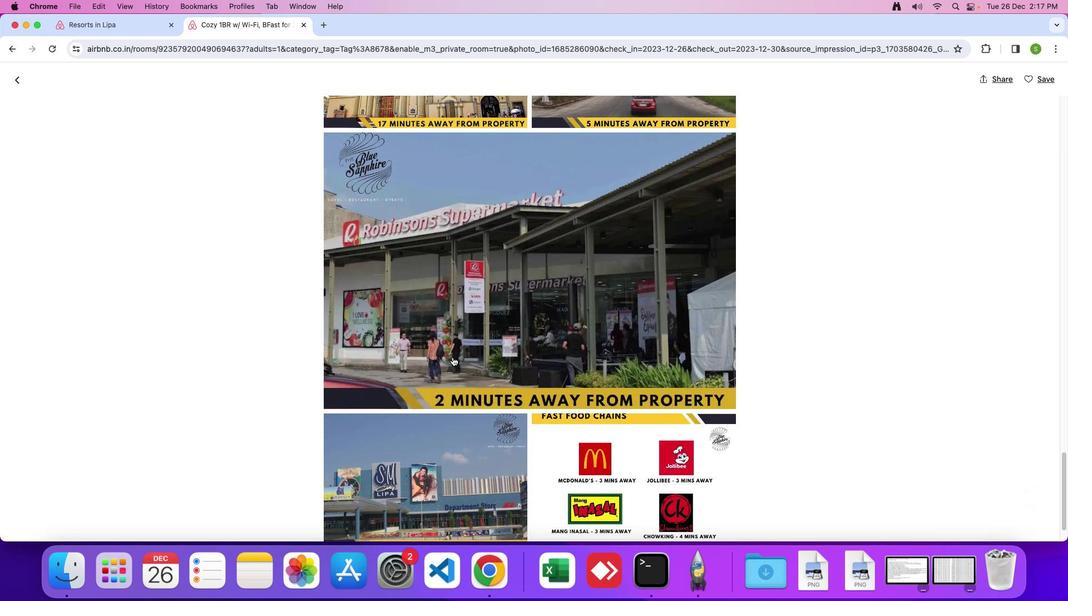 
Action: Mouse scrolled (452, 357) with delta (0, -1)
Screenshot: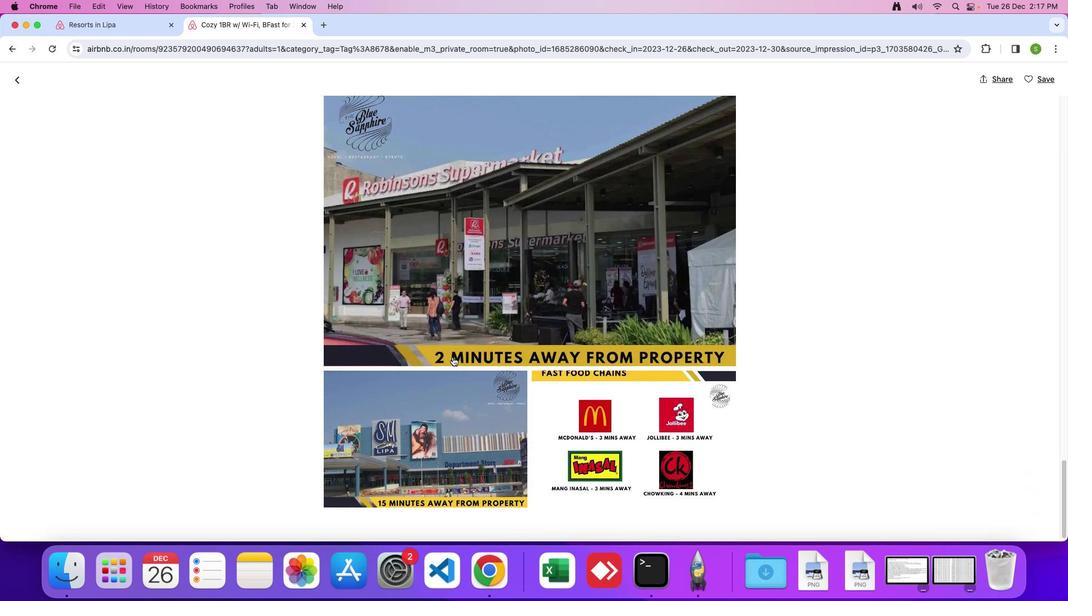 
Action: Mouse moved to (452, 356)
Screenshot: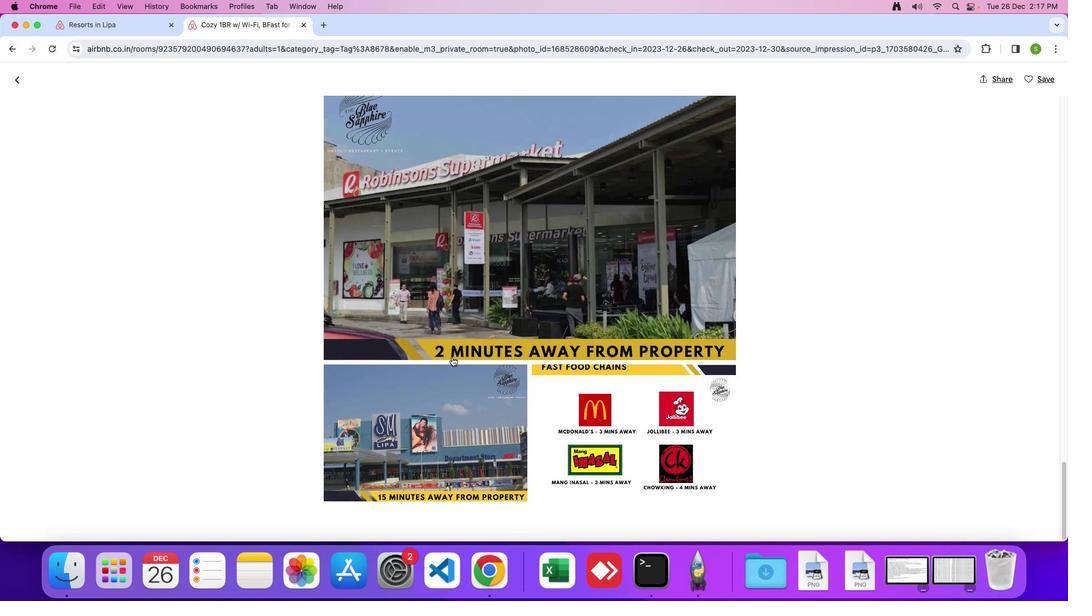 
Action: Mouse scrolled (452, 356) with delta (0, 0)
Screenshot: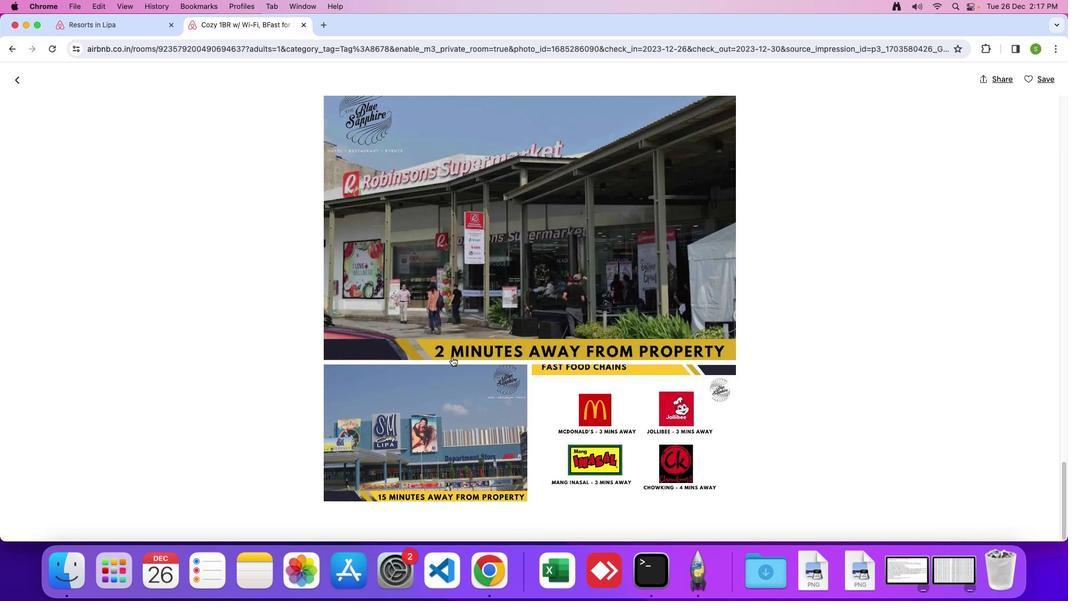 
Action: Mouse scrolled (452, 356) with delta (0, 0)
Screenshot: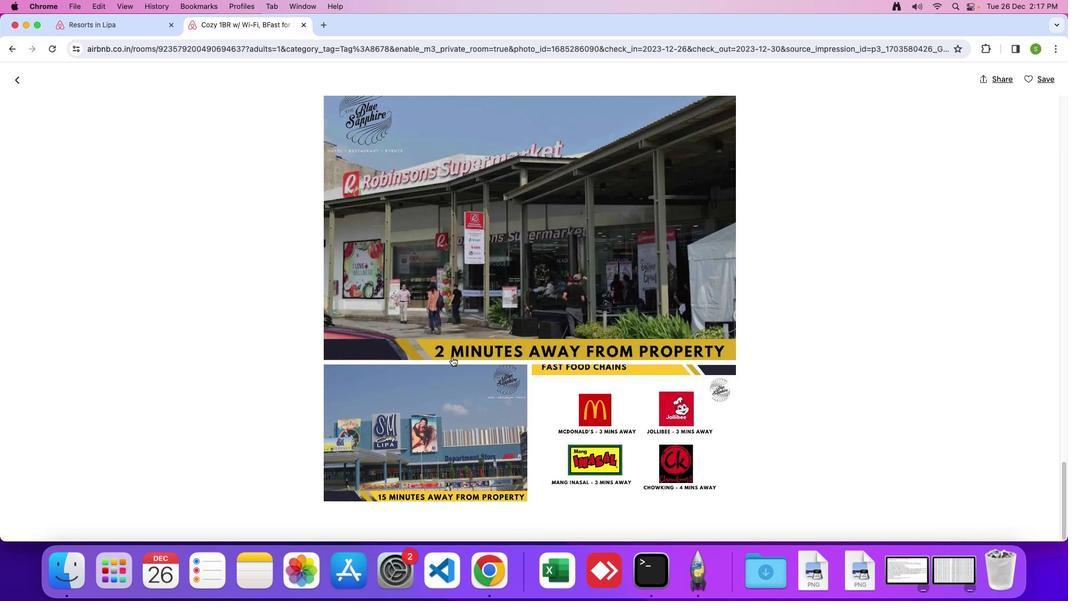 
Action: Mouse moved to (13, 77)
Screenshot: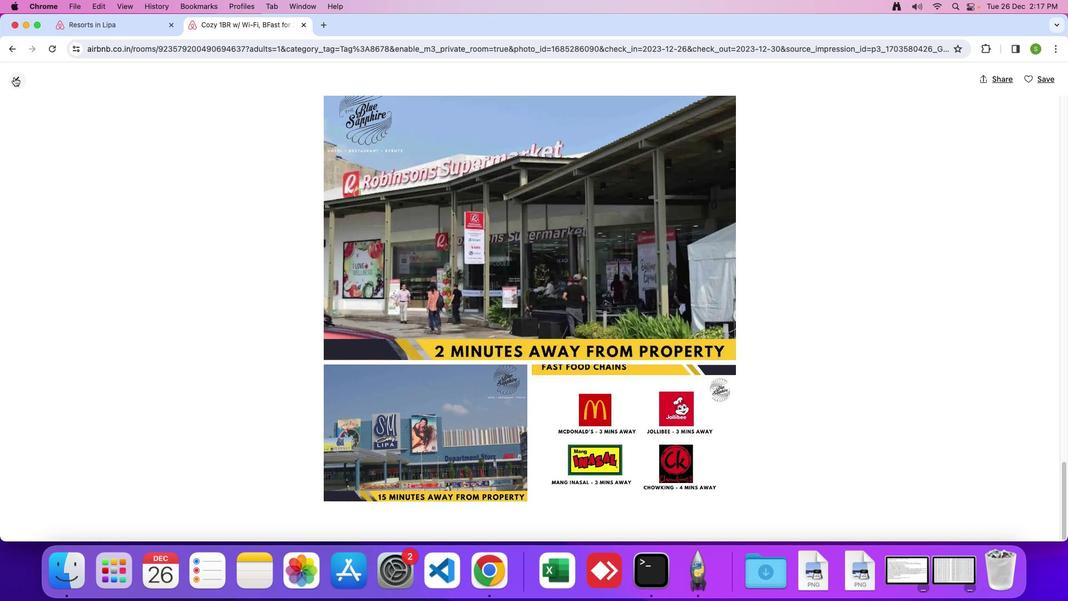 
Action: Mouse pressed left at (13, 77)
Screenshot: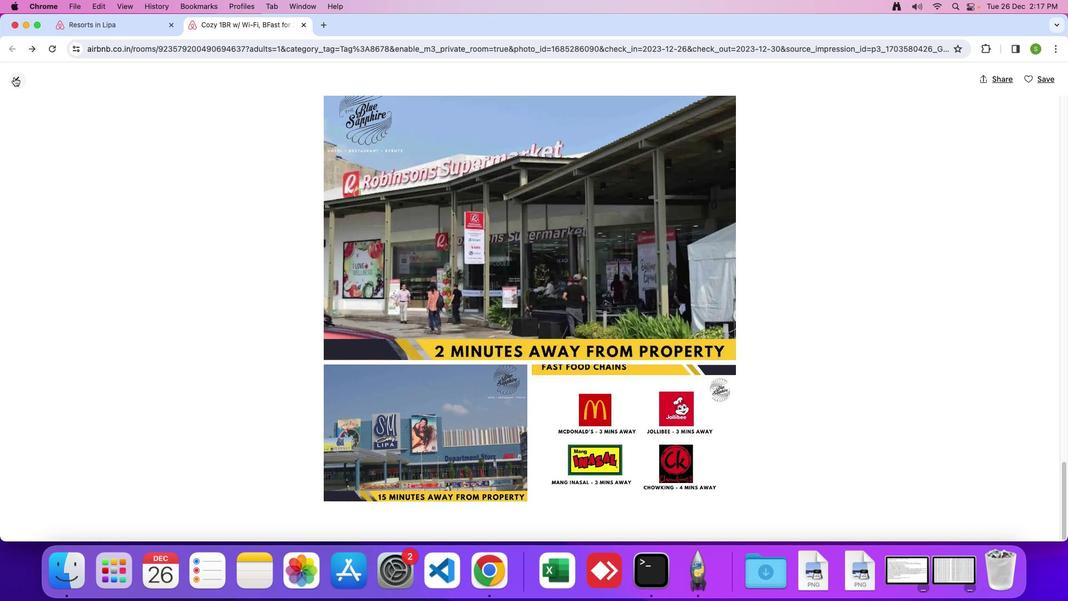 
Action: Mouse moved to (450, 353)
Screenshot: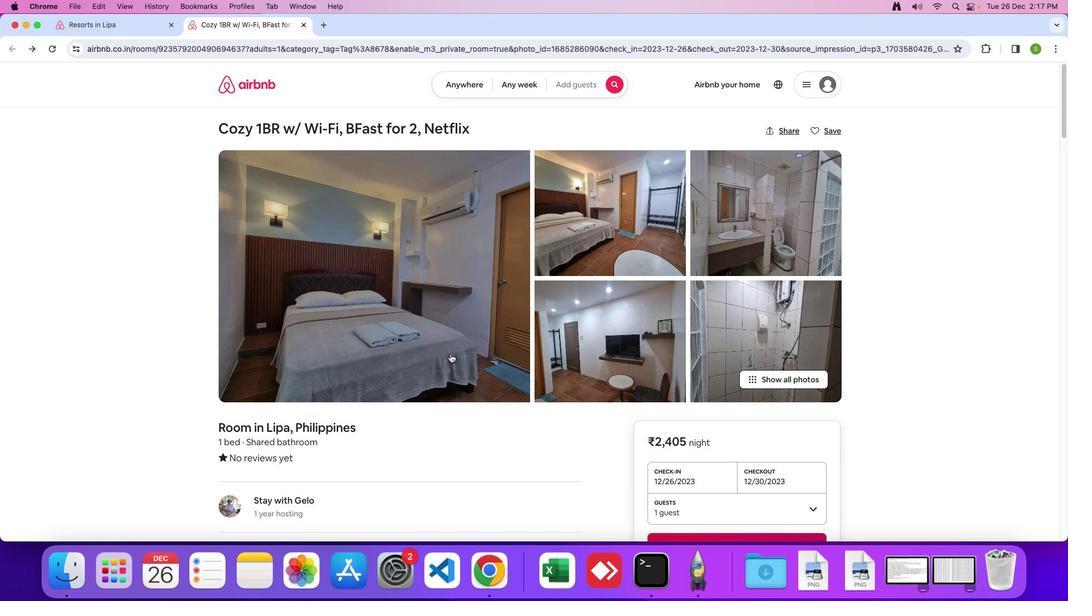 
Action: Mouse scrolled (450, 353) with delta (0, 0)
Screenshot: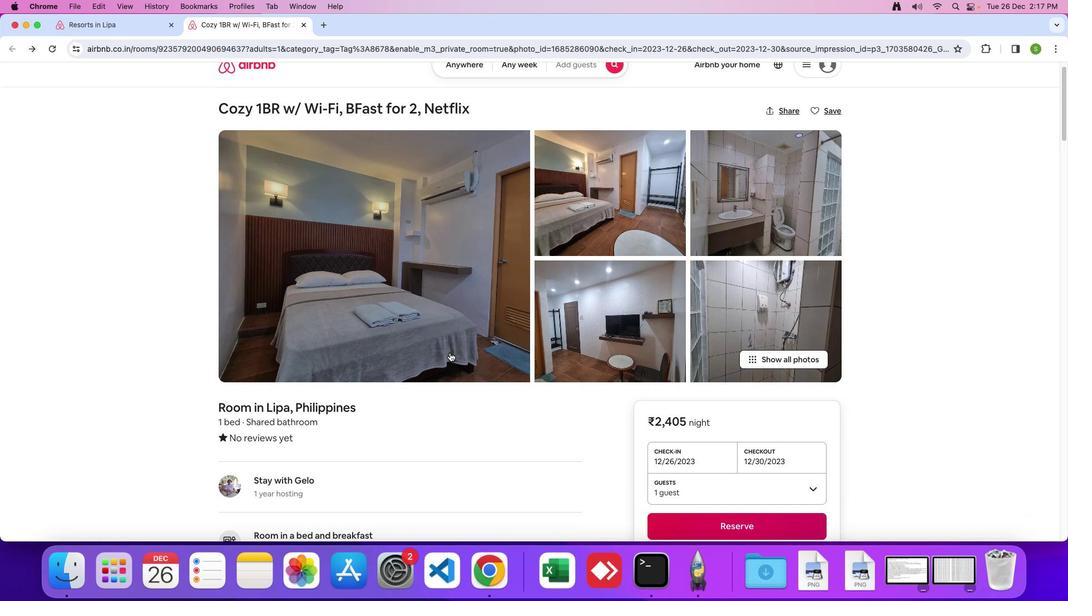 
Action: Mouse moved to (450, 353)
Screenshot: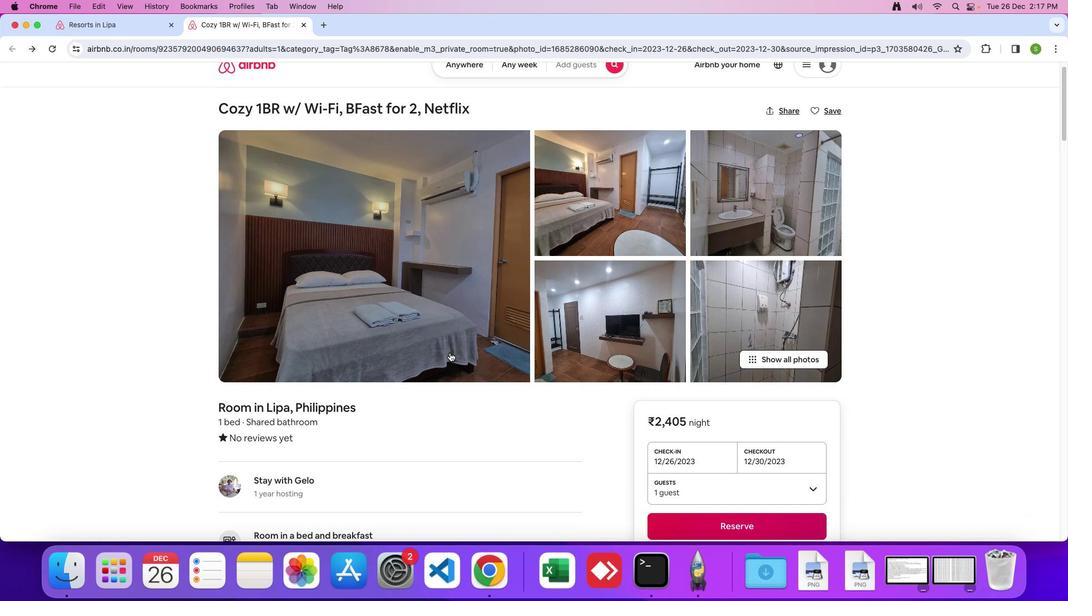 
Action: Mouse scrolled (450, 353) with delta (0, 0)
Screenshot: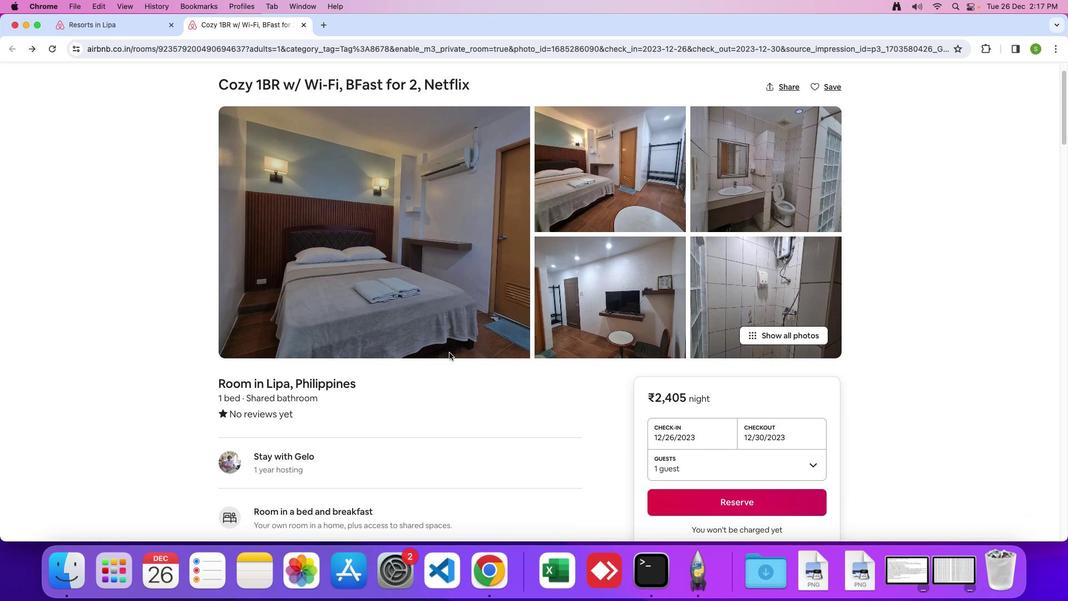 
Action: Mouse moved to (450, 353)
Screenshot: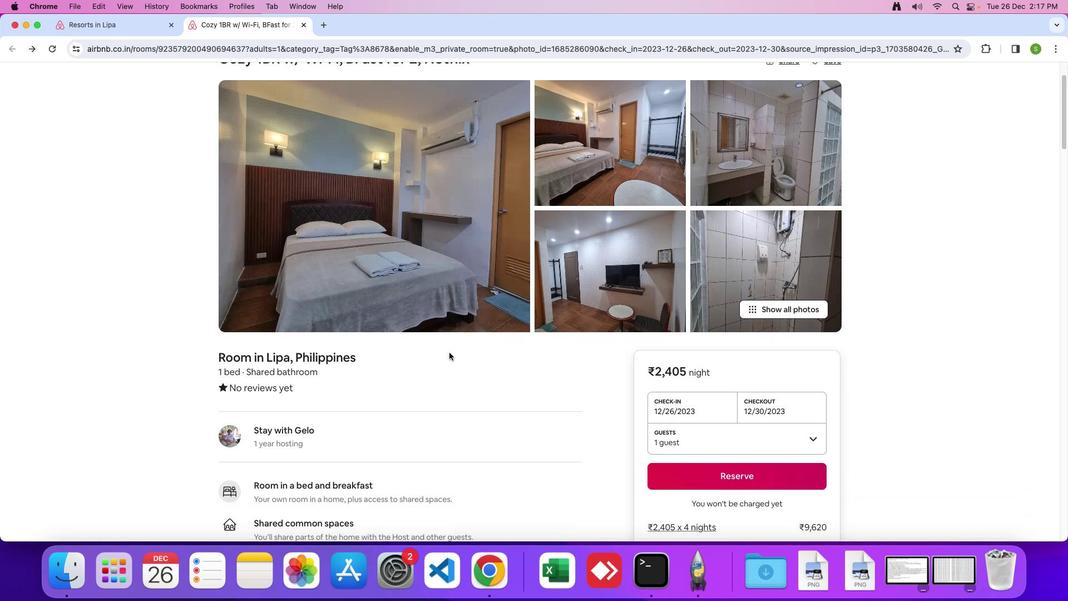 
Action: Mouse scrolled (450, 353) with delta (0, -1)
Screenshot: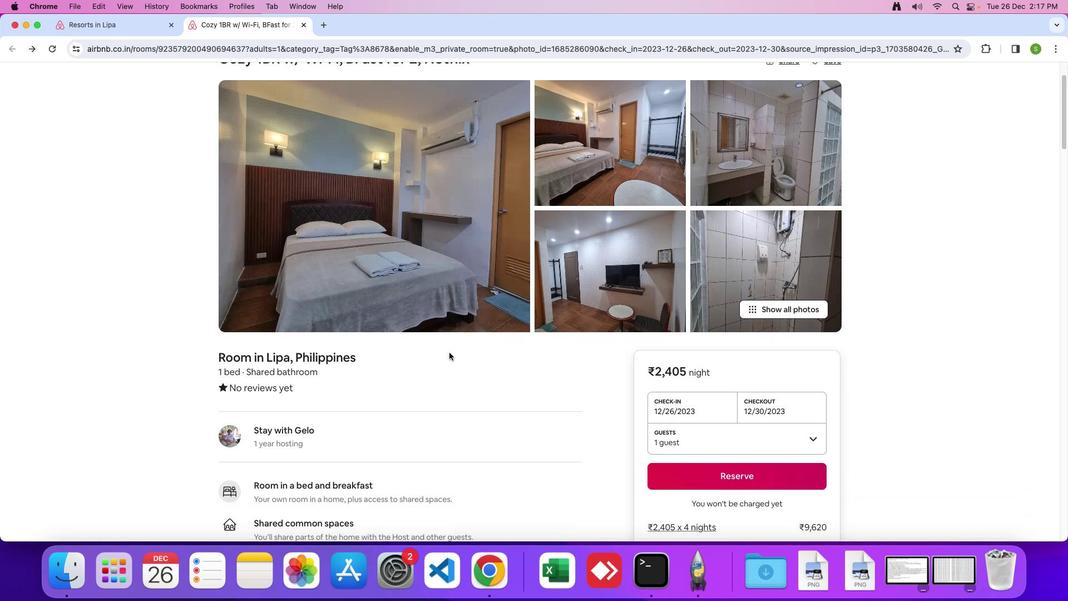 
Action: Mouse moved to (445, 352)
Screenshot: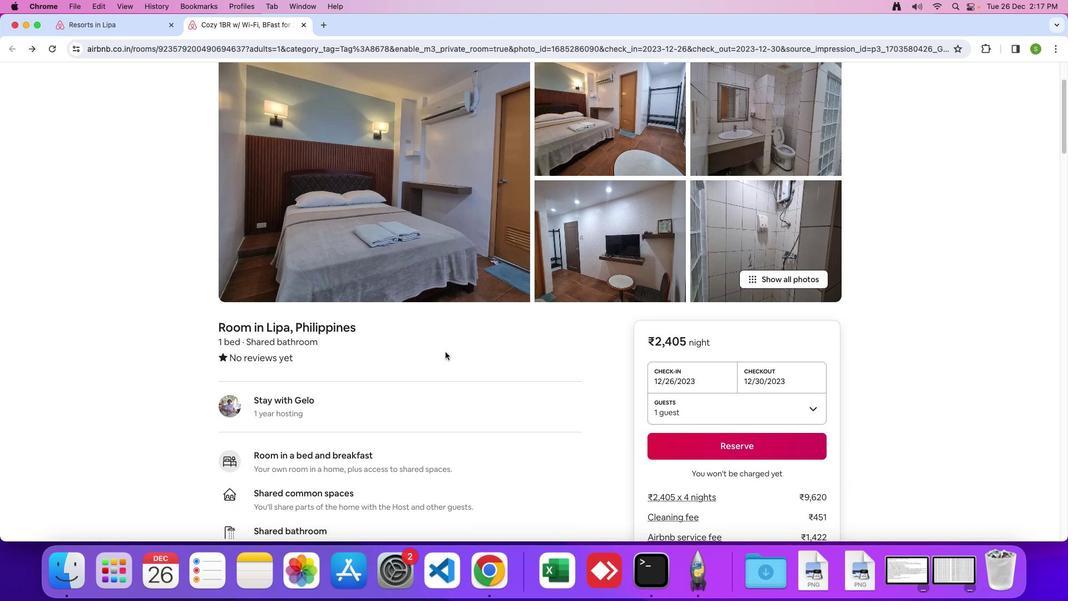 
Action: Mouse scrolled (445, 352) with delta (0, 0)
Screenshot: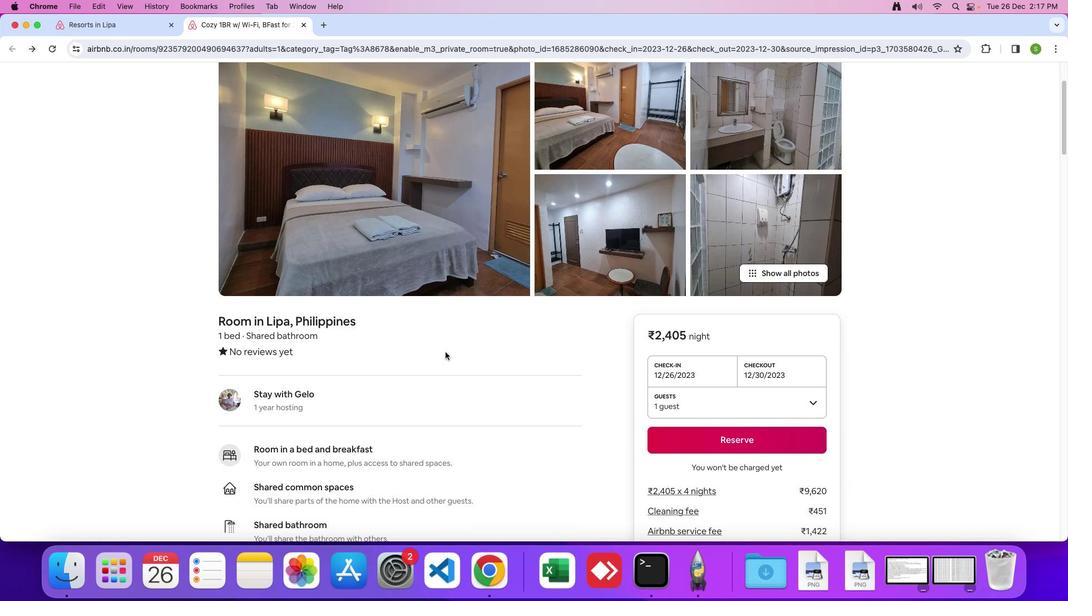 
Action: Mouse moved to (445, 351)
Screenshot: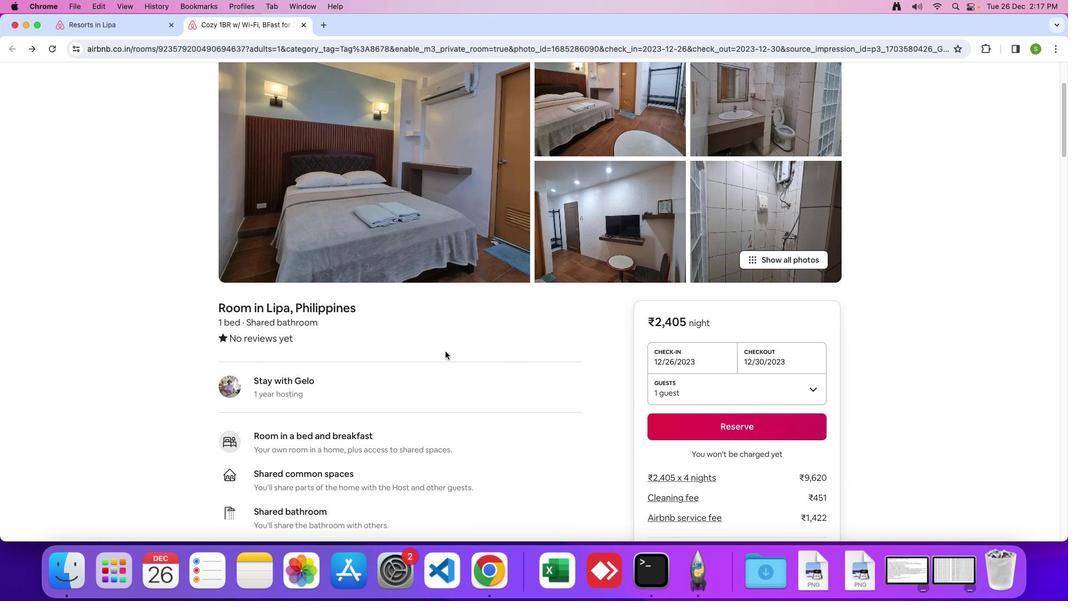 
Action: Mouse scrolled (445, 351) with delta (0, 0)
Screenshot: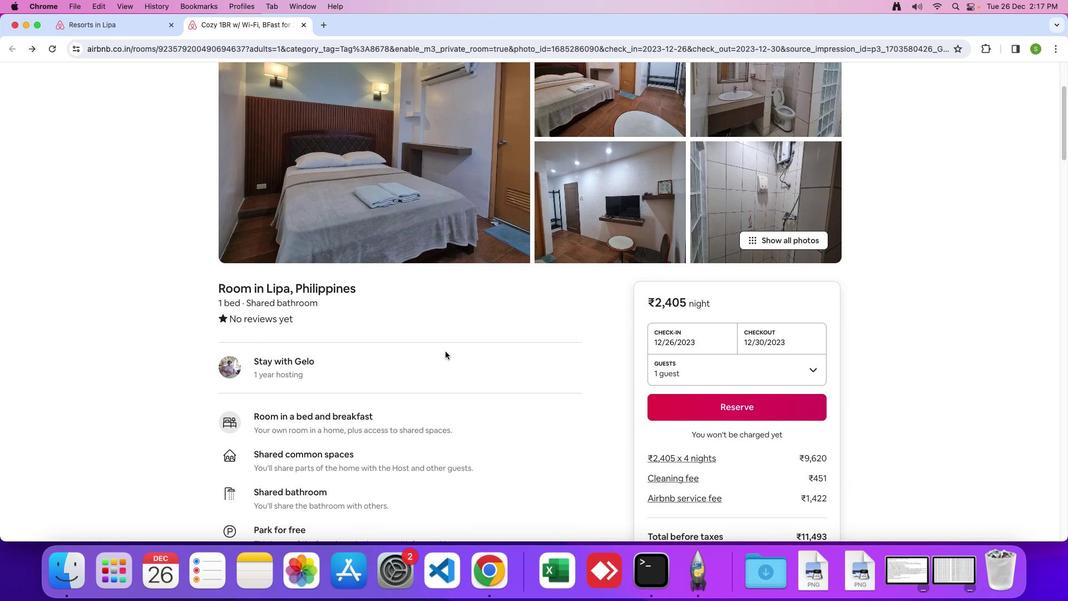 
Action: Mouse scrolled (445, 351) with delta (0, -1)
Screenshot: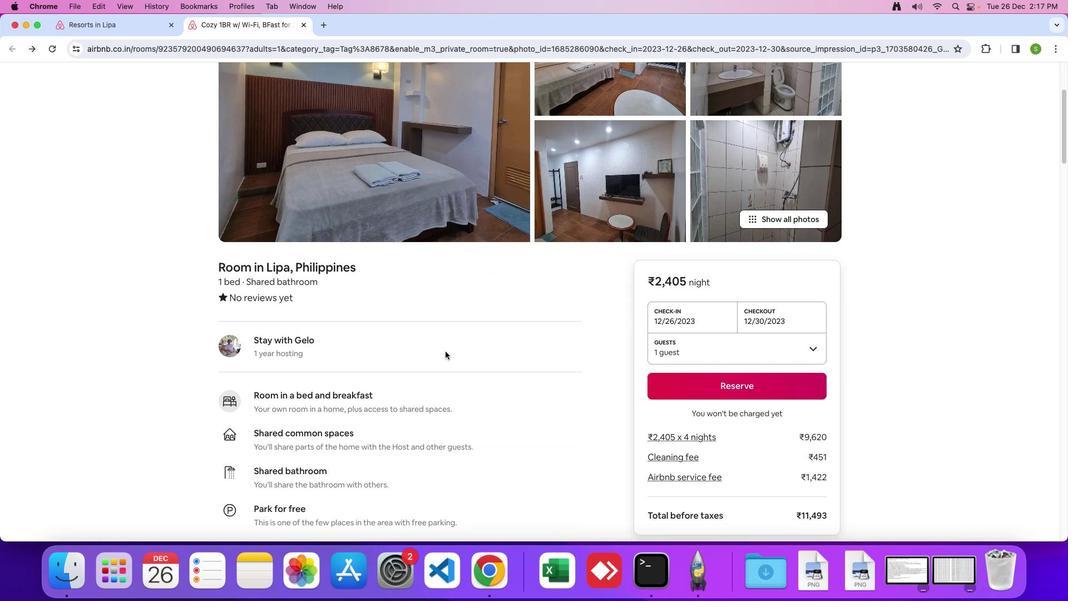 
Action: Mouse moved to (445, 351)
Screenshot: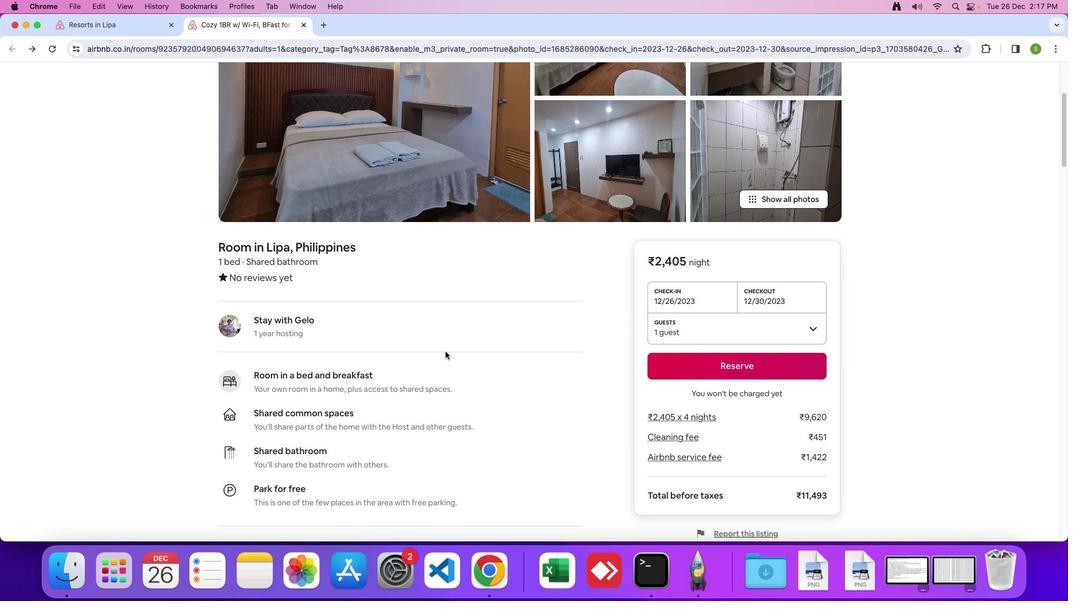 
Action: Mouse scrolled (445, 351) with delta (0, 0)
Screenshot: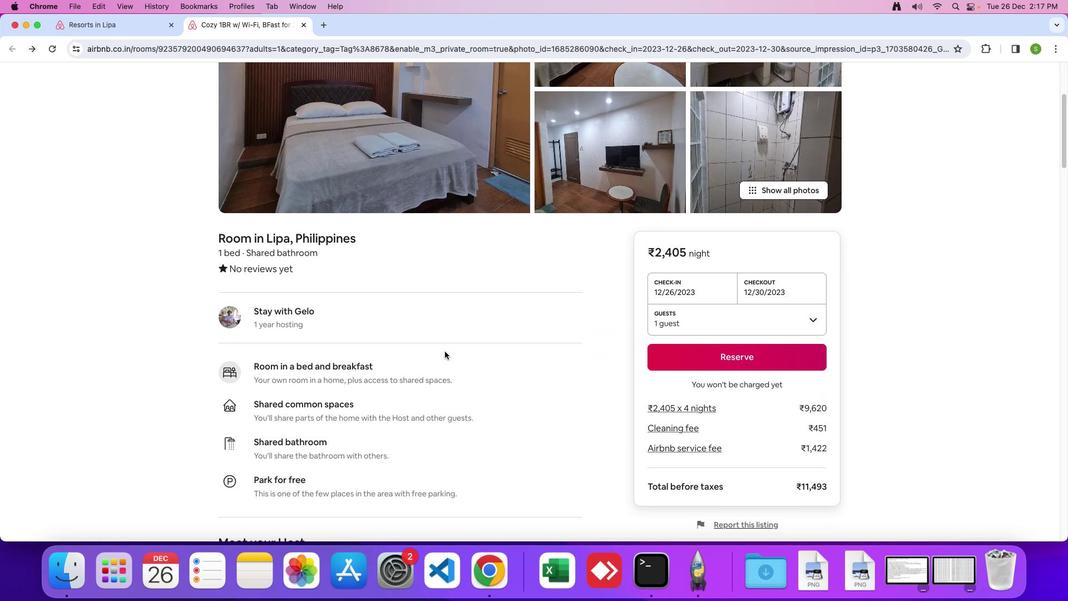 
Action: Mouse moved to (445, 351)
Screenshot: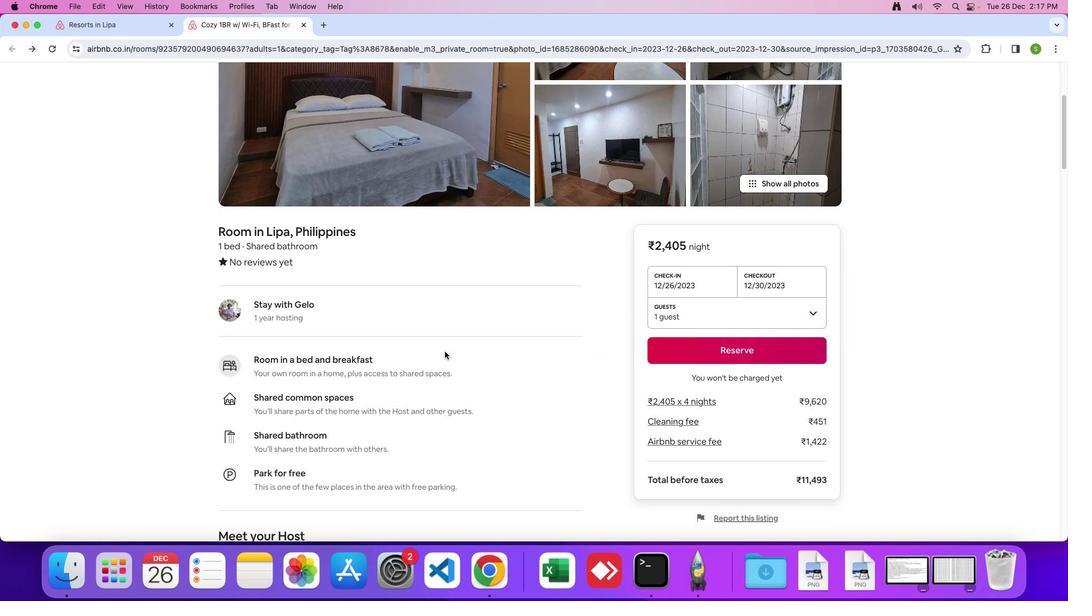 
Action: Mouse scrolled (445, 351) with delta (0, 0)
Screenshot: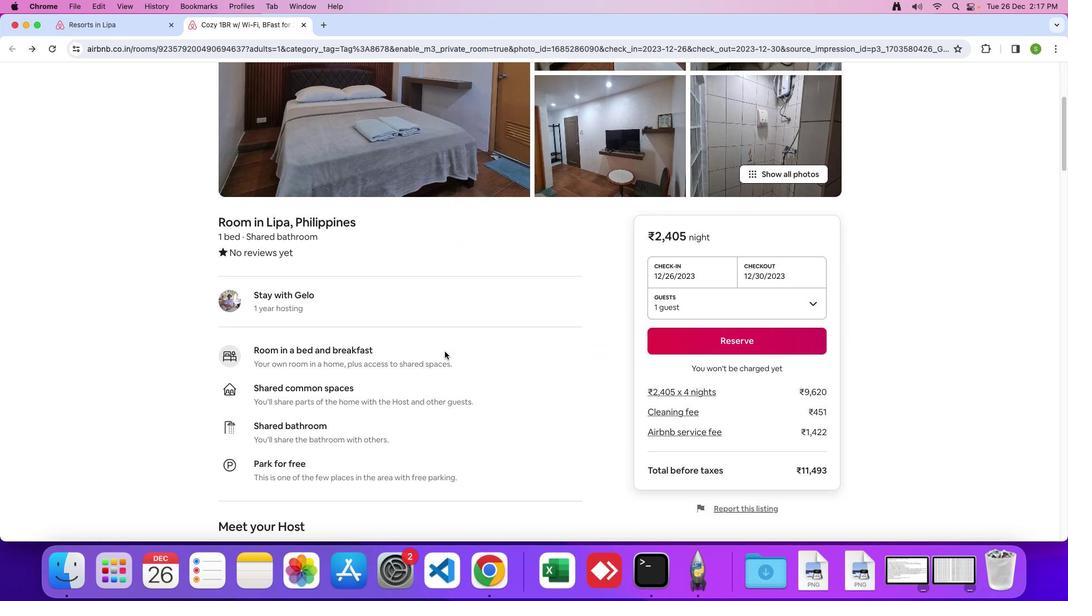 
Action: Mouse moved to (445, 351)
Screenshot: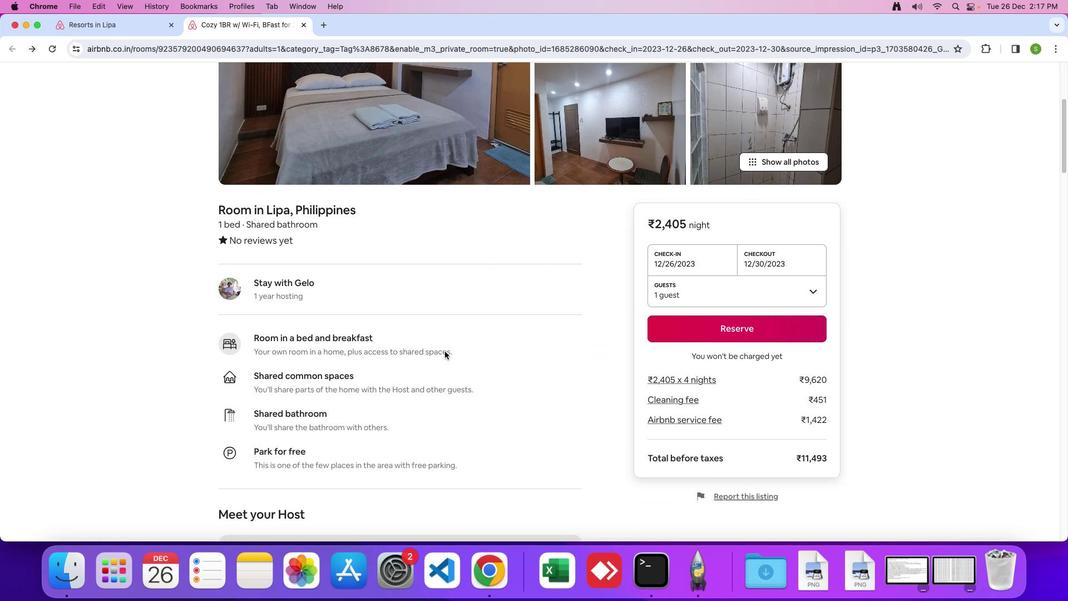 
Action: Mouse scrolled (445, 351) with delta (0, 0)
Screenshot: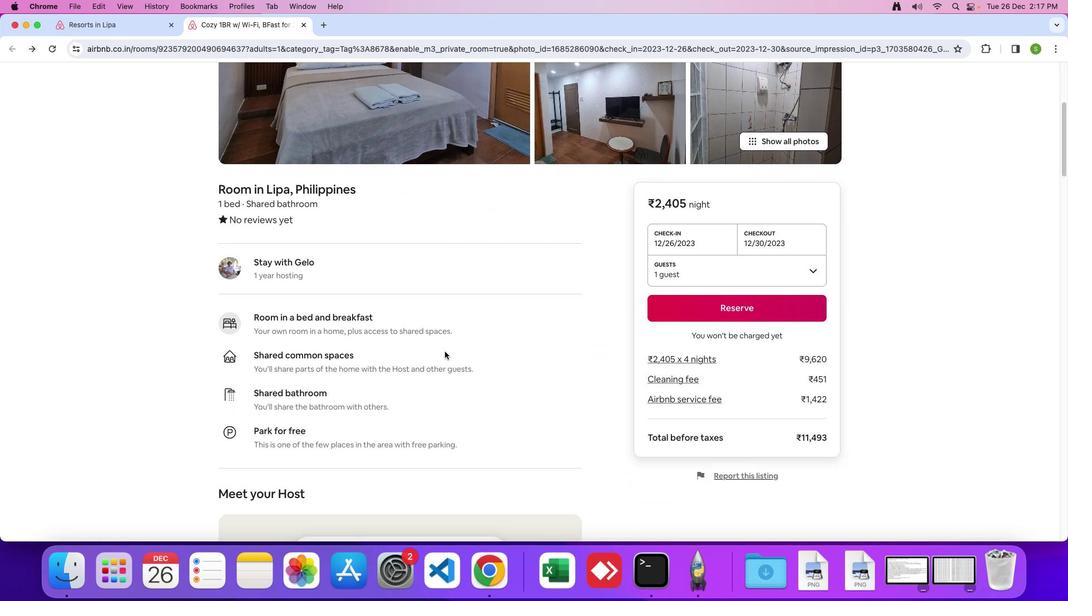 
Action: Mouse scrolled (445, 351) with delta (0, 0)
Screenshot: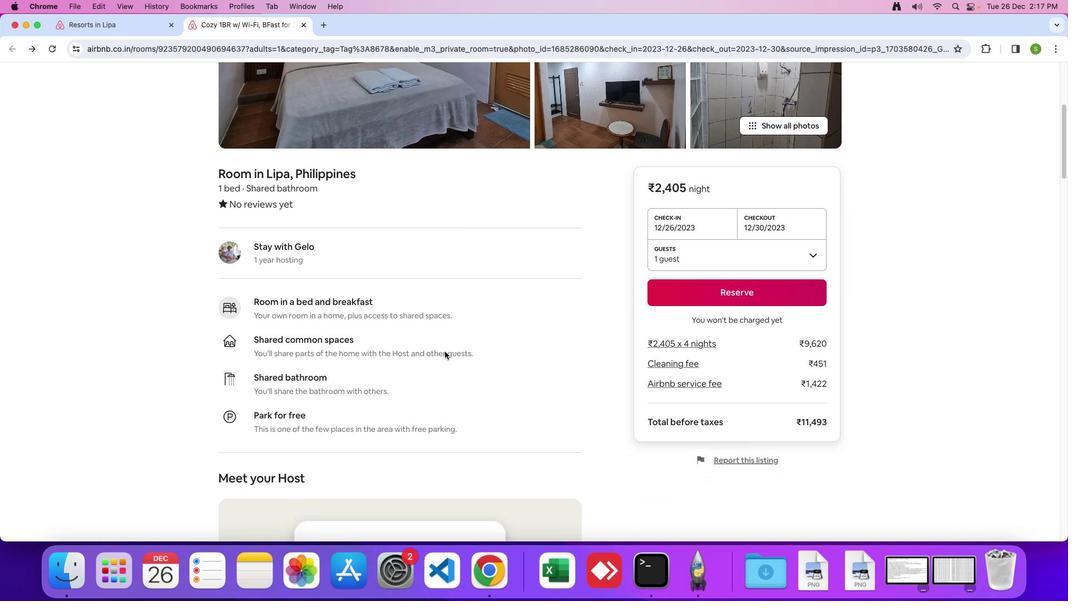 
Action: Mouse scrolled (445, 351) with delta (0, 0)
Screenshot: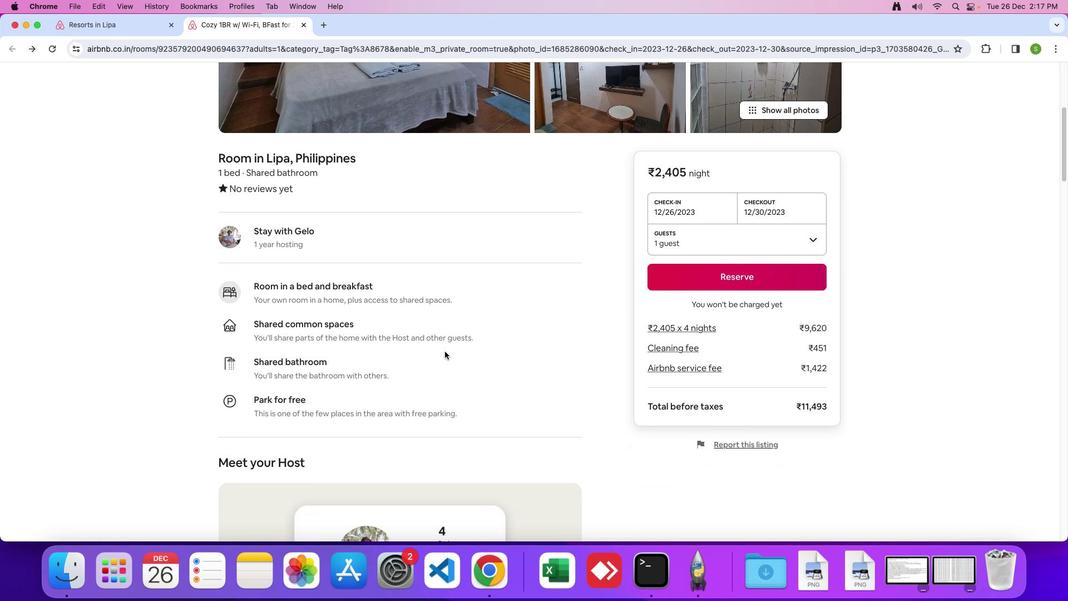 
Action: Mouse scrolled (445, 351) with delta (0, -1)
Screenshot: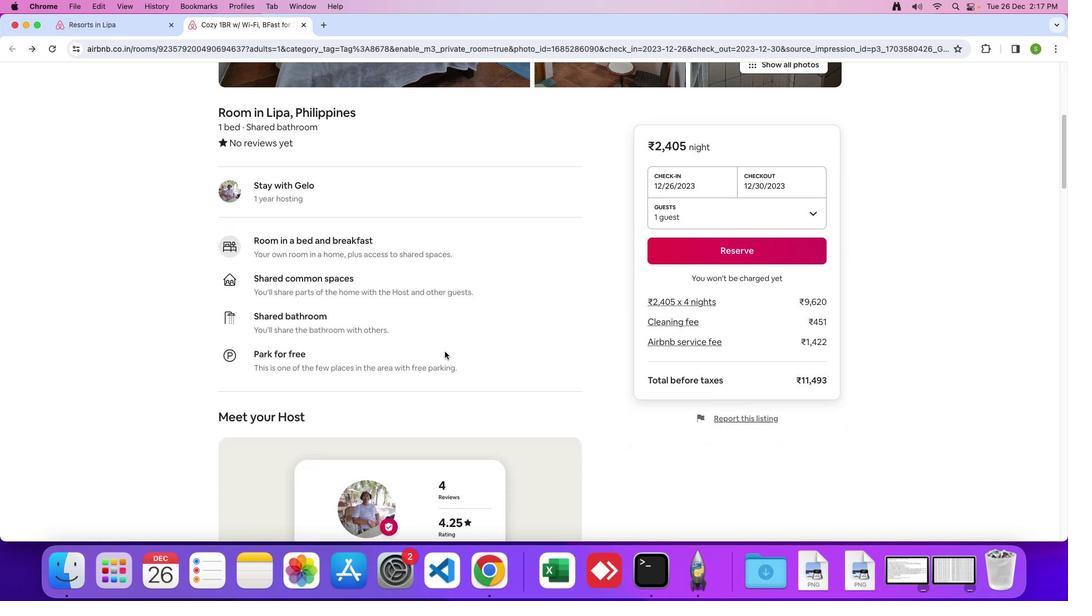 
Action: Mouse scrolled (445, 351) with delta (0, 0)
Screenshot: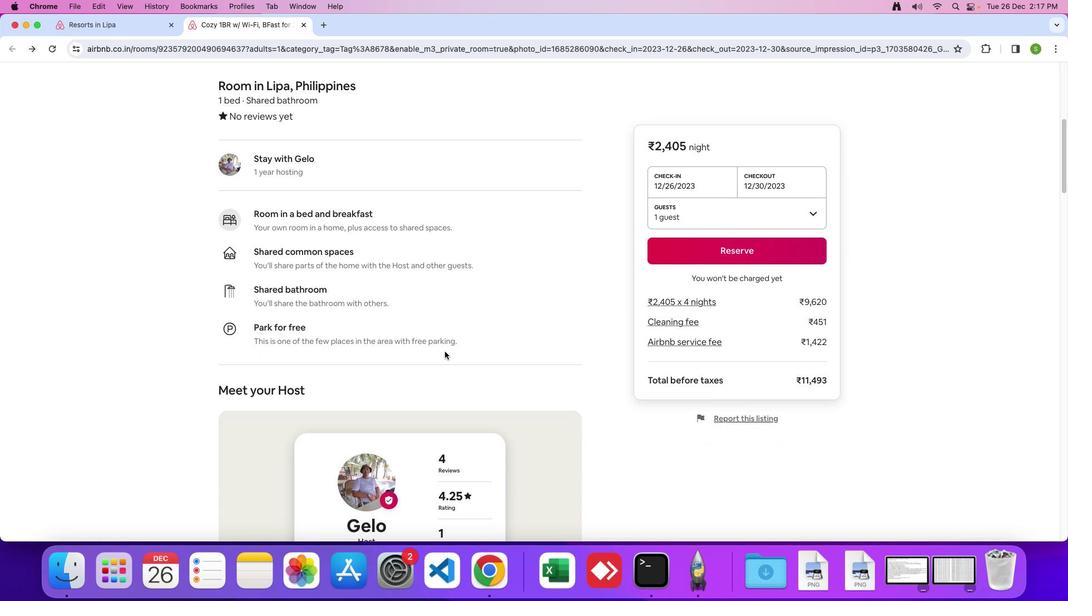 
Action: Mouse scrolled (445, 351) with delta (0, 0)
Screenshot: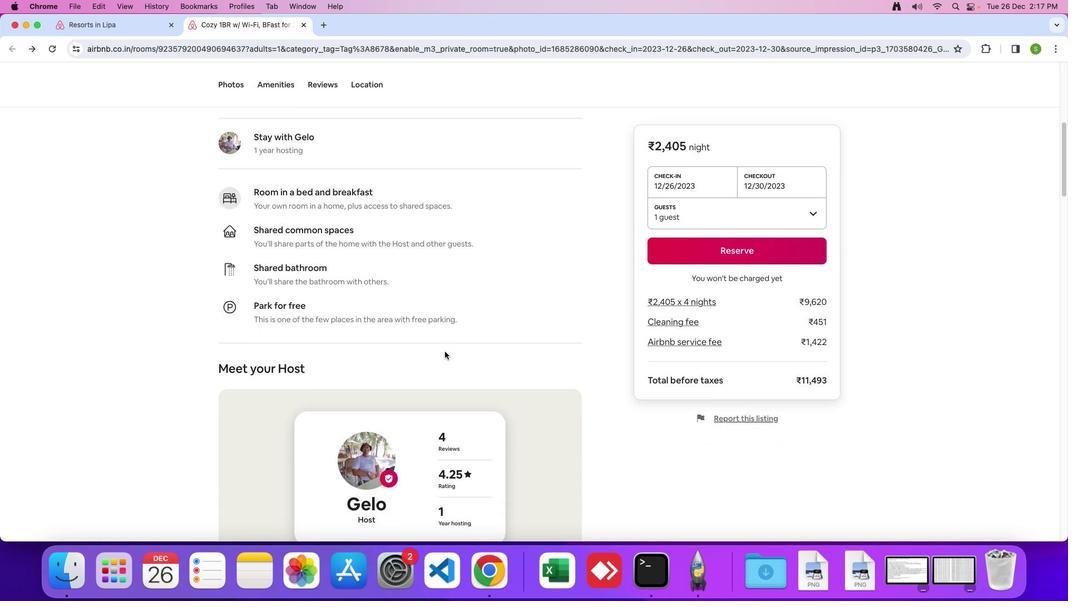 
Action: Mouse scrolled (445, 351) with delta (0, -1)
Screenshot: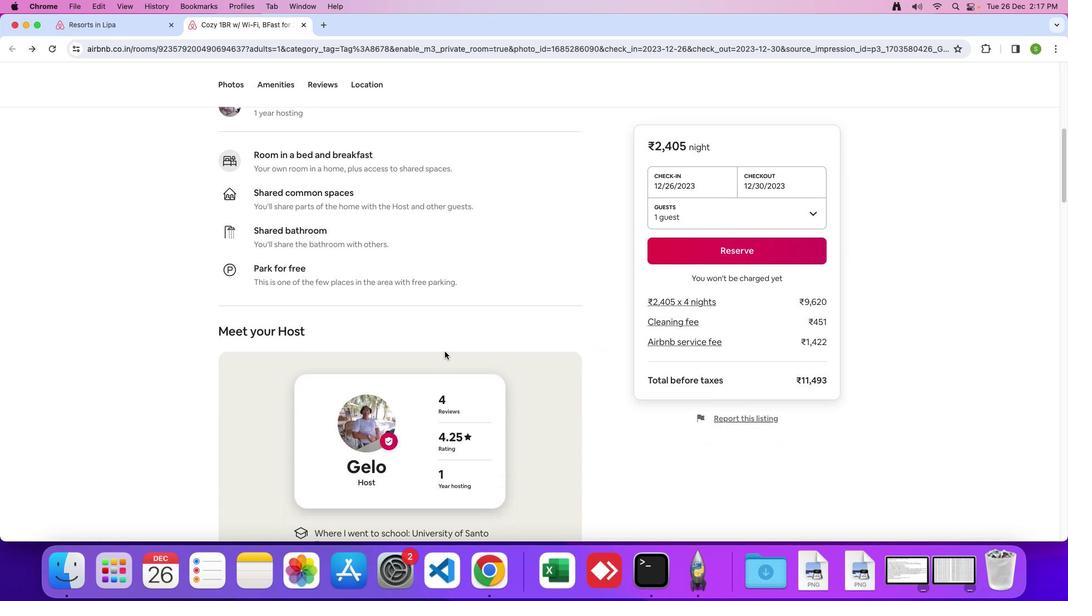 
Action: Mouse scrolled (445, 351) with delta (0, 0)
Screenshot: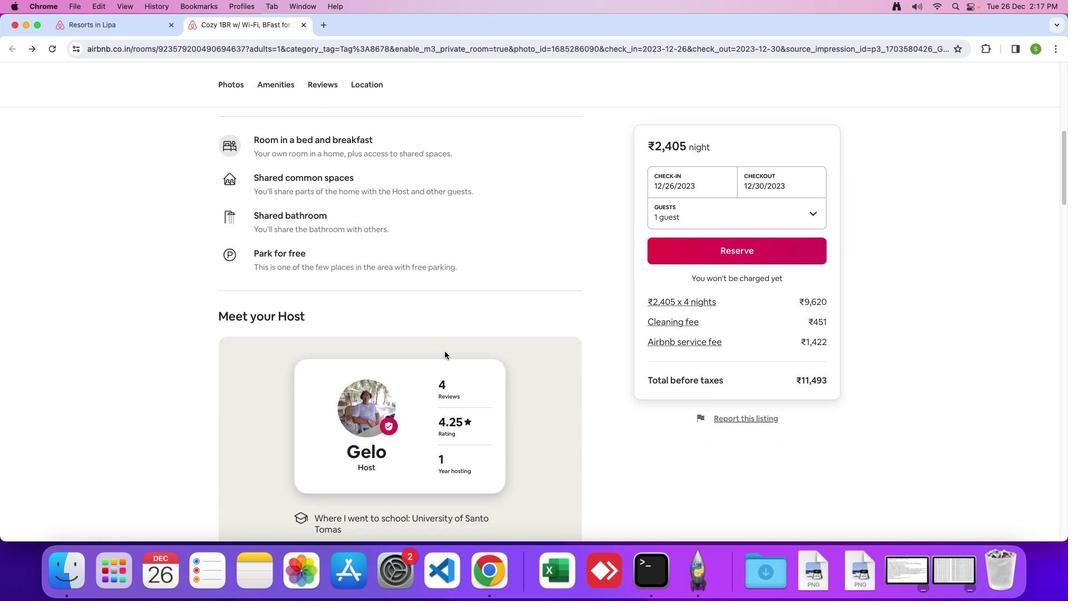 
Action: Mouse scrolled (445, 351) with delta (0, 0)
Screenshot: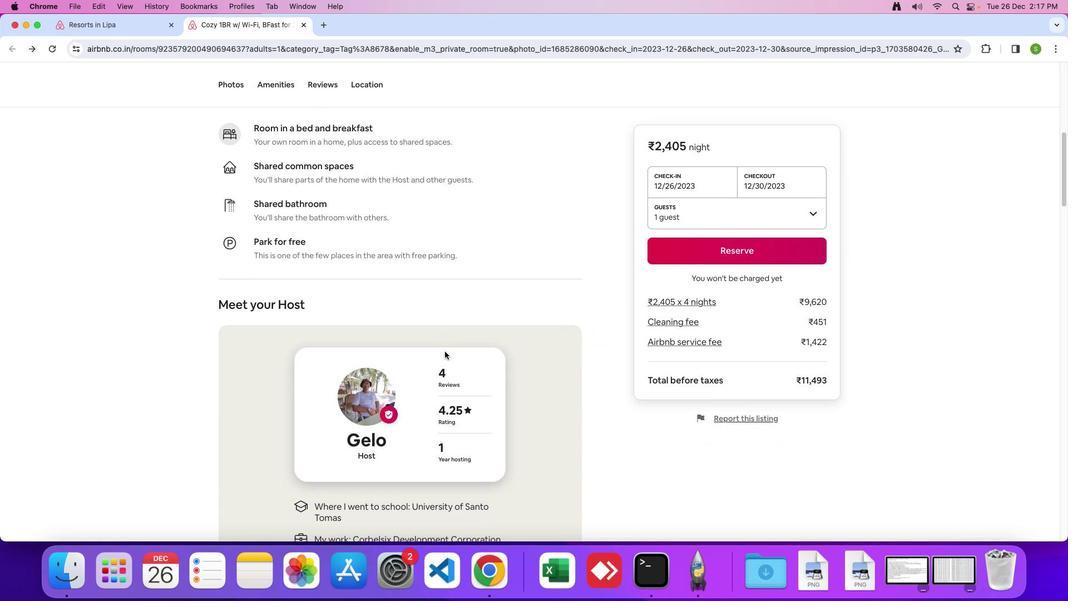 
Action: Mouse scrolled (445, 351) with delta (0, -1)
Screenshot: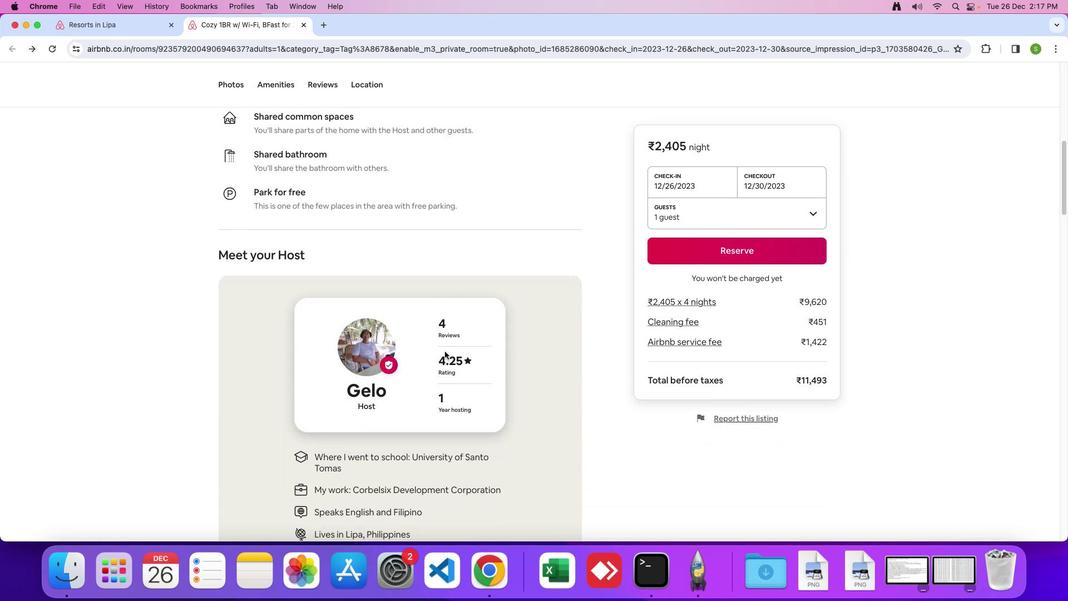 
Action: Mouse scrolled (445, 351) with delta (0, 0)
Screenshot: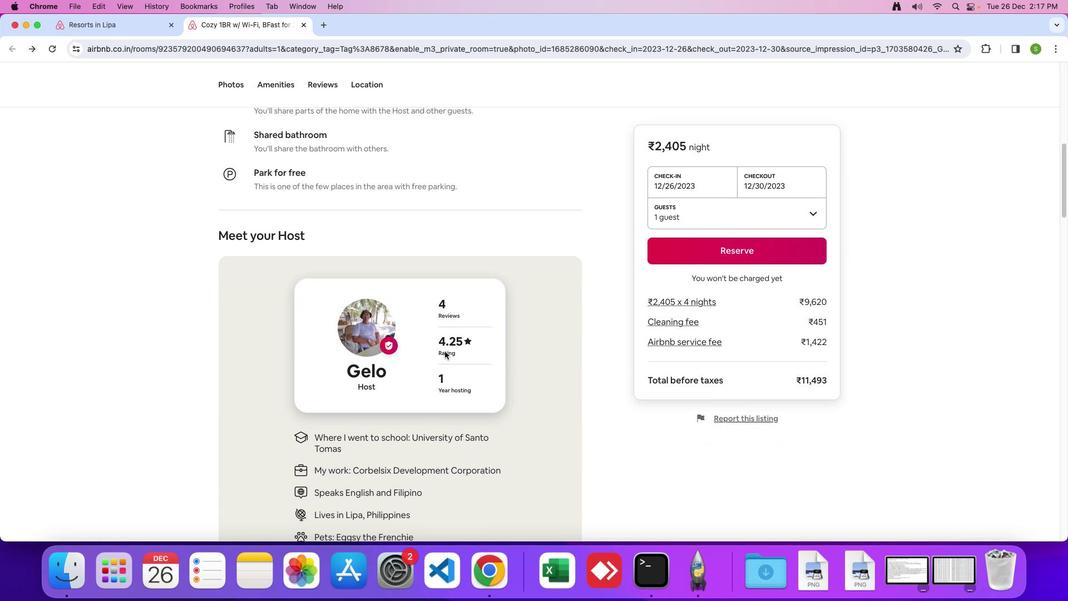
Action: Mouse scrolled (445, 351) with delta (0, 0)
Screenshot: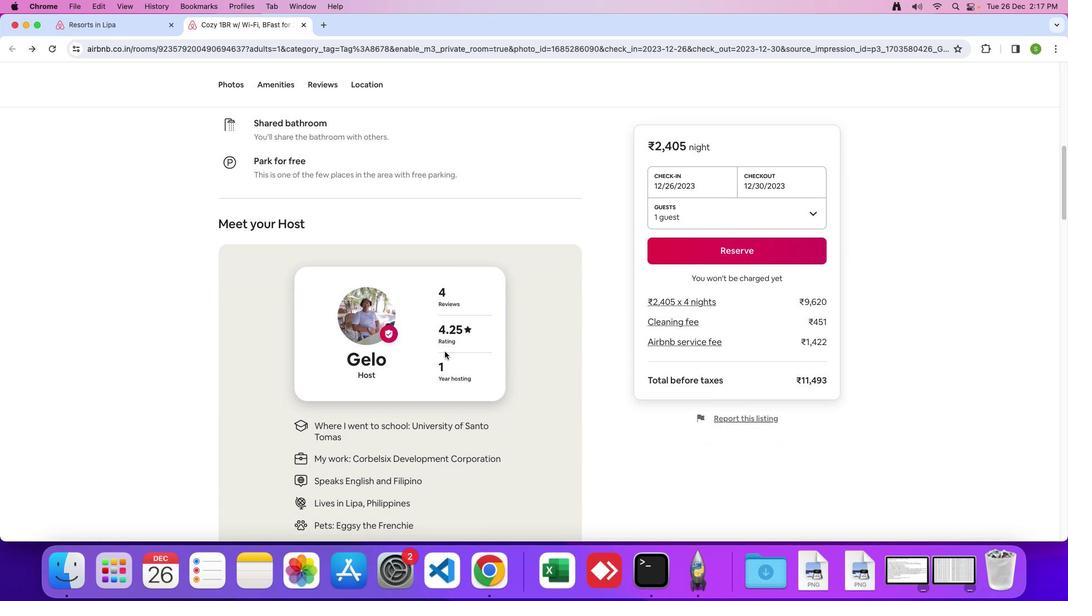 
Action: Mouse scrolled (445, 351) with delta (0, -1)
Screenshot: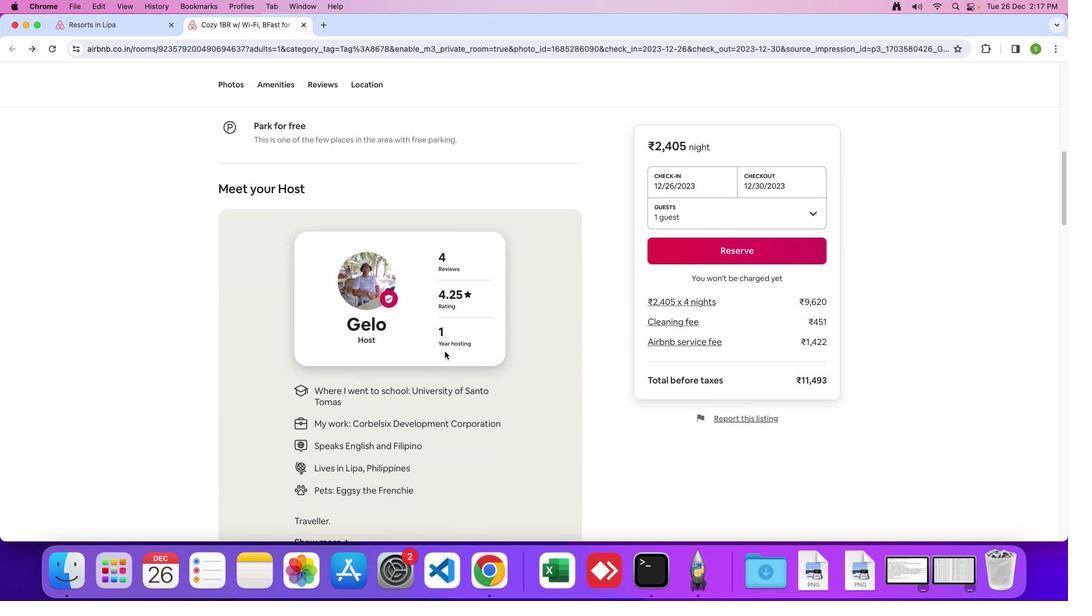 
Action: Mouse scrolled (445, 351) with delta (0, 0)
Screenshot: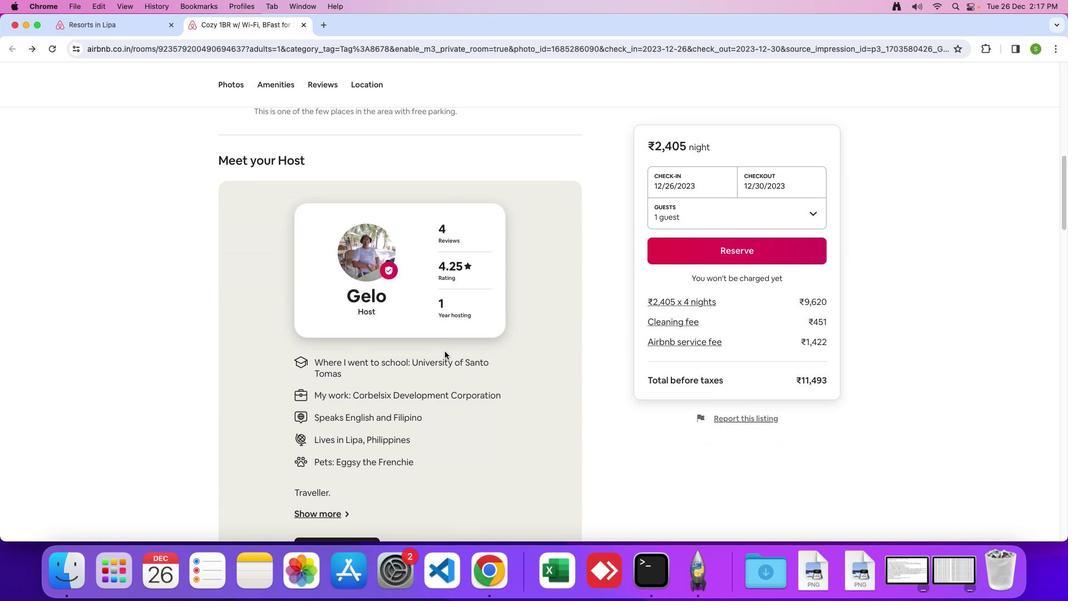 
Action: Mouse scrolled (445, 351) with delta (0, 0)
Screenshot: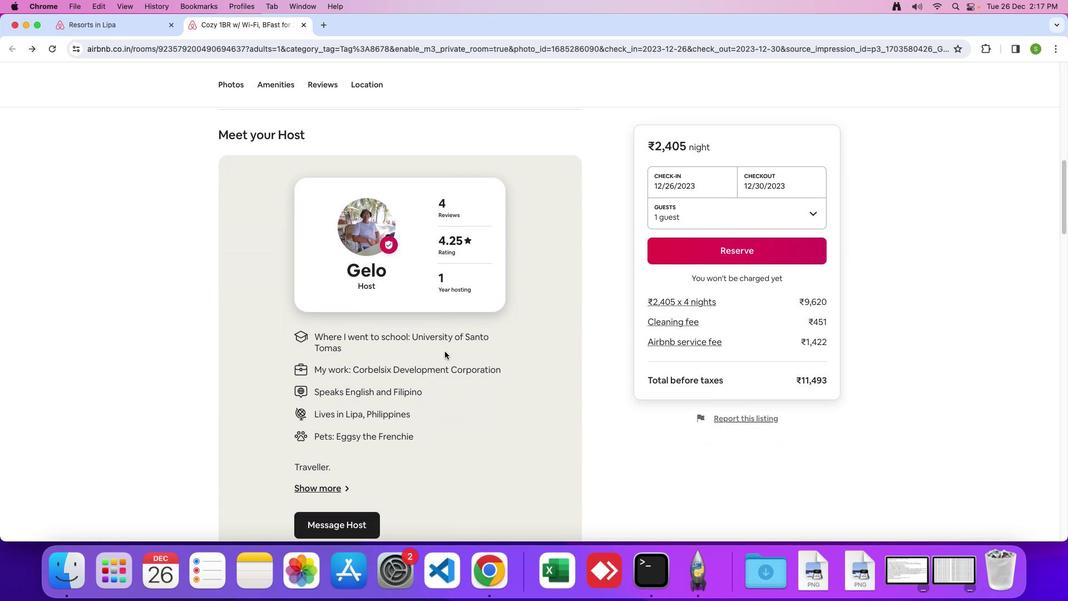
Action: Mouse scrolled (445, 351) with delta (0, -1)
Screenshot: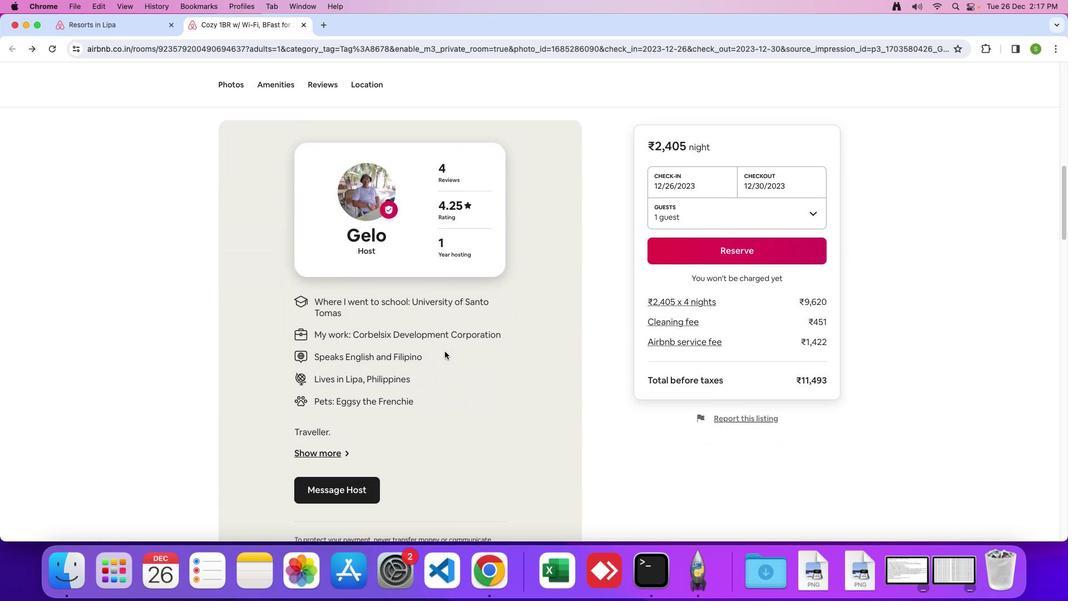 
Action: Mouse scrolled (445, 351) with delta (0, 0)
Screenshot: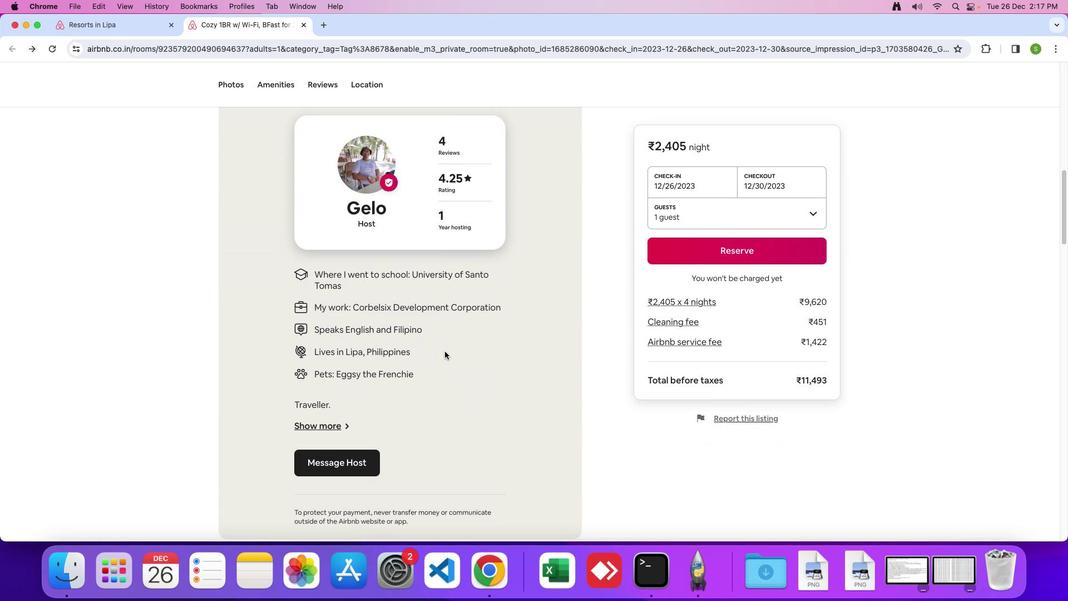 
Action: Mouse scrolled (445, 351) with delta (0, 0)
Screenshot: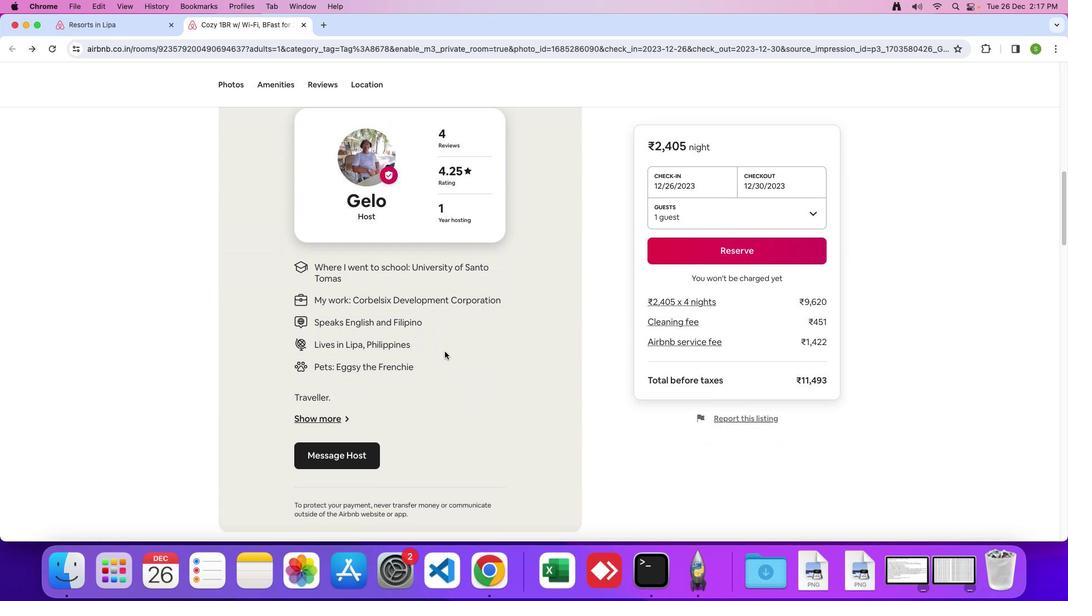 
Action: Mouse scrolled (445, 351) with delta (0, 0)
